 Task: Play online Dominion games in very easy mode.
Action: Mouse moved to (353, 523)
Screenshot: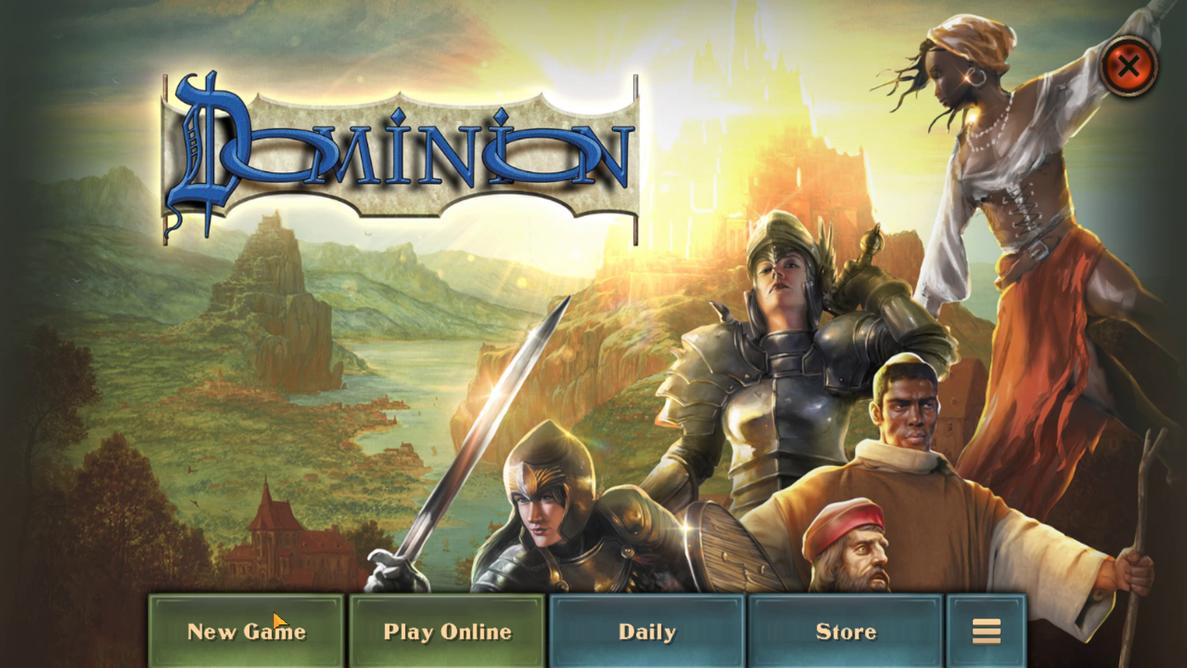 
Action: Mouse pressed left at (353, 523)
Screenshot: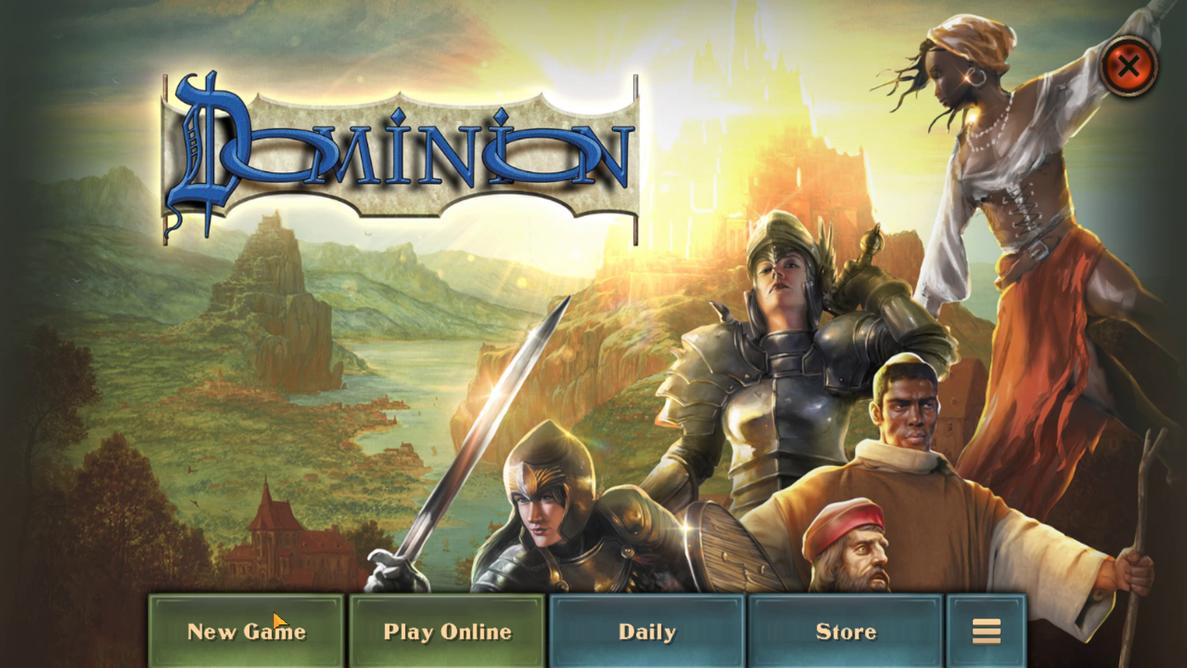 
Action: Mouse moved to (592, 295)
Screenshot: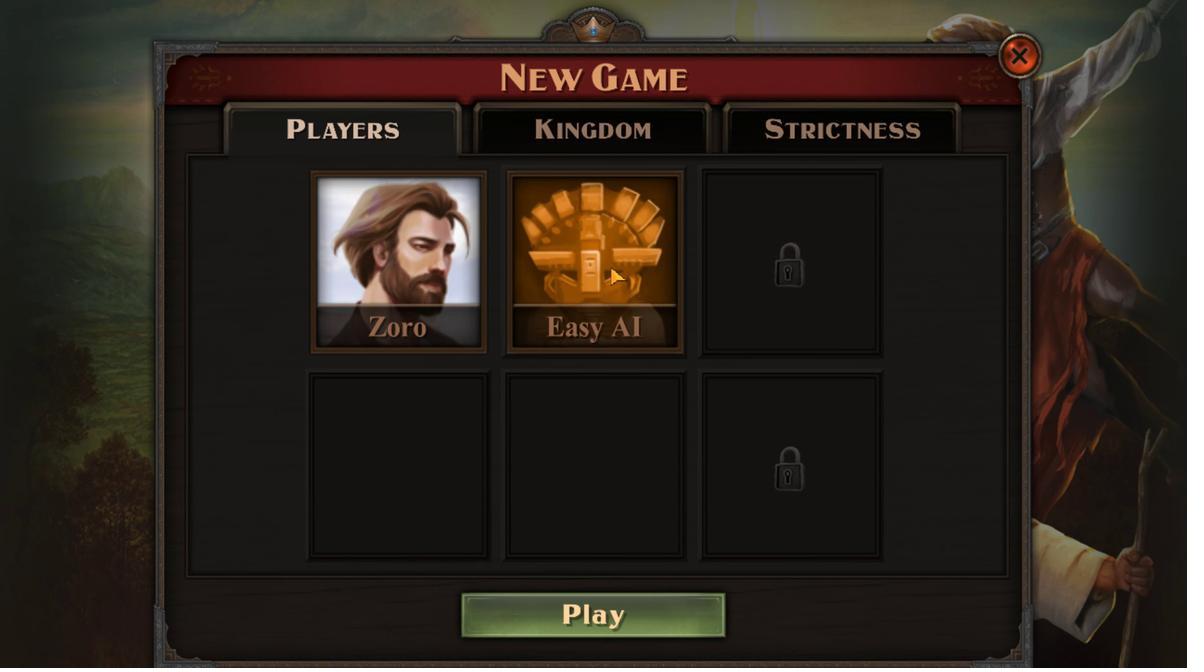 
Action: Mouse pressed left at (592, 295)
Screenshot: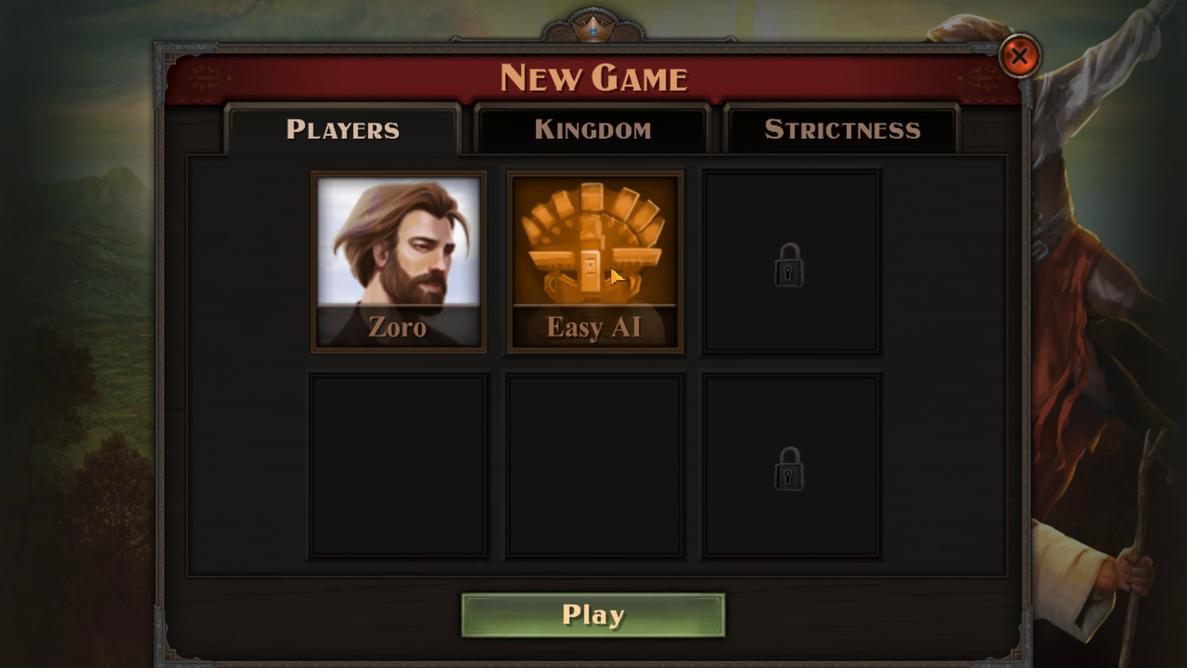 
Action: Mouse moved to (473, 318)
Screenshot: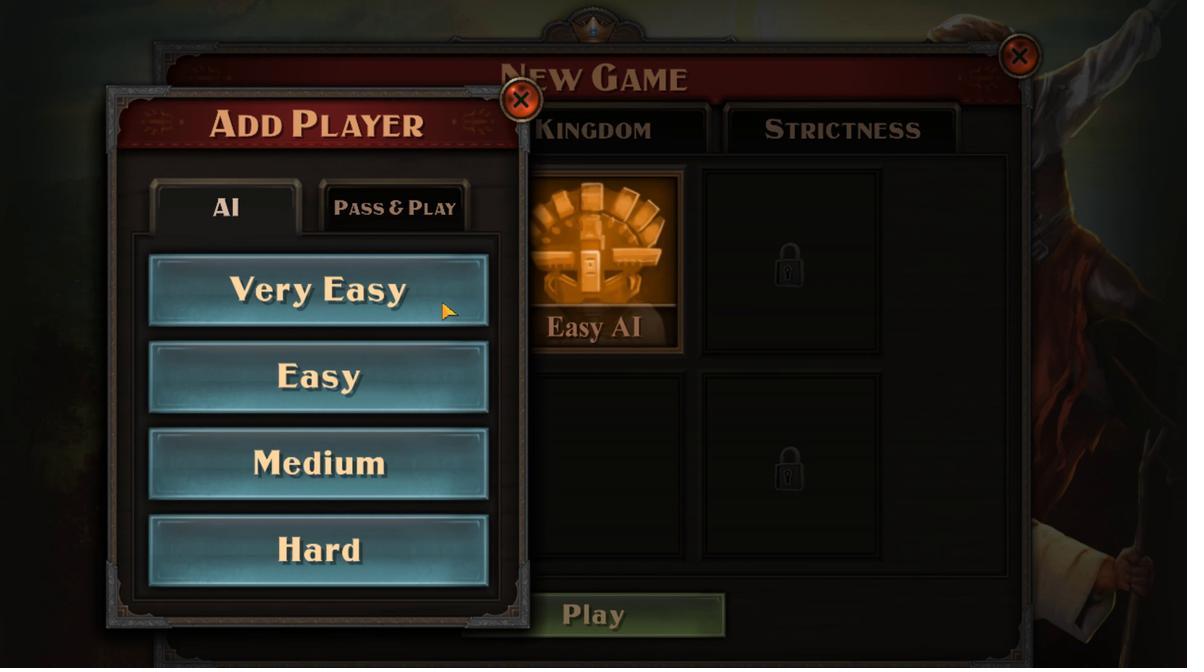 
Action: Mouse pressed left at (473, 318)
Screenshot: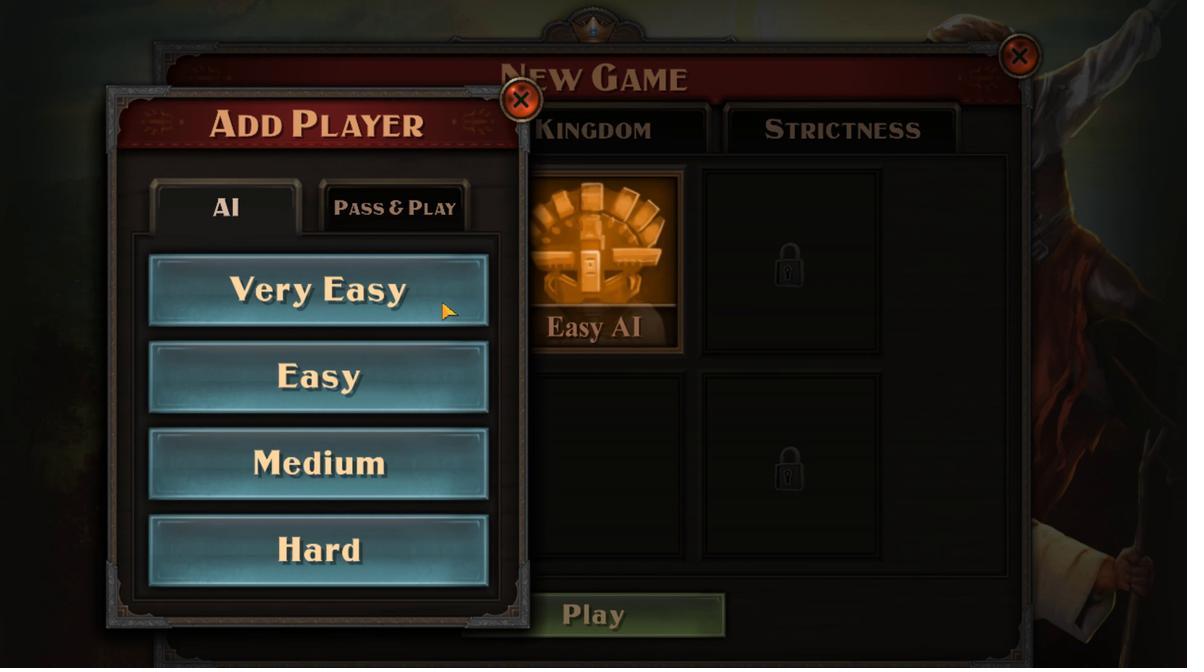 
Action: Mouse moved to (610, 522)
Screenshot: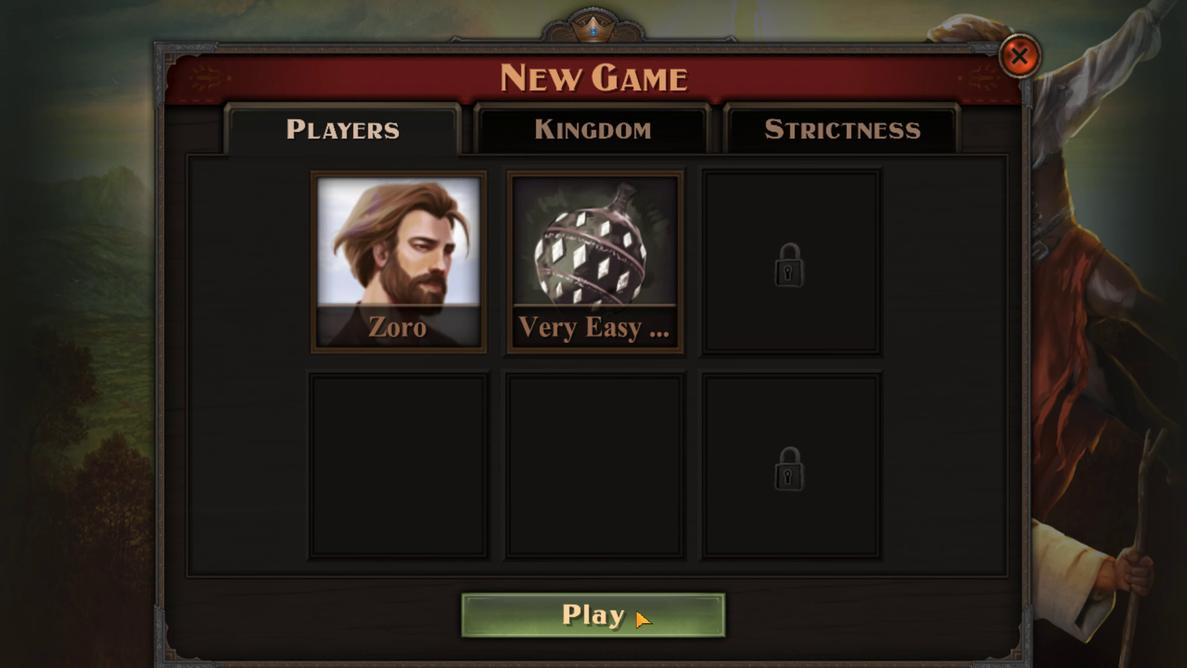 
Action: Mouse pressed left at (610, 522)
Screenshot: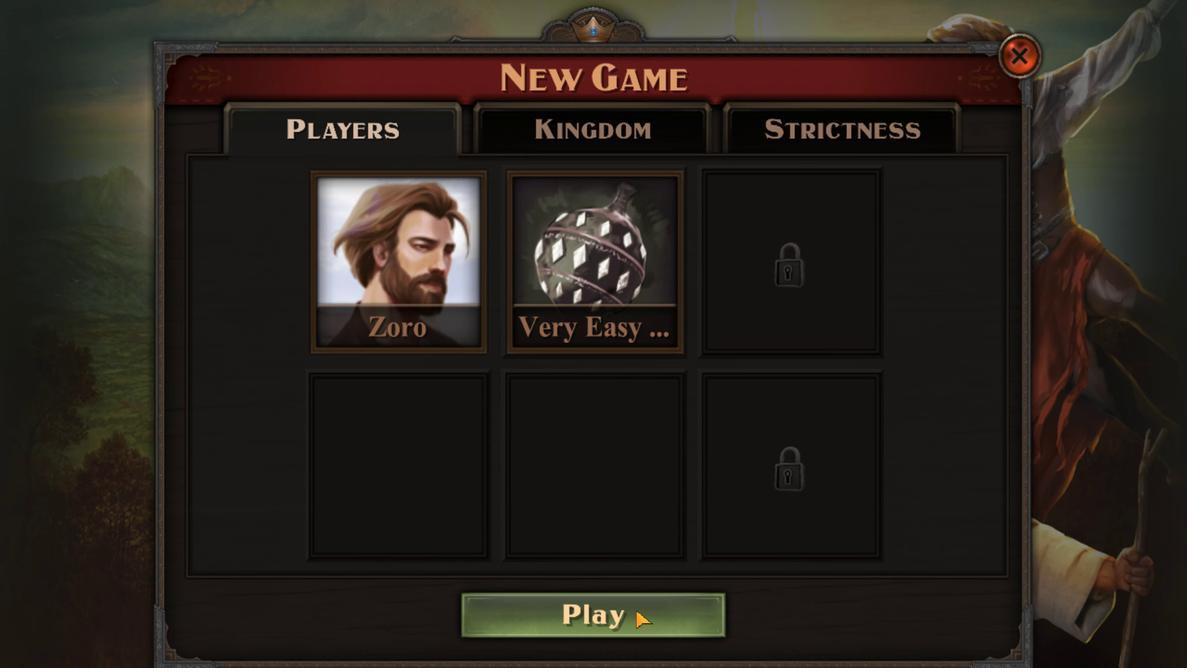 
Action: Mouse moved to (418, 515)
Screenshot: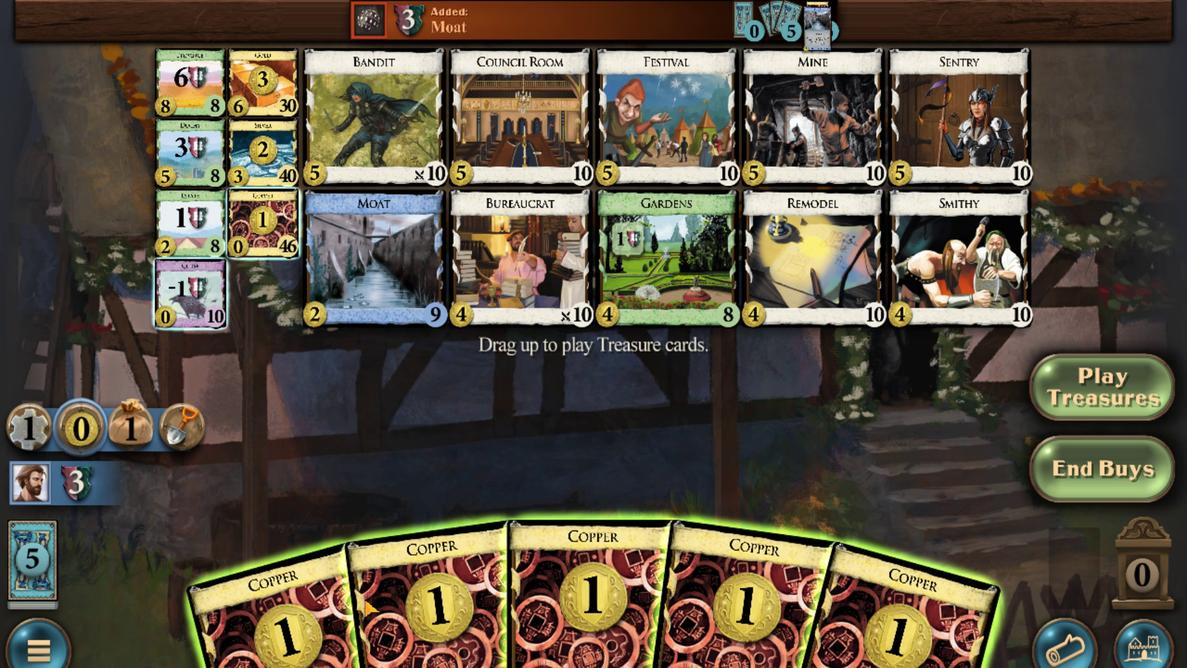 
Action: Mouse scrolled (418, 515) with delta (0, 0)
Screenshot: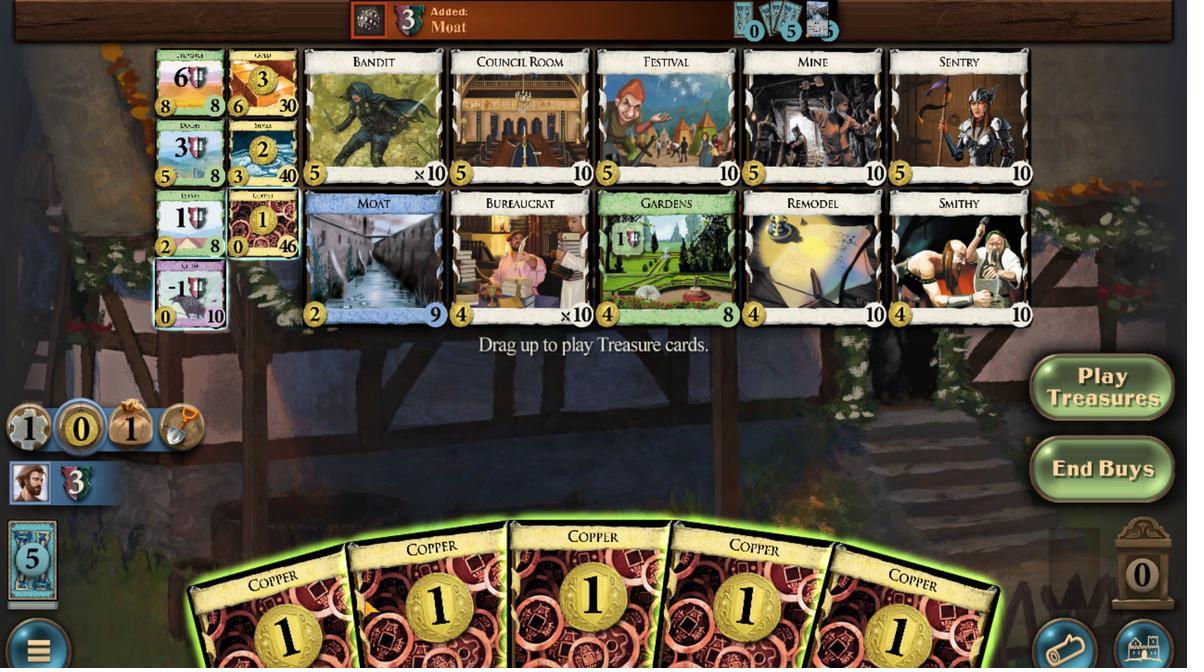 
Action: Mouse moved to (465, 507)
Screenshot: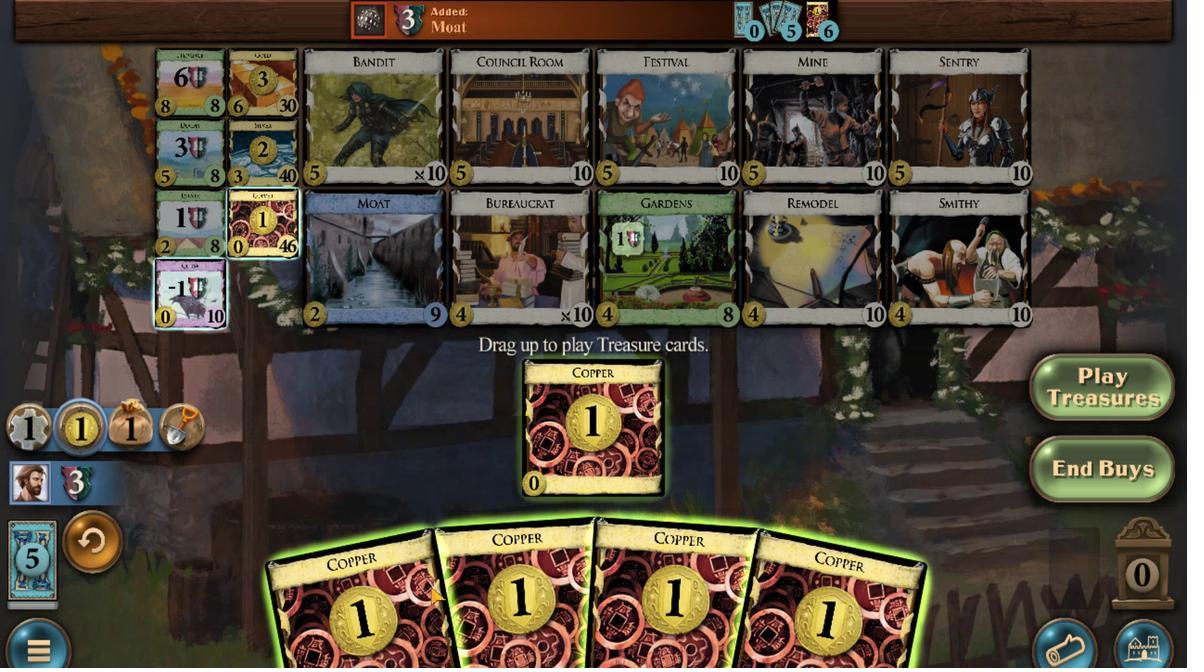 
Action: Mouse scrolled (465, 507) with delta (0, 0)
Screenshot: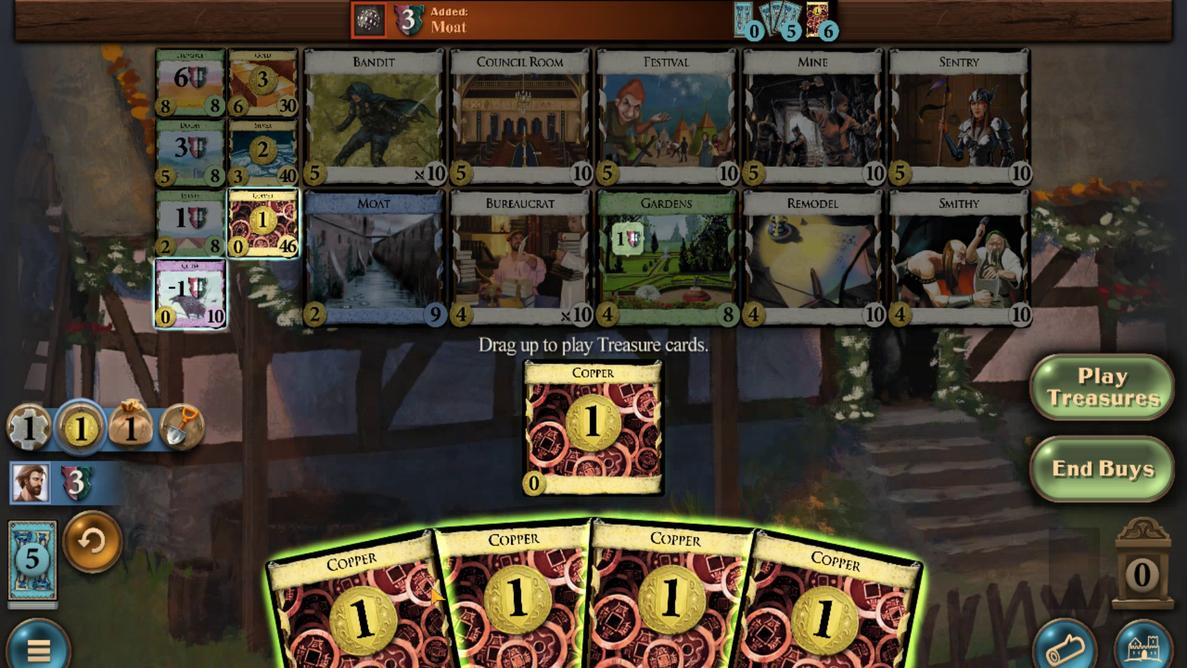 
Action: Mouse moved to (480, 501)
Screenshot: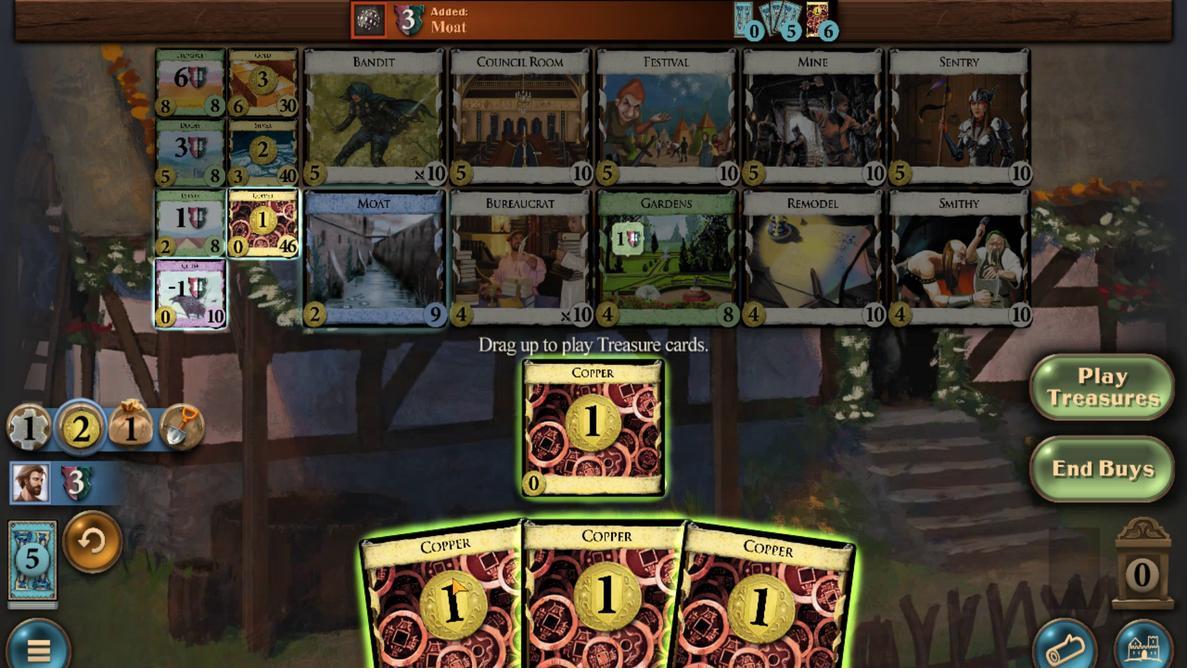 
Action: Mouse scrolled (480, 501) with delta (0, 0)
Screenshot: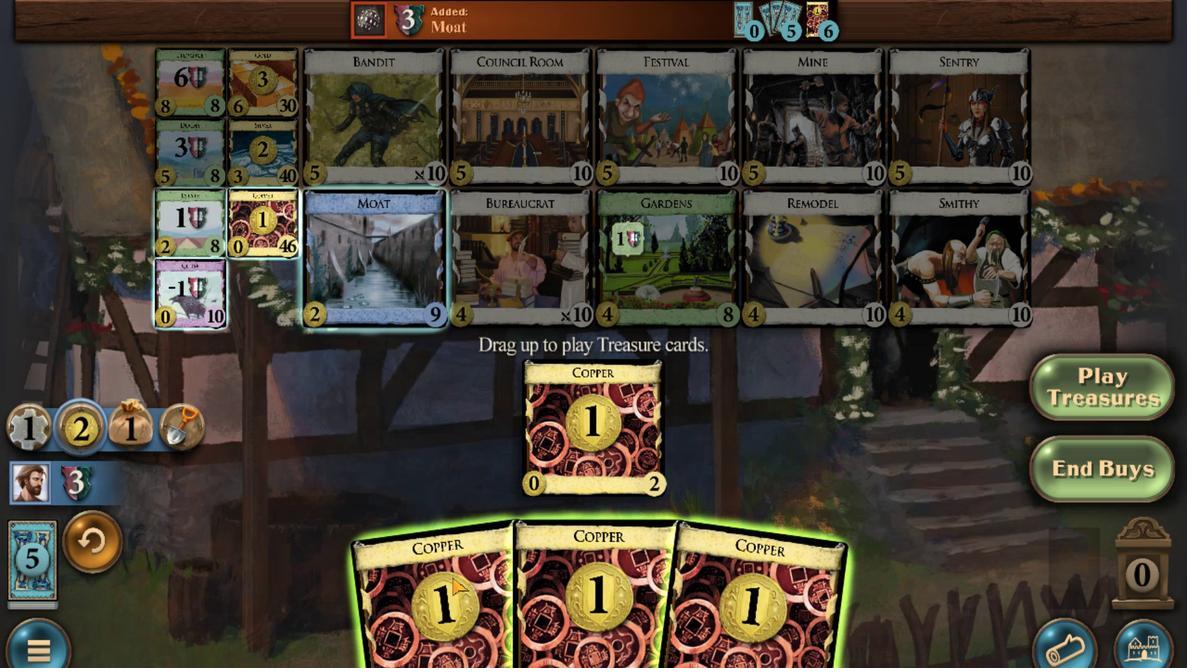 
Action: Mouse moved to (521, 499)
Screenshot: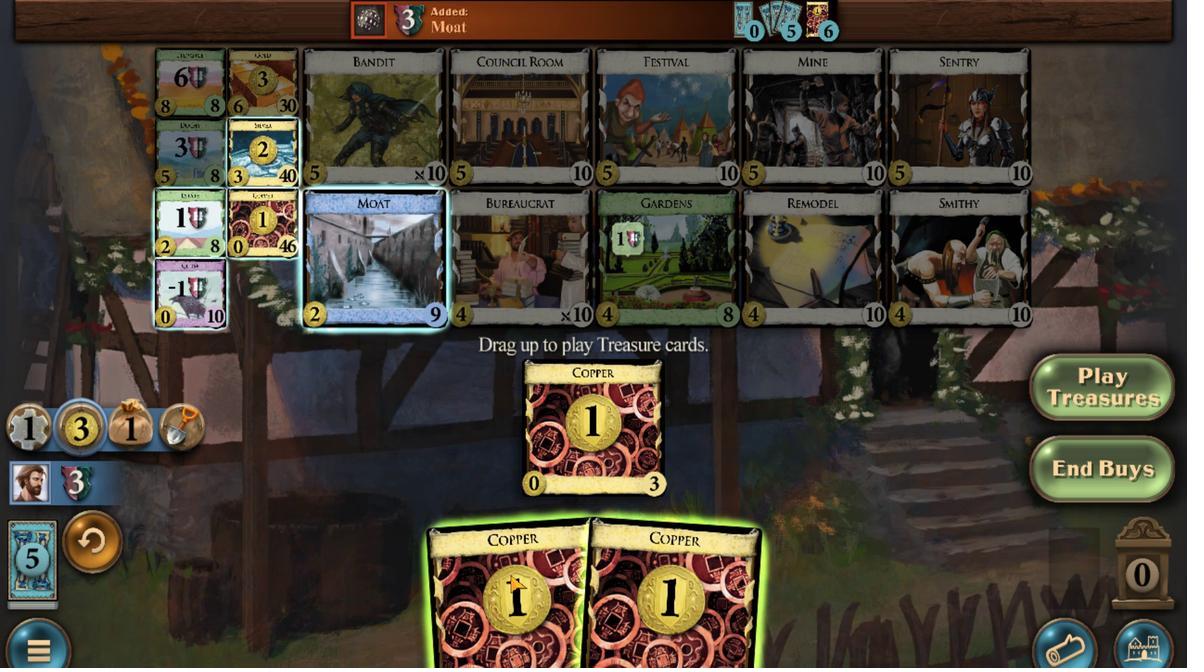 
Action: Mouse scrolled (521, 499) with delta (0, 0)
Screenshot: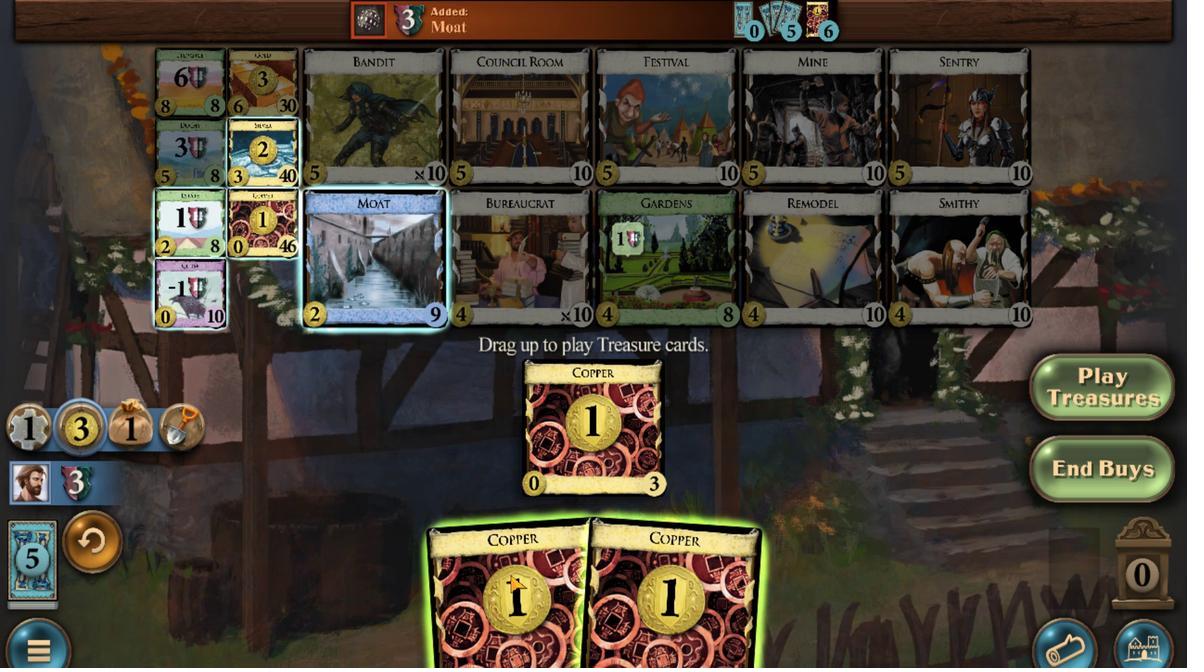 
Action: Mouse moved to (521, 499)
Screenshot: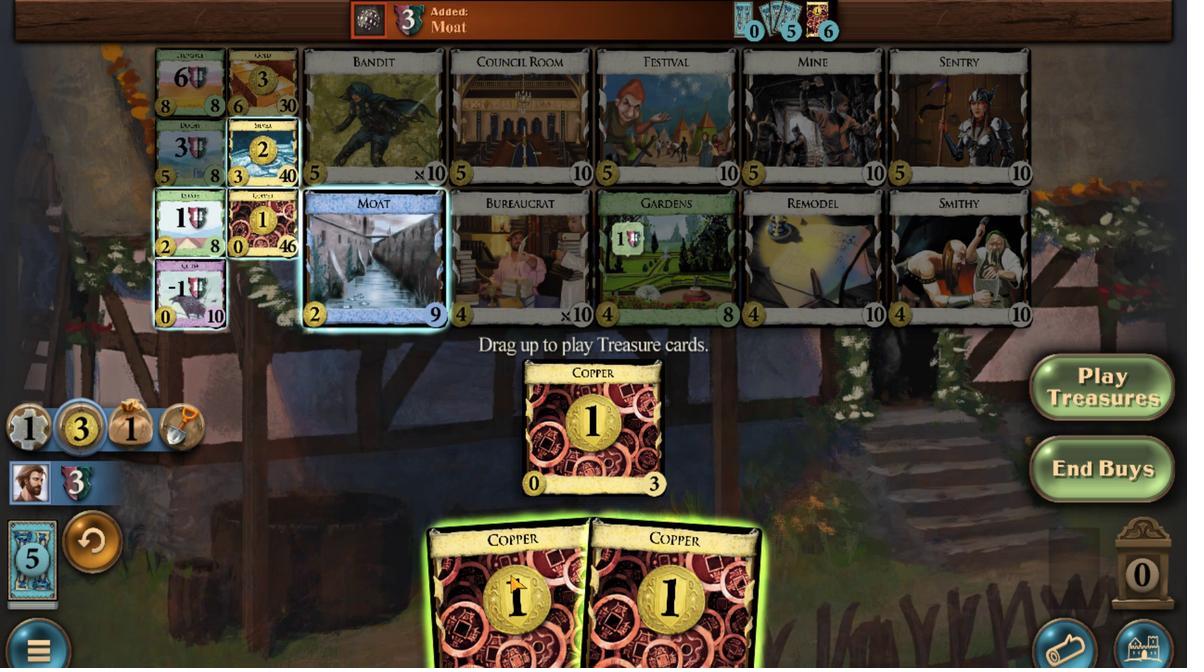 
Action: Mouse scrolled (521, 499) with delta (0, 0)
Screenshot: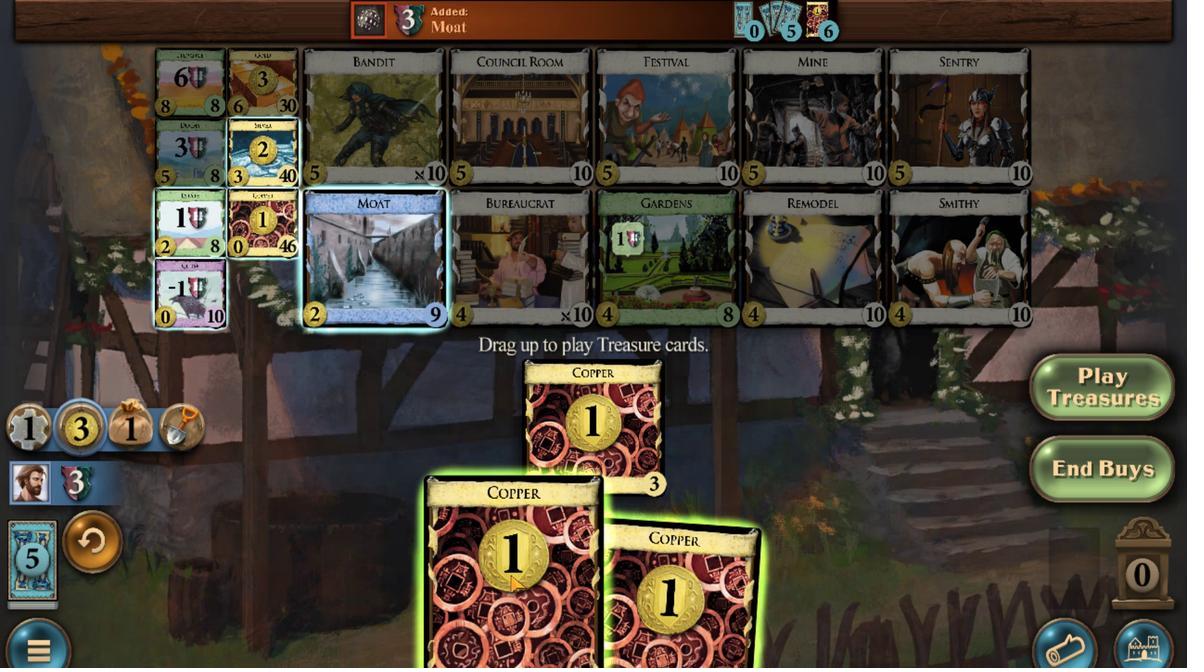 
Action: Mouse moved to (580, 497)
Screenshot: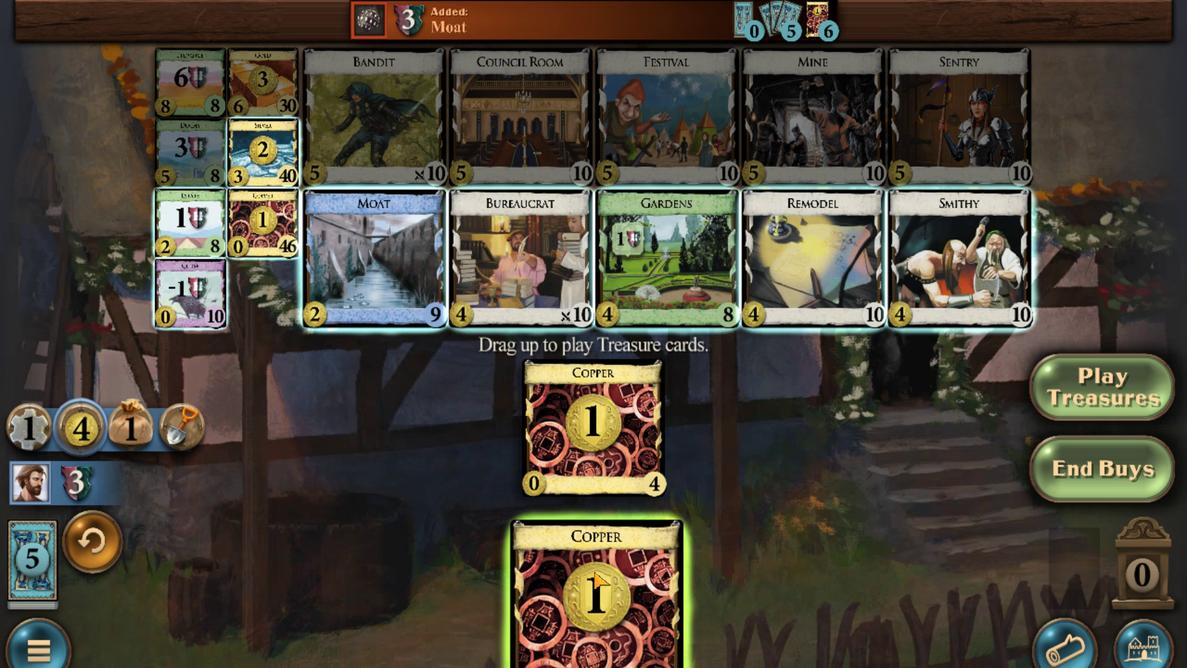 
Action: Mouse scrolled (580, 496) with delta (0, 0)
Screenshot: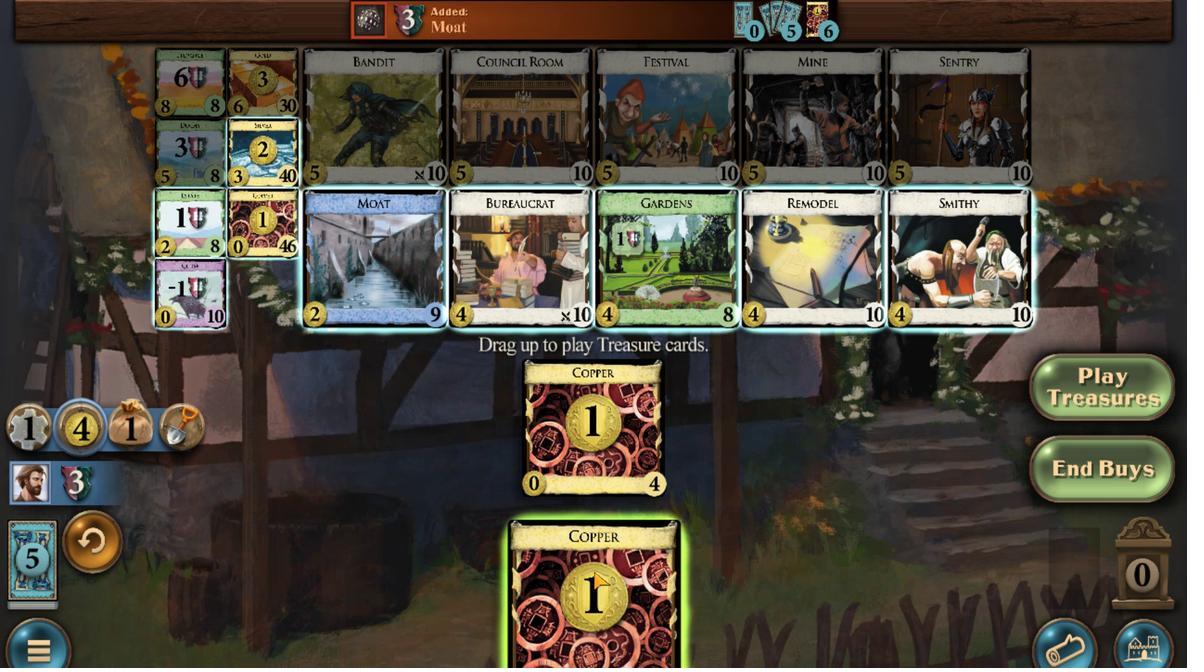
Action: Mouse moved to (295, 207)
Screenshot: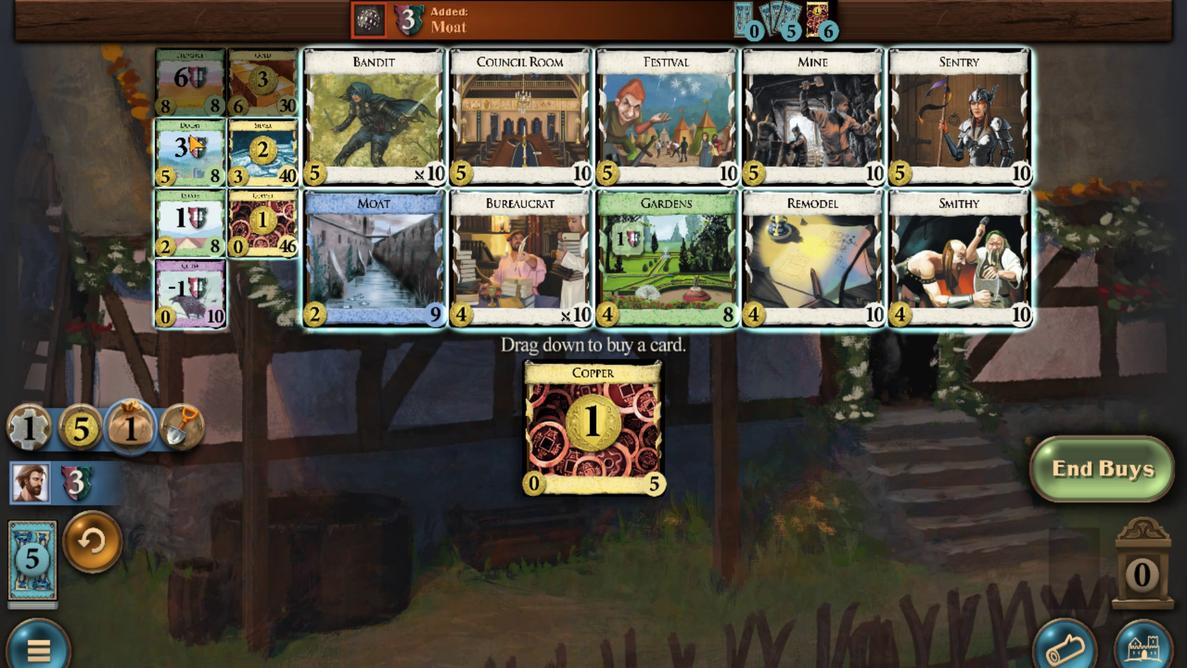
Action: Mouse scrolled (295, 208) with delta (0, 0)
Screenshot: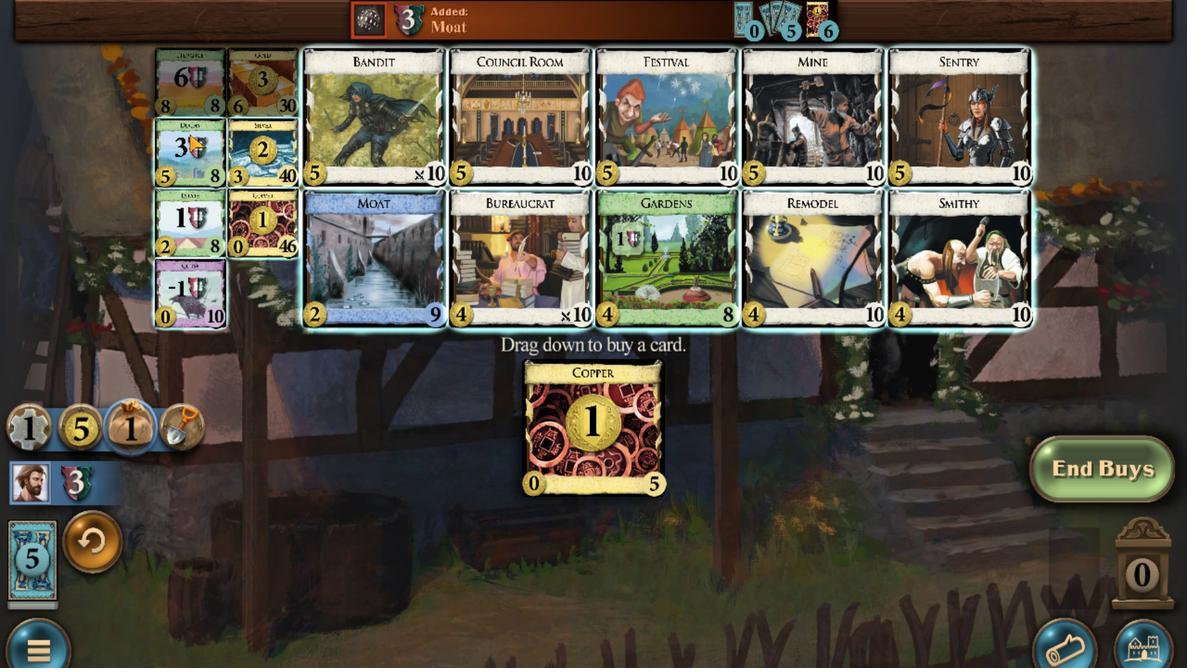 
Action: Mouse scrolled (295, 208) with delta (0, 0)
Screenshot: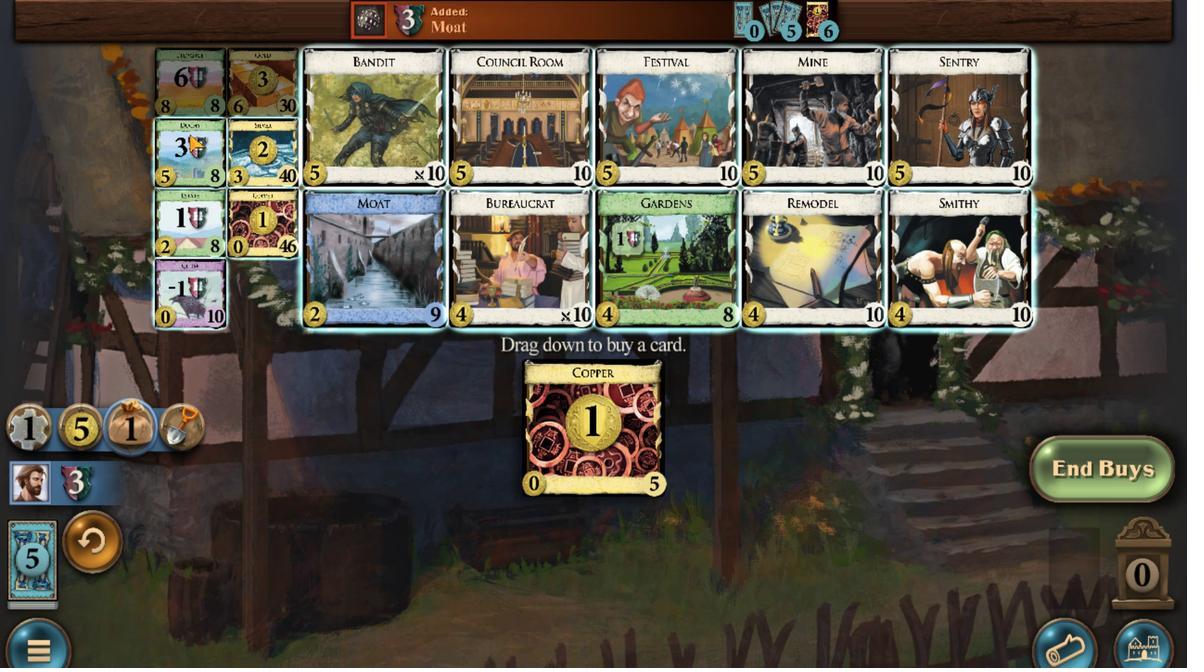 
Action: Mouse scrolled (295, 208) with delta (0, 0)
Screenshot: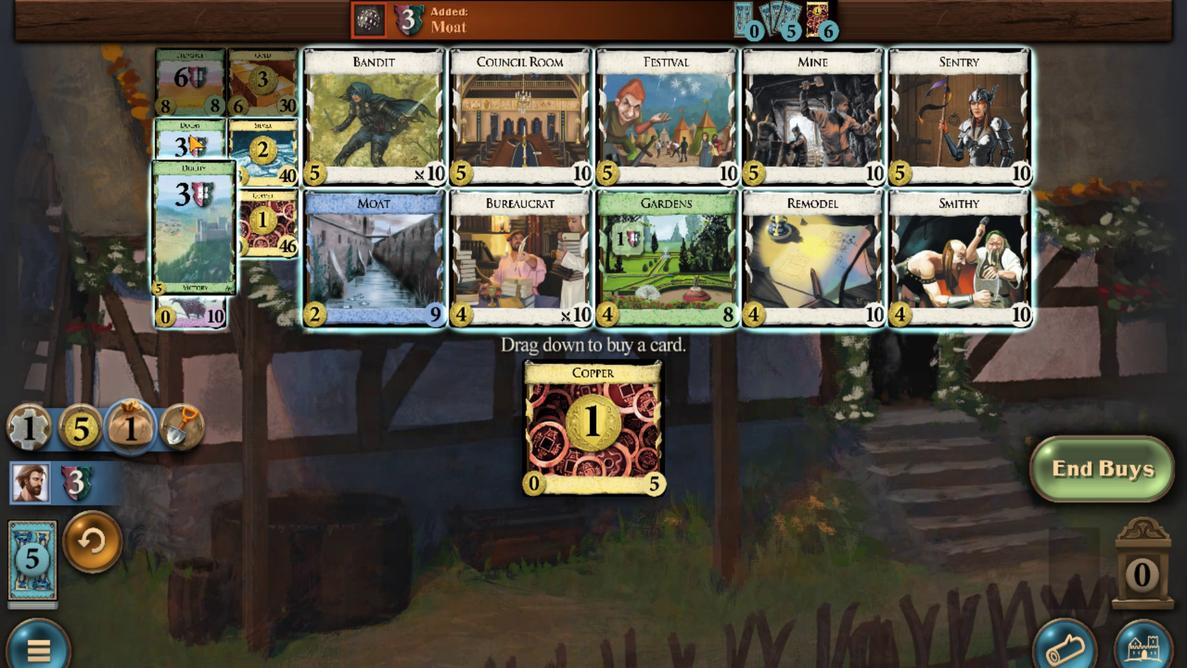 
Action: Mouse scrolled (295, 208) with delta (0, 0)
Screenshot: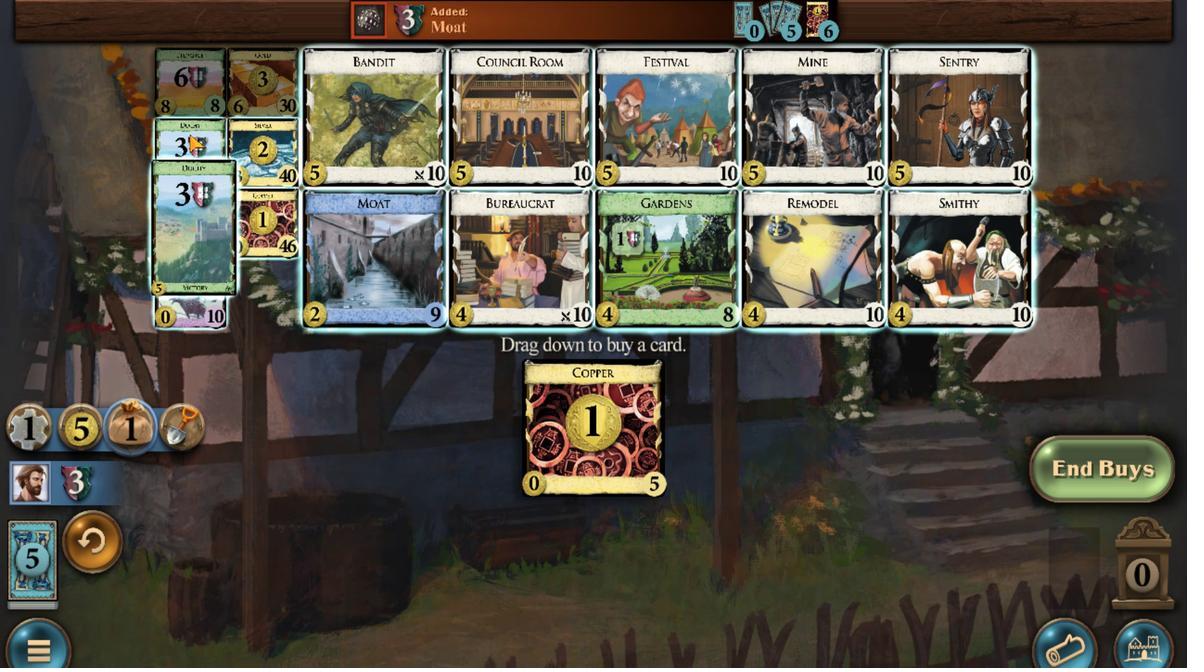 
Action: Mouse scrolled (295, 208) with delta (0, 0)
Screenshot: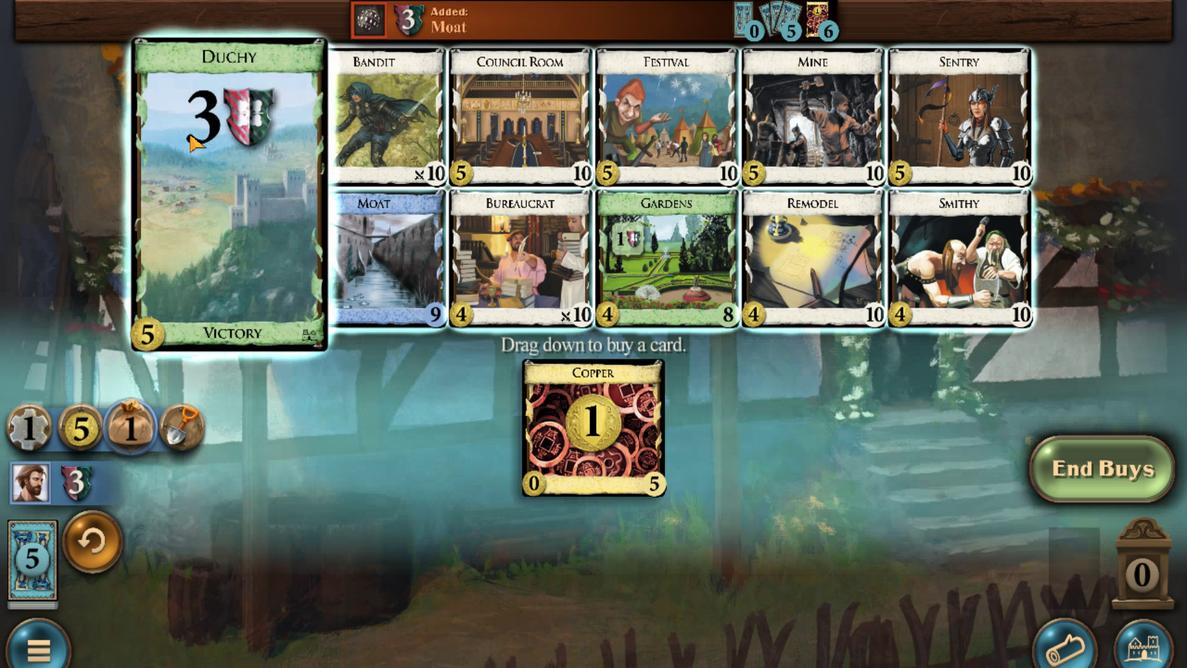 
Action: Mouse scrolled (295, 208) with delta (0, 0)
Screenshot: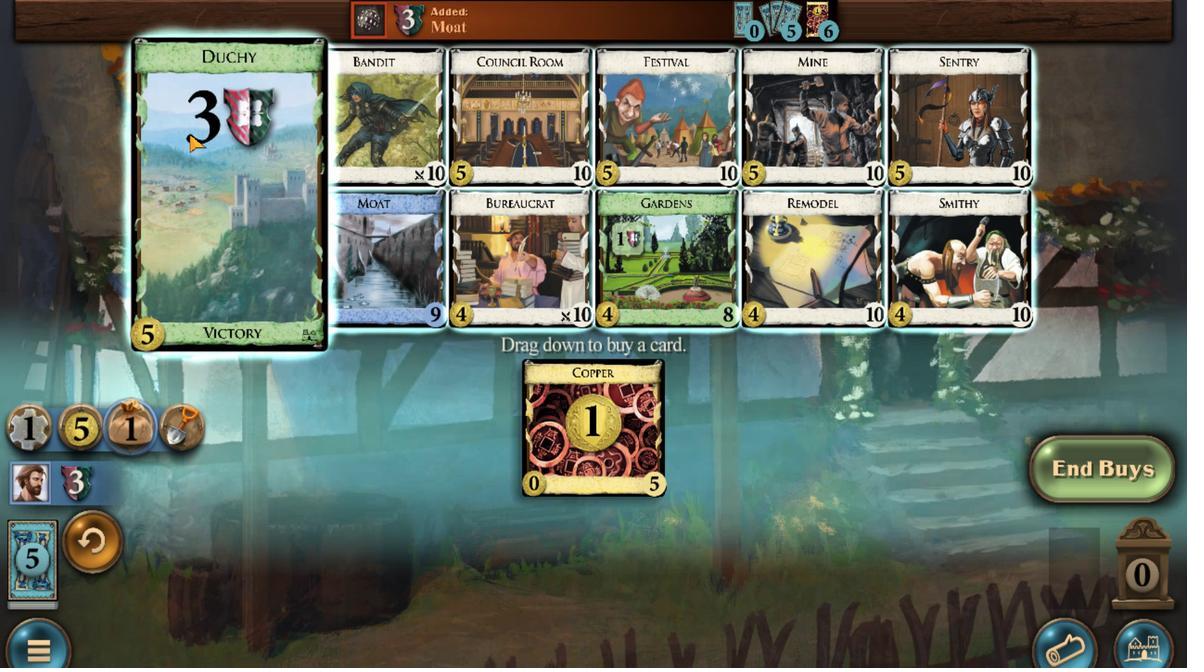 
Action: Mouse scrolled (295, 208) with delta (0, 0)
Screenshot: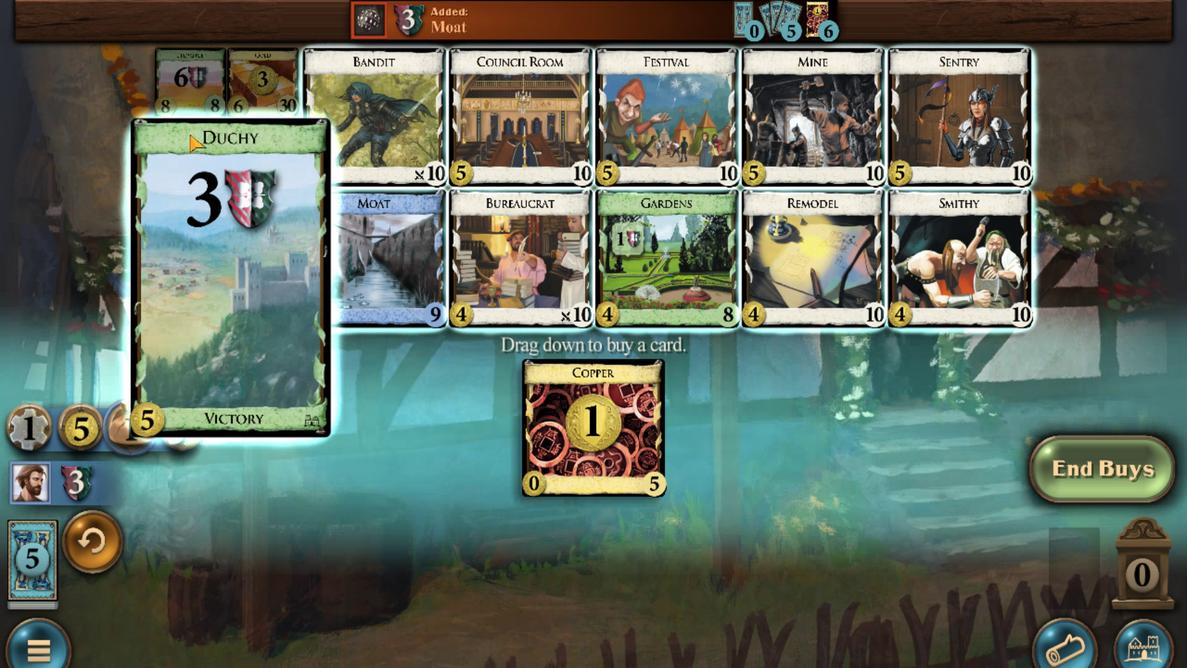 
Action: Mouse scrolled (295, 208) with delta (0, 0)
Screenshot: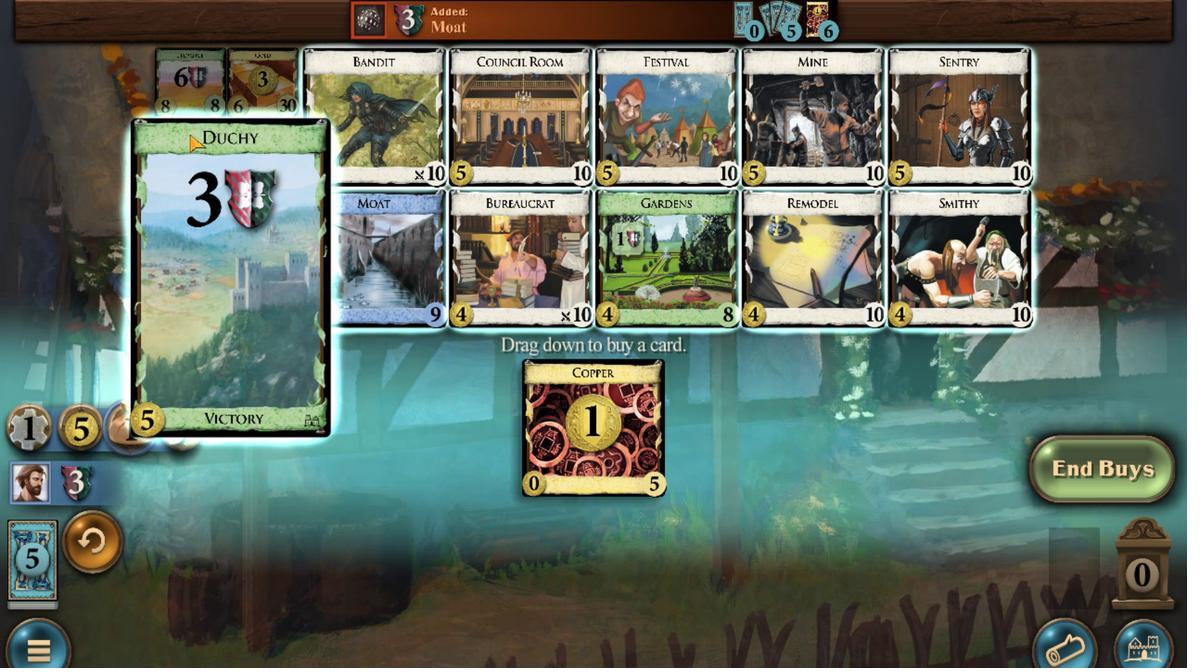 
Action: Mouse scrolled (295, 208) with delta (0, 0)
Screenshot: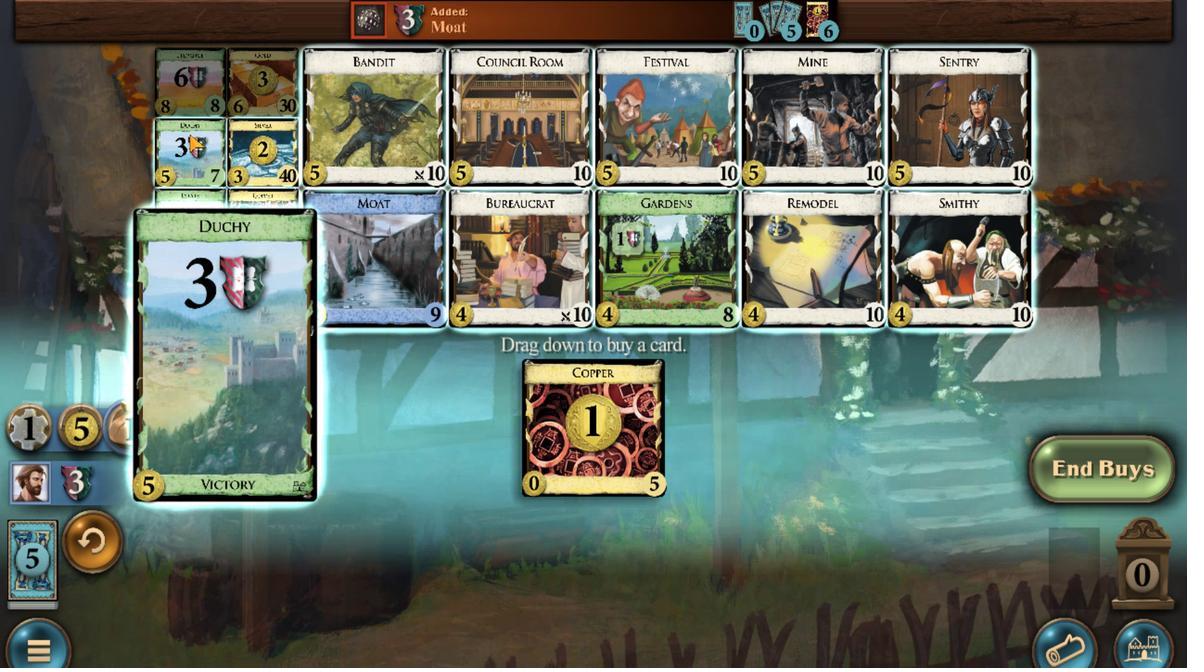 
Action: Mouse moved to (459, 507)
Screenshot: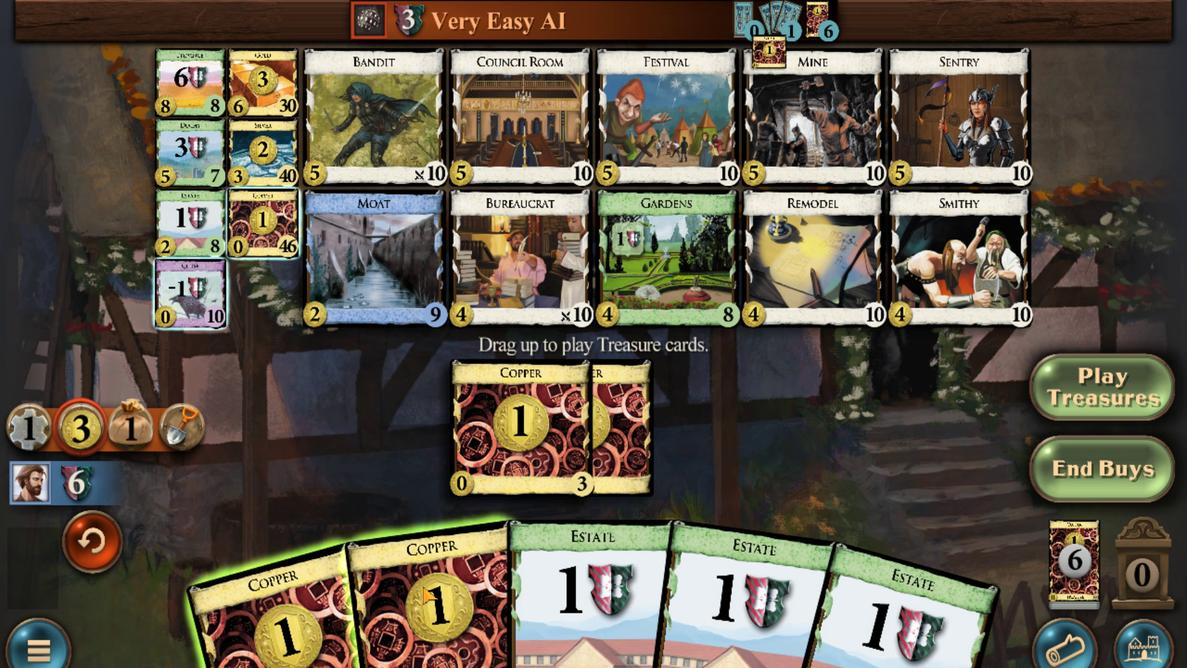 
Action: Mouse scrolled (459, 506) with delta (0, 0)
Screenshot: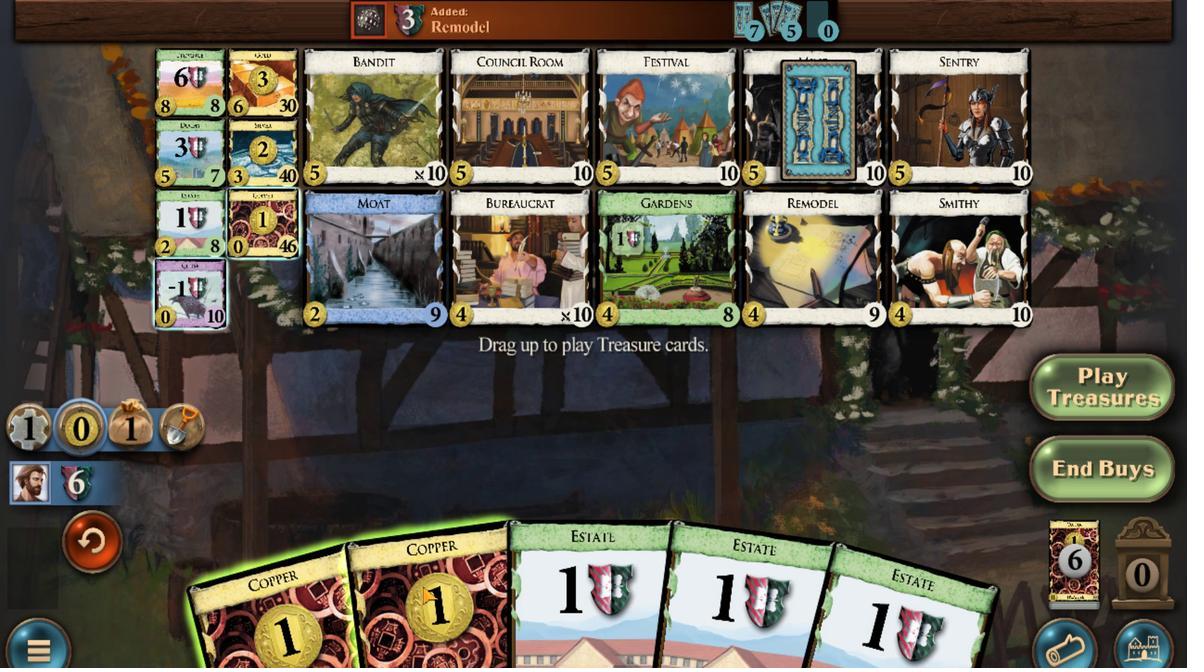 
Action: Mouse moved to (442, 510)
Screenshot: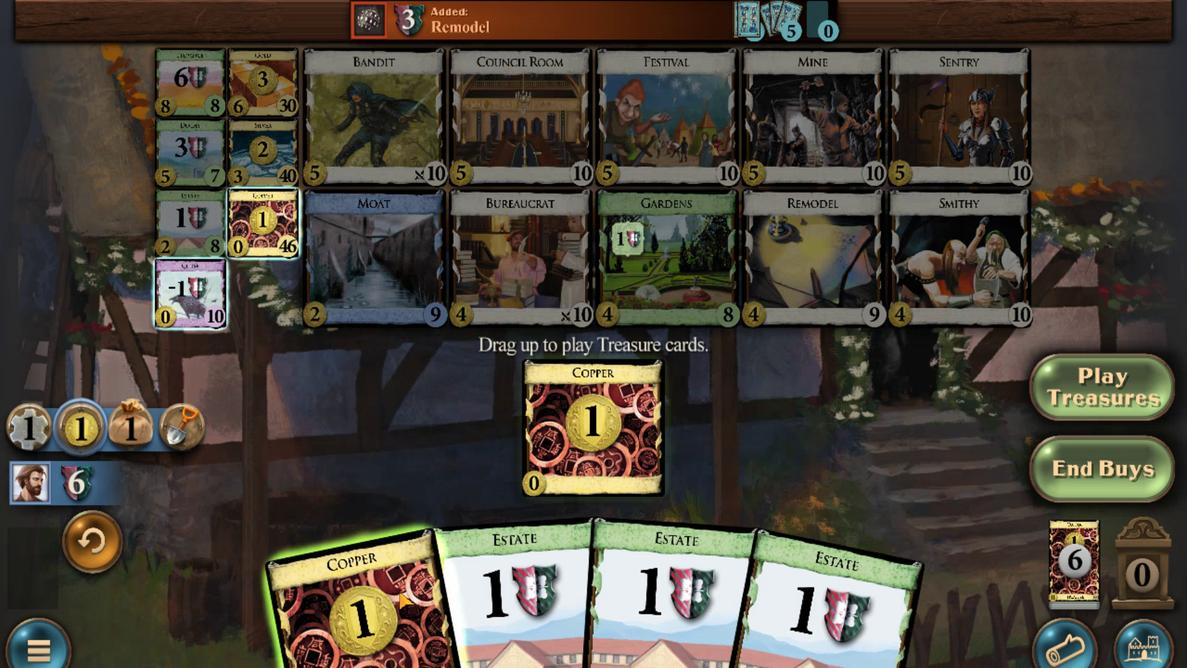 
Action: Mouse scrolled (442, 510) with delta (0, 0)
Screenshot: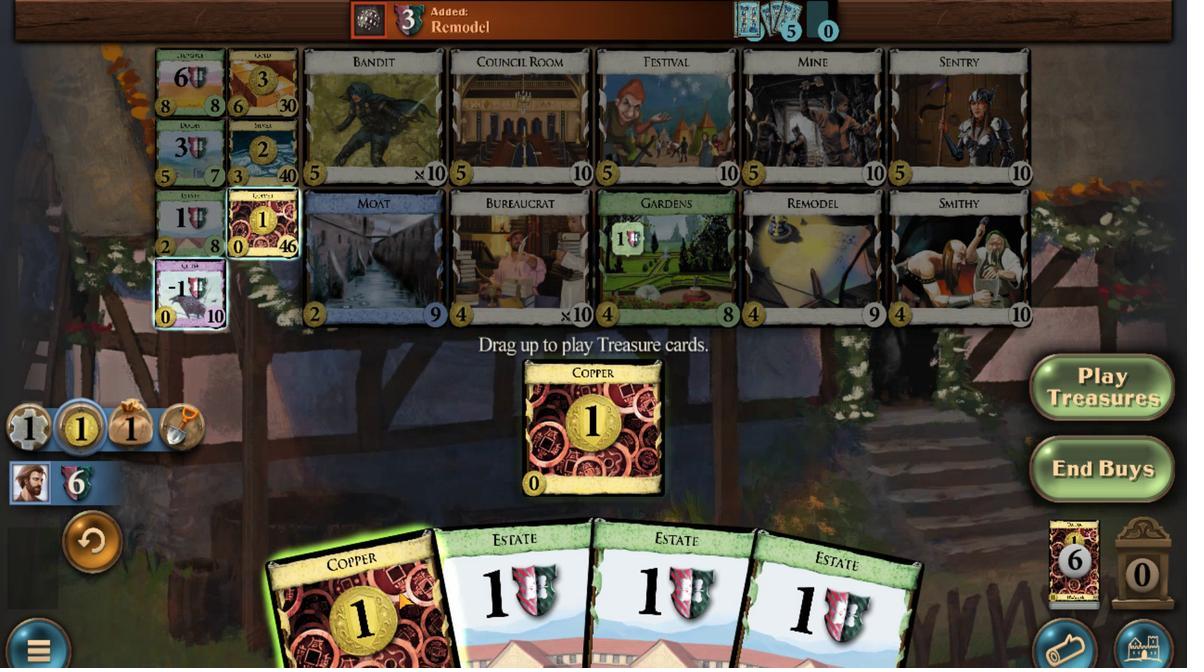 
Action: Mouse moved to (293, 260)
Screenshot: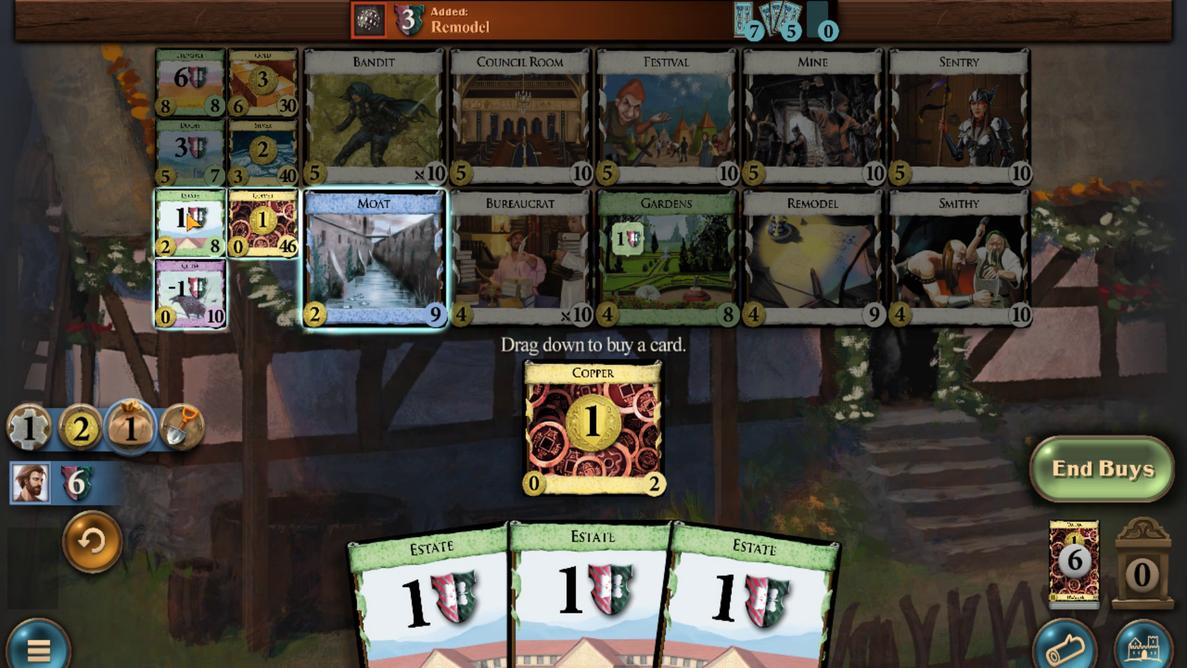 
Action: Mouse scrolled (293, 260) with delta (0, 0)
Screenshot: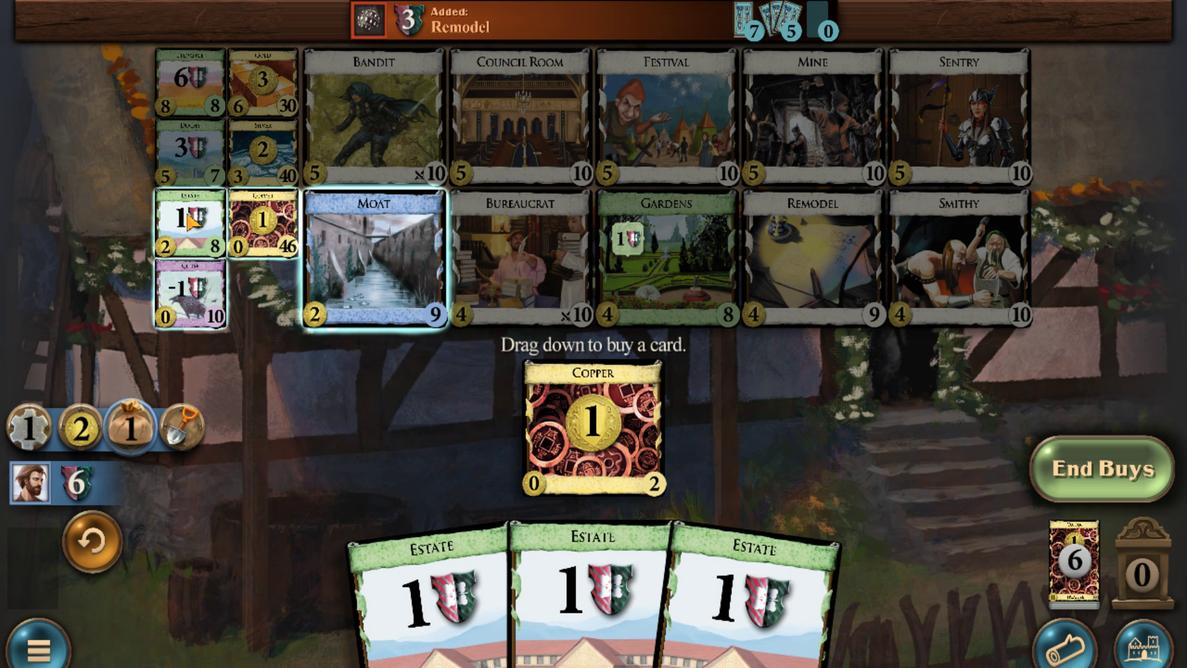 
Action: Mouse scrolled (293, 260) with delta (0, 0)
Screenshot: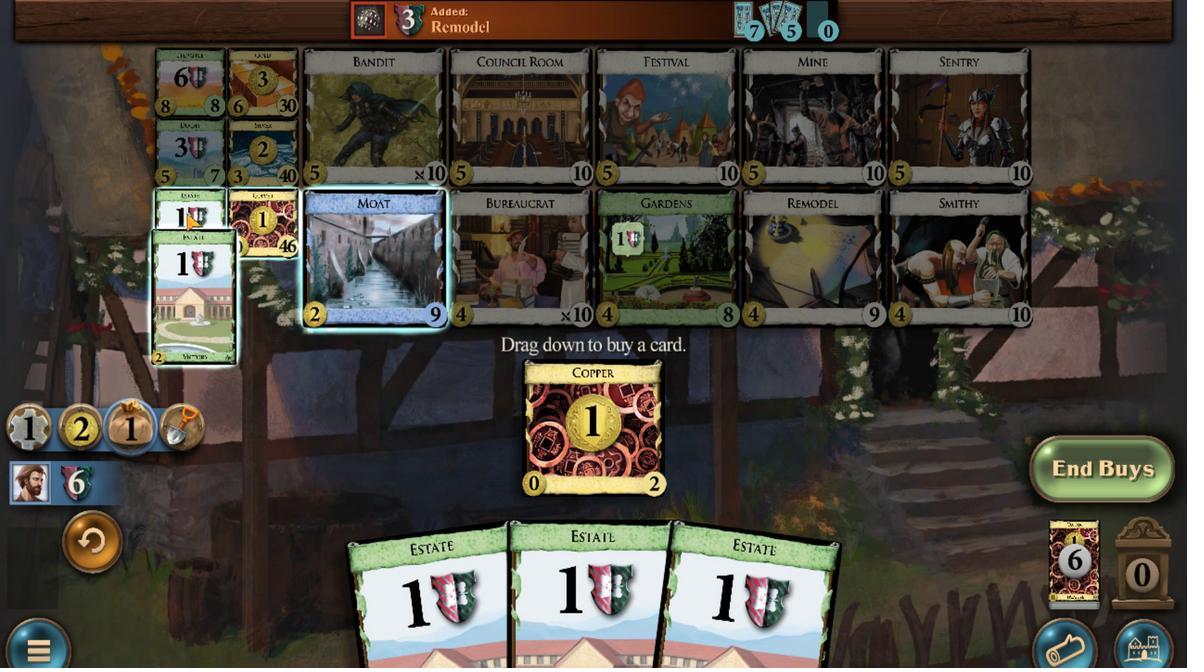 
Action: Mouse scrolled (293, 260) with delta (0, 0)
Screenshot: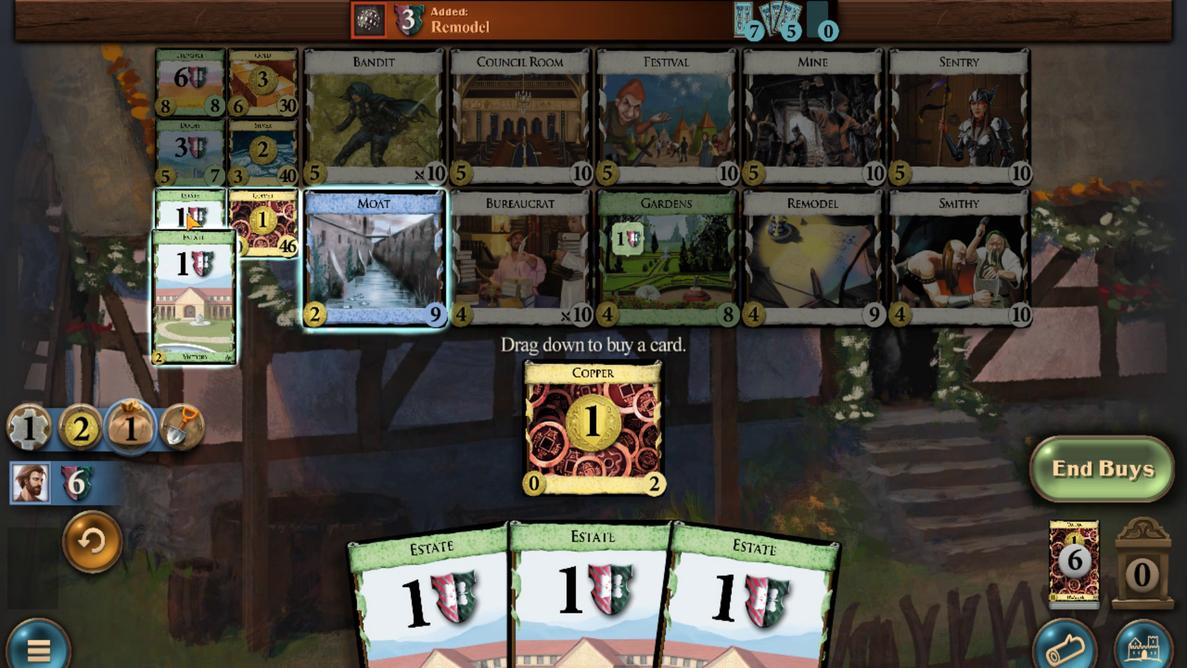 
Action: Mouse scrolled (293, 260) with delta (0, 0)
Screenshot: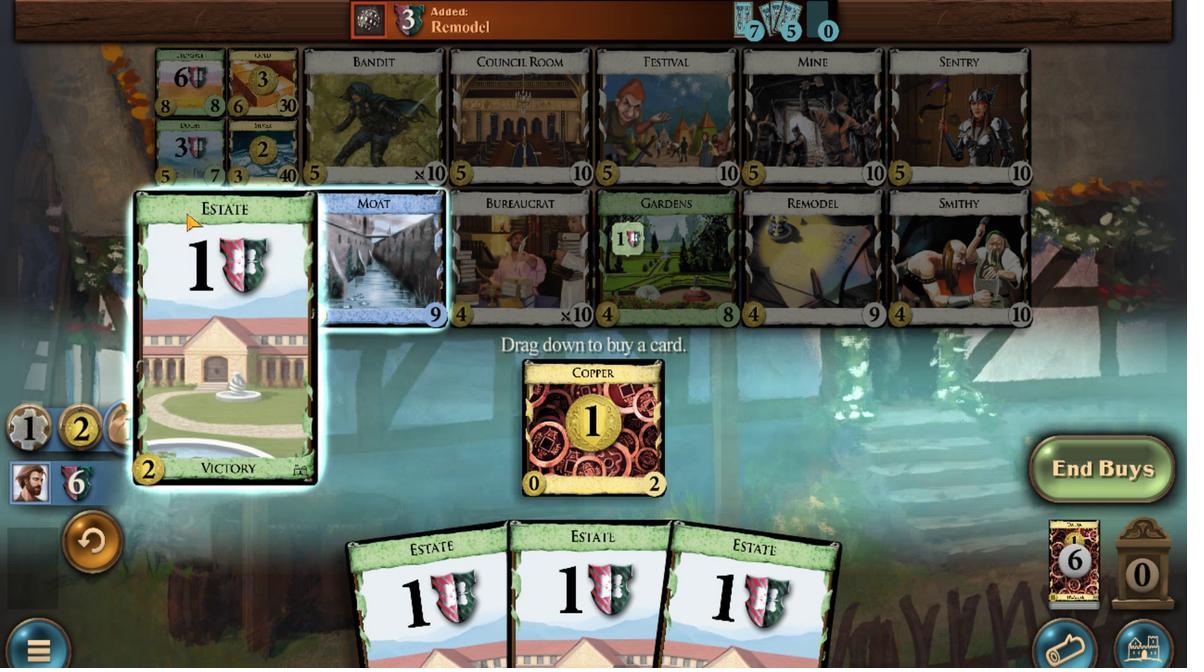 
Action: Mouse scrolled (293, 260) with delta (0, 0)
Screenshot: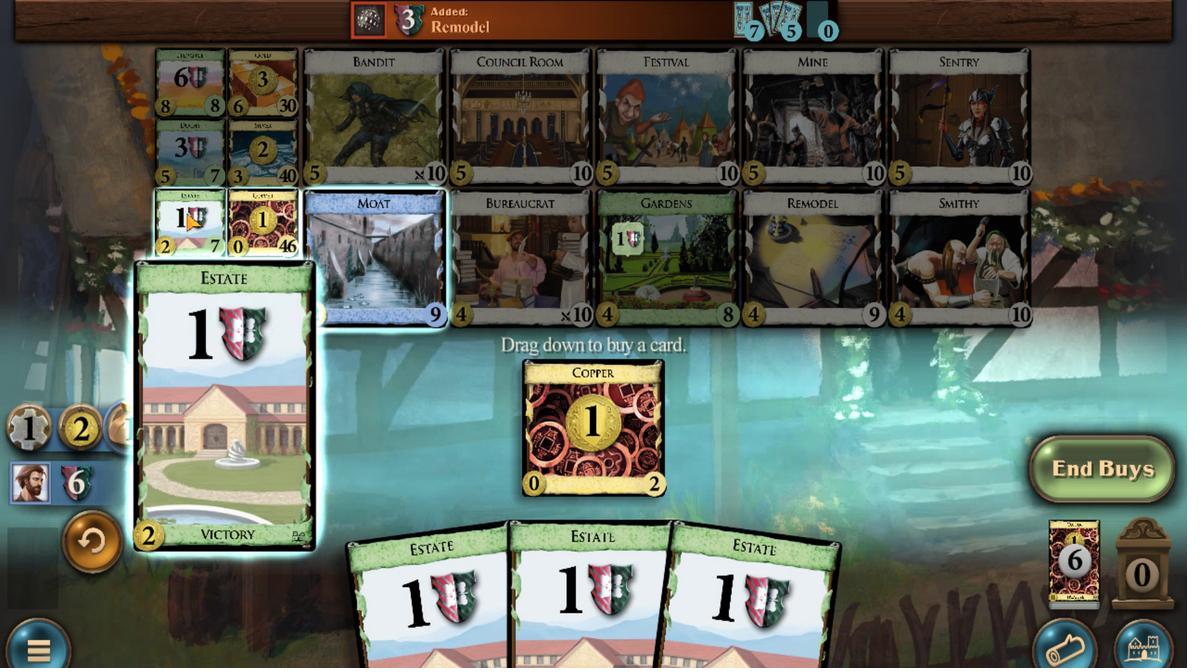 
Action: Mouse moved to (599, 485)
Screenshot: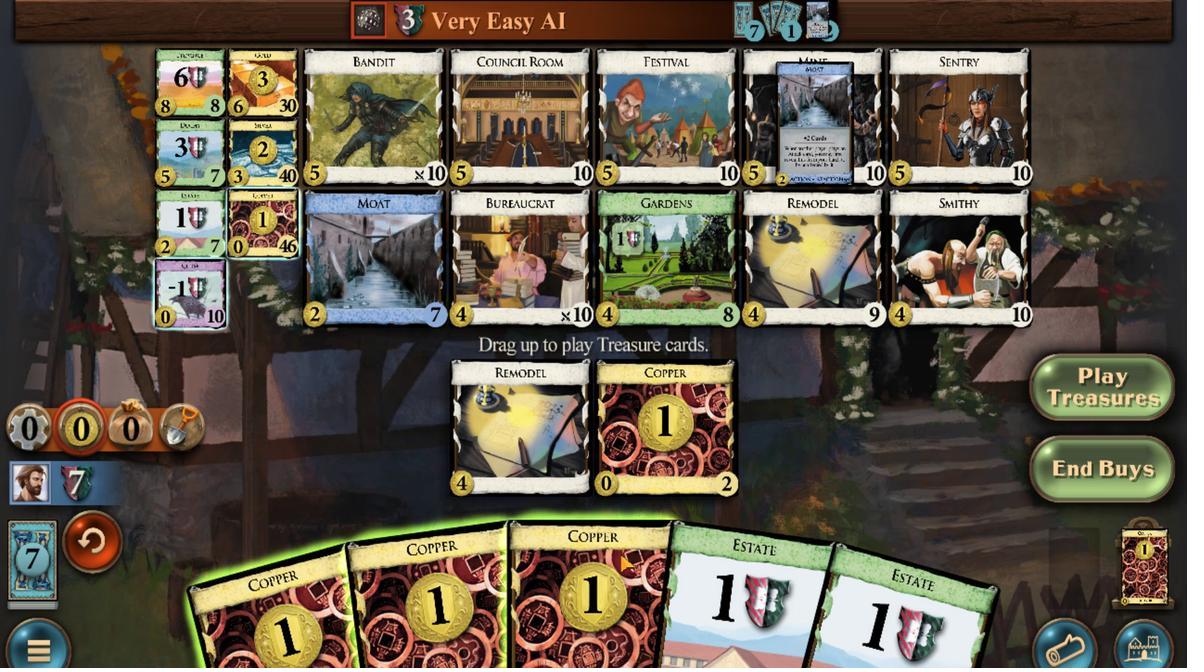 
Action: Mouse scrolled (599, 485) with delta (0, 0)
Screenshot: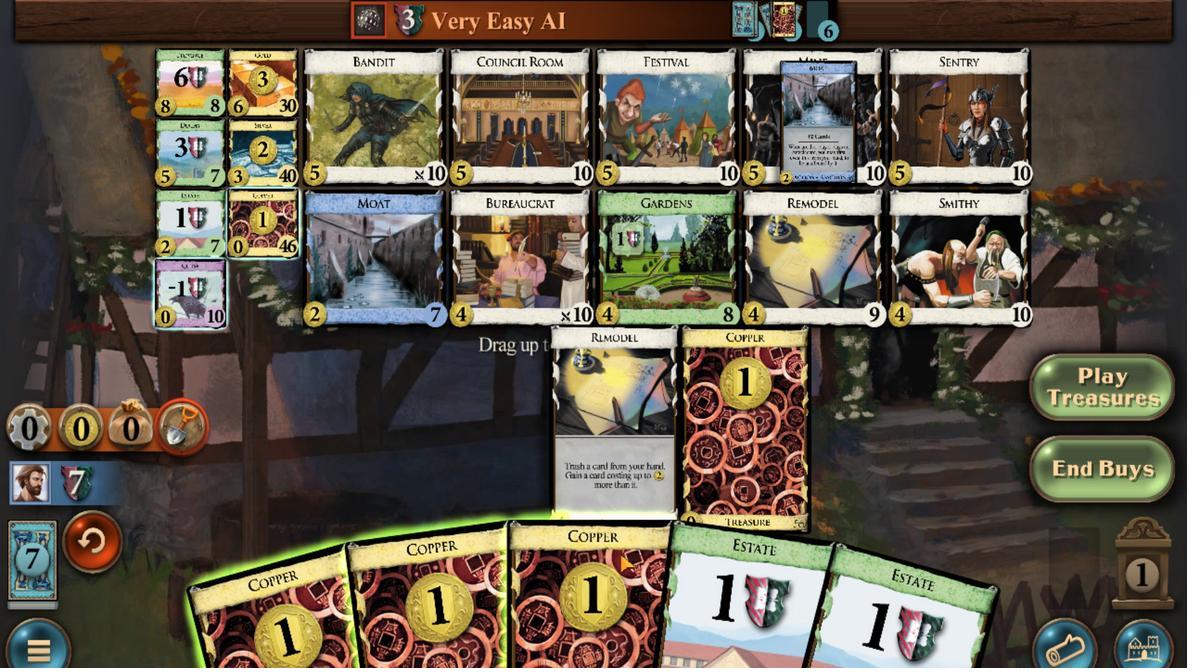 
Action: Mouse moved to (515, 489)
Screenshot: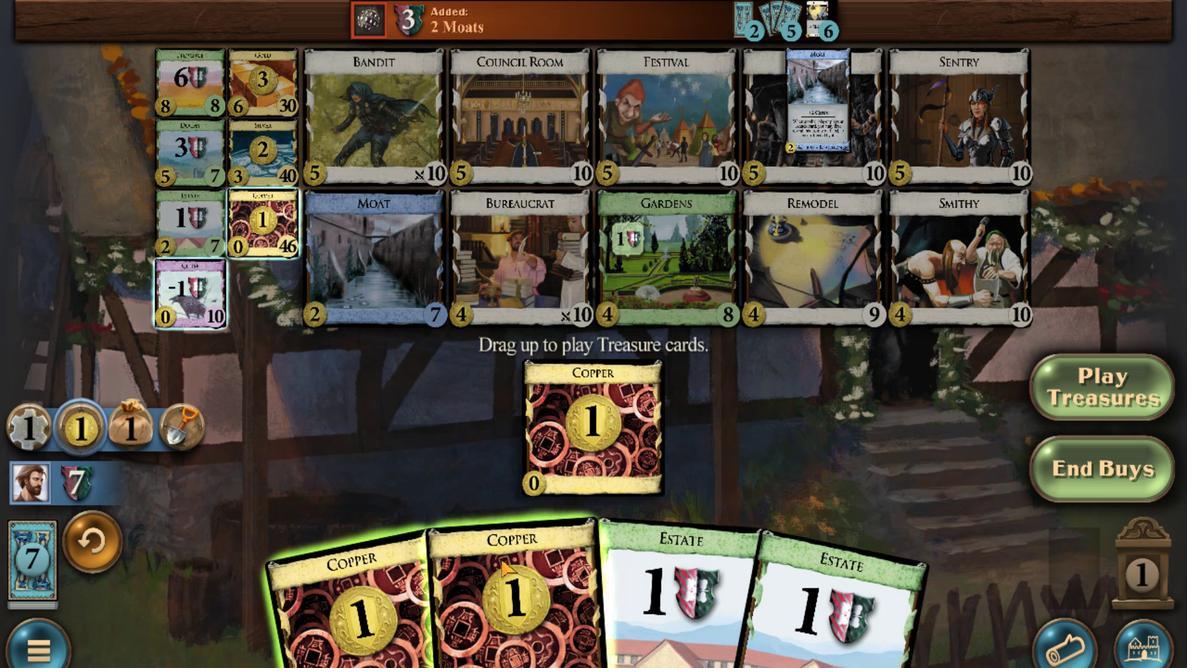 
Action: Mouse scrolled (515, 488) with delta (0, 0)
Screenshot: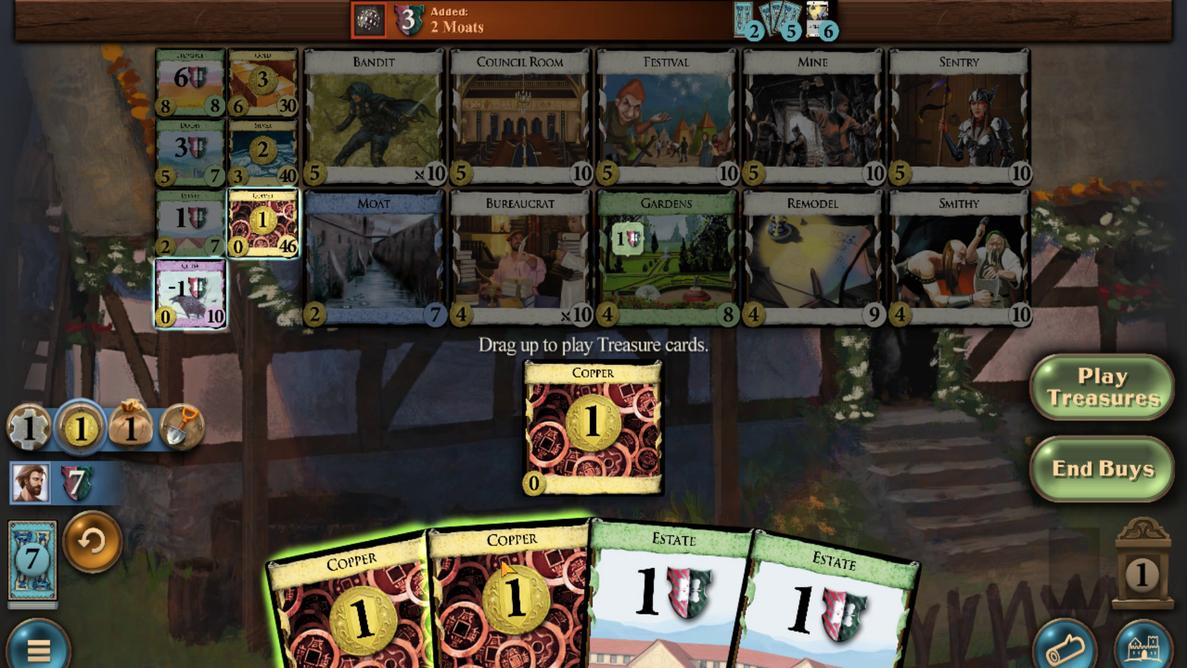 
Action: Mouse moved to (481, 494)
Screenshot: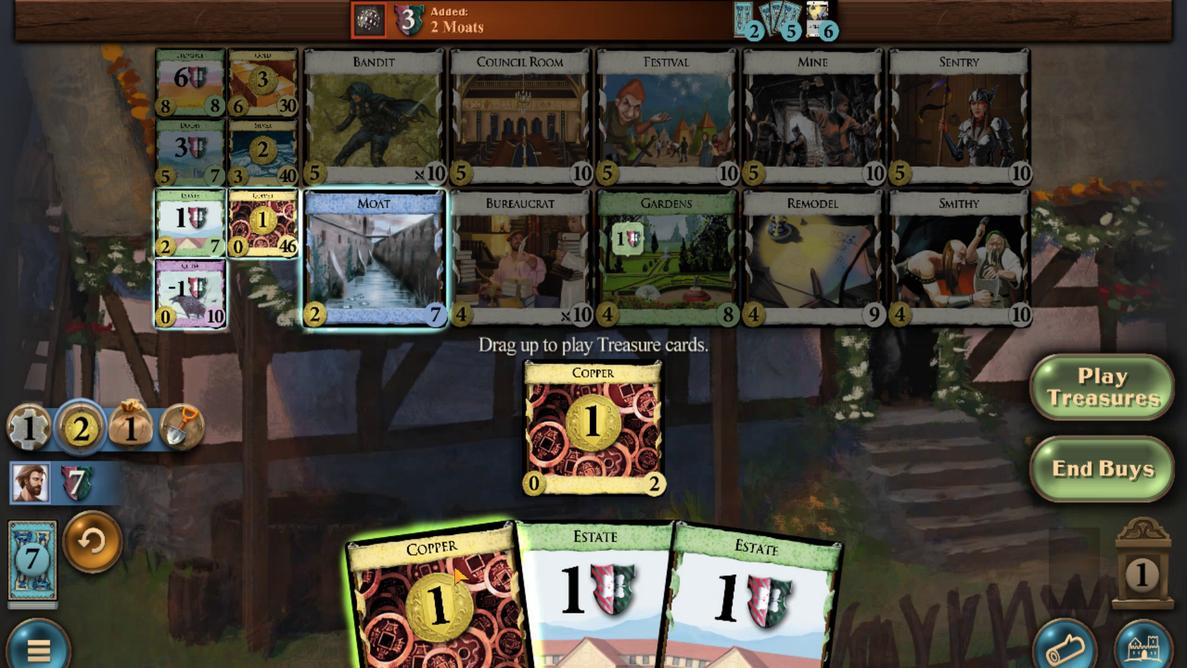 
Action: Mouse scrolled (481, 493) with delta (0, 0)
Screenshot: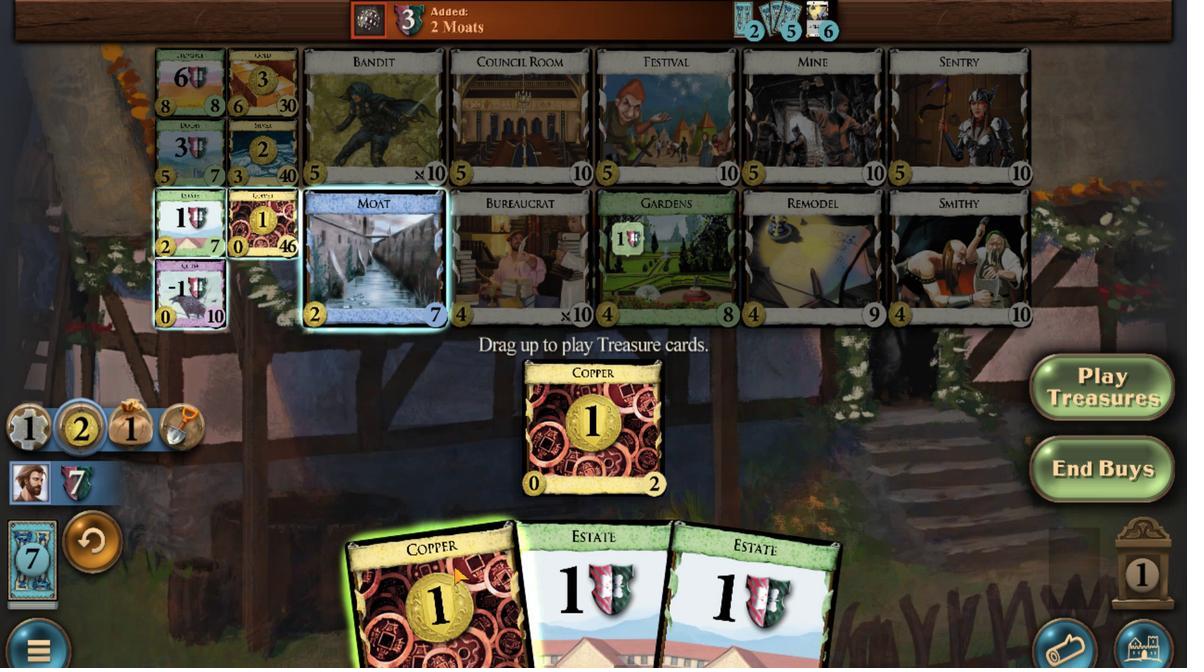 
Action: Mouse moved to (351, 228)
Screenshot: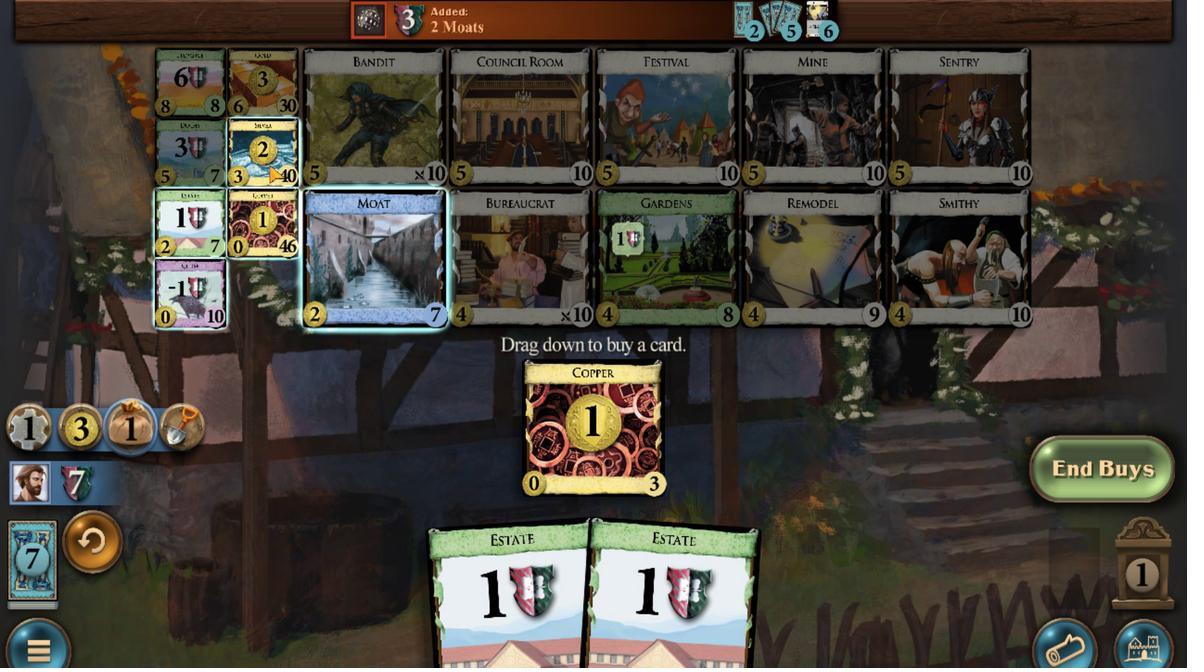 
Action: Mouse scrolled (351, 228) with delta (0, 0)
Screenshot: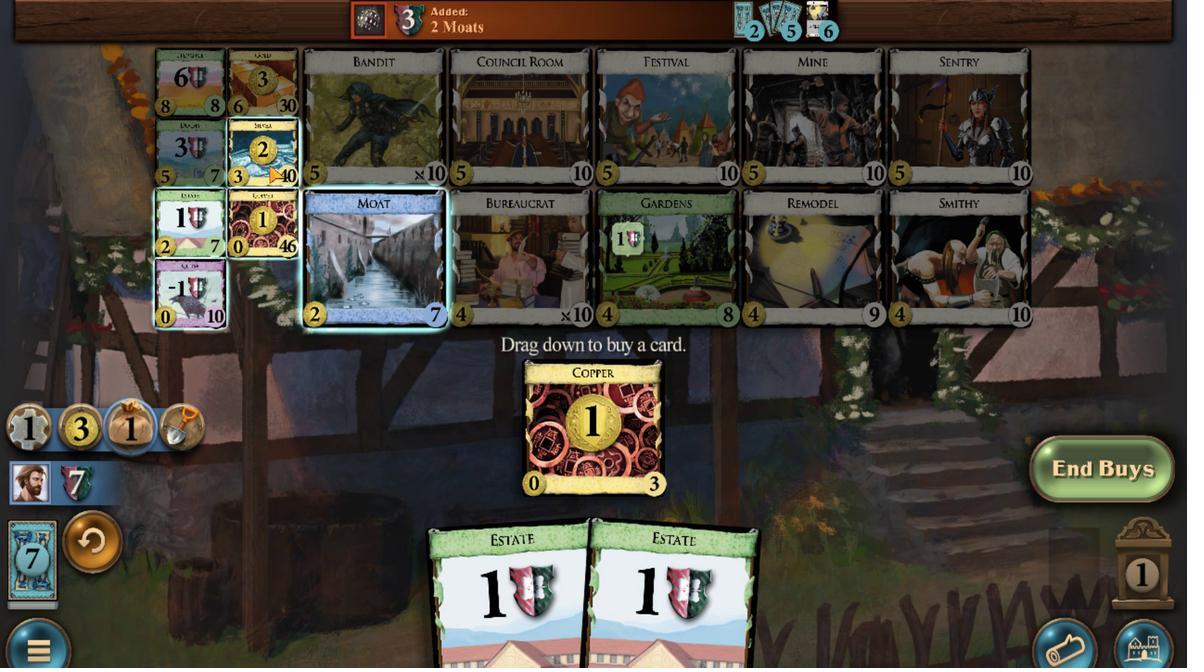 
Action: Mouse scrolled (351, 228) with delta (0, 0)
Screenshot: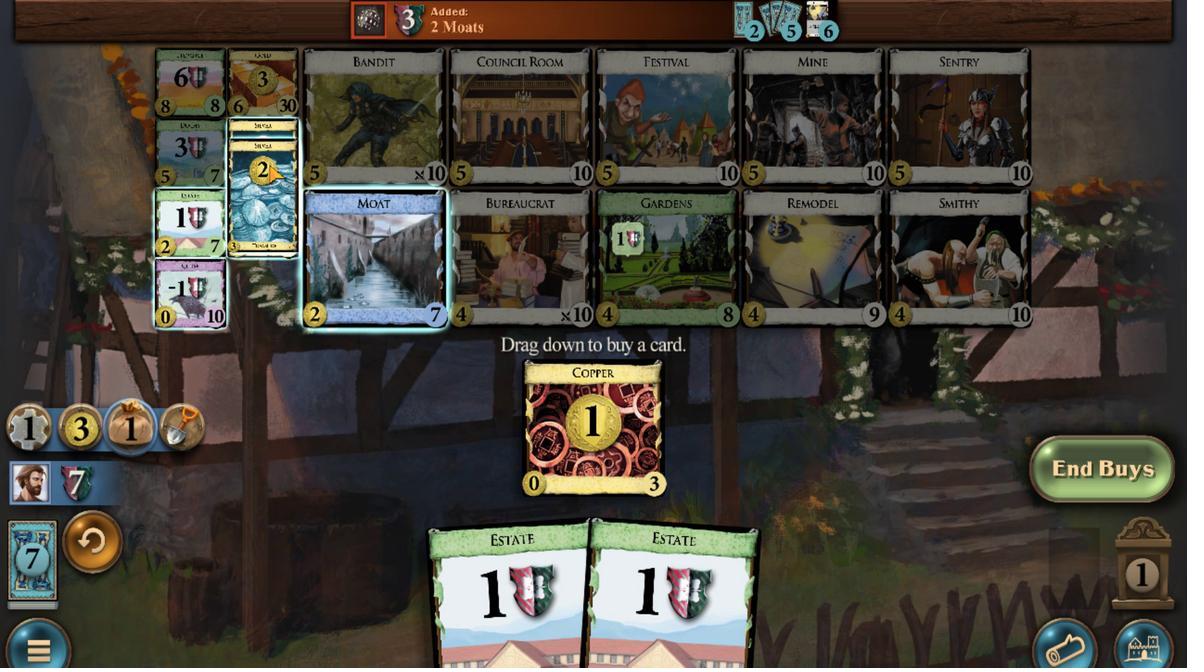 
Action: Mouse scrolled (351, 228) with delta (0, 0)
Screenshot: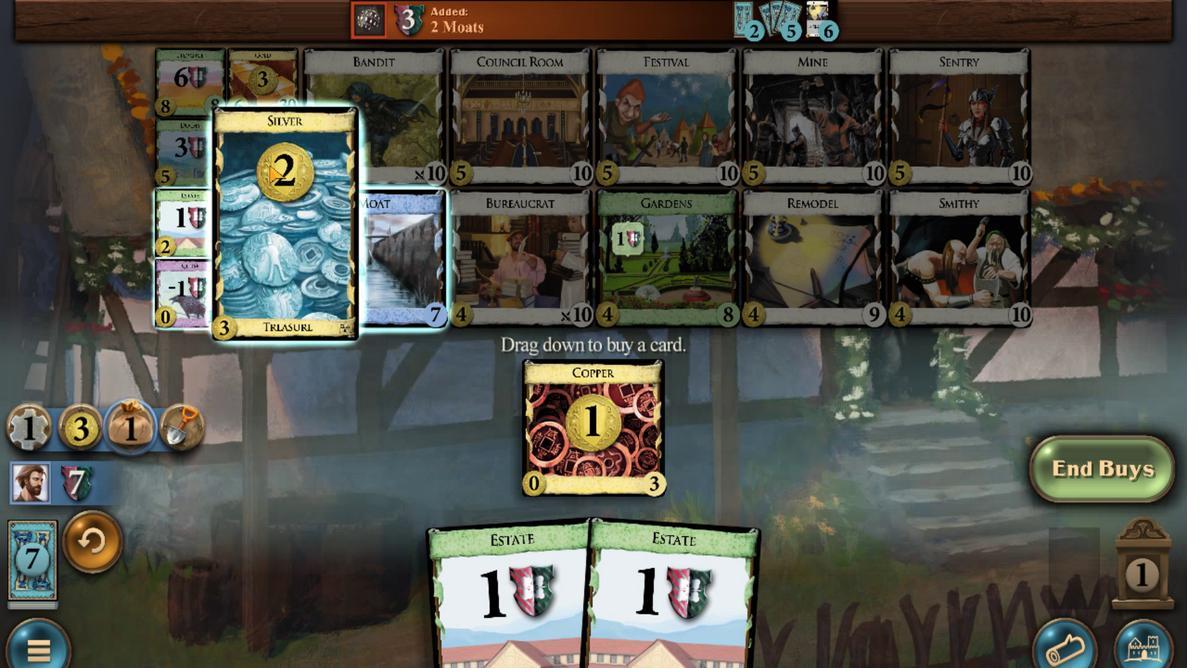 
Action: Mouse scrolled (351, 228) with delta (0, 0)
Screenshot: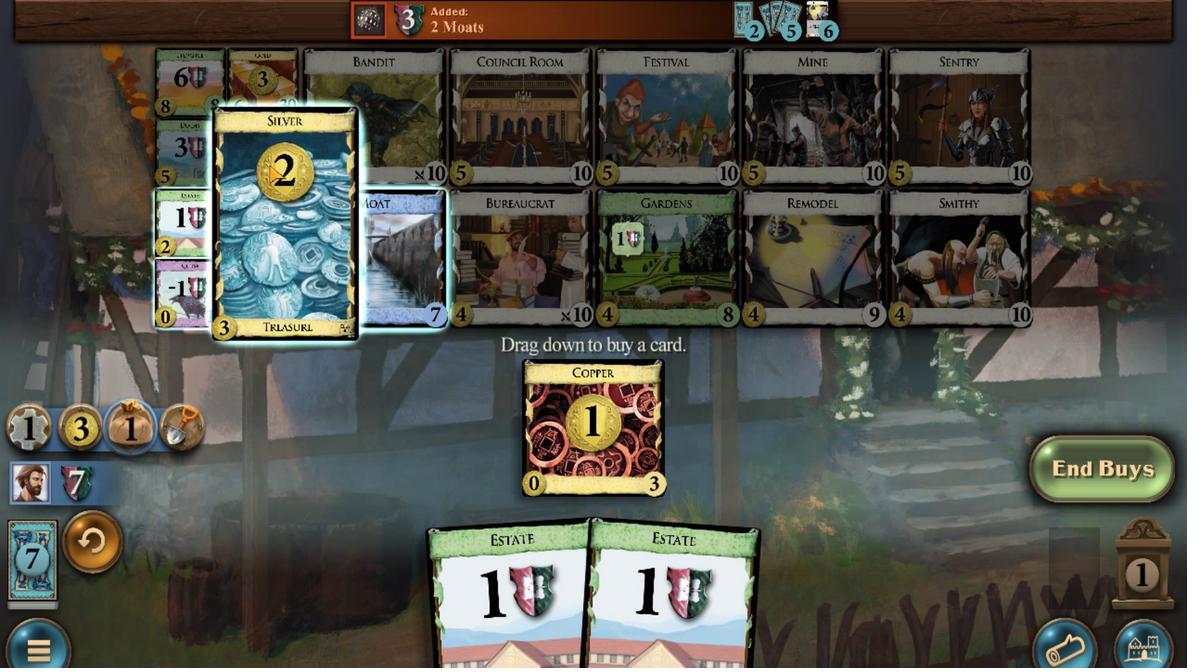 
Action: Mouse scrolled (351, 228) with delta (0, 0)
Screenshot: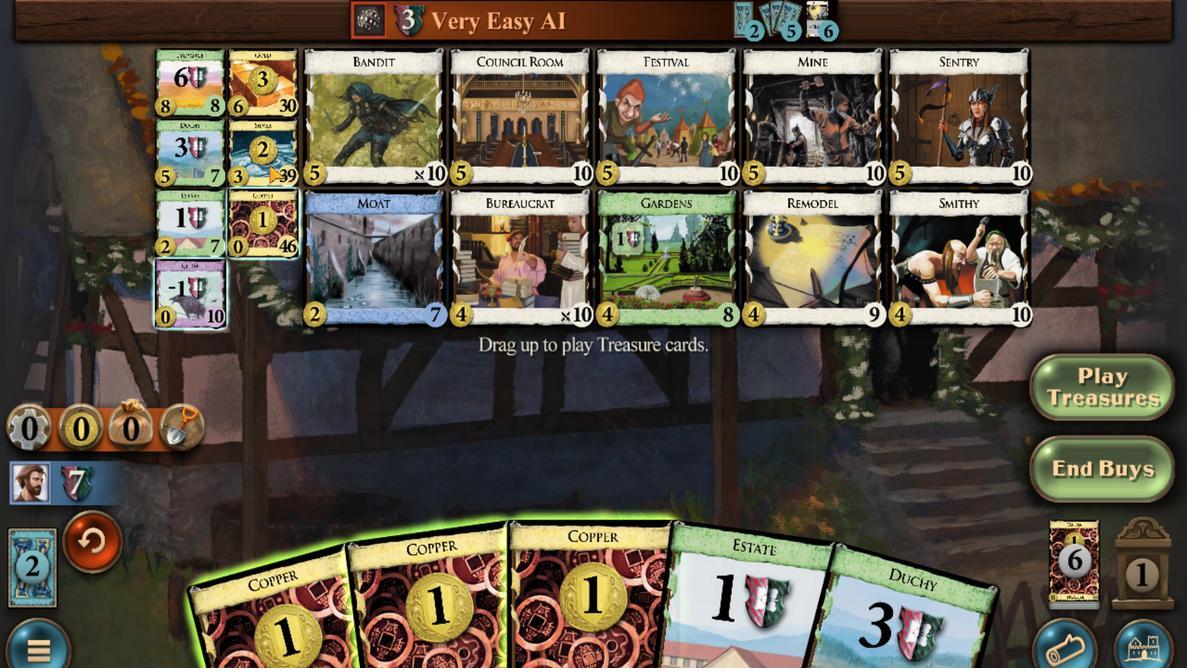 
Action: Mouse scrolled (351, 228) with delta (0, 0)
Screenshot: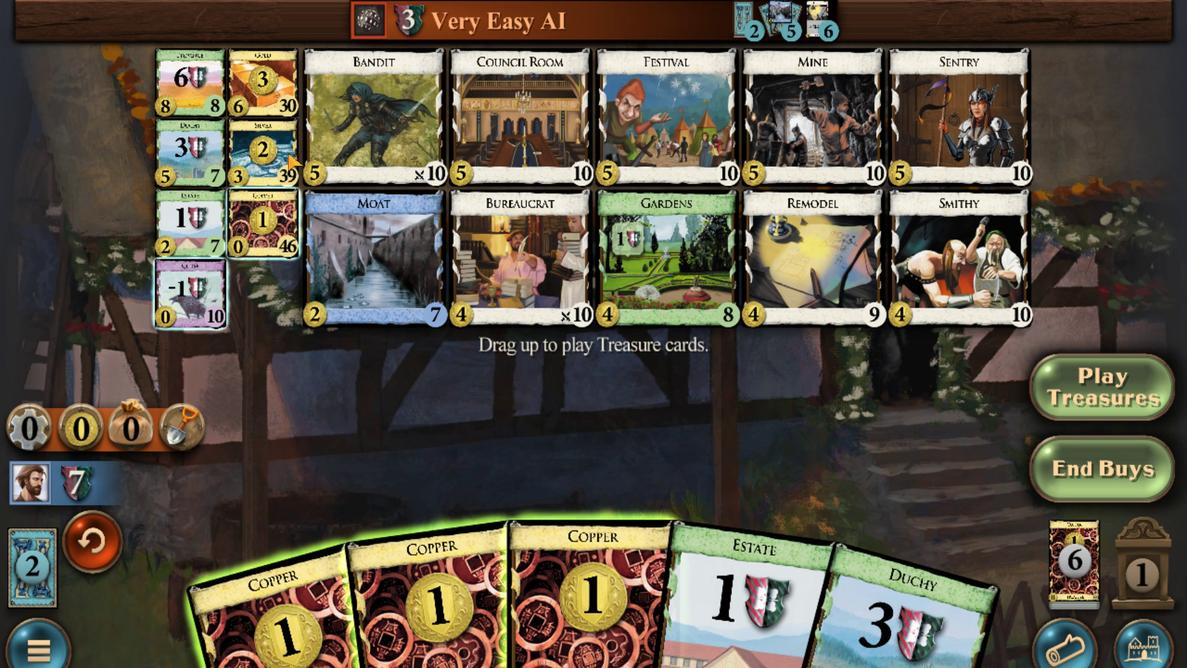 
Action: Mouse moved to (556, 499)
Screenshot: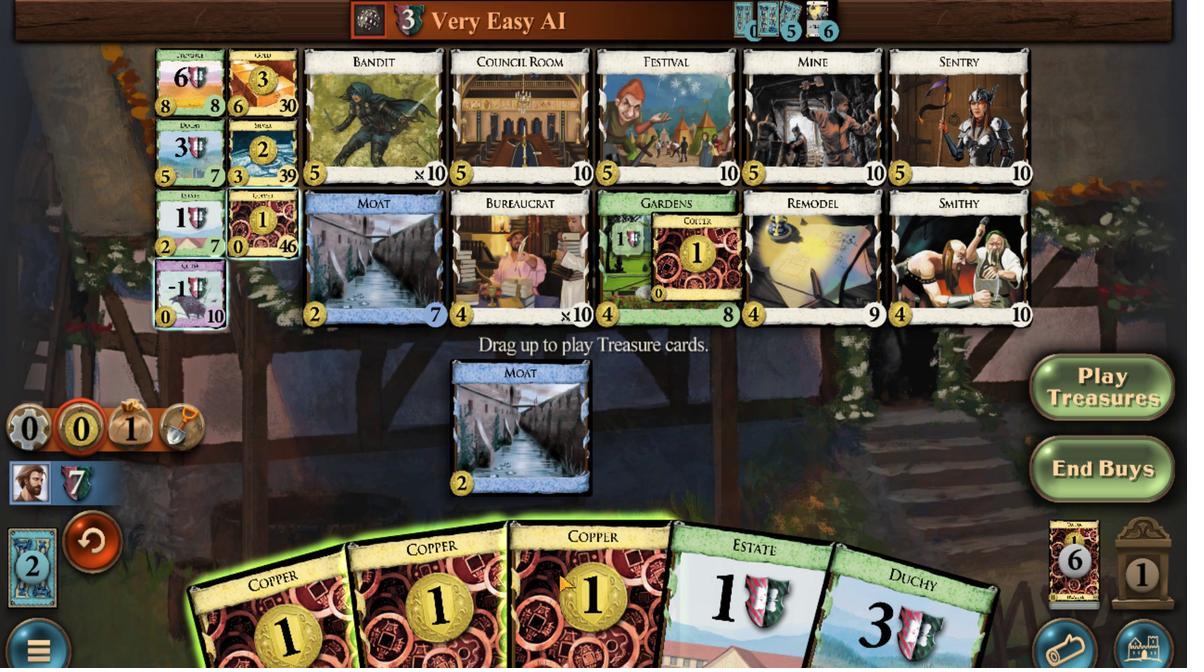 
Action: Mouse scrolled (556, 498) with delta (0, 0)
Screenshot: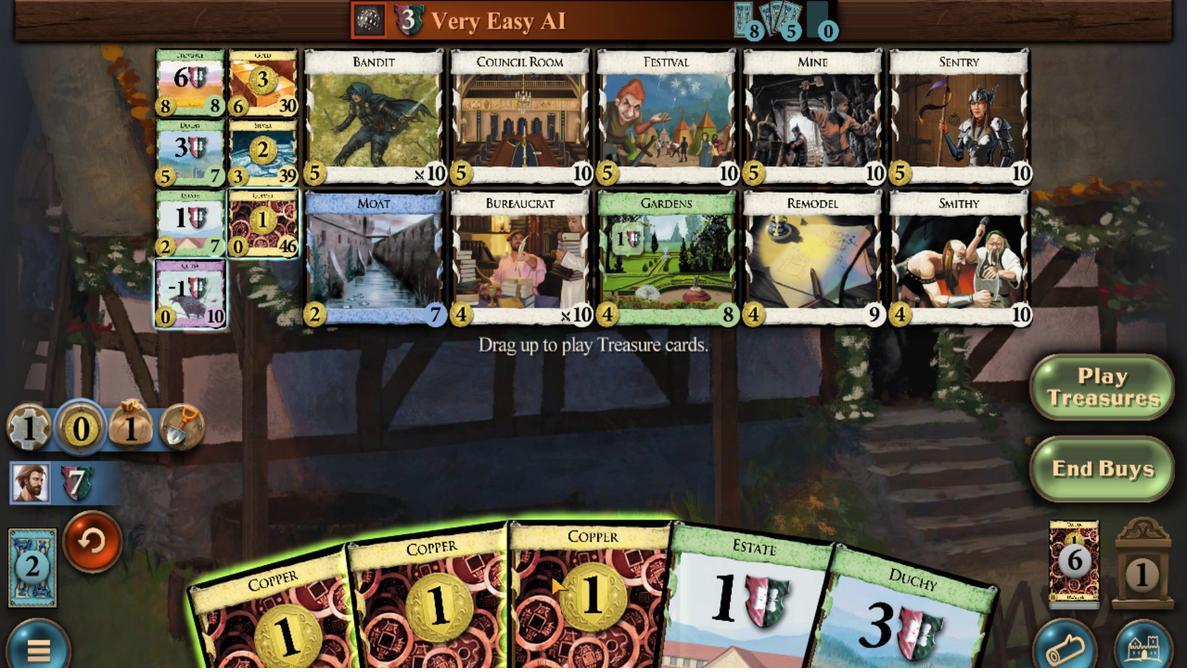 
Action: Mouse moved to (499, 503)
Screenshot: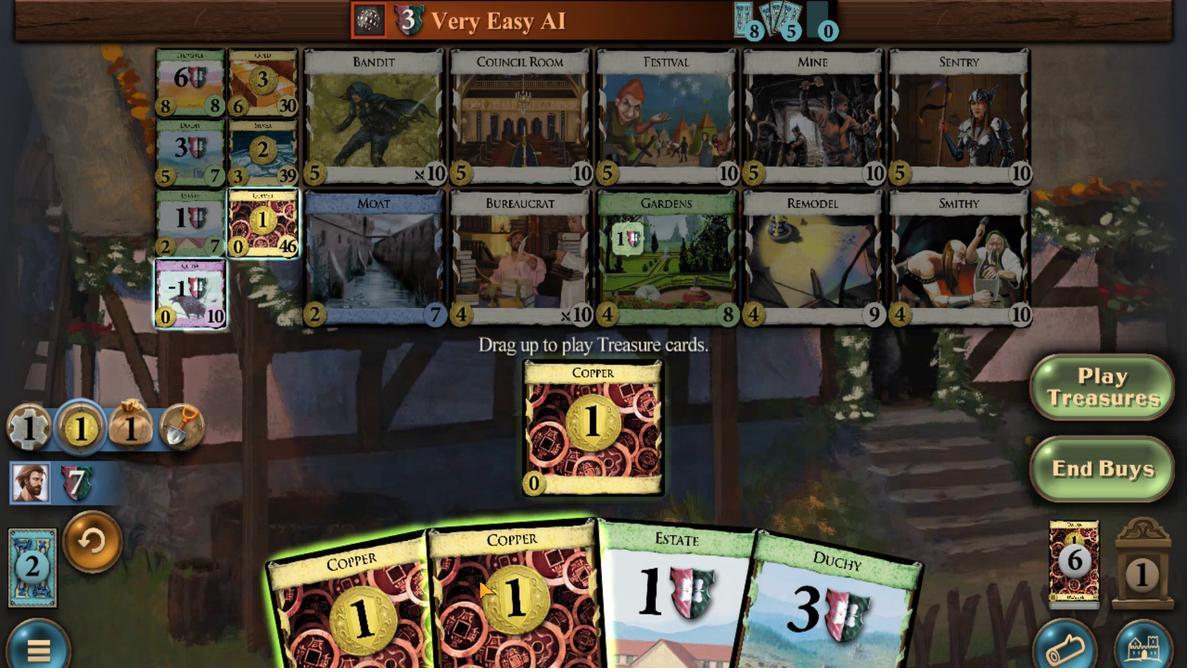 
Action: Mouse scrolled (499, 502) with delta (0, 0)
Screenshot: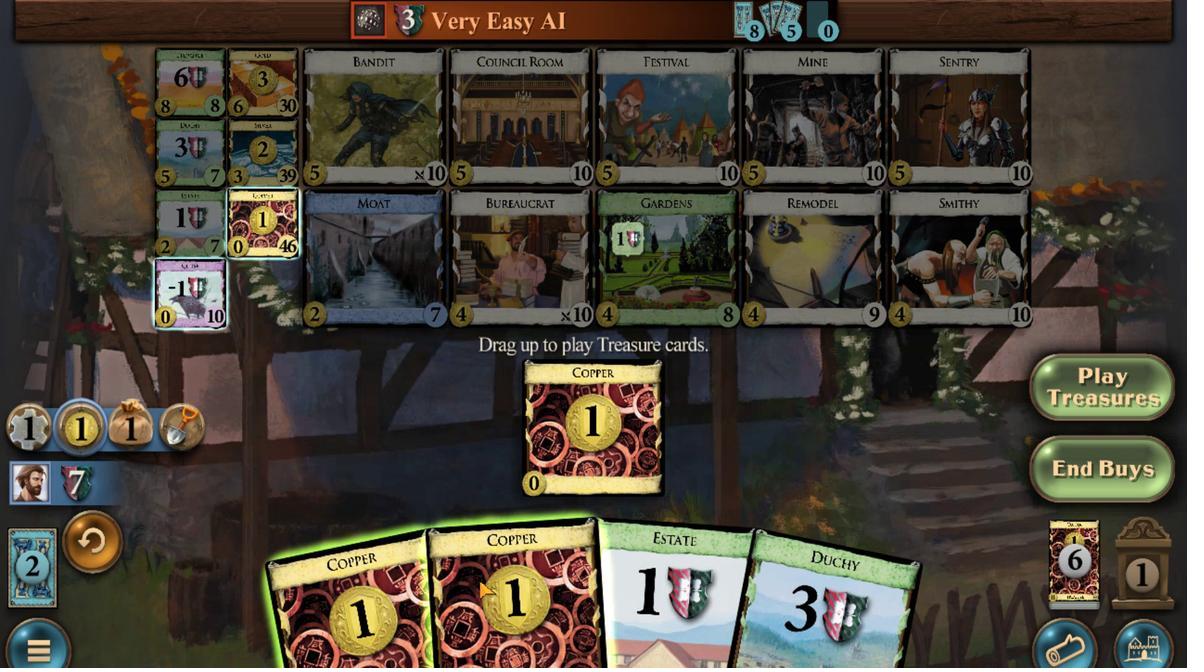 
Action: Mouse moved to (466, 502)
Screenshot: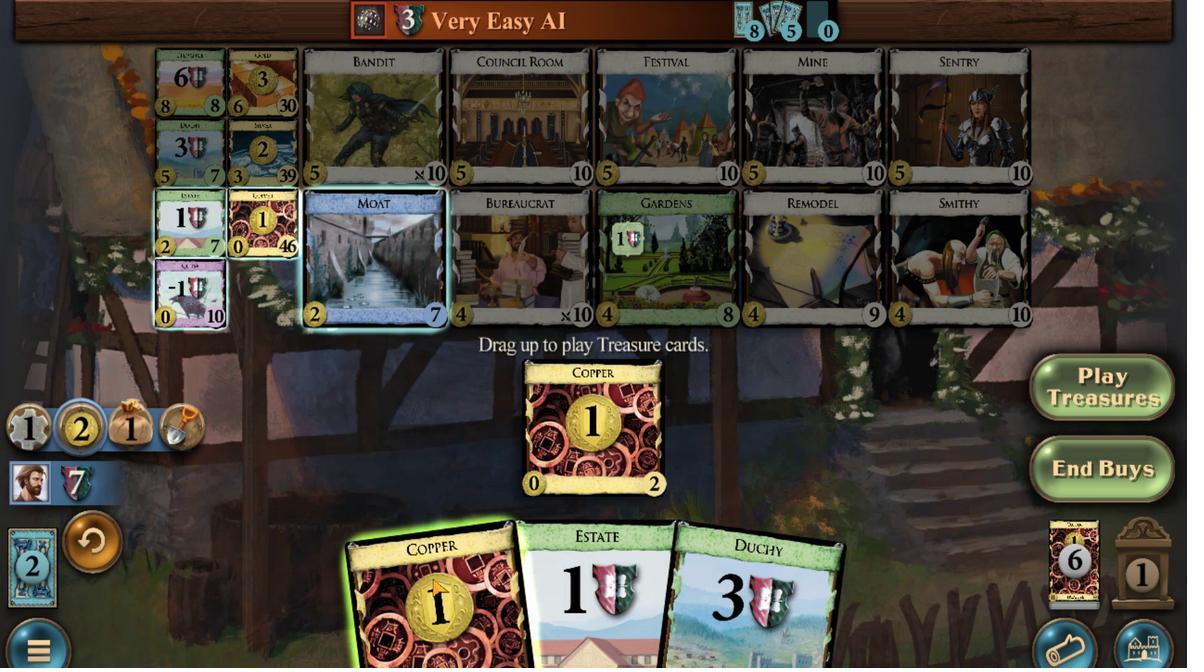 
Action: Mouse scrolled (466, 501) with delta (0, 0)
Screenshot: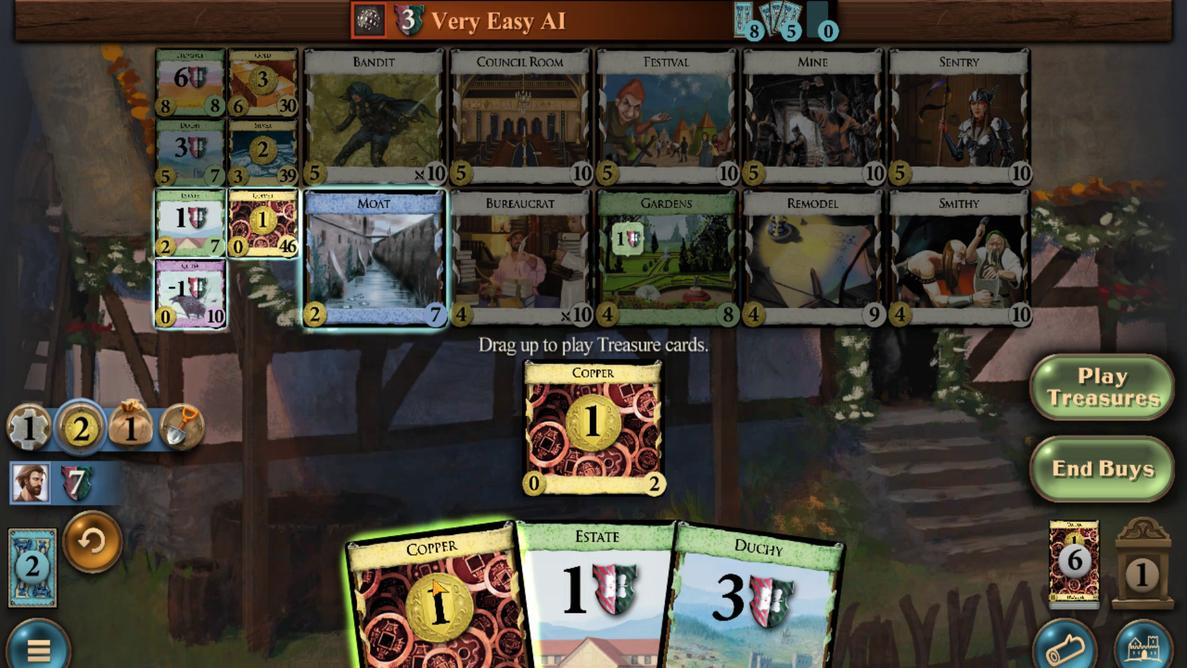 
Action: Mouse moved to (340, 215)
Screenshot: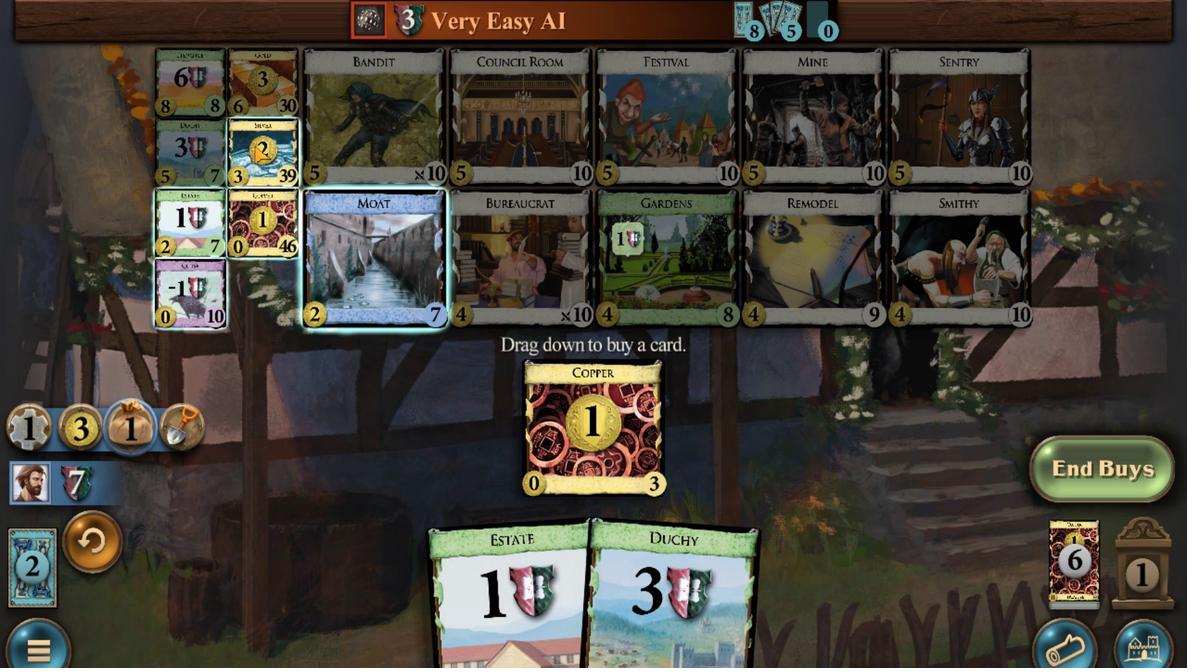 
Action: Mouse scrolled (340, 215) with delta (0, 0)
Screenshot: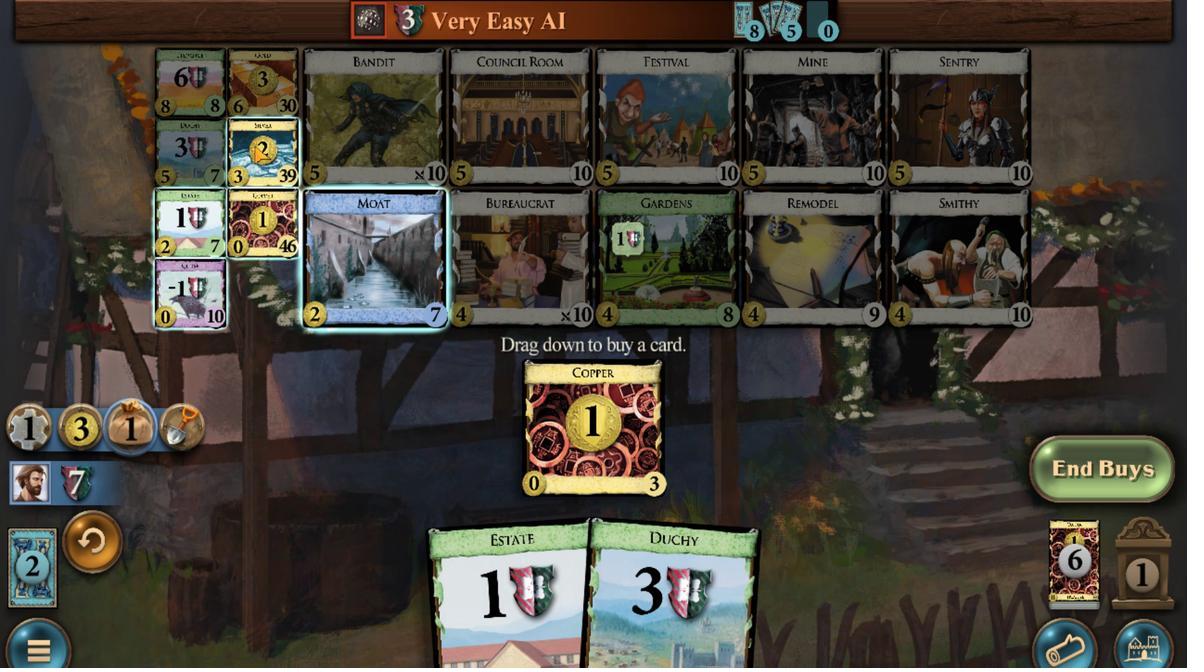 
Action: Mouse scrolled (340, 215) with delta (0, 0)
Screenshot: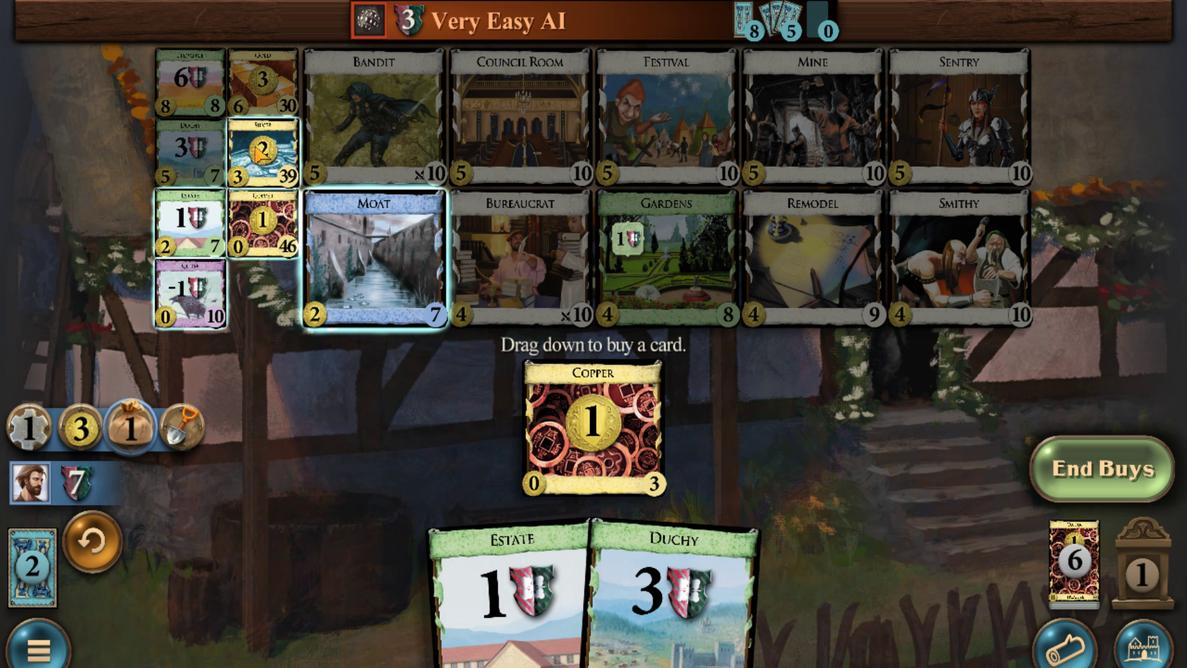 
Action: Mouse scrolled (340, 215) with delta (0, 0)
Screenshot: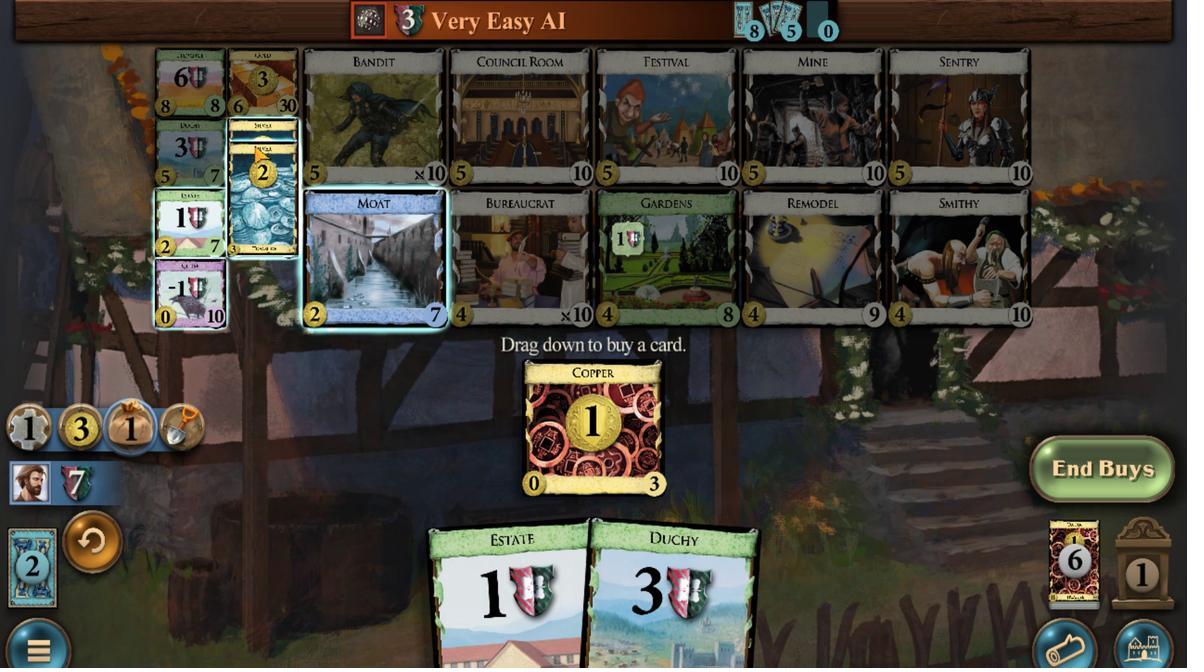 
Action: Mouse scrolled (340, 215) with delta (0, 0)
Screenshot: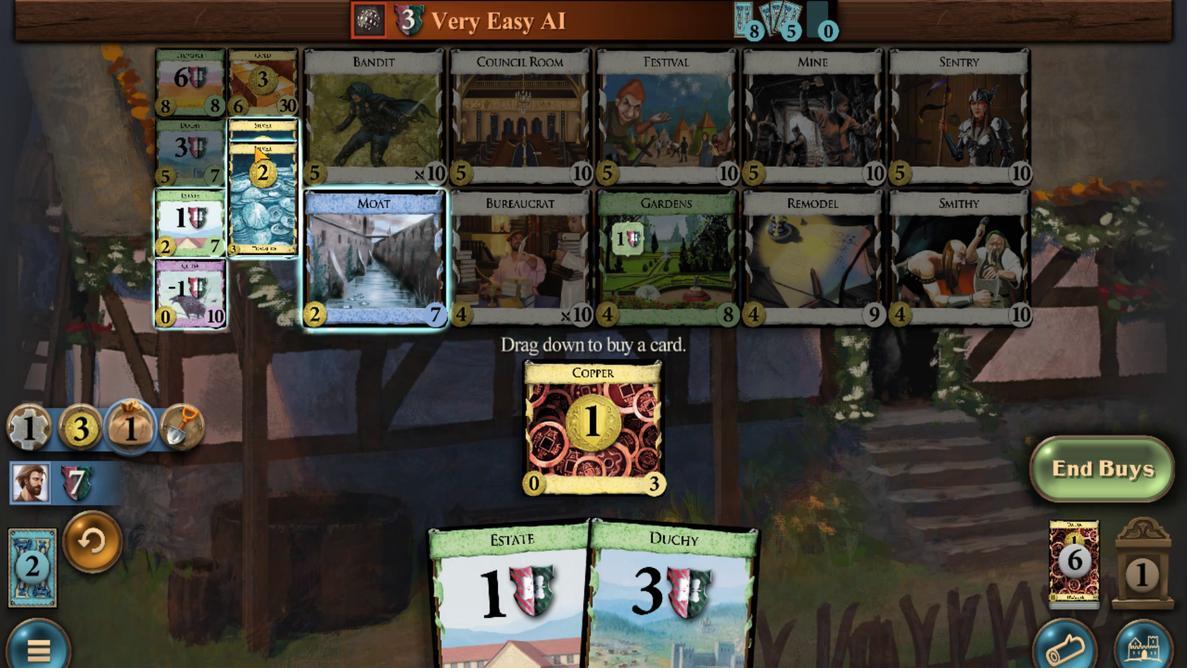 
Action: Mouse scrolled (340, 215) with delta (0, 0)
Screenshot: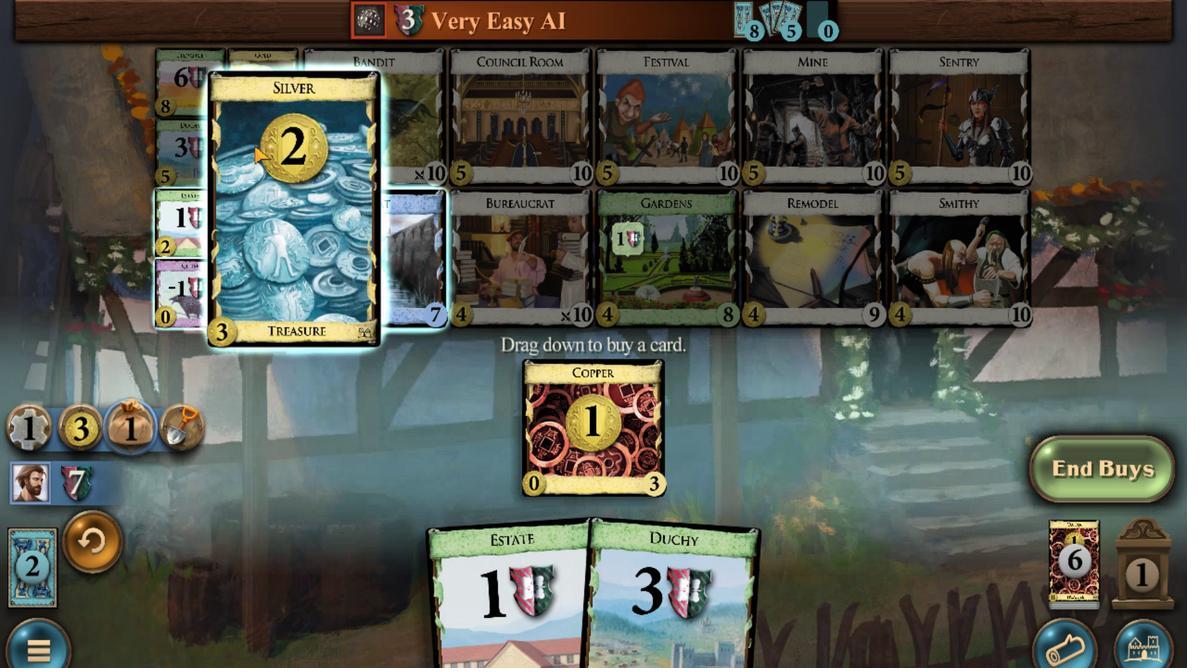 
Action: Mouse scrolled (340, 215) with delta (0, 0)
Screenshot: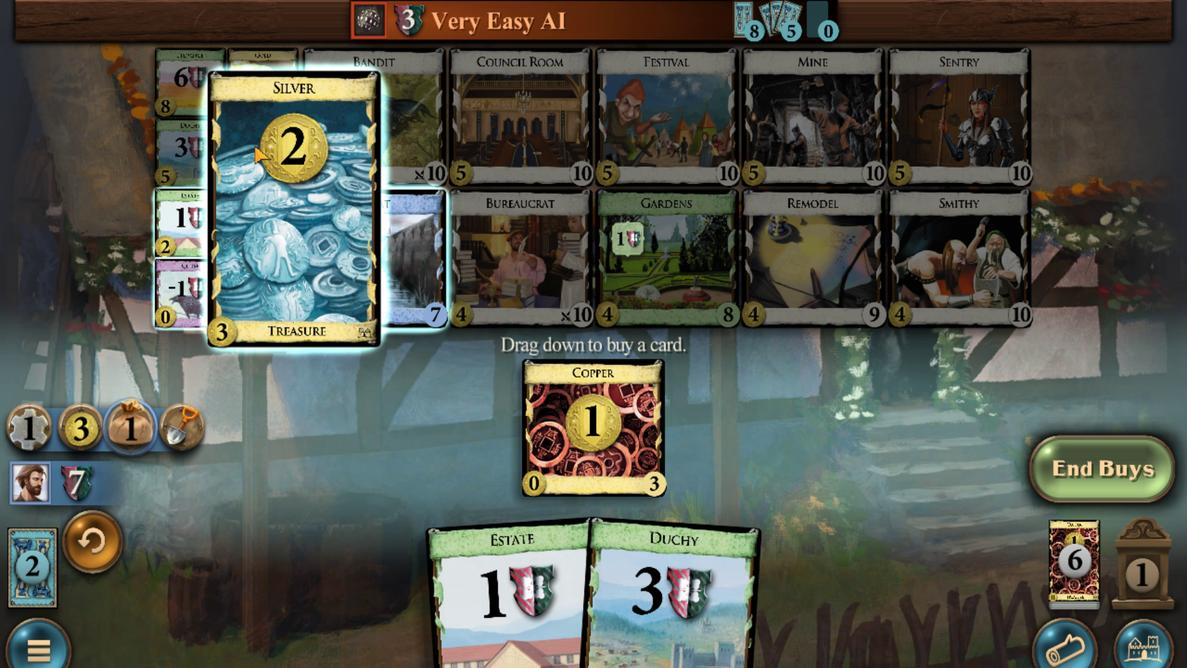 
Action: Mouse moved to (556, 475)
Screenshot: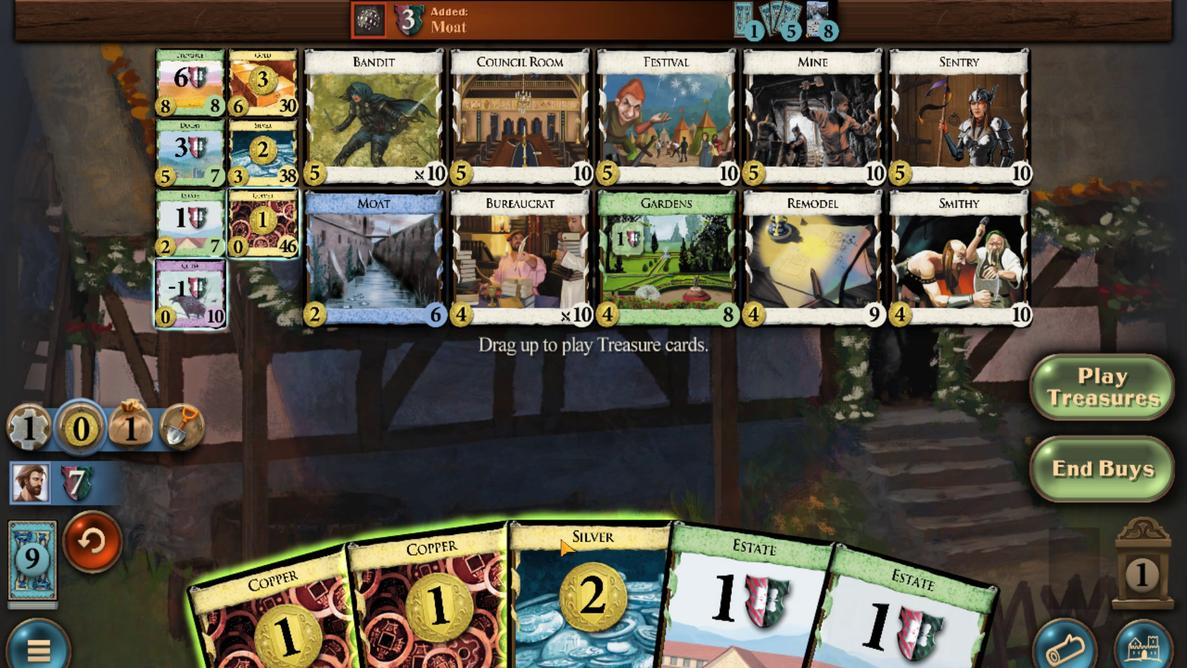 
Action: Mouse scrolled (556, 475) with delta (0, 0)
Screenshot: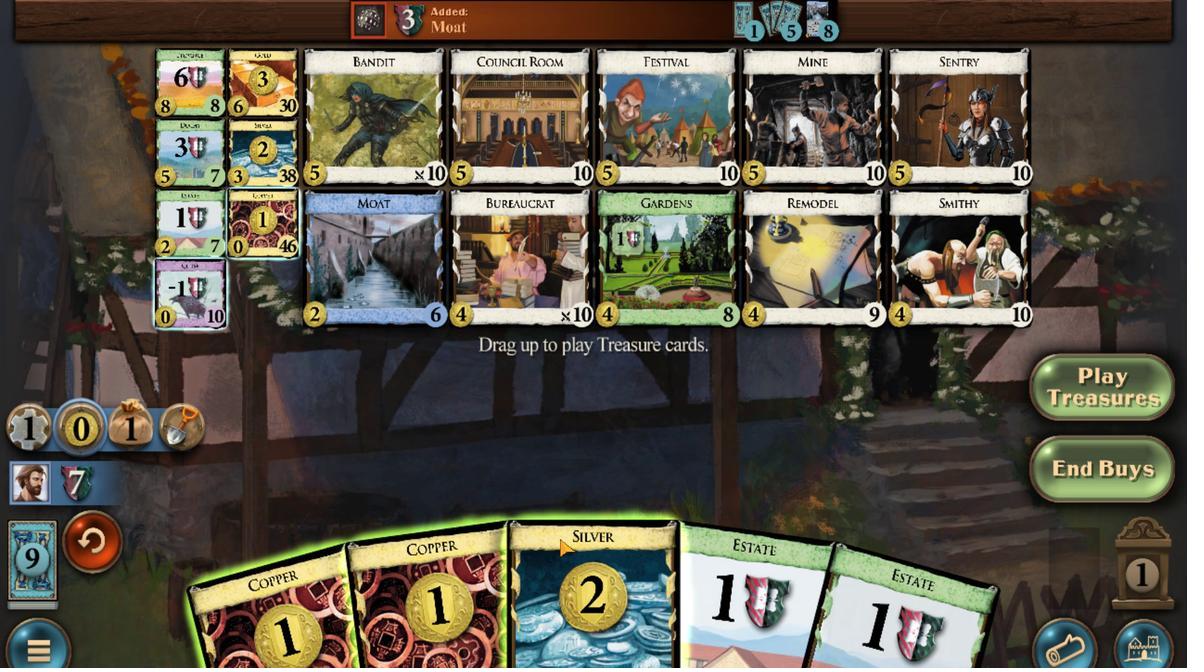 
Action: Mouse moved to (532, 478)
Screenshot: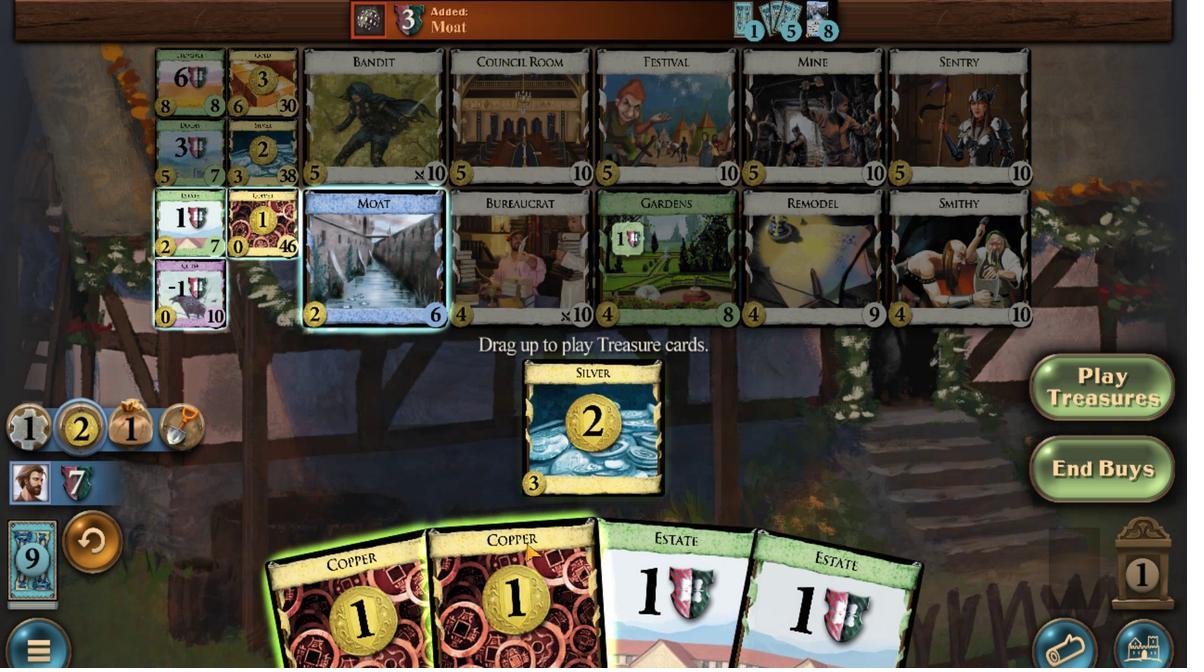 
Action: Mouse scrolled (532, 478) with delta (0, 0)
Screenshot: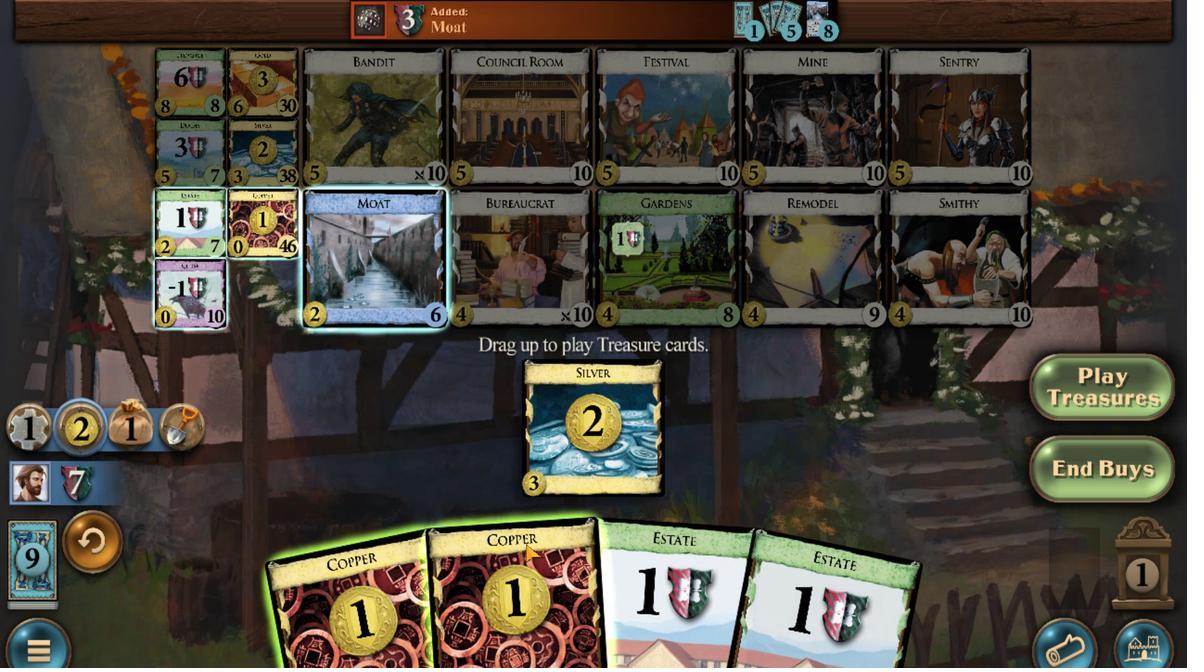 
Action: Mouse moved to (460, 492)
Screenshot: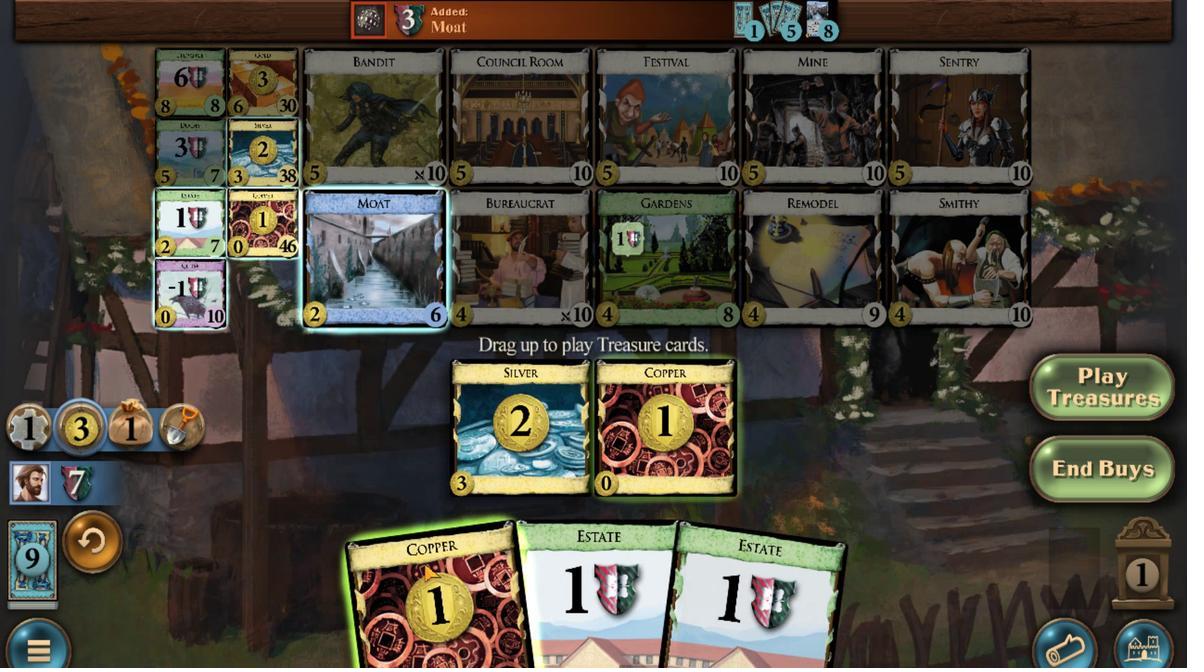 
Action: Mouse scrolled (460, 491) with delta (0, 0)
Screenshot: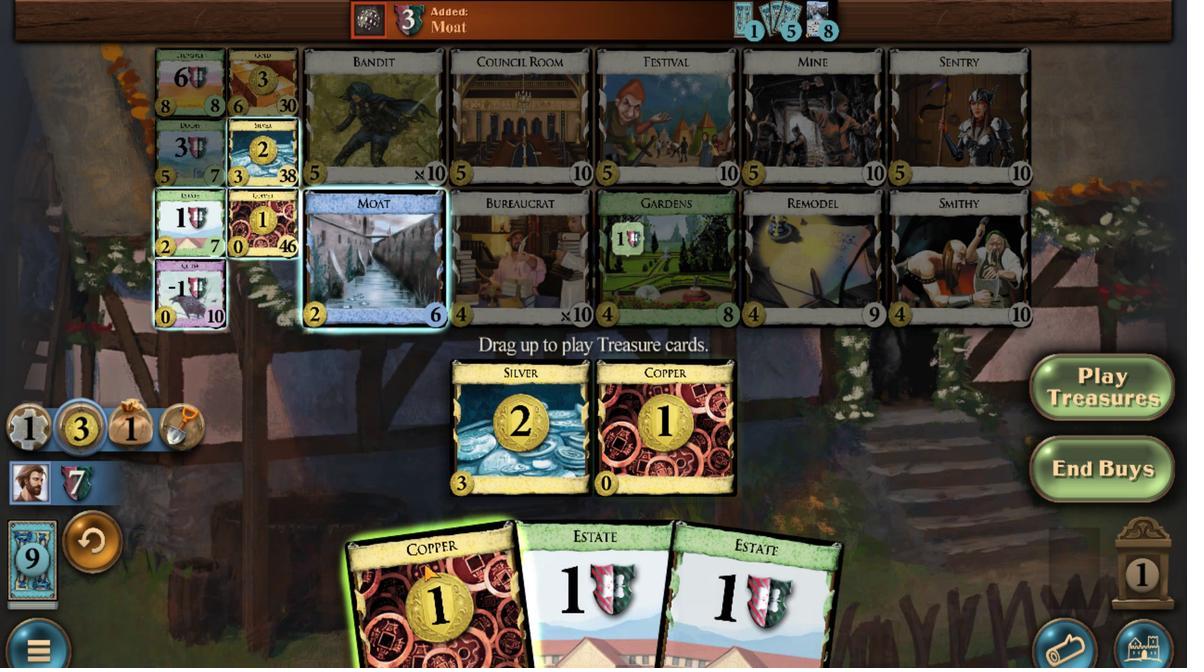 
Action: Mouse moved to (355, 214)
Screenshot: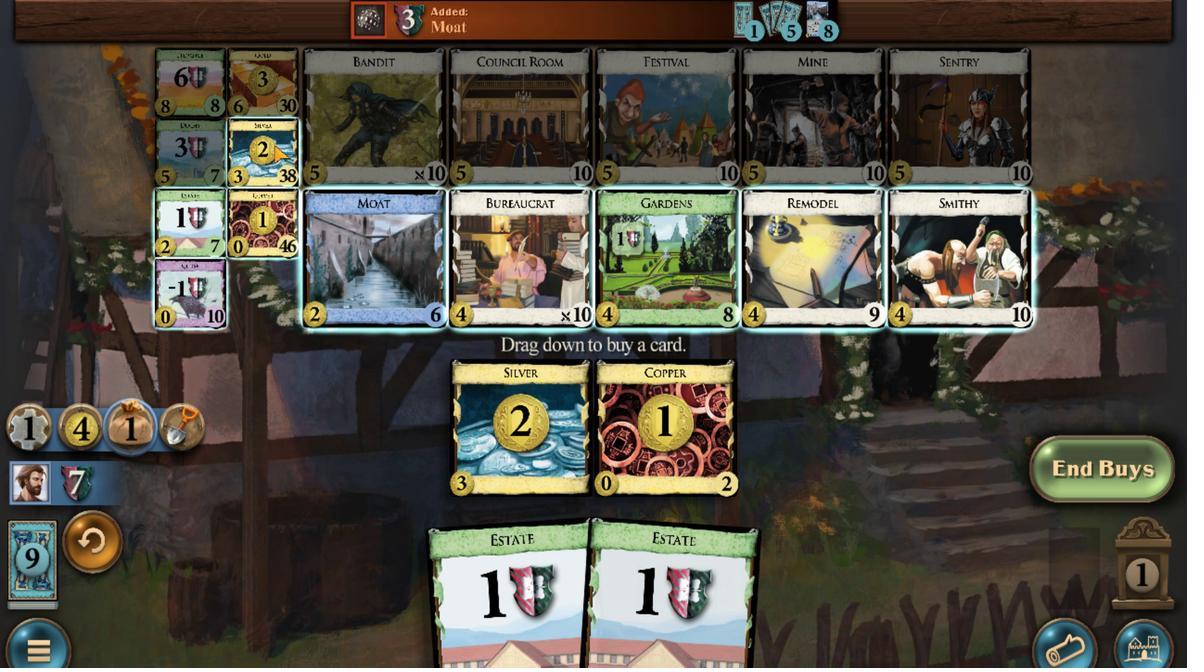 
Action: Mouse scrolled (355, 215) with delta (0, 0)
Screenshot: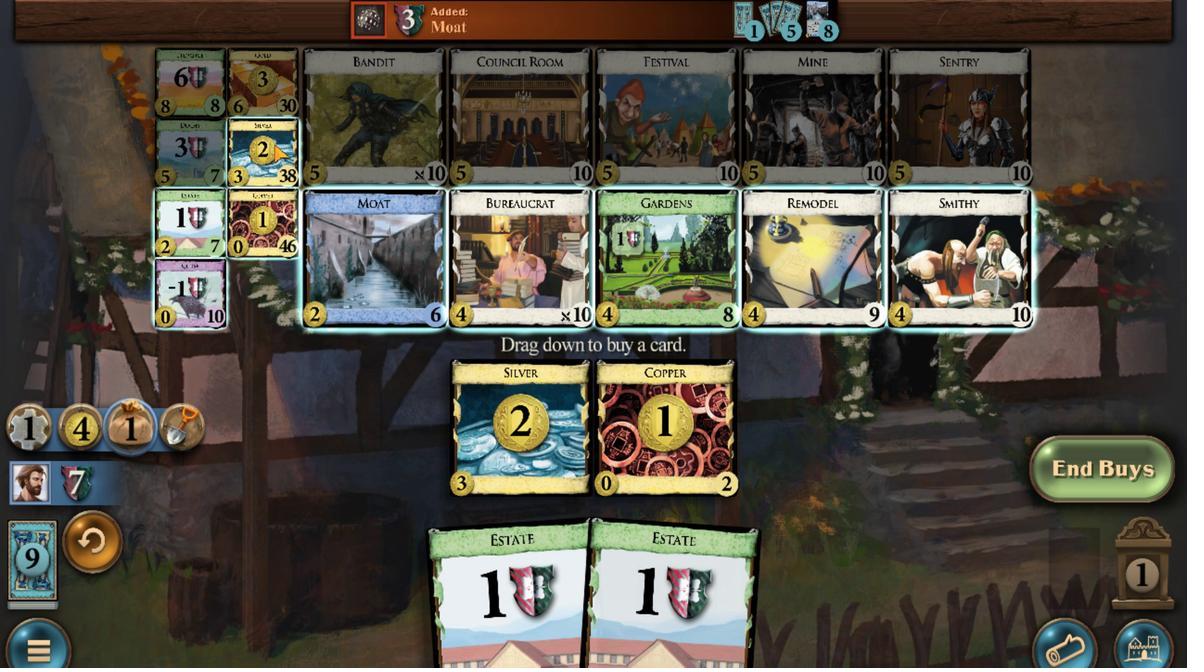 
Action: Mouse scrolled (355, 215) with delta (0, 0)
Screenshot: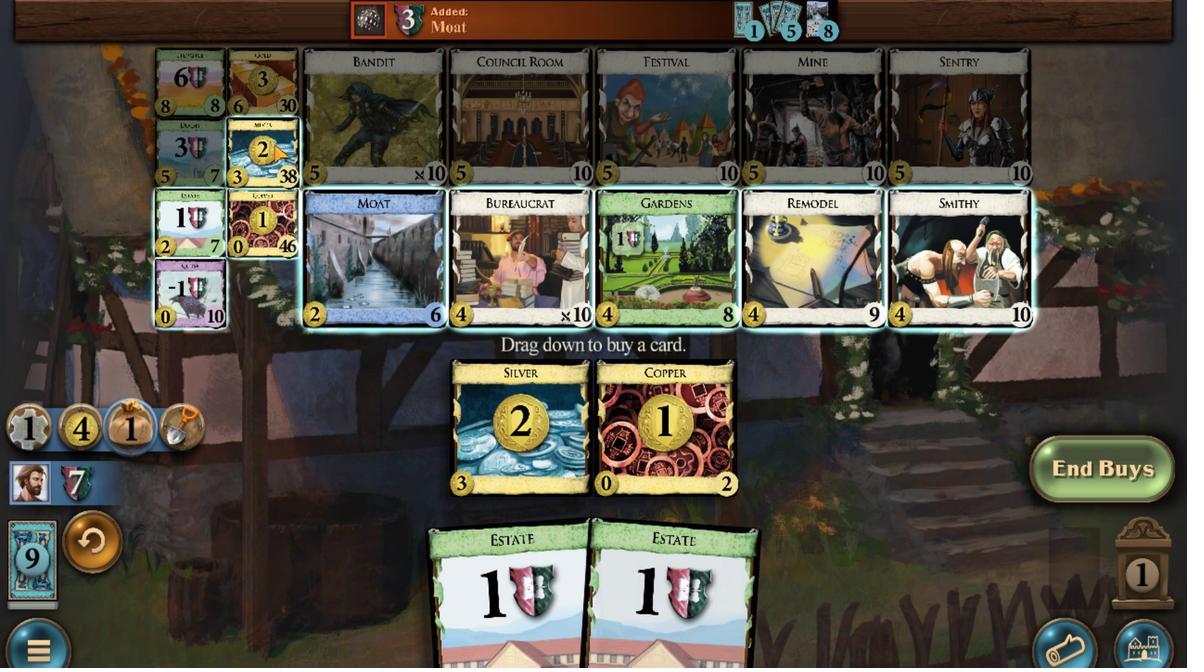 
Action: Mouse scrolled (355, 215) with delta (0, 0)
Screenshot: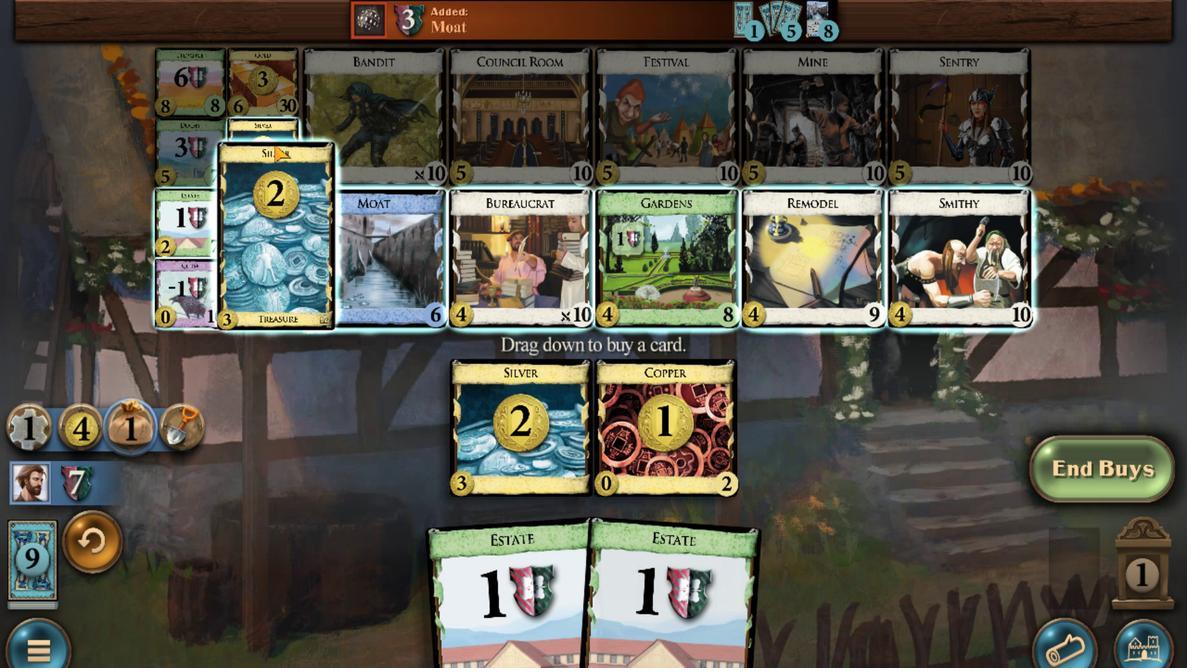 
Action: Mouse scrolled (355, 215) with delta (0, 0)
Screenshot: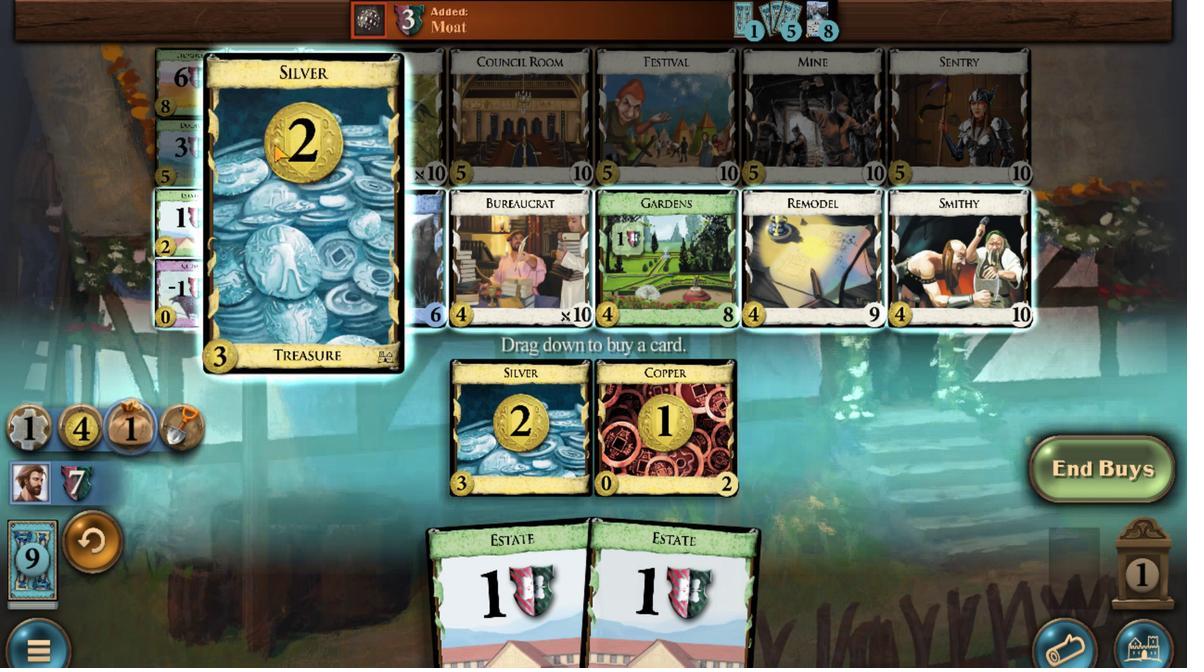
Action: Mouse scrolled (355, 215) with delta (0, 0)
Screenshot: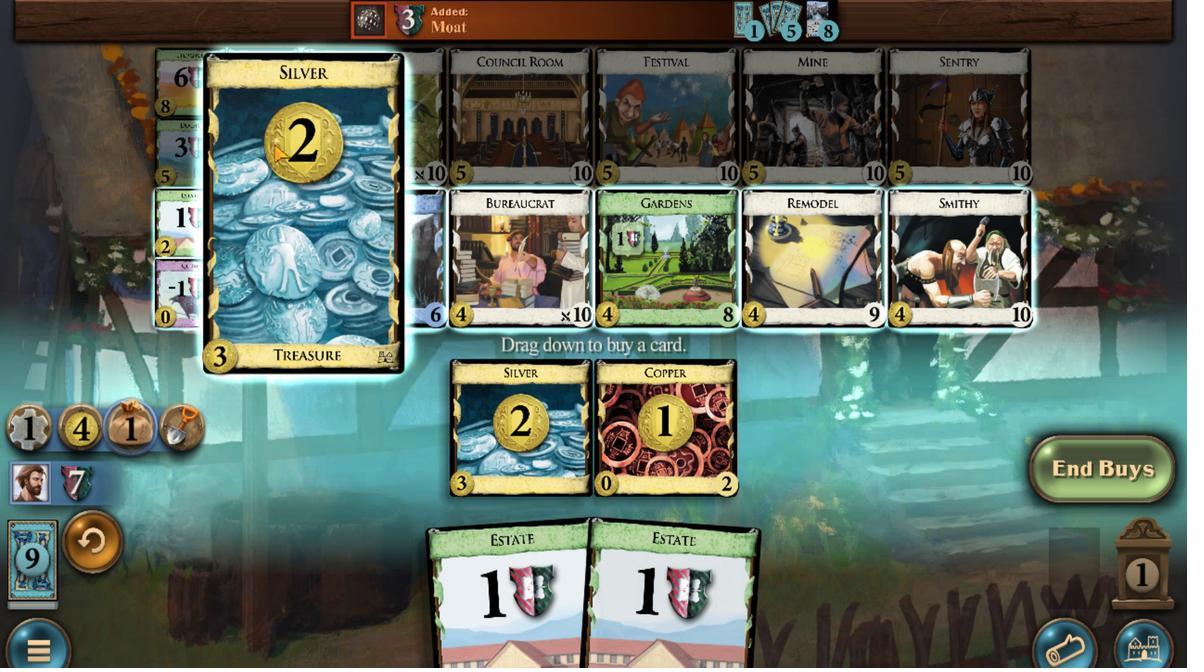 
Action: Mouse scrolled (355, 215) with delta (0, 0)
Screenshot: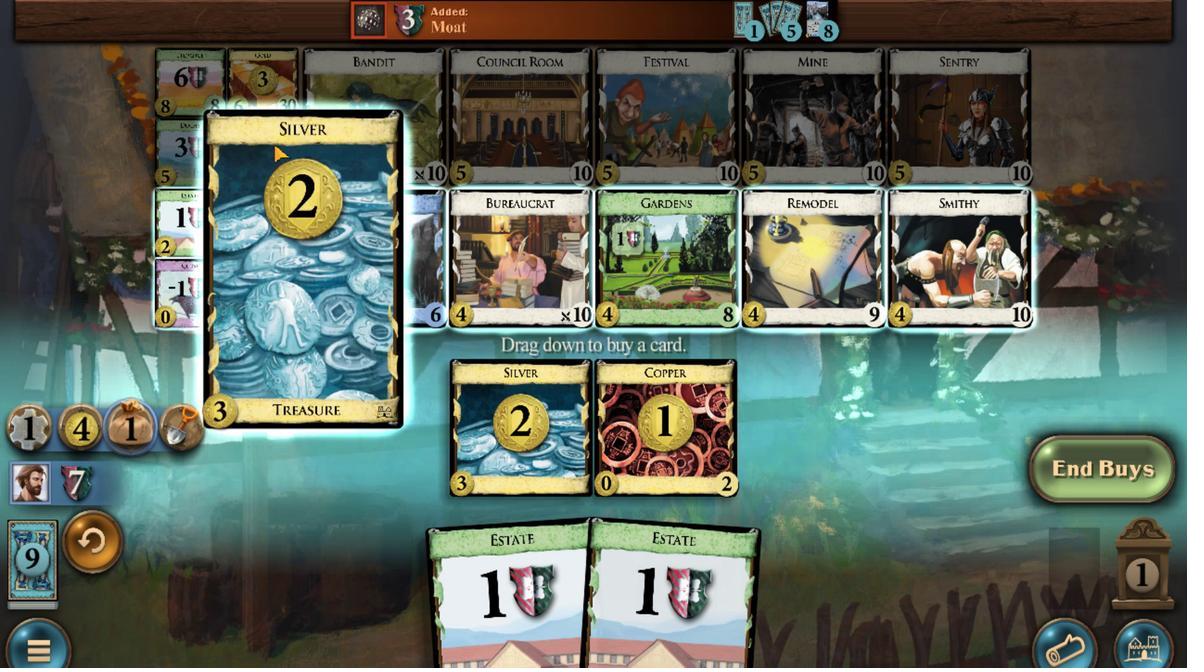 
Action: Mouse scrolled (355, 215) with delta (0, 0)
Screenshot: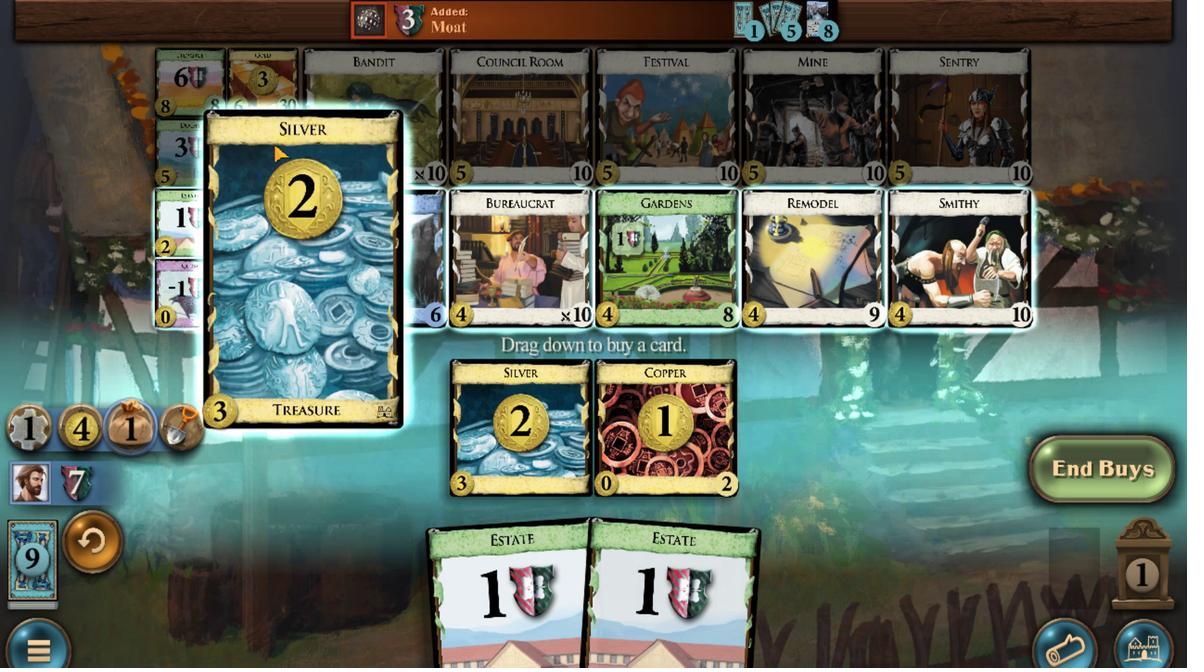 
Action: Mouse scrolled (355, 215) with delta (0, 0)
Screenshot: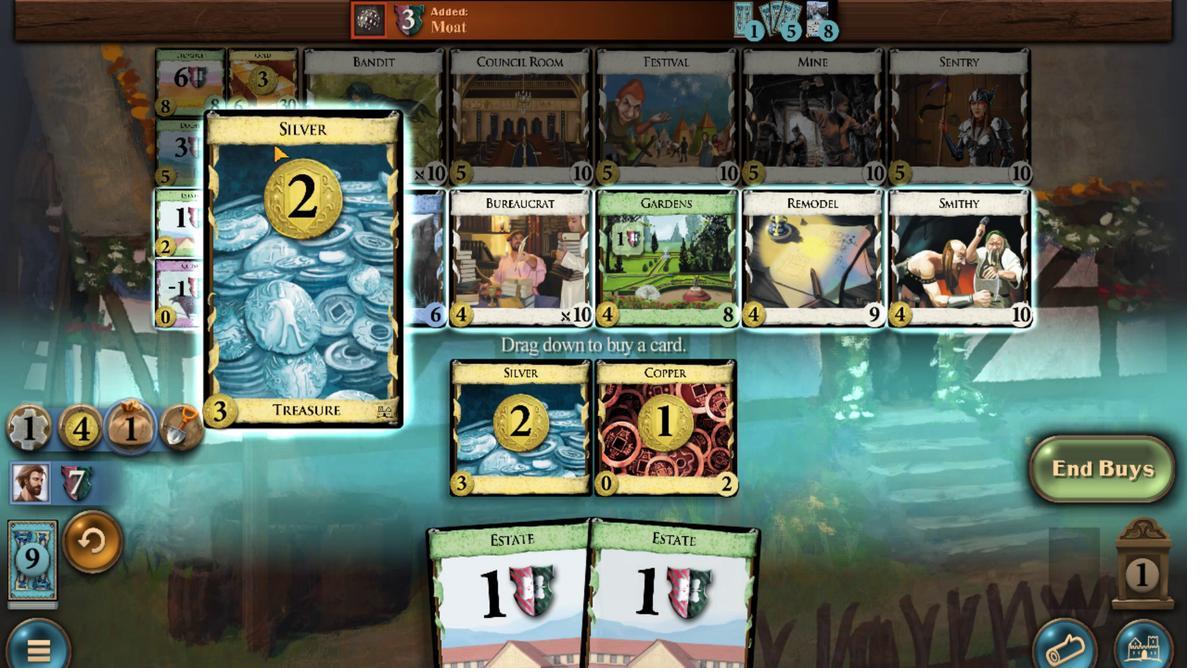 
Action: Mouse scrolled (355, 215) with delta (0, 0)
Screenshot: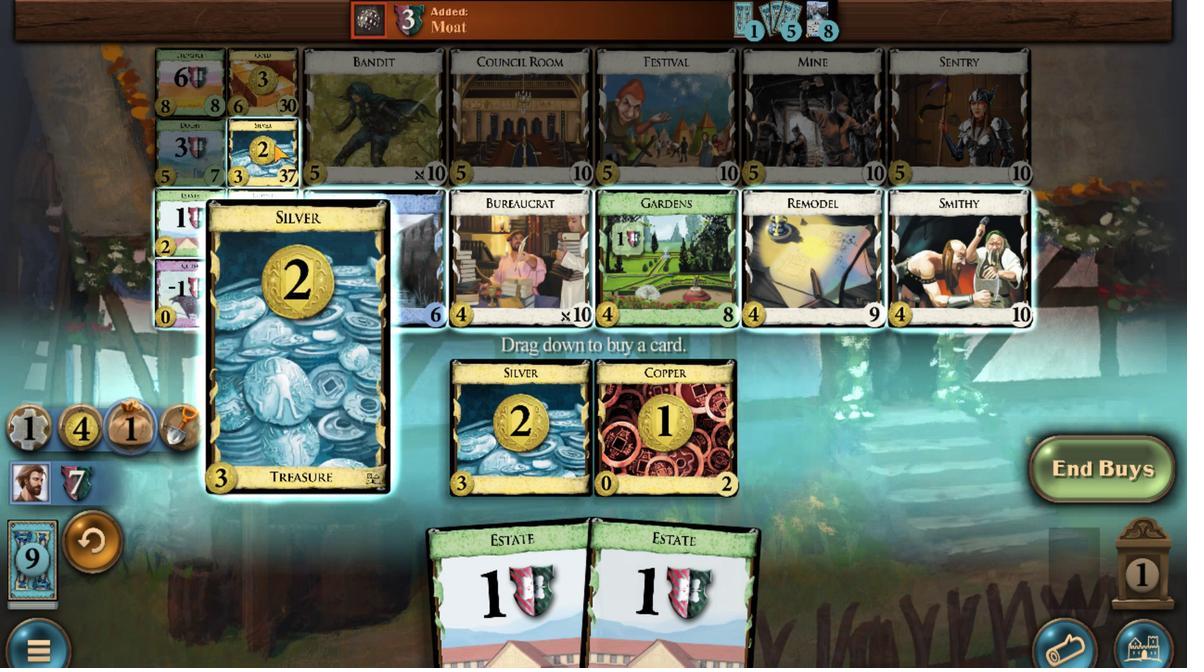 
Action: Mouse scrolled (355, 215) with delta (0, 0)
Screenshot: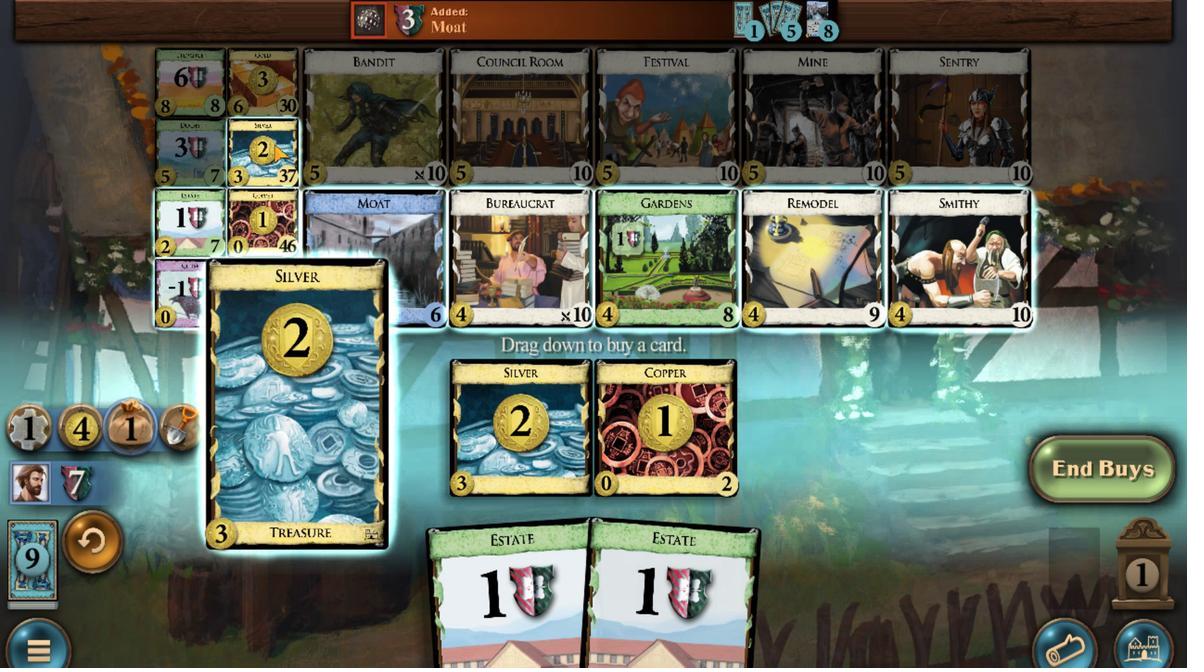 
Action: Mouse moved to (561, 489)
Screenshot: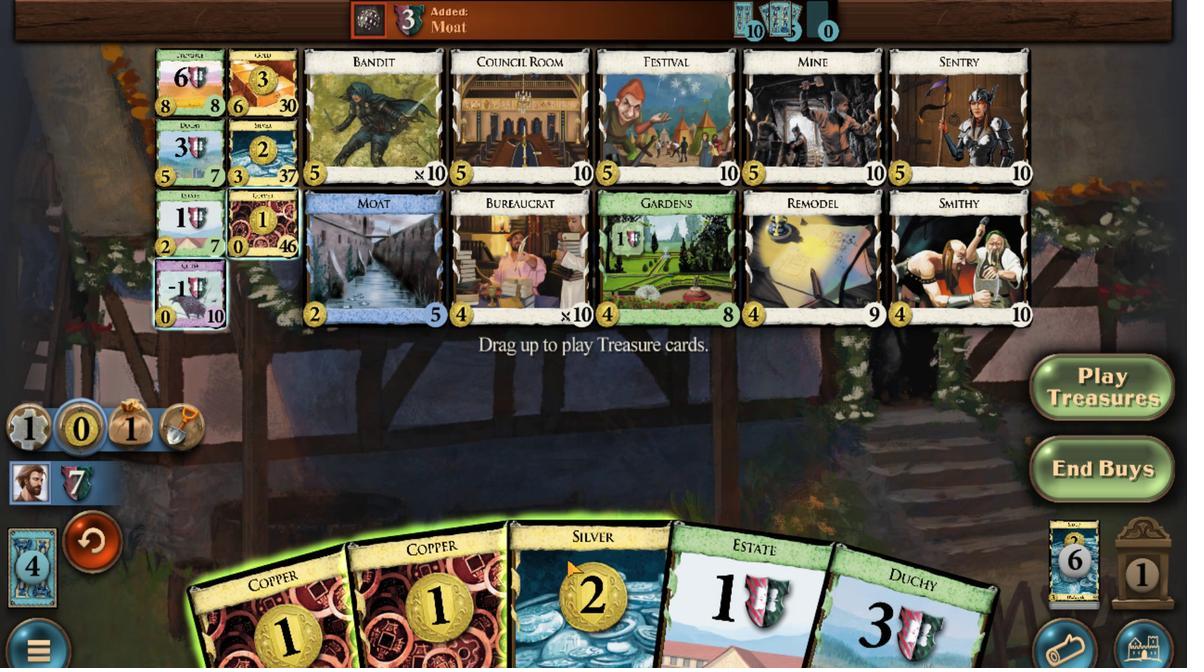 
Action: Mouse scrolled (561, 488) with delta (0, 0)
Screenshot: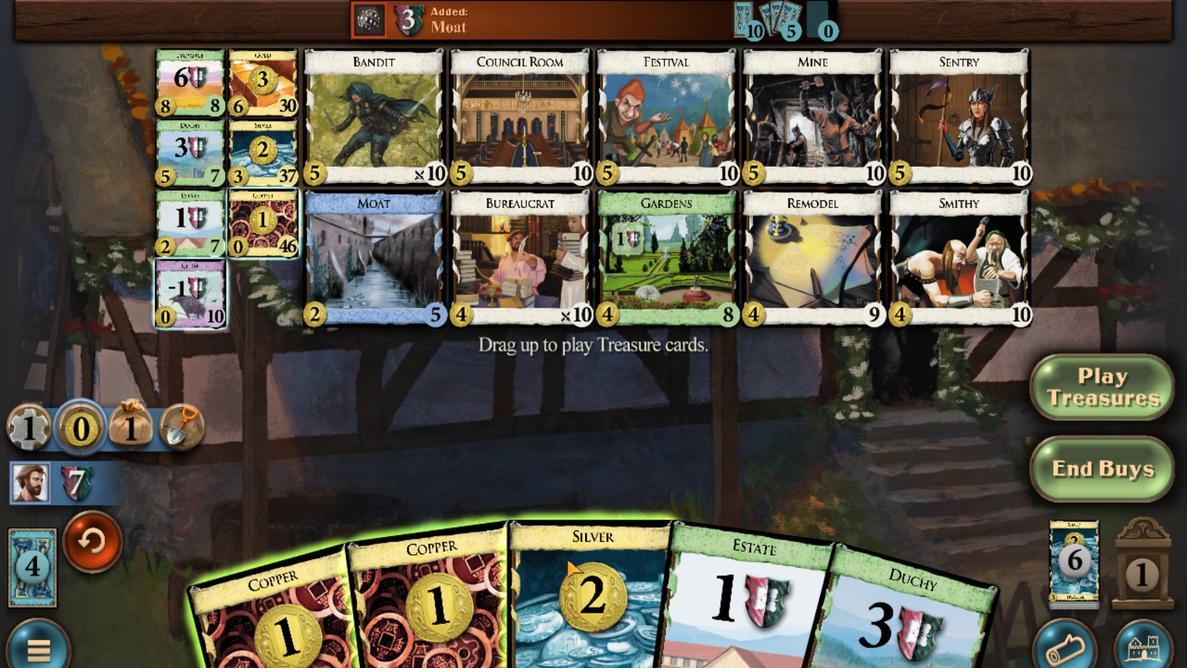 
Action: Mouse moved to (531, 494)
Screenshot: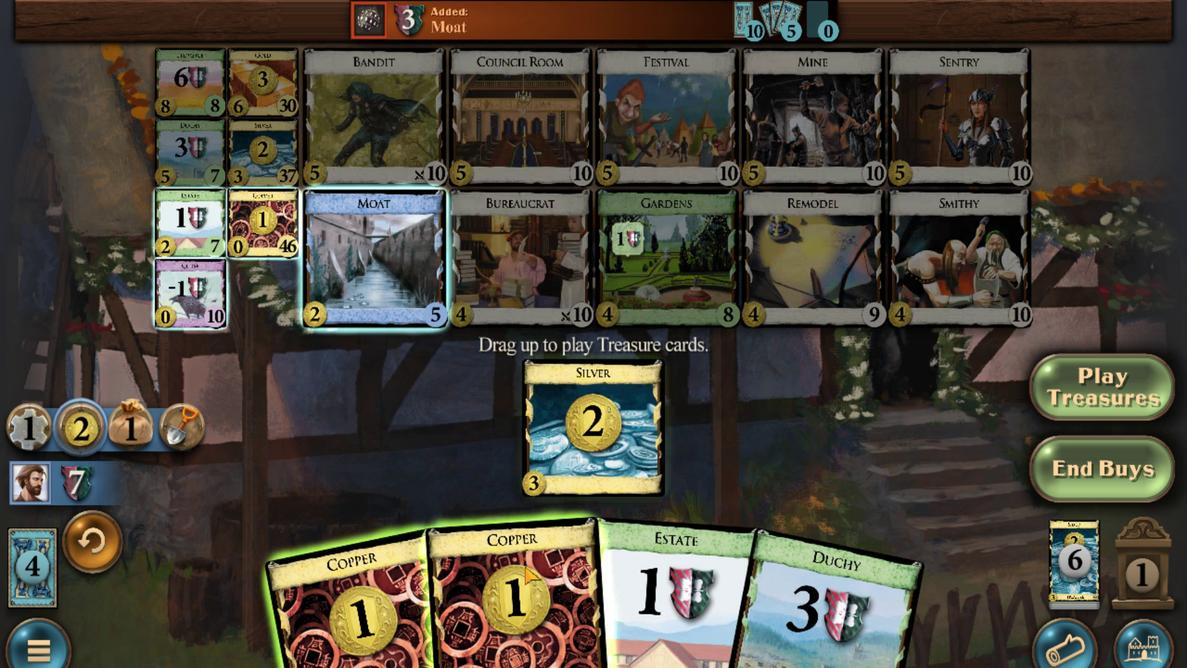 
Action: Mouse scrolled (531, 493) with delta (0, 0)
Screenshot: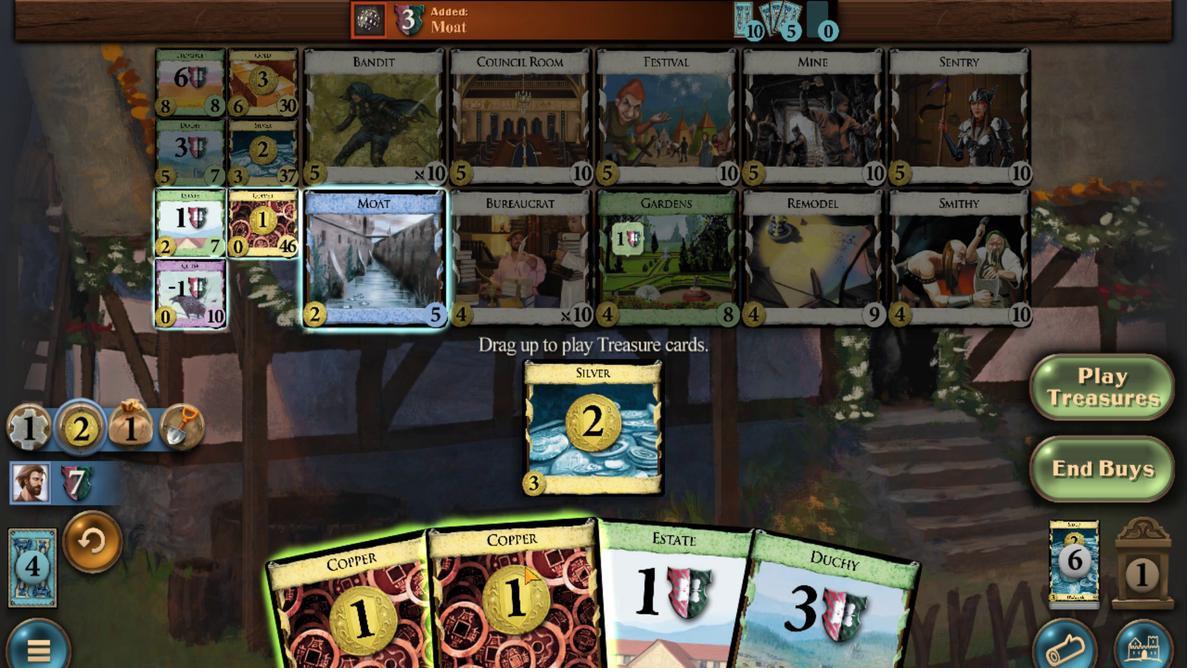 
Action: Mouse moved to (494, 501)
Screenshot: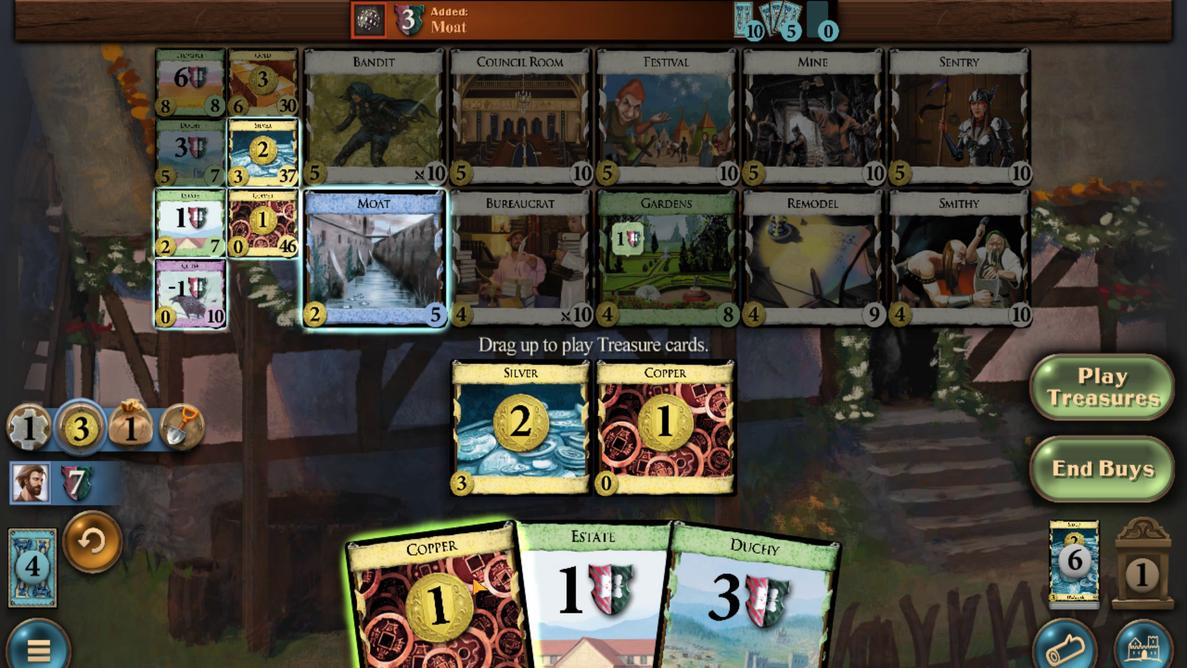 
Action: Mouse scrolled (494, 501) with delta (0, 0)
Screenshot: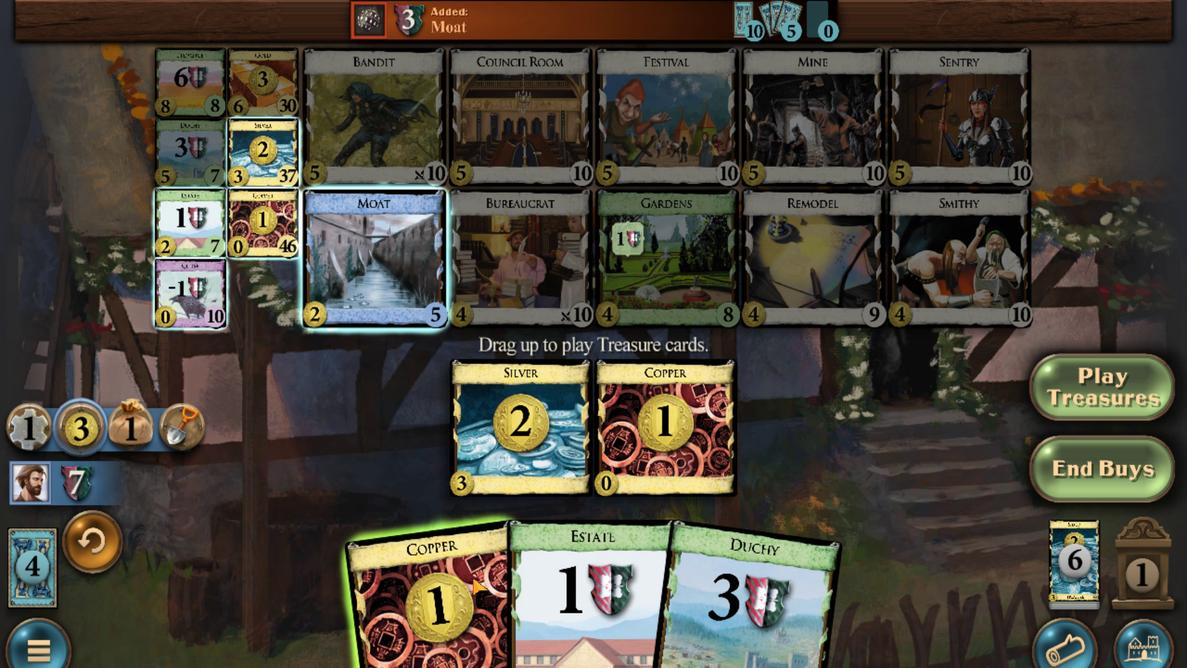 
Action: Mouse moved to (750, 267)
Screenshot: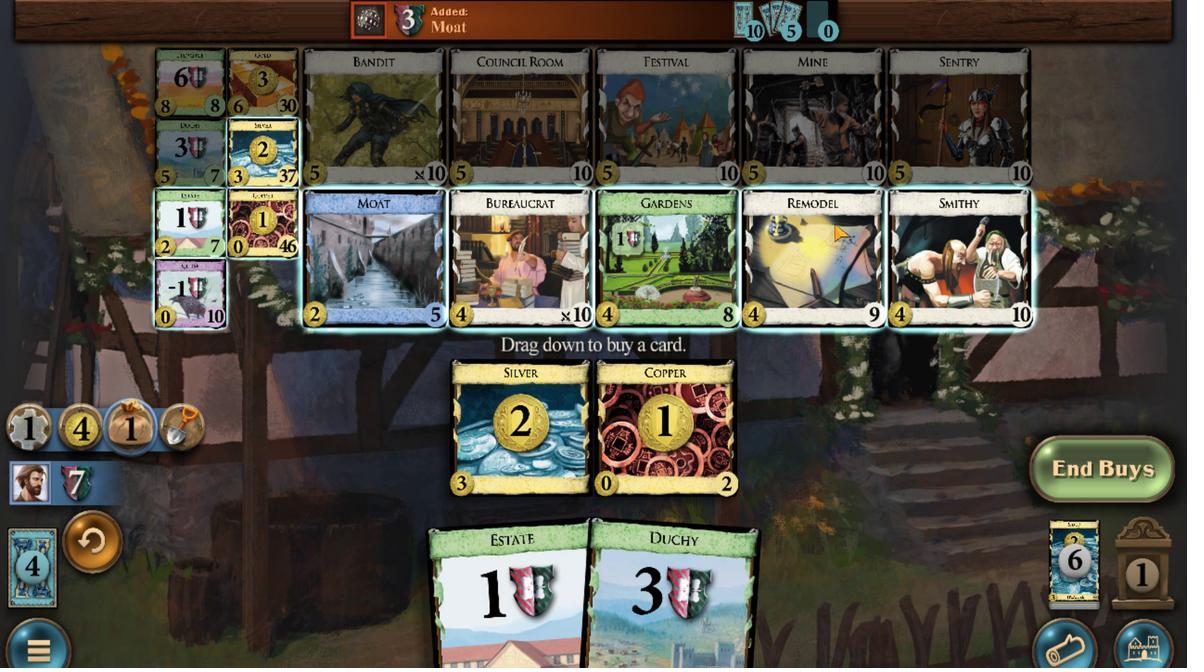 
Action: Mouse scrolled (750, 267) with delta (0, 0)
Screenshot: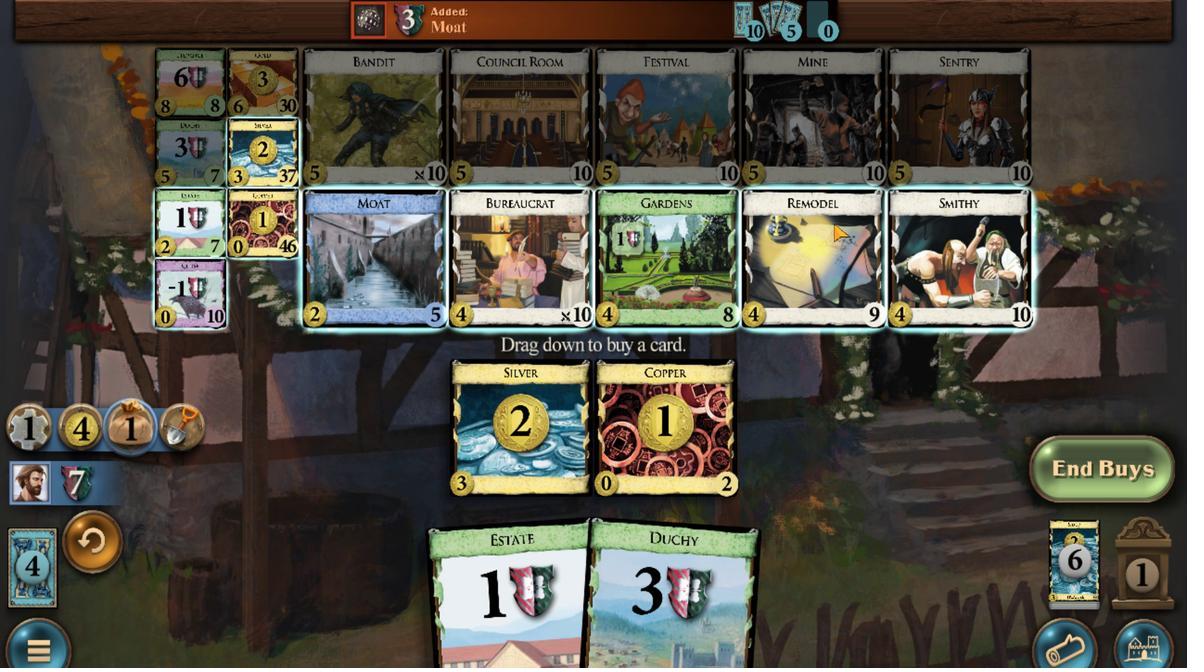 
Action: Mouse moved to (749, 267)
Screenshot: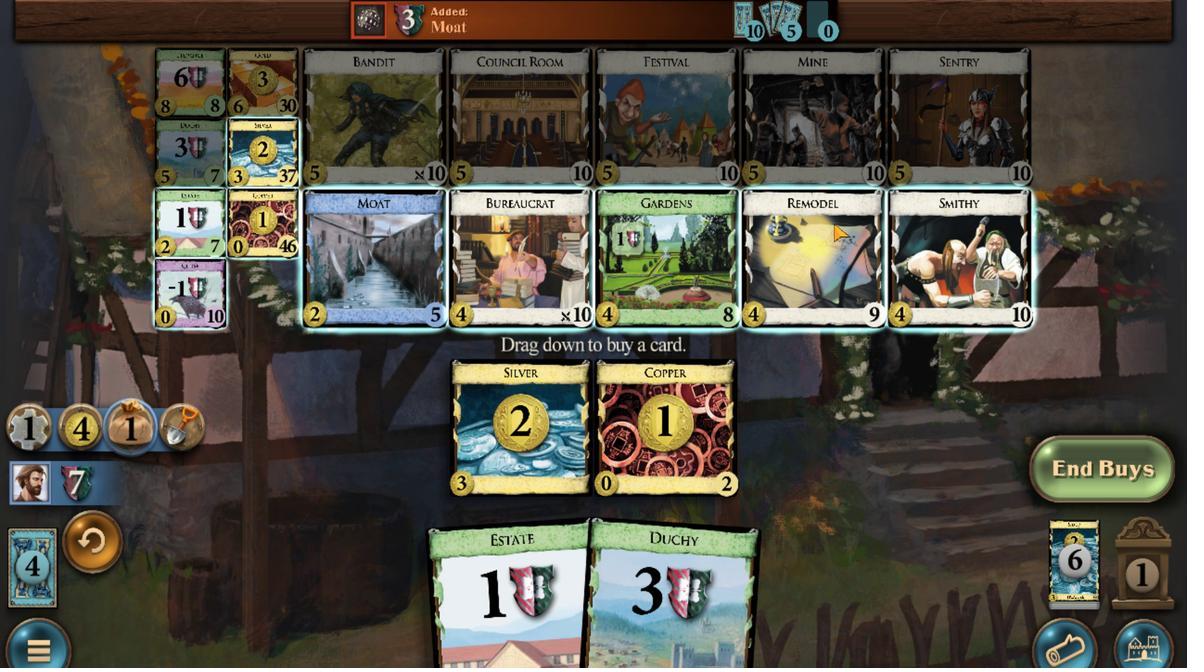 
Action: Mouse scrolled (749, 267) with delta (0, 0)
Screenshot: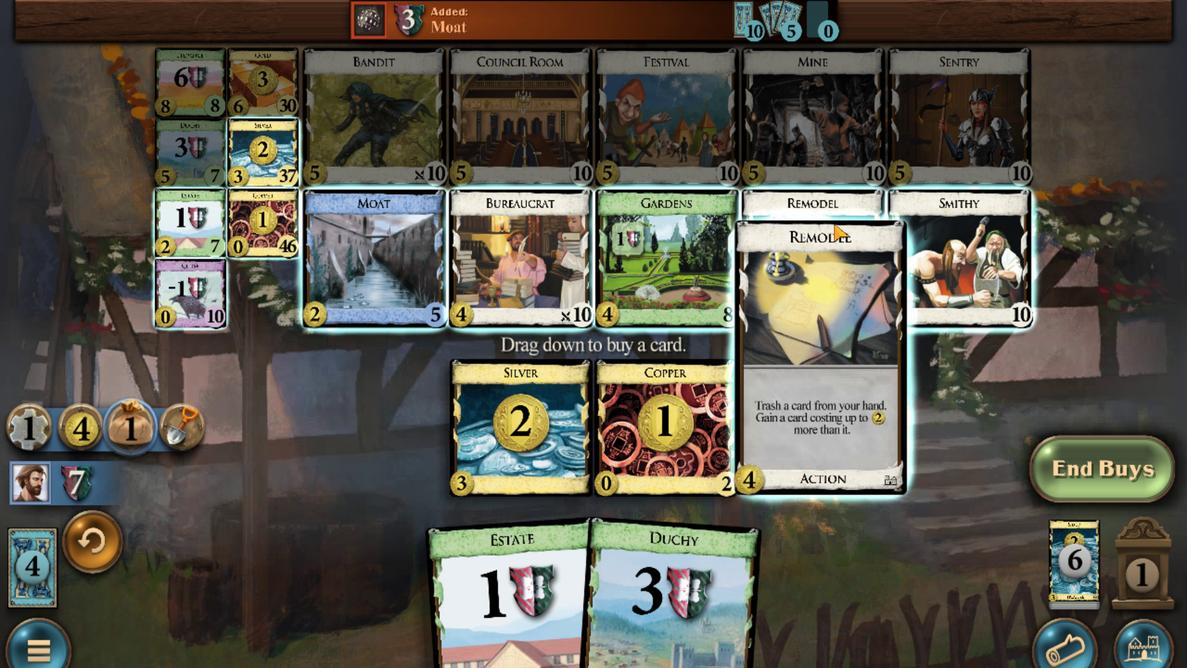 
Action: Mouse scrolled (749, 267) with delta (0, 0)
Screenshot: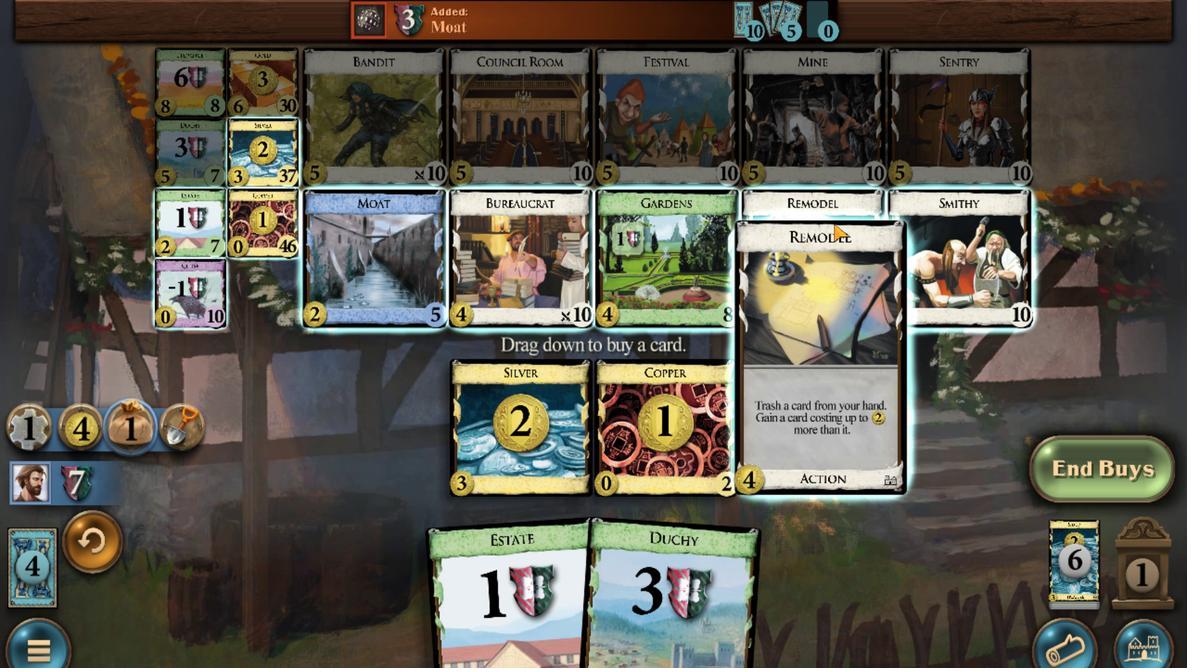 
Action: Mouse moved to (583, 469)
Screenshot: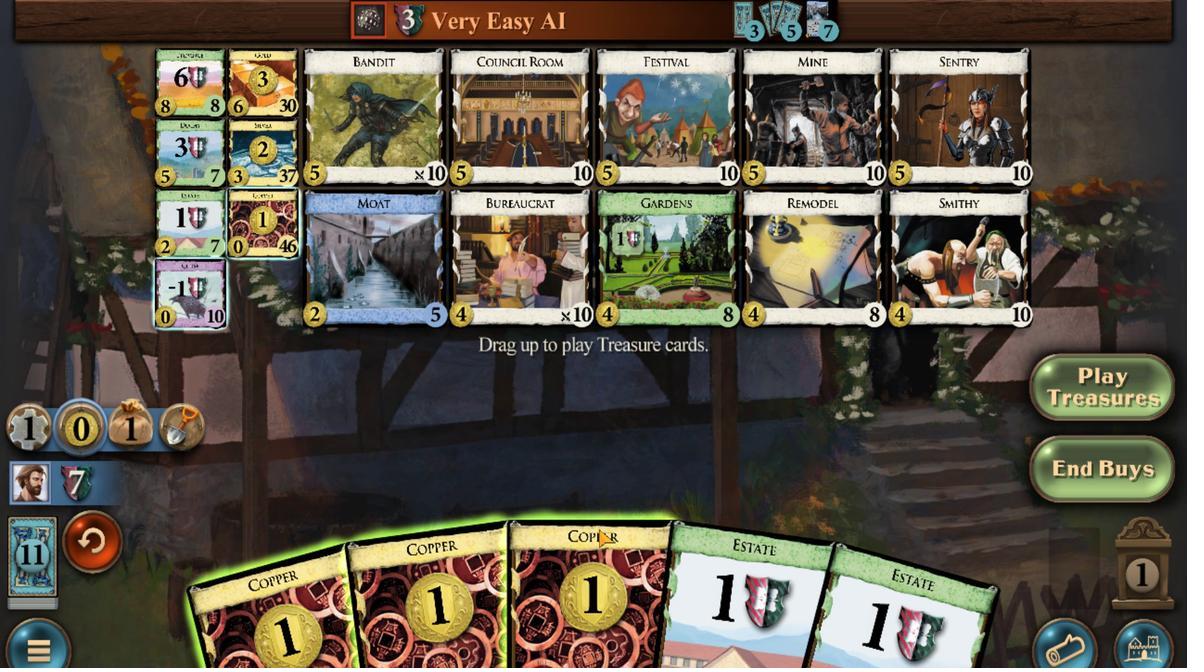 
Action: Mouse scrolled (583, 468) with delta (0, 0)
Screenshot: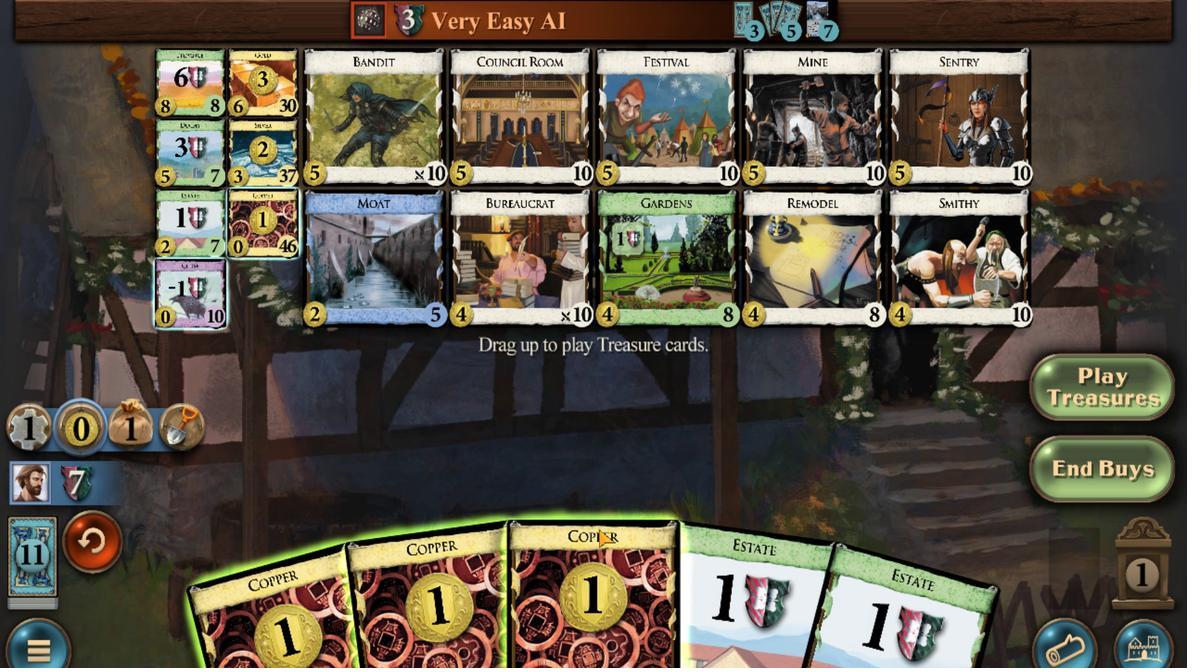 
Action: Mouse moved to (548, 475)
Screenshot: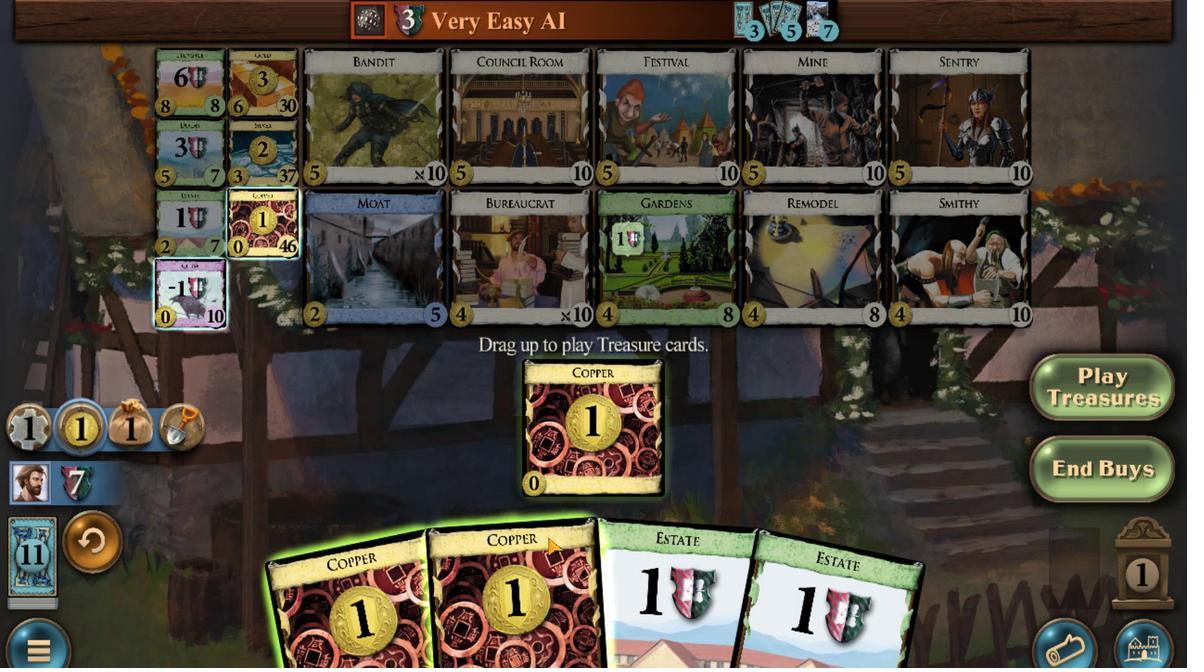 
Action: Mouse scrolled (548, 474) with delta (0, 0)
Screenshot: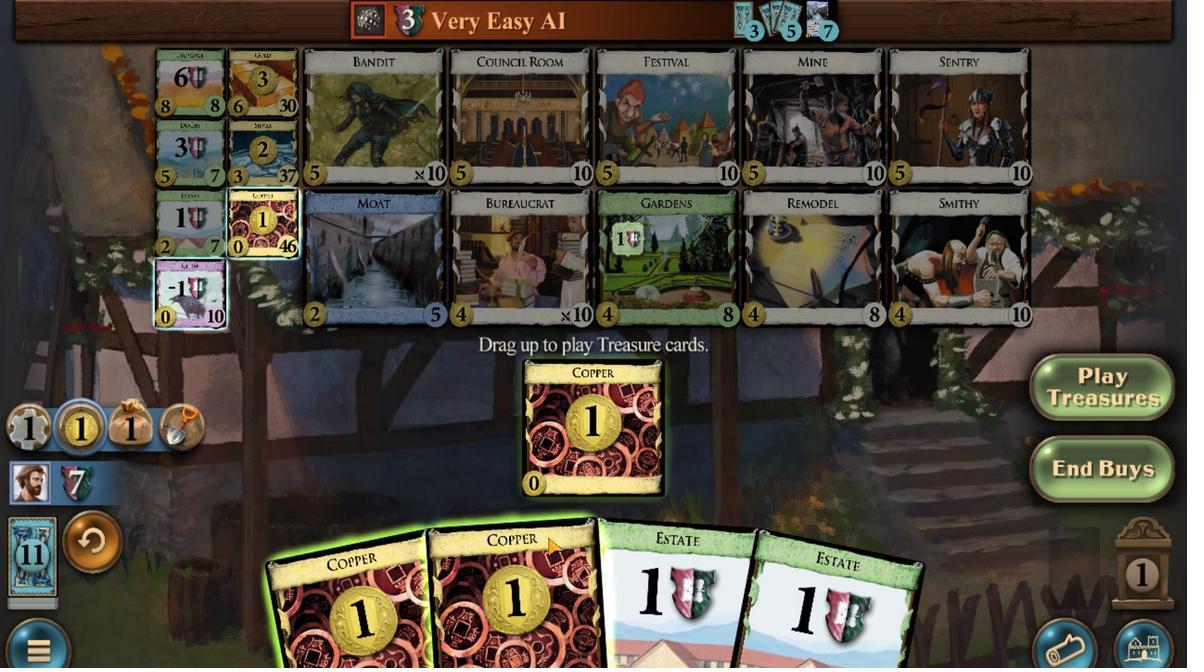 
Action: Mouse moved to (499, 478)
Screenshot: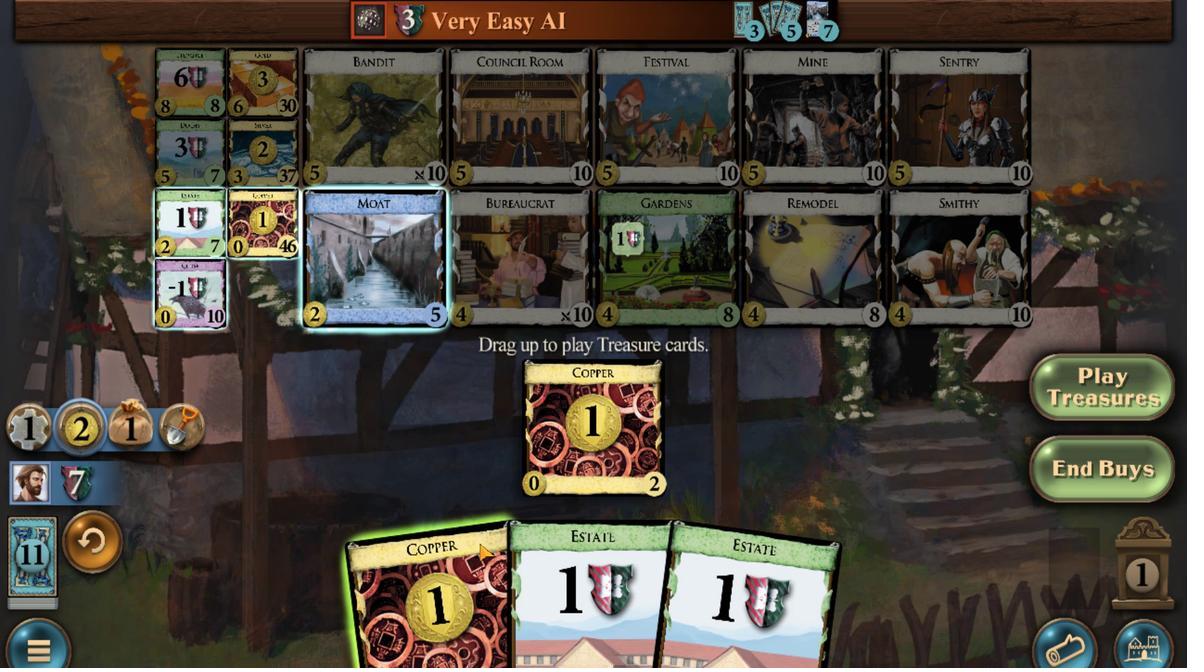 
Action: Mouse scrolled (499, 478) with delta (0, 0)
Screenshot: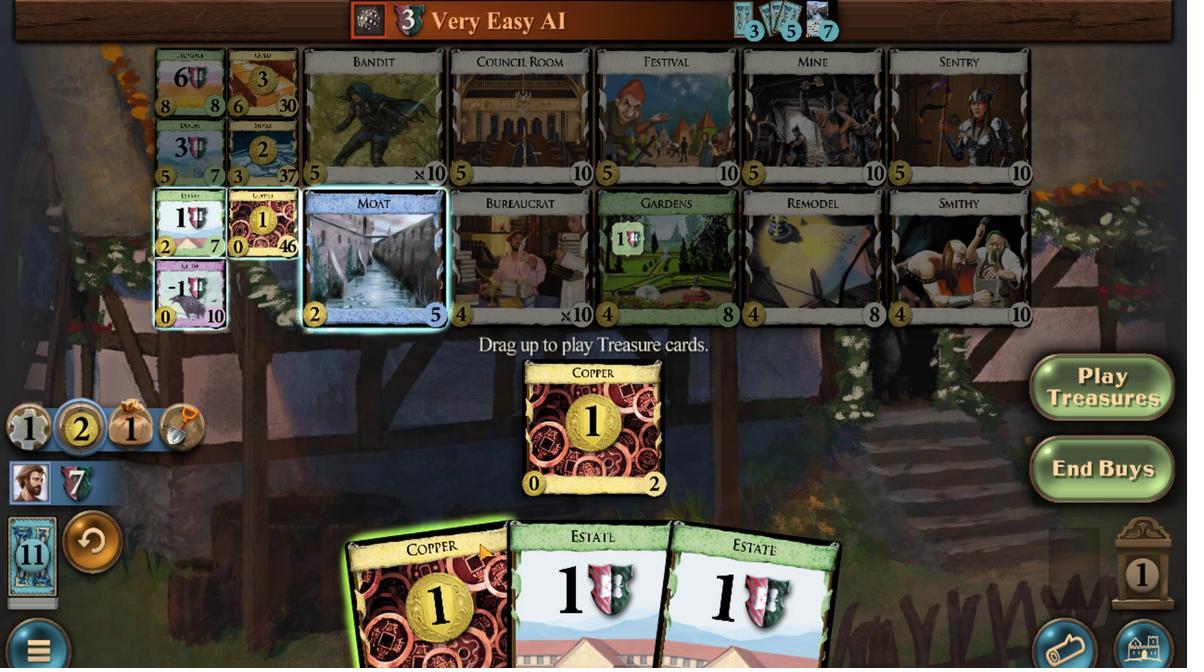 
Action: Mouse scrolled (499, 478) with delta (0, 0)
Screenshot: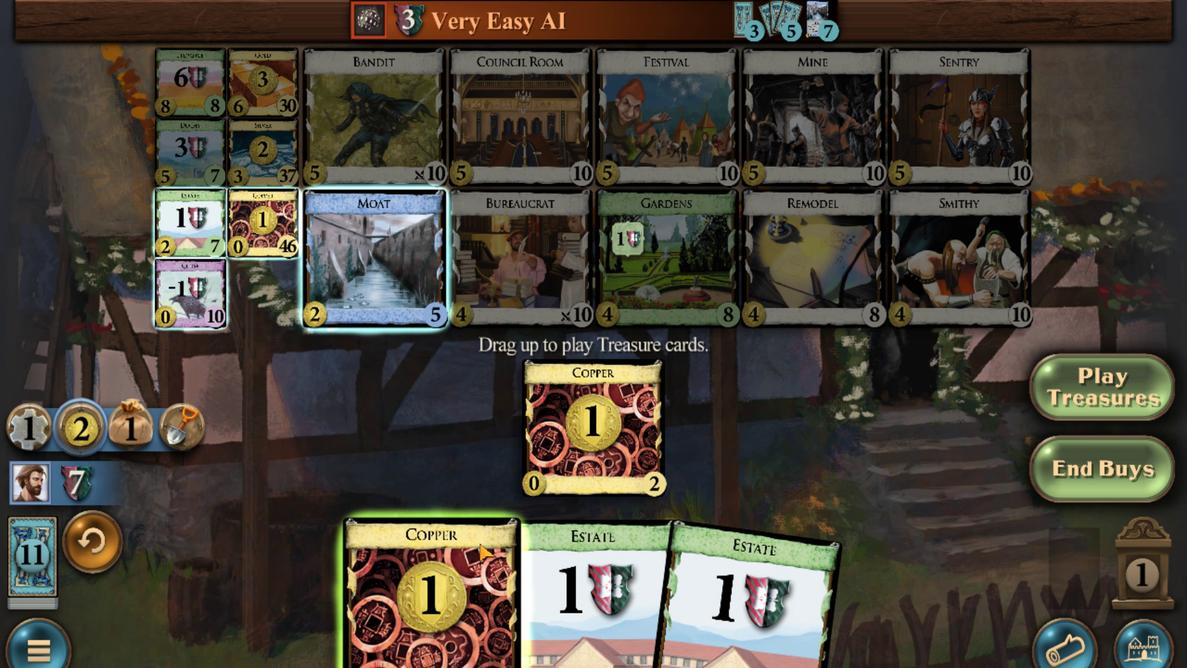 
Action: Mouse moved to (355, 214)
Screenshot: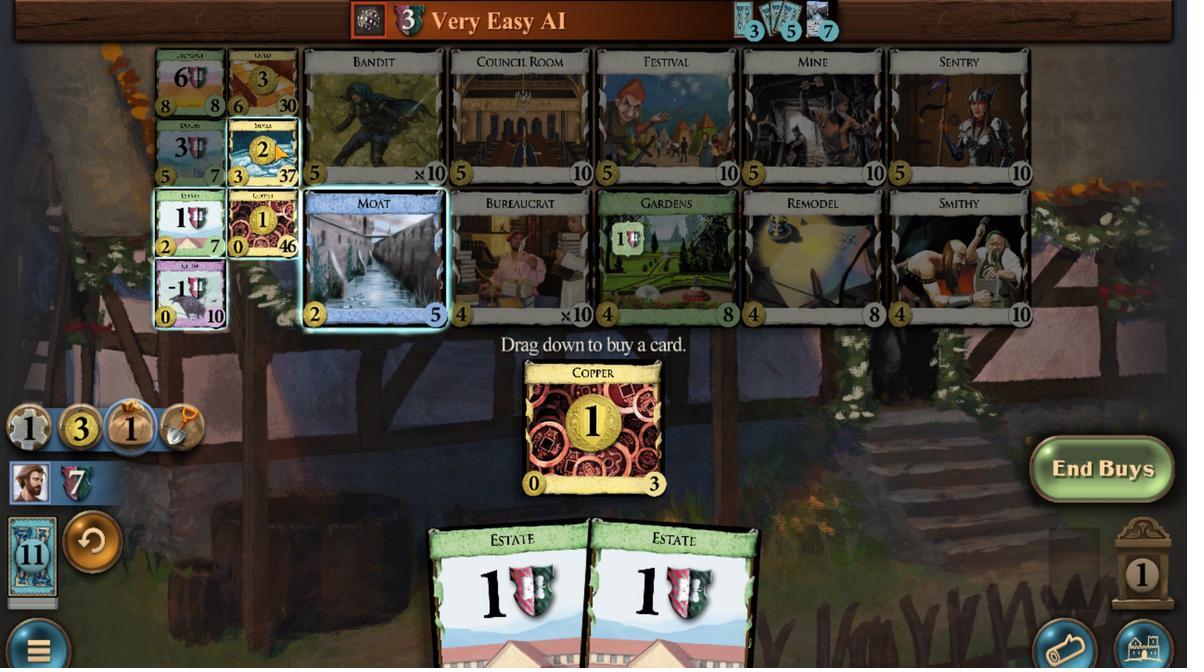 
Action: Mouse scrolled (355, 214) with delta (0, 0)
Screenshot: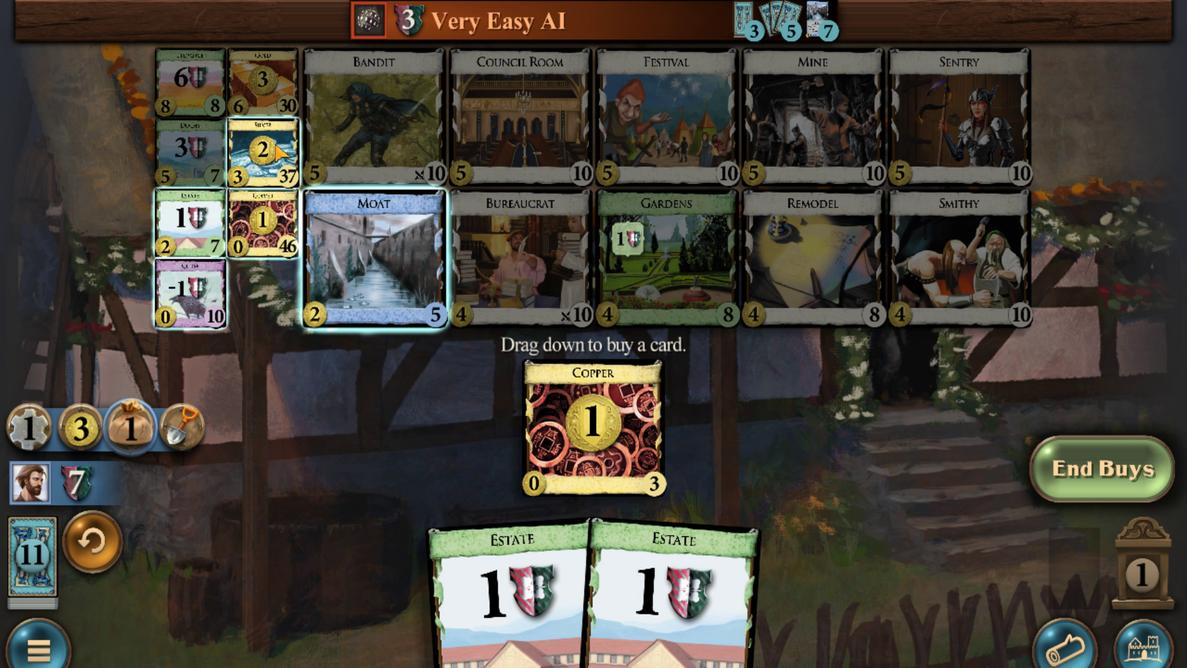 
Action: Mouse scrolled (355, 214) with delta (0, 0)
Screenshot: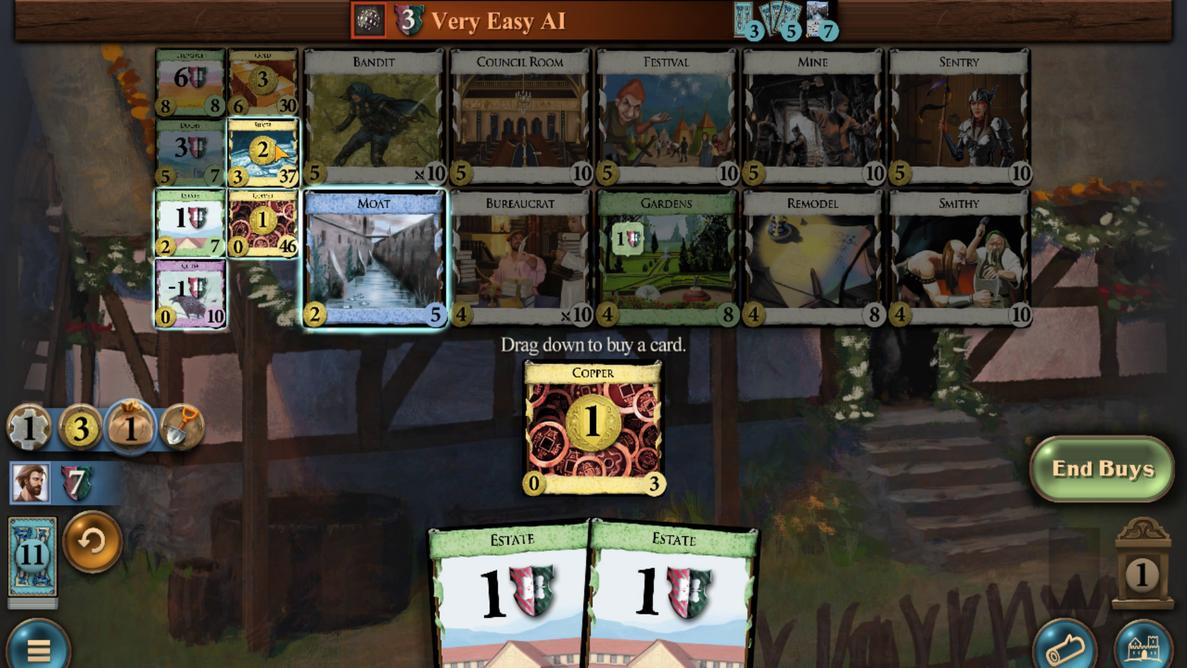 
Action: Mouse scrolled (355, 214) with delta (0, 0)
Screenshot: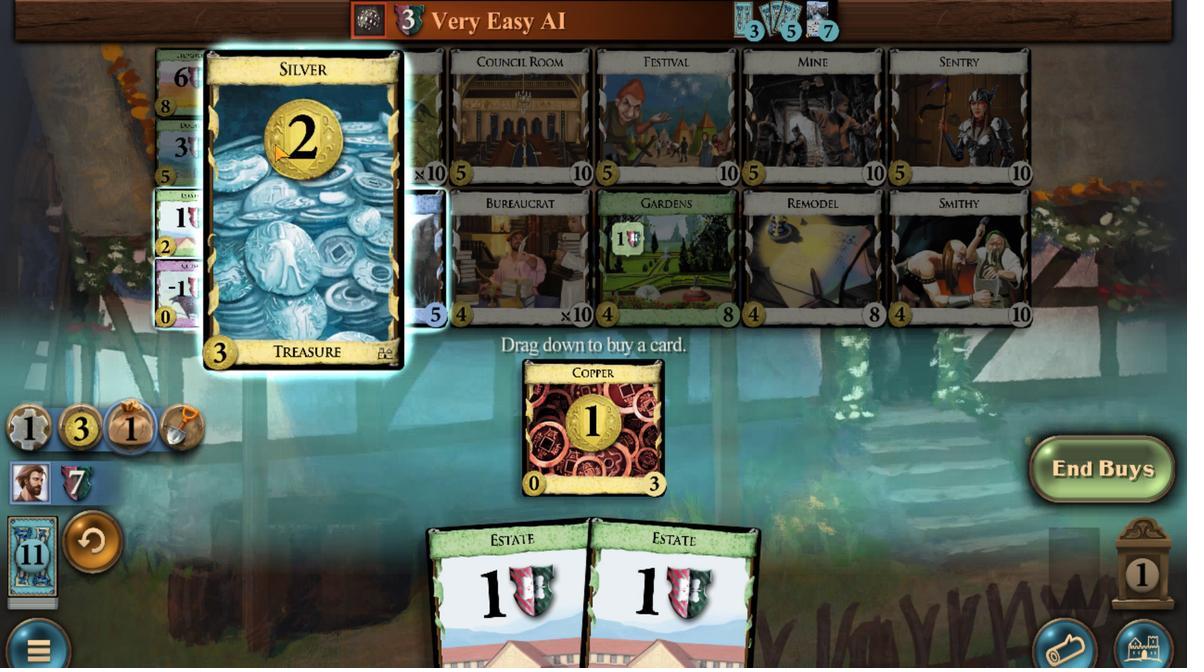 
Action: Mouse scrolled (355, 214) with delta (0, 0)
Screenshot: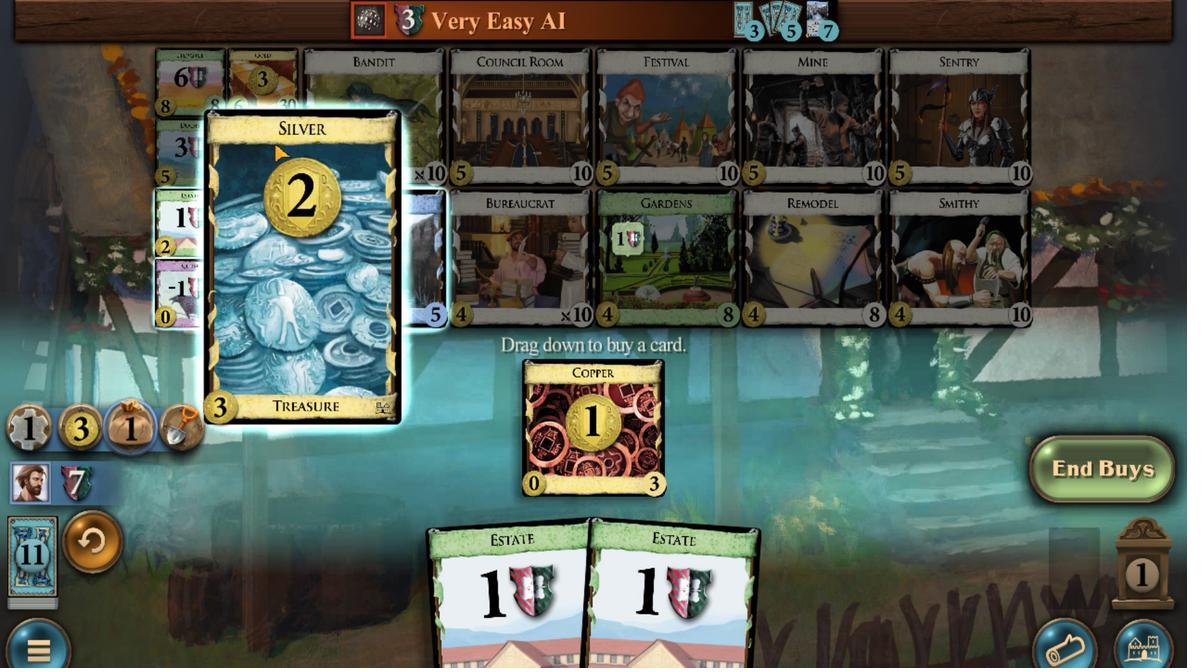 
Action: Mouse scrolled (355, 214) with delta (0, 0)
Screenshot: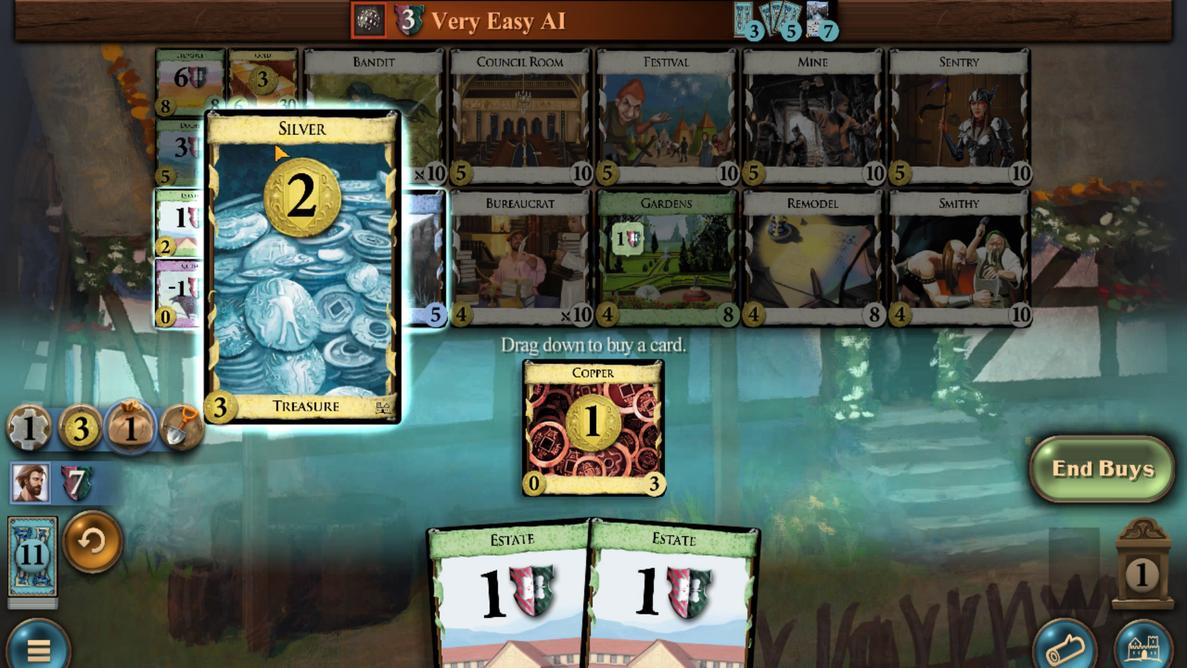 
Action: Mouse scrolled (355, 214) with delta (0, 0)
Screenshot: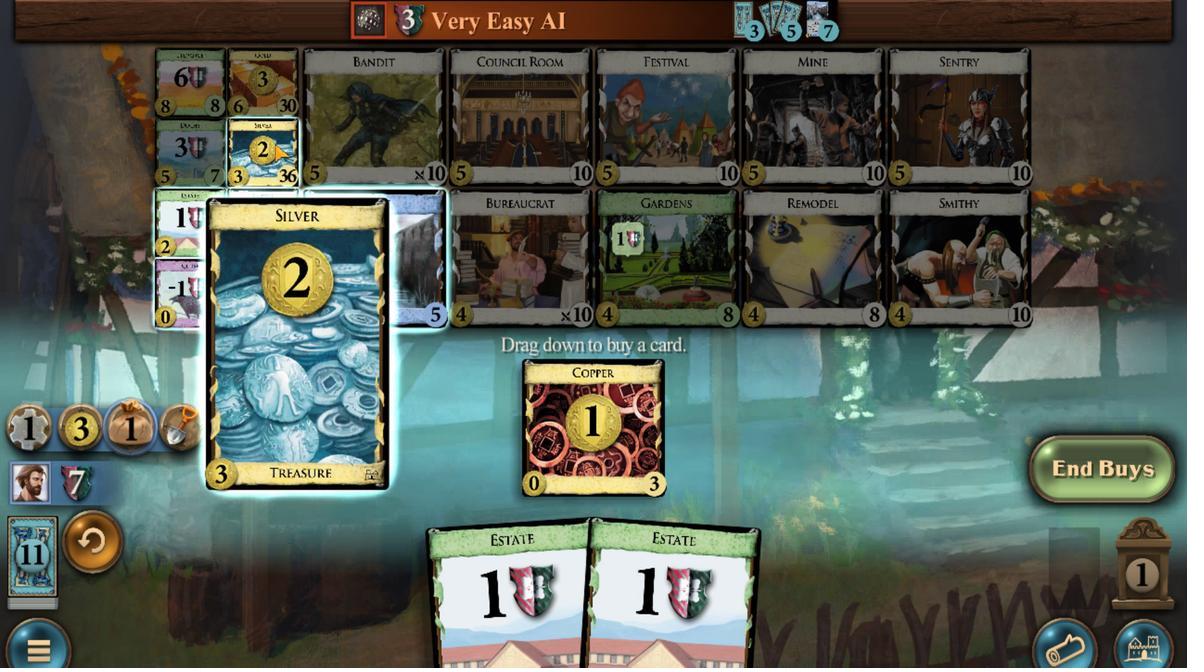 
Action: Mouse moved to (650, 460)
Screenshot: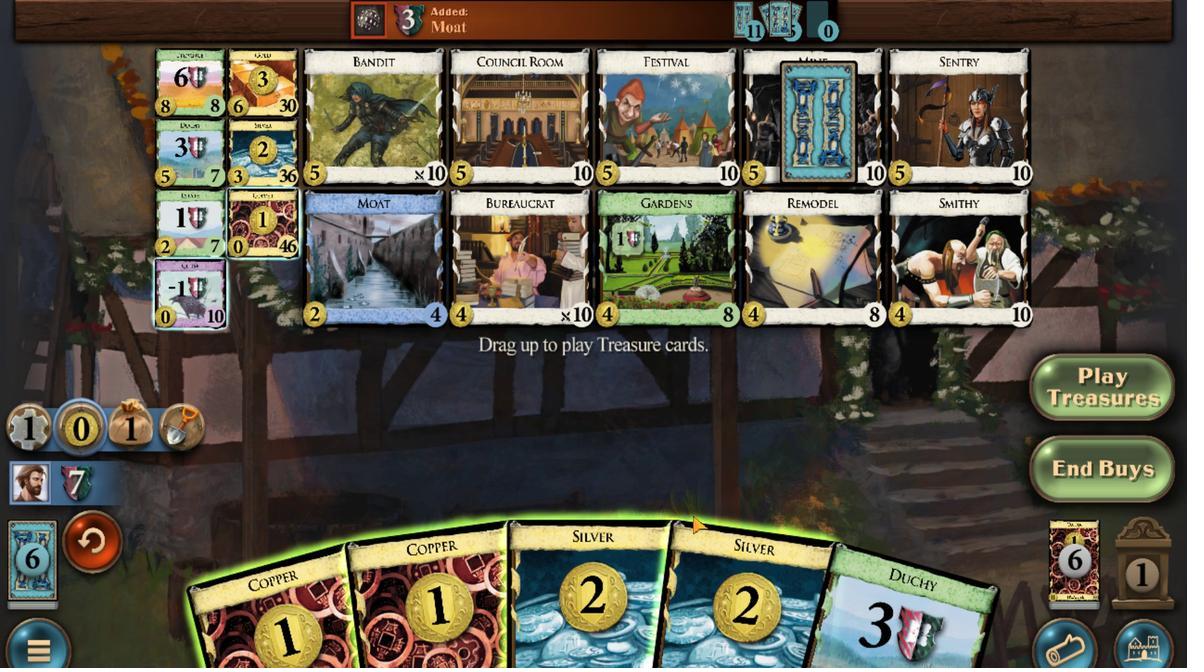 
Action: Mouse scrolled (650, 460) with delta (0, 0)
Screenshot: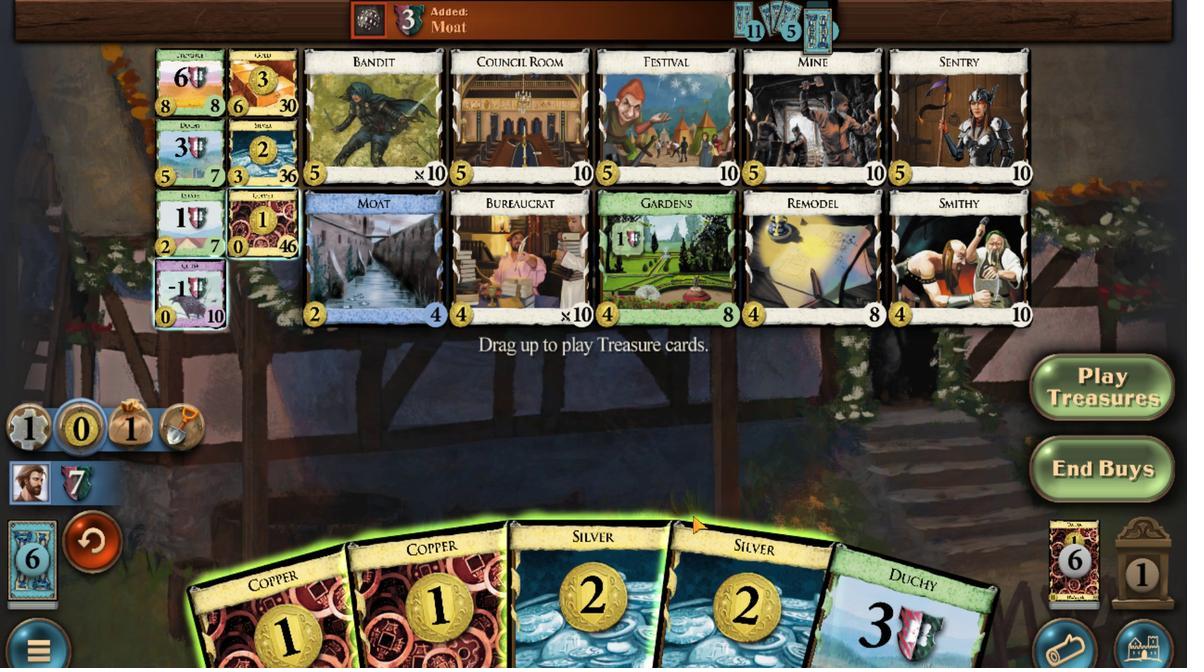 
Action: Mouse moved to (627, 470)
Screenshot: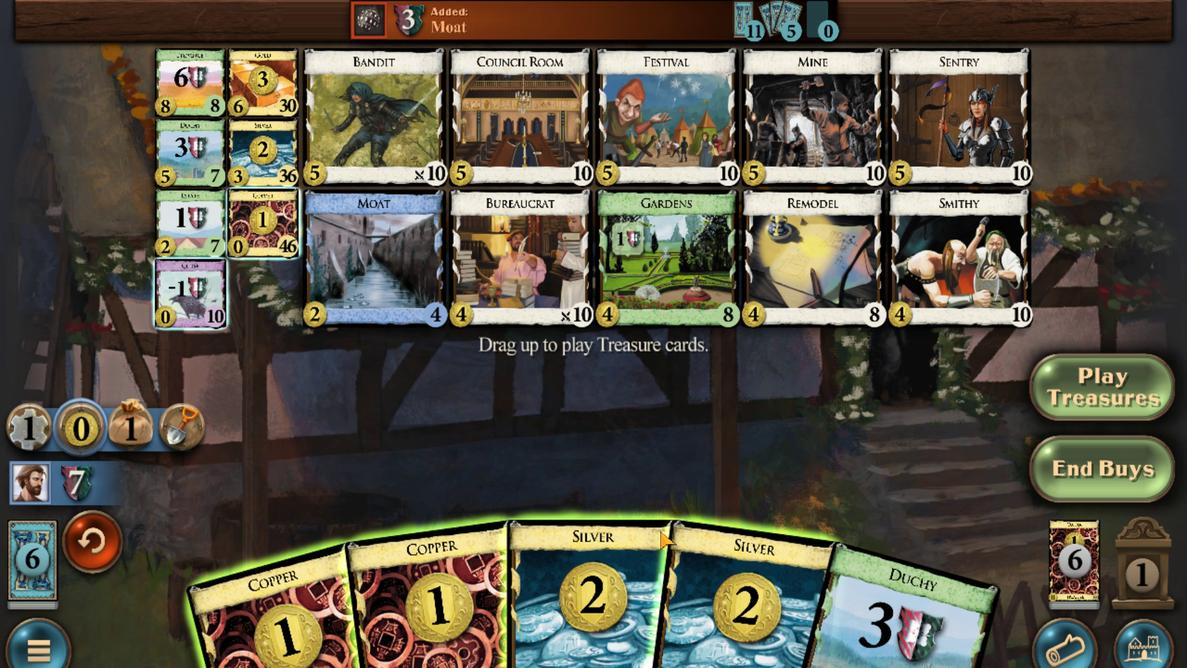 
Action: Mouse scrolled (627, 470) with delta (0, 0)
Screenshot: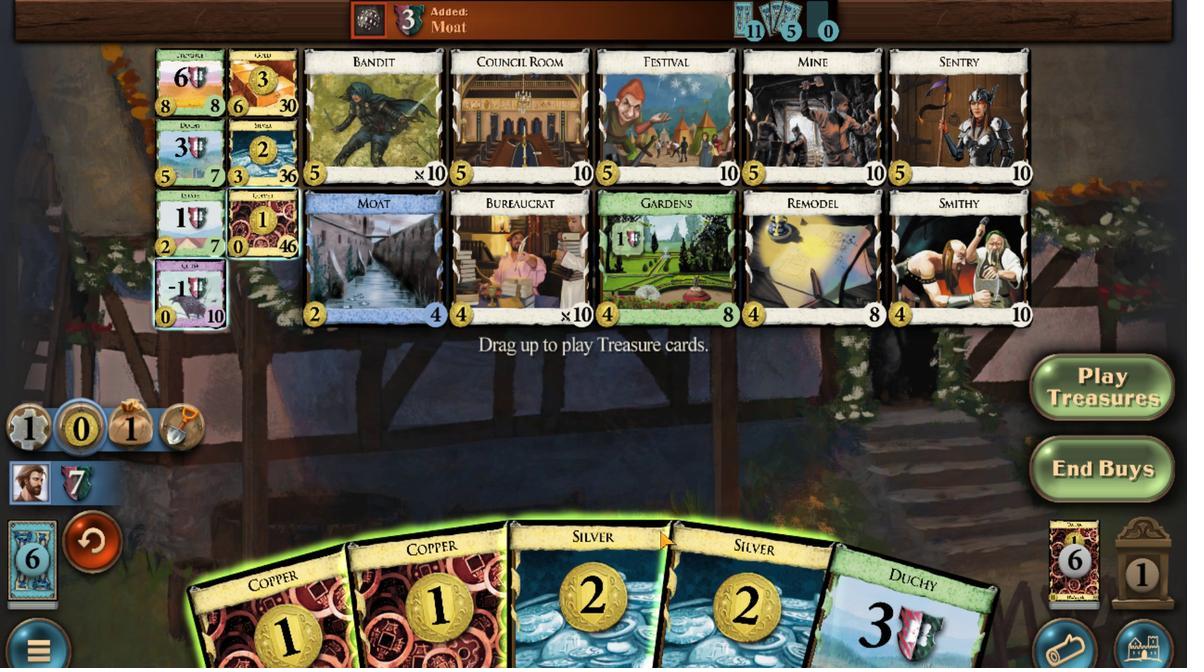 
Action: Mouse moved to (621, 470)
Screenshot: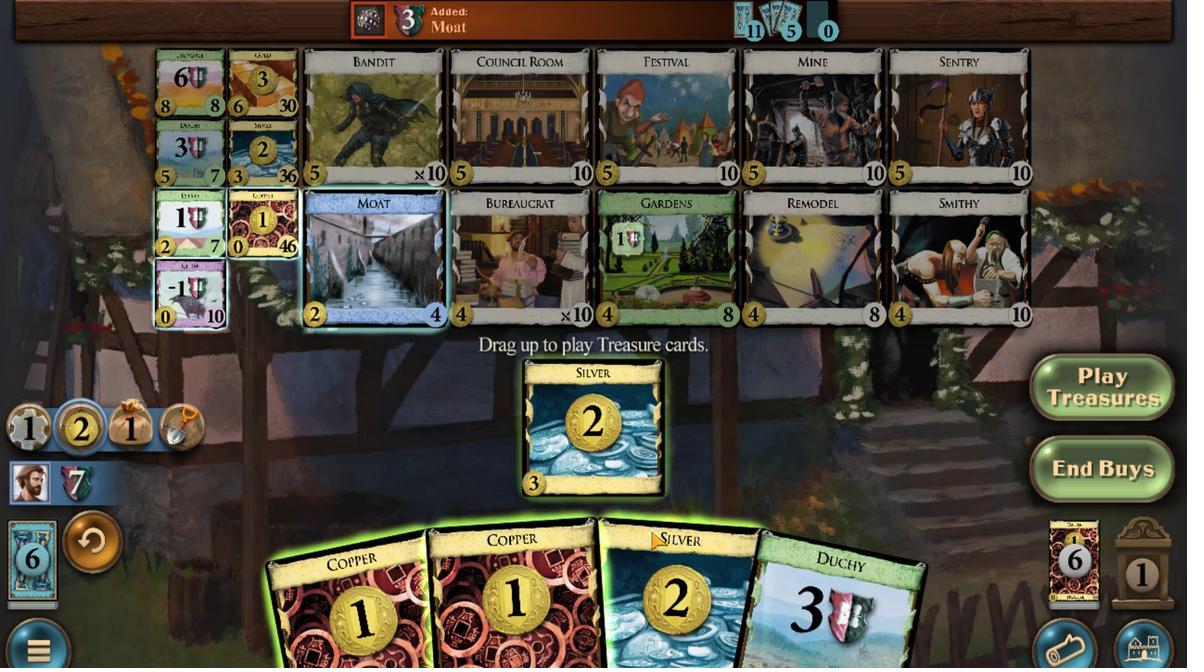 
Action: Mouse scrolled (621, 470) with delta (0, 0)
Screenshot: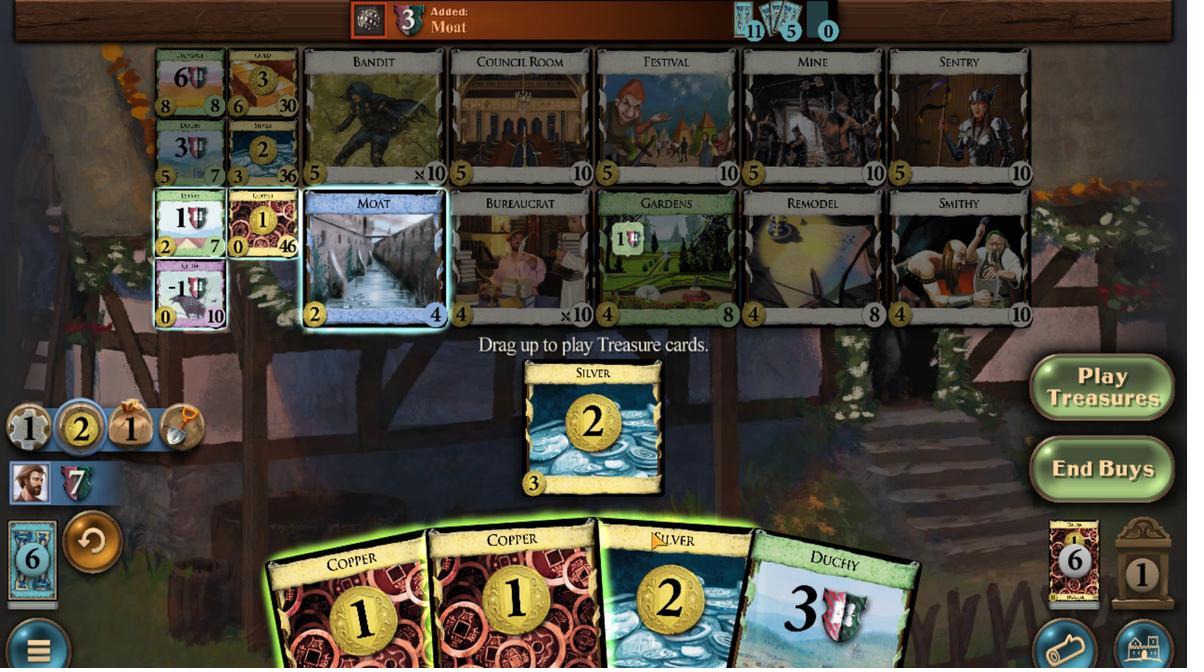 
Action: Mouse moved to (603, 473)
Screenshot: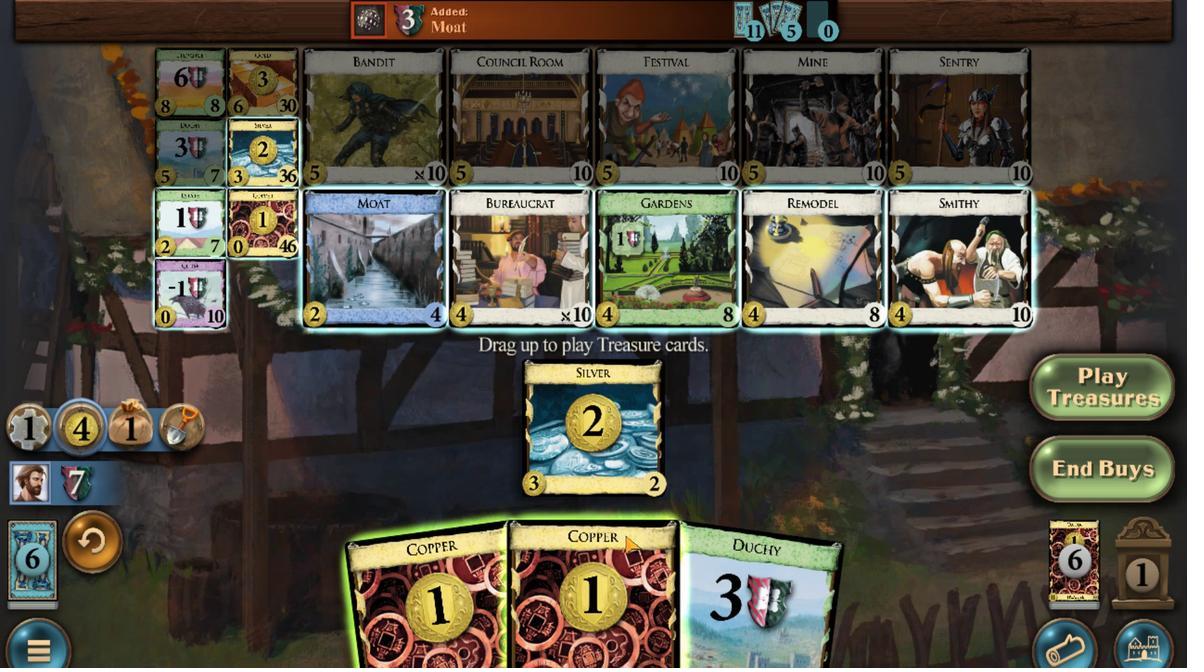 
Action: Mouse scrolled (603, 473) with delta (0, 0)
Screenshot: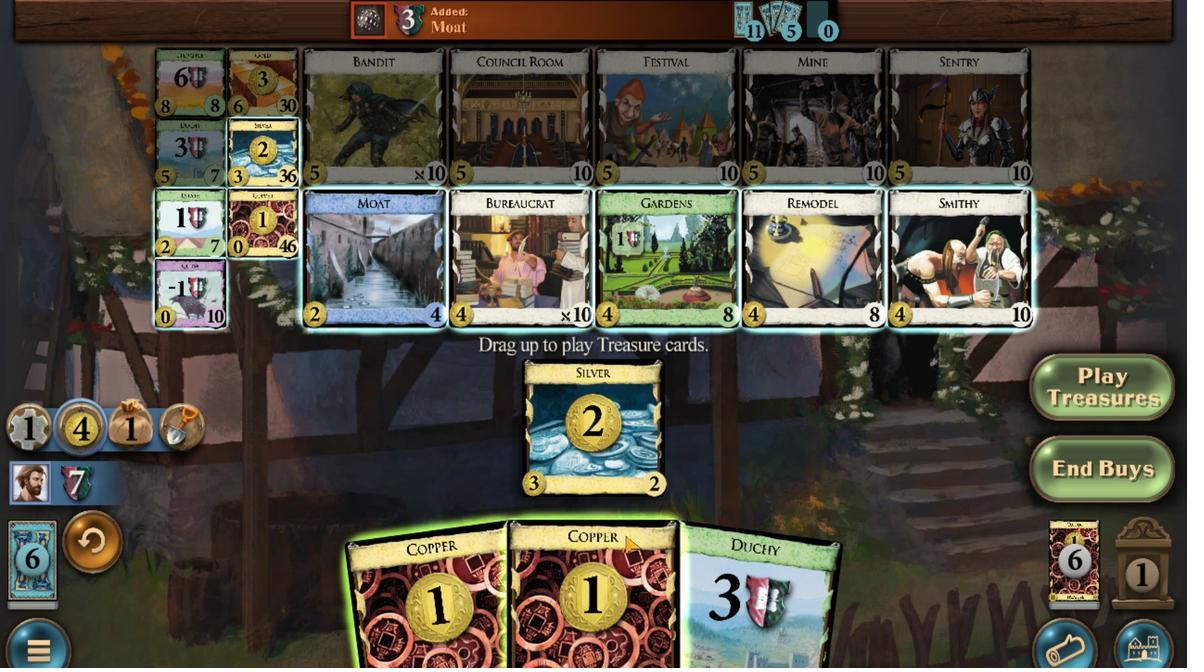 
Action: Mouse scrolled (603, 473) with delta (0, 0)
Screenshot: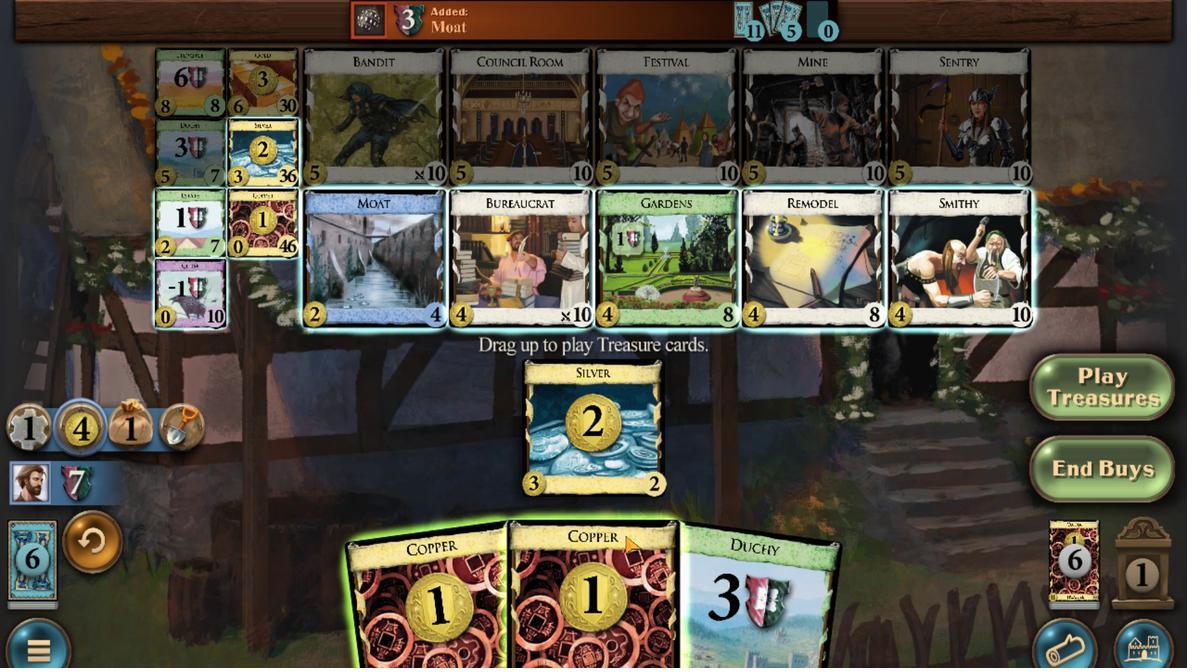 
Action: Mouse moved to (527, 488)
Screenshot: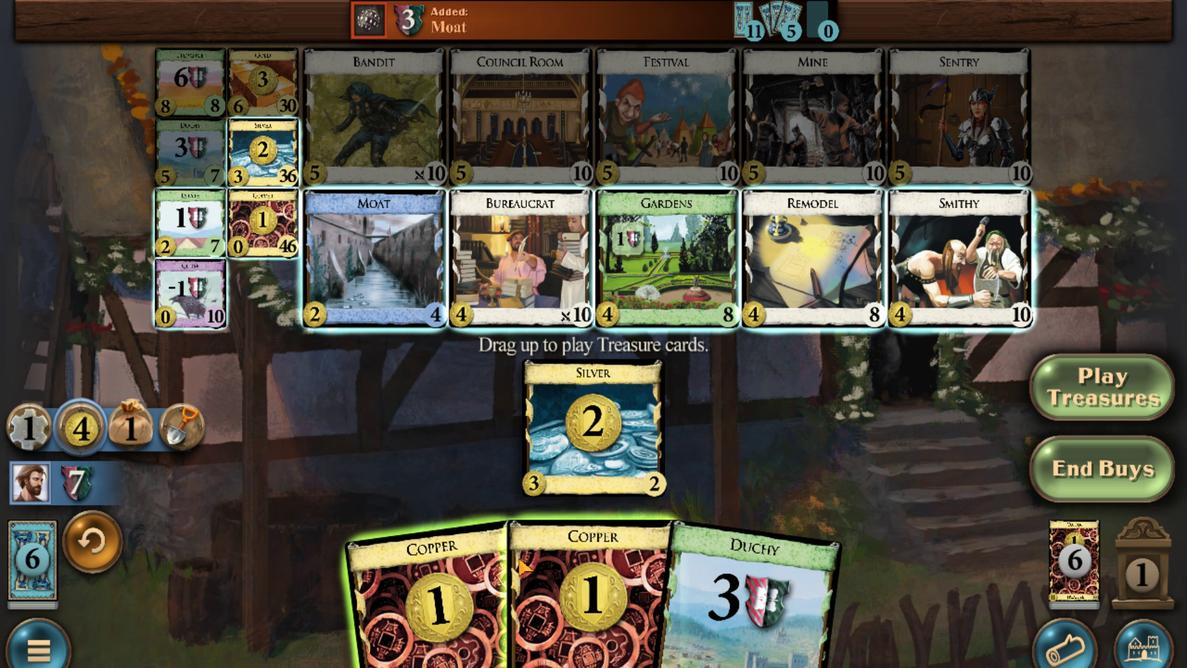 
Action: Mouse scrolled (527, 488) with delta (0, 0)
Screenshot: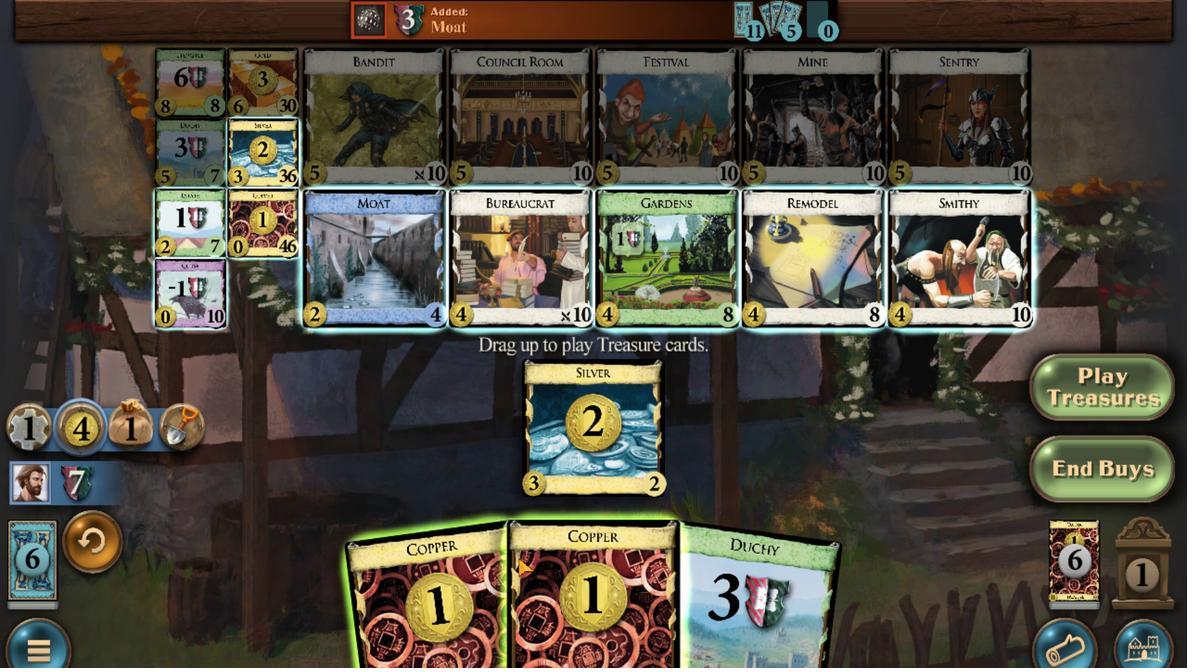 
Action: Mouse moved to (528, 474)
Screenshot: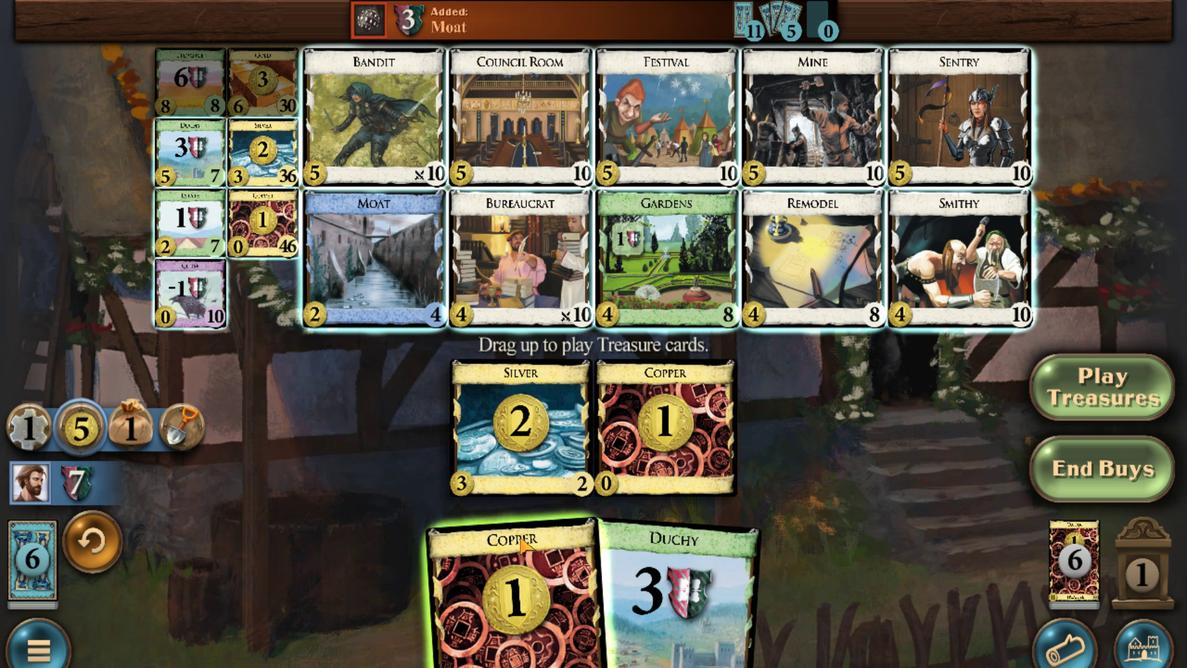 
Action: Mouse scrolled (528, 473) with delta (0, 0)
Screenshot: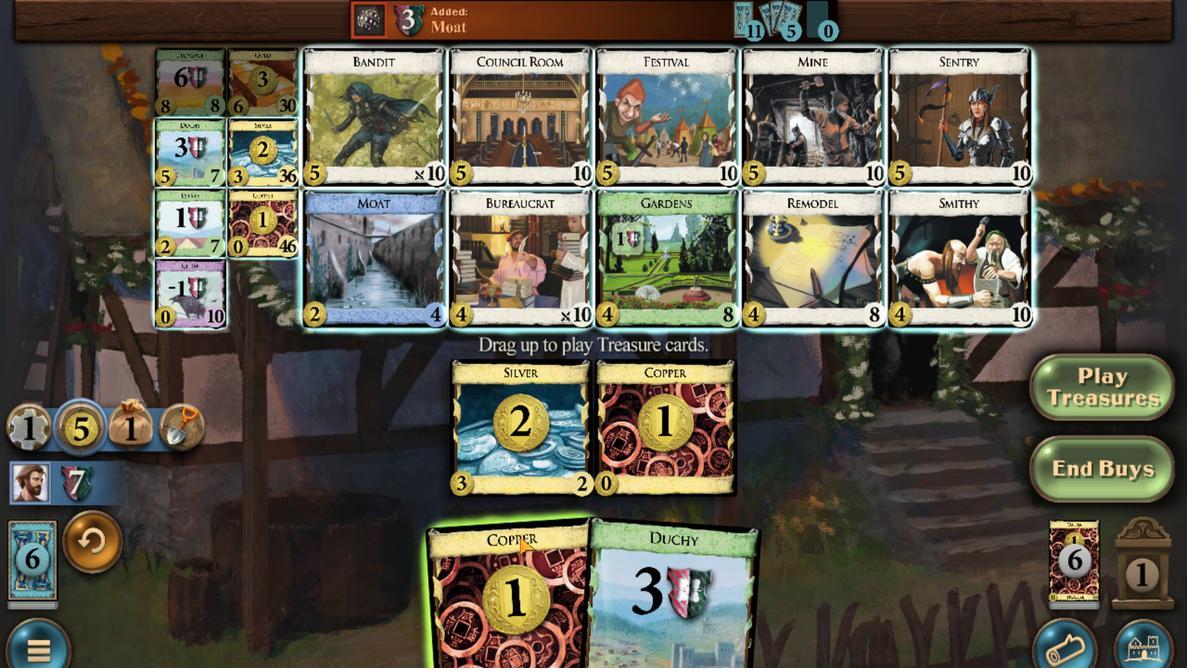 
Action: Mouse moved to (350, 162)
Screenshot: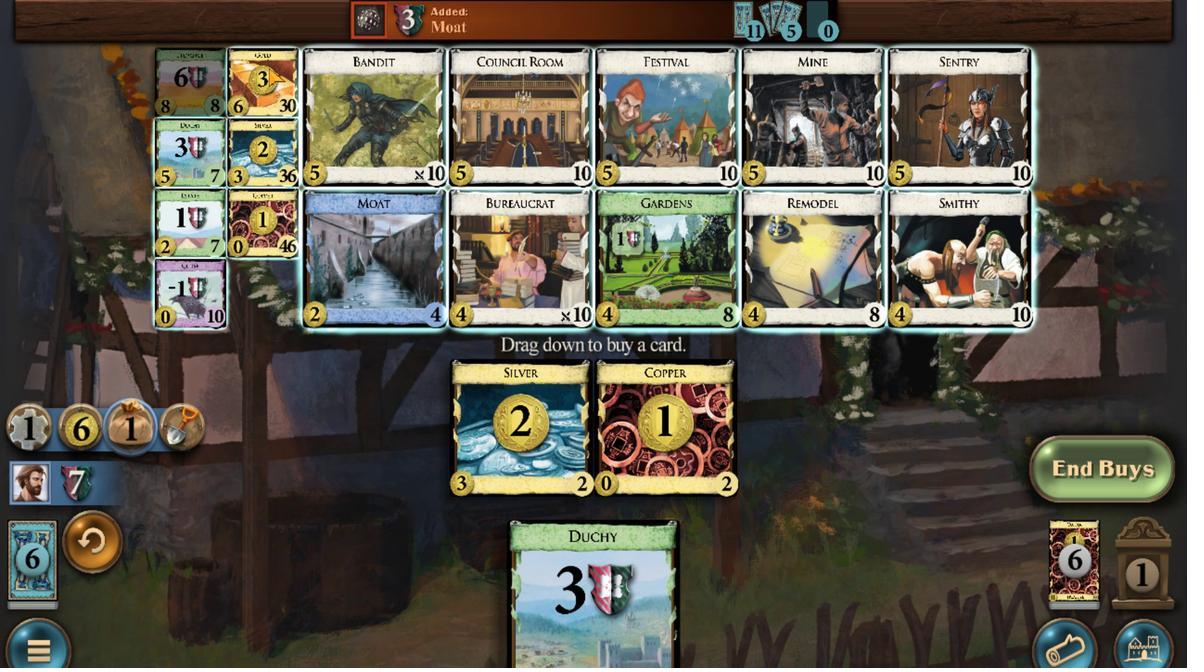 
Action: Mouse scrolled (350, 162) with delta (0, 0)
Screenshot: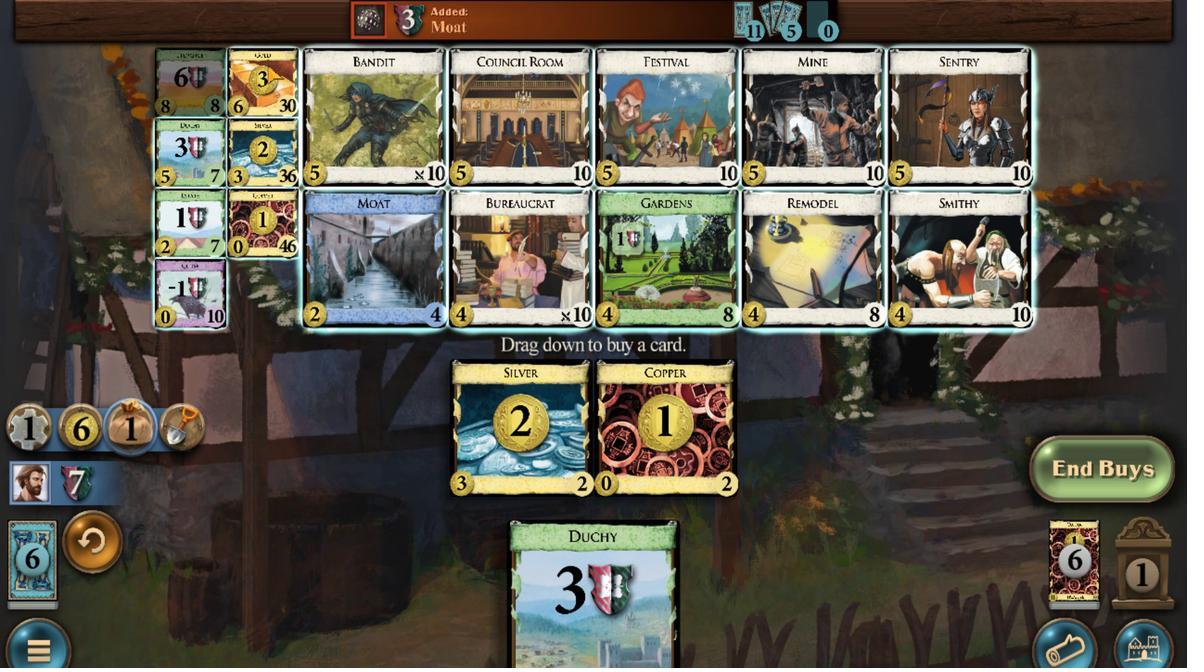 
Action: Mouse scrolled (350, 162) with delta (0, 0)
Screenshot: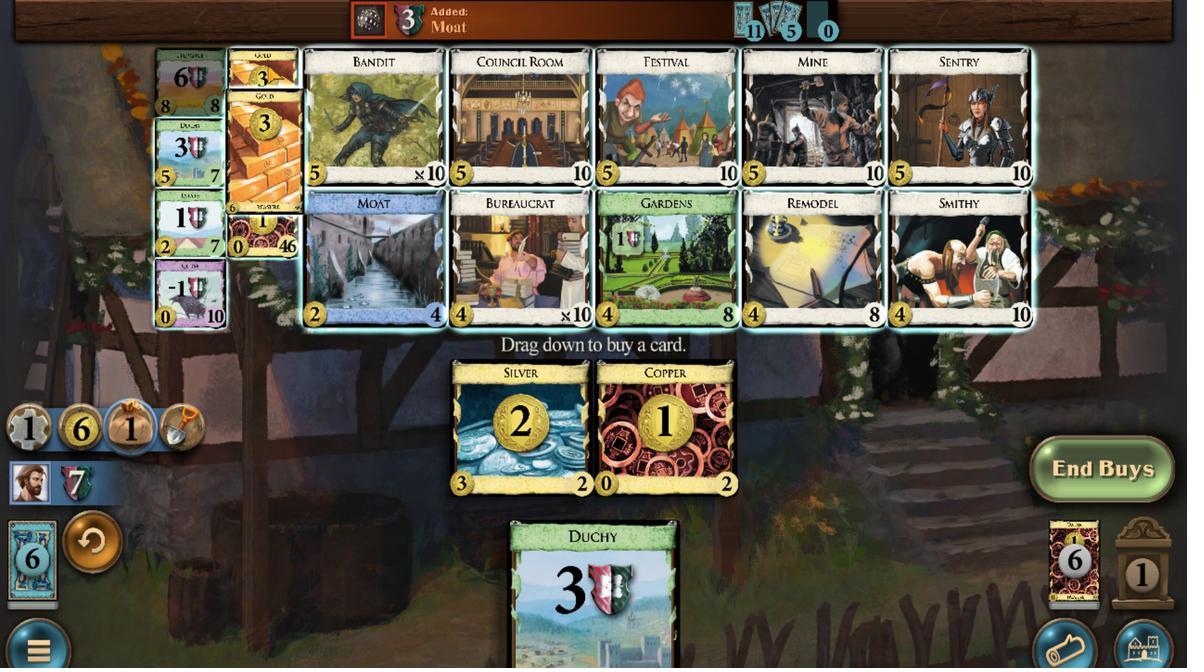 
Action: Mouse scrolled (350, 162) with delta (0, 0)
Screenshot: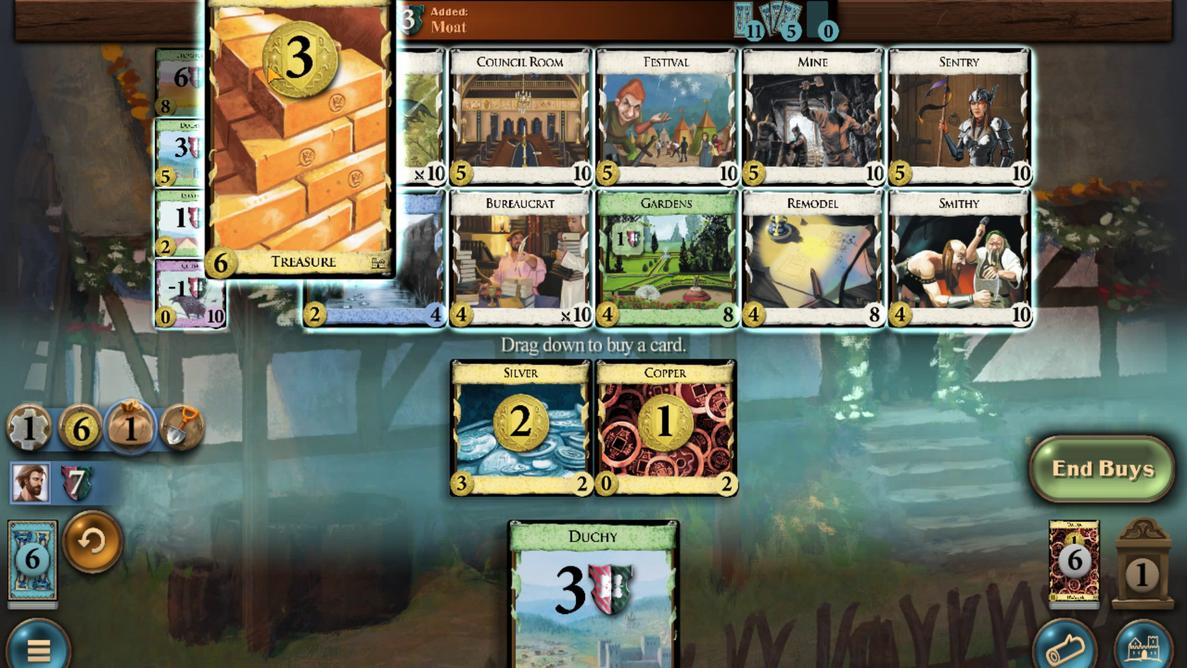 
Action: Mouse scrolled (350, 162) with delta (0, 0)
Screenshot: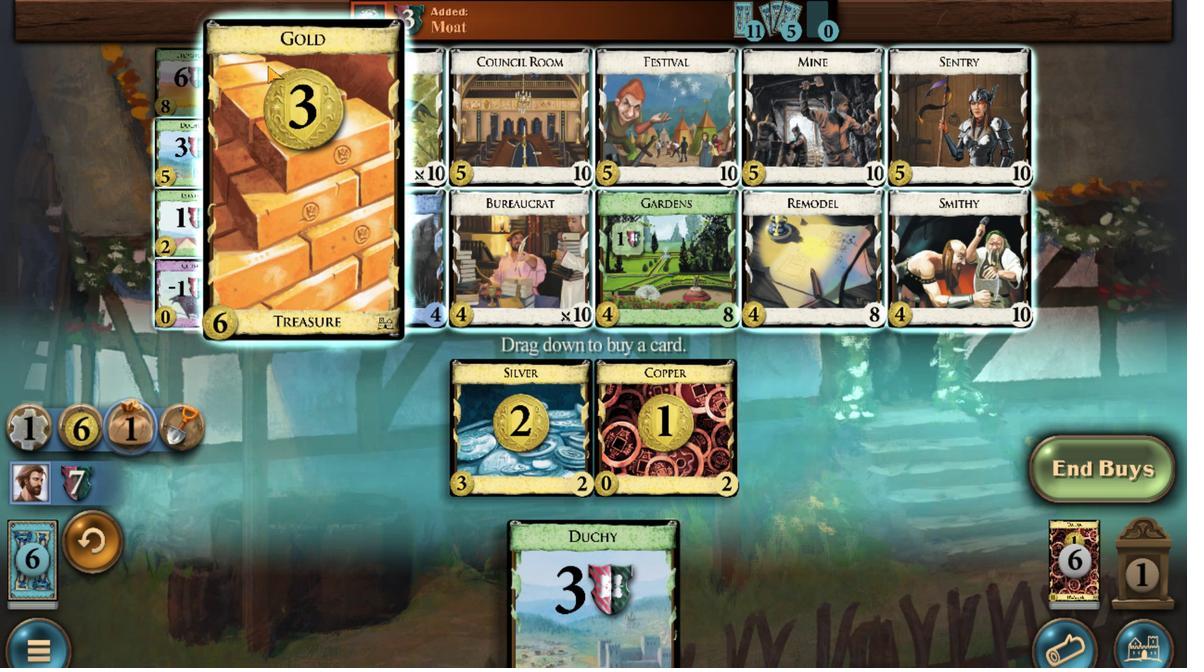 
Action: Mouse scrolled (350, 162) with delta (0, 0)
Screenshot: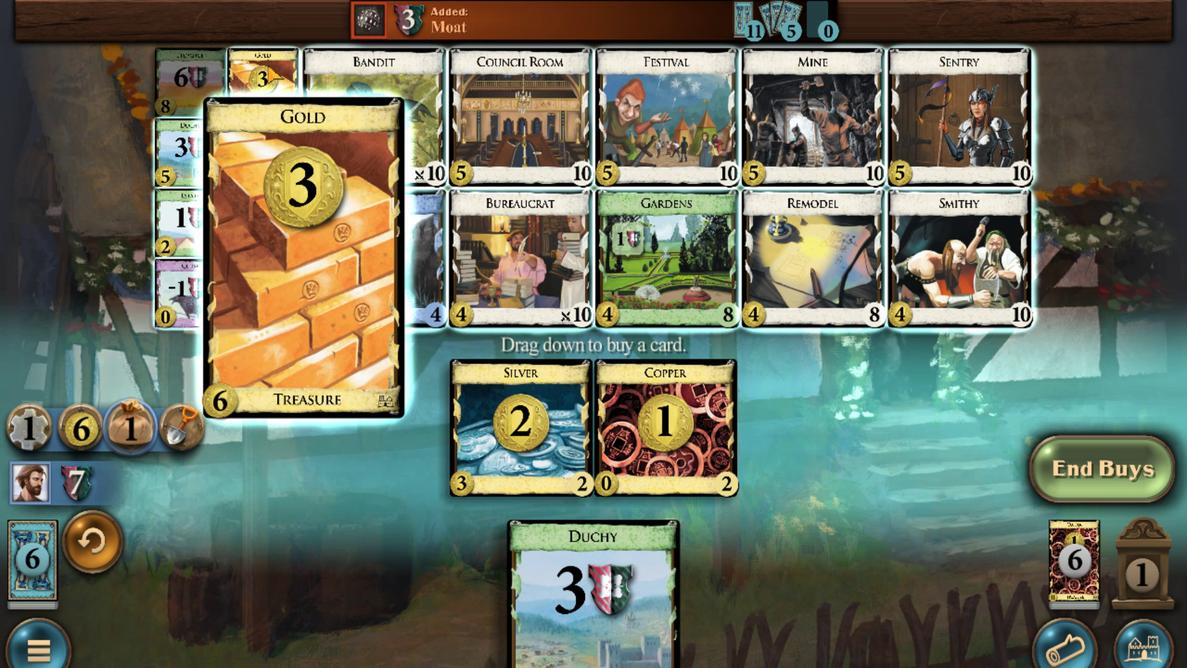 
Action: Mouse moved to (365, 501)
Screenshot: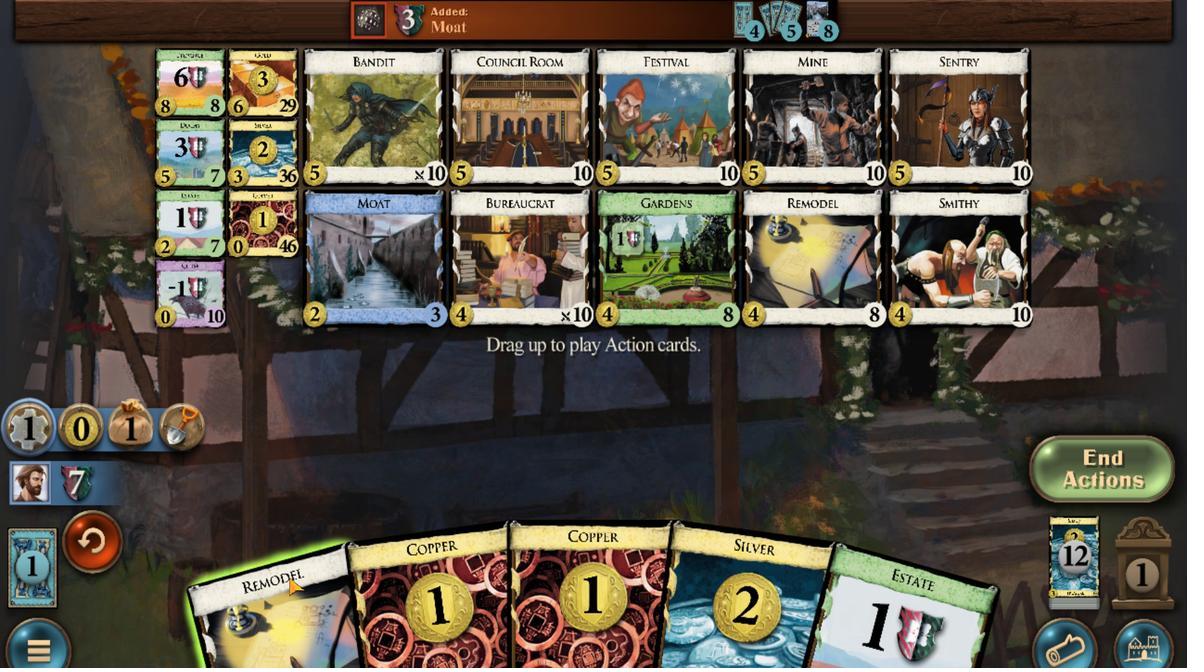 
Action: Mouse scrolled (365, 501) with delta (0, 0)
Screenshot: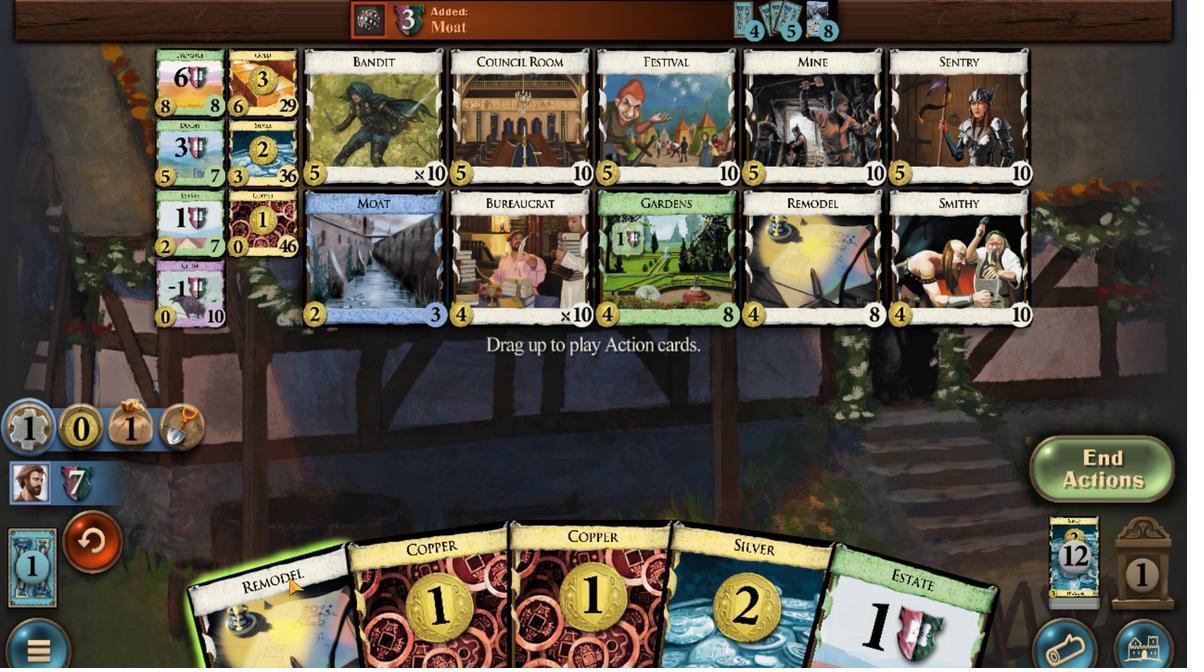 
Action: Mouse moved to (641, 481)
Screenshot: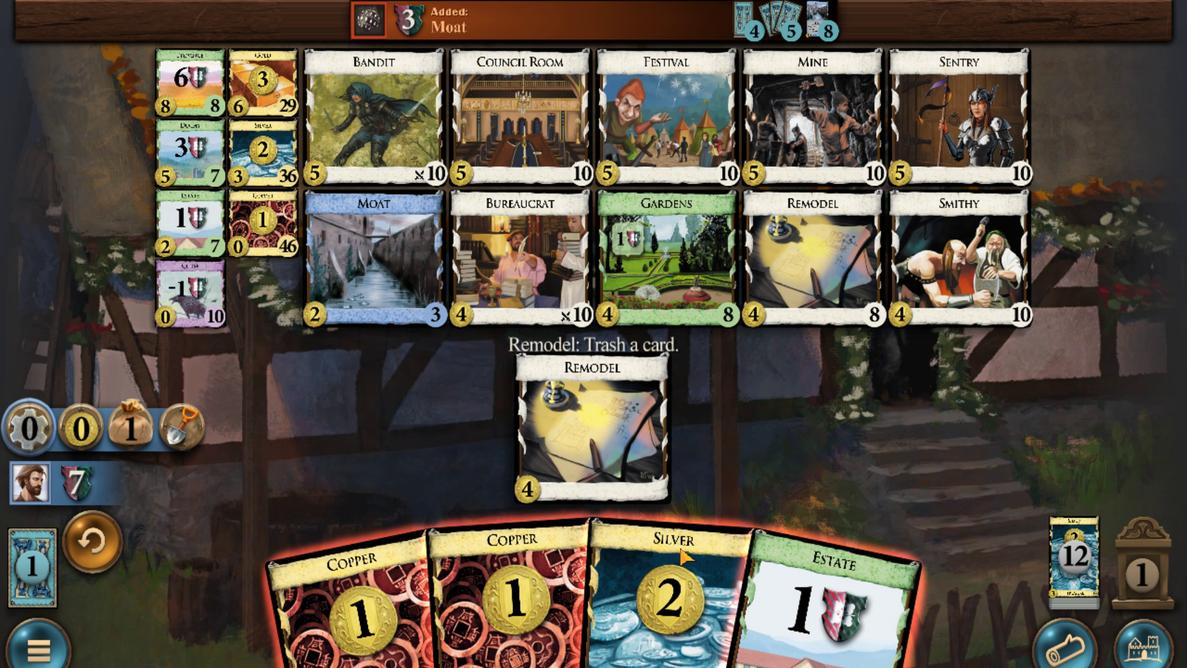 
Action: Mouse scrolled (641, 481) with delta (0, 0)
Screenshot: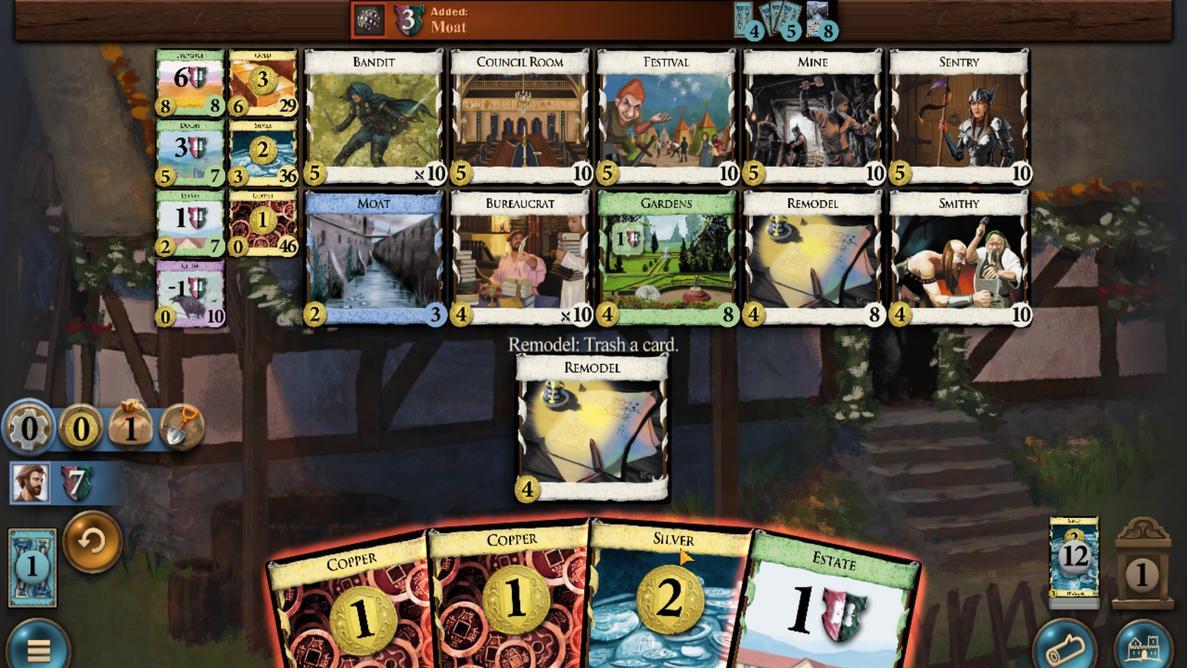 
Action: Mouse moved to (294, 203)
Screenshot: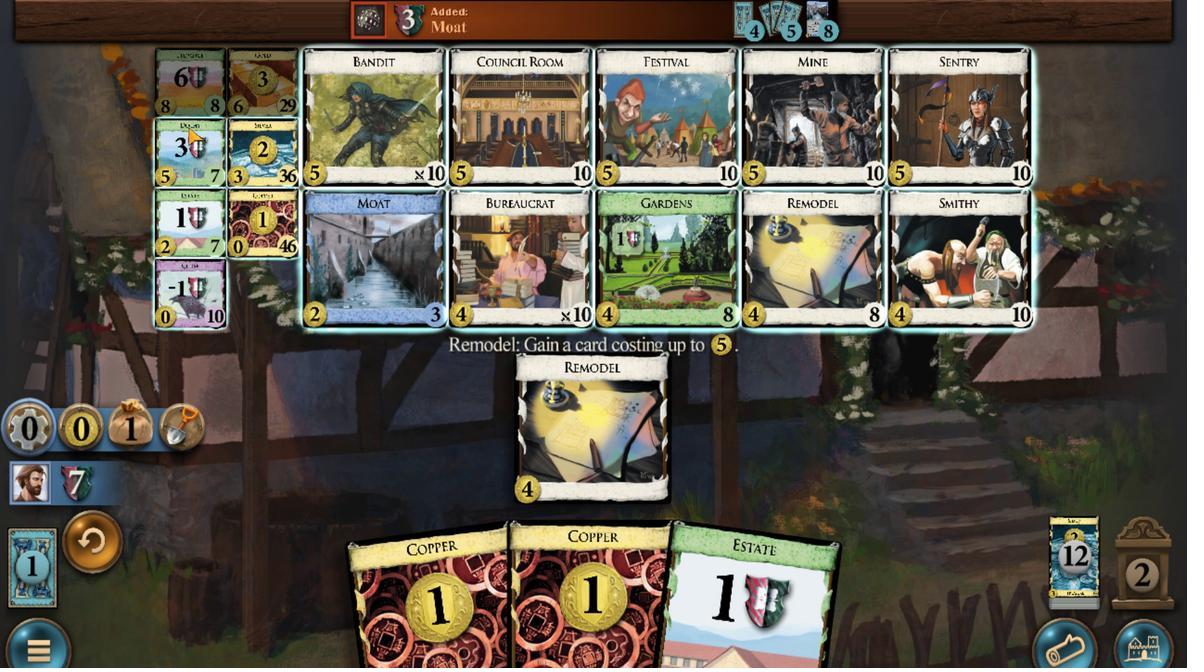 
Action: Mouse scrolled (294, 203) with delta (0, 0)
Screenshot: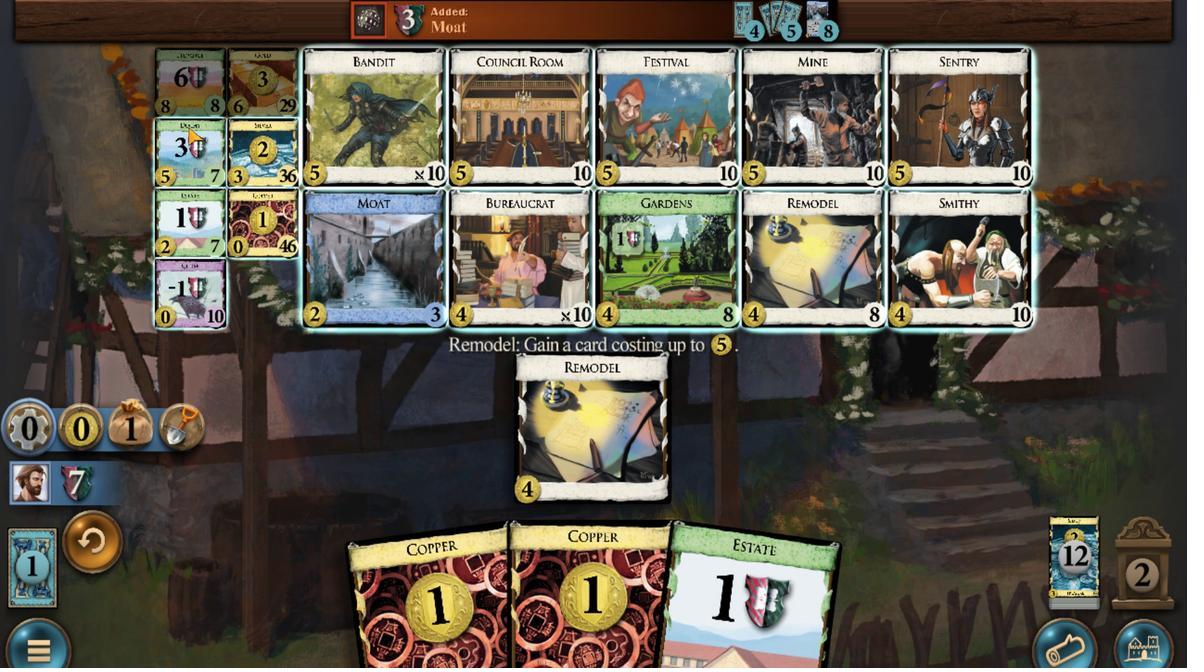 
Action: Mouse scrolled (294, 203) with delta (0, 0)
Screenshot: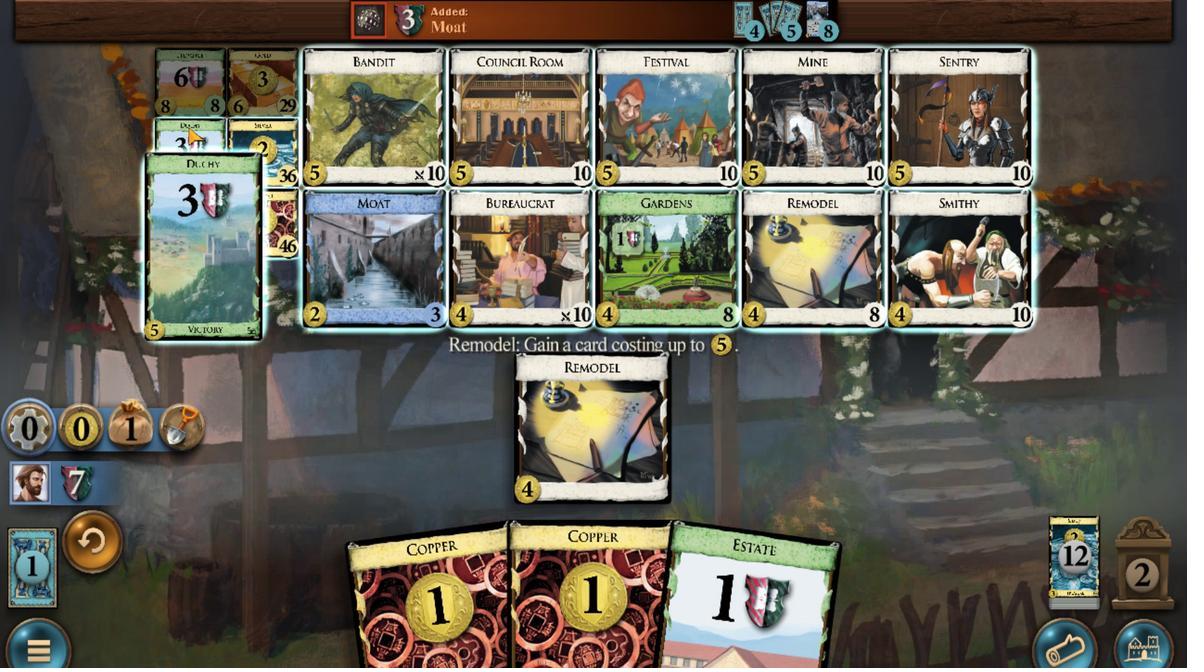 
Action: Mouse scrolled (294, 203) with delta (0, 0)
Screenshot: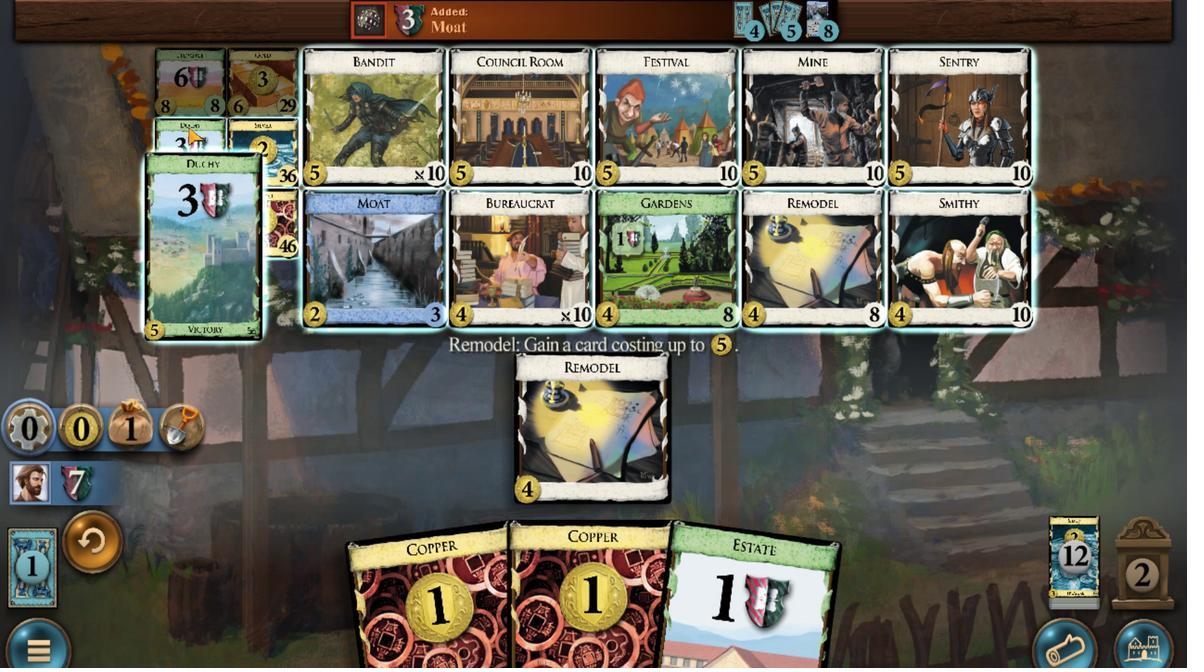 
Action: Mouse scrolled (294, 203) with delta (0, 0)
Screenshot: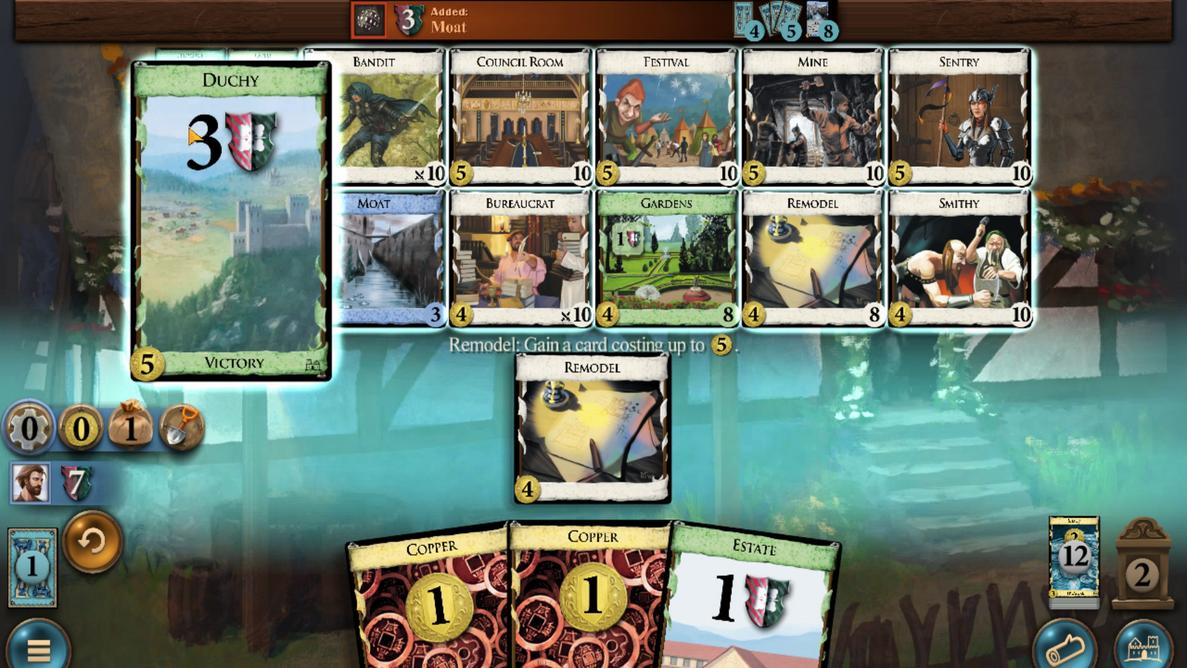 
Action: Mouse scrolled (294, 203) with delta (0, 0)
Screenshot: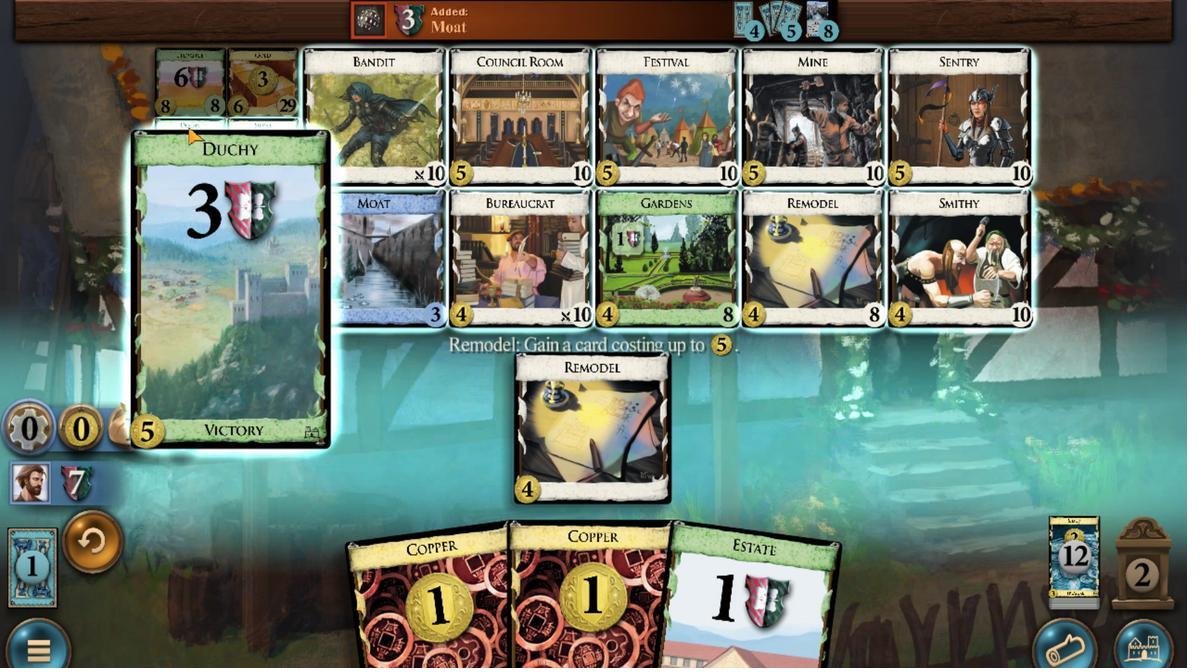 
Action: Mouse scrolled (294, 203) with delta (0, 0)
Screenshot: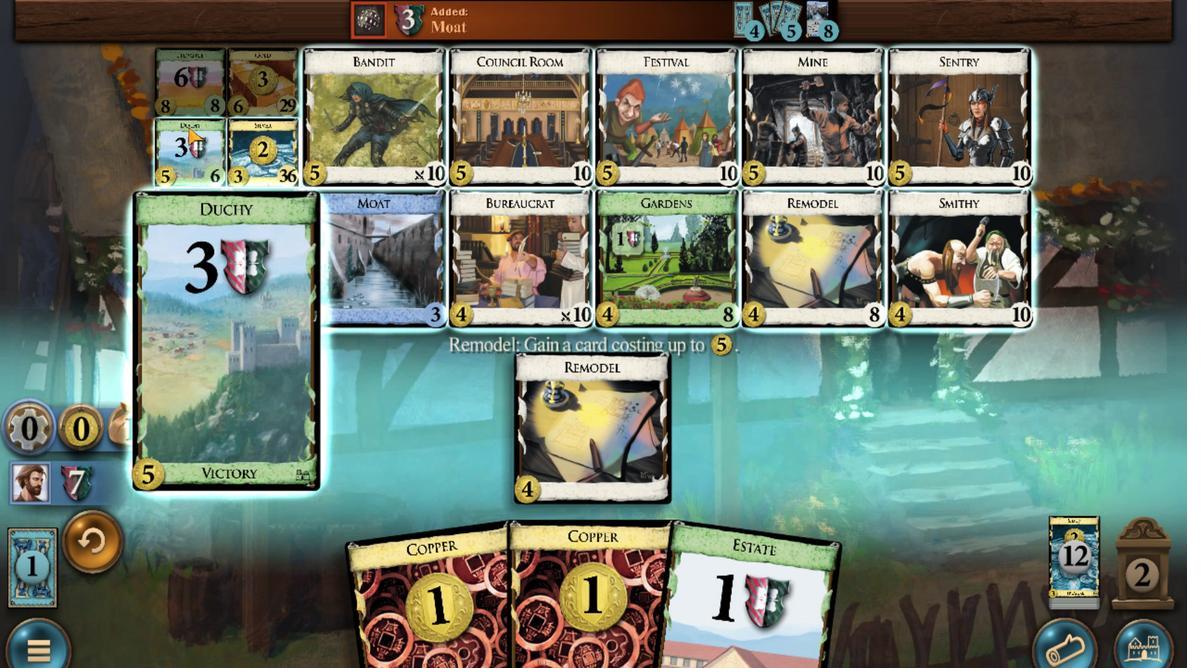 
Action: Mouse moved to (552, 519)
Screenshot: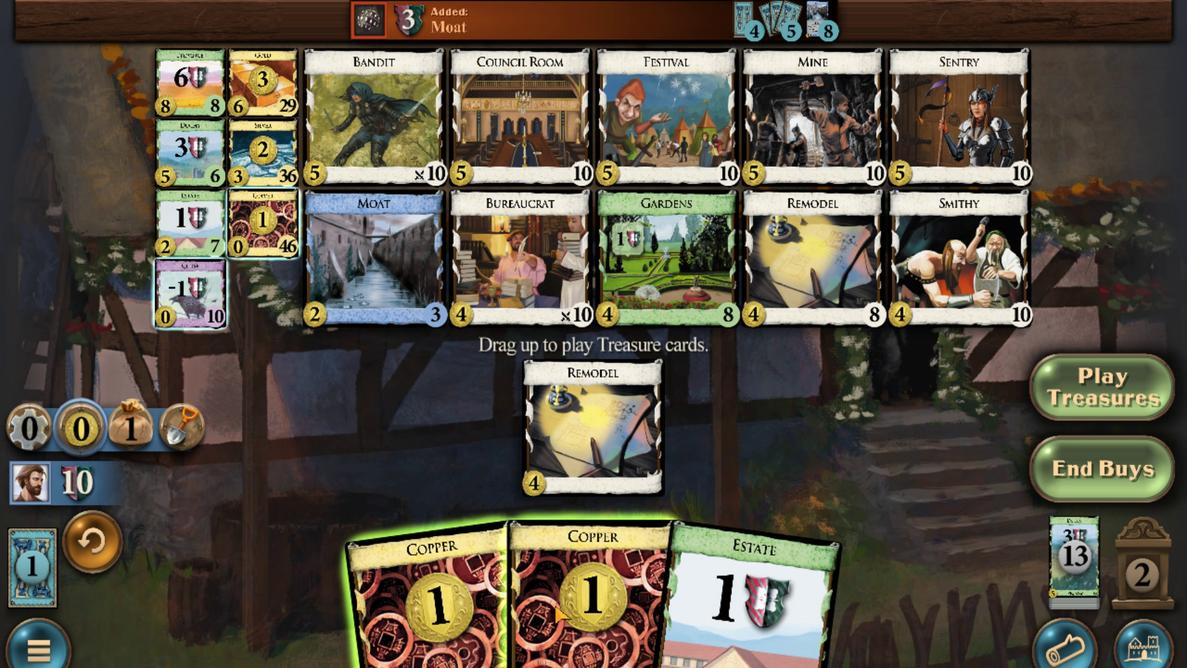
Action: Mouse scrolled (552, 519) with delta (0, 0)
Screenshot: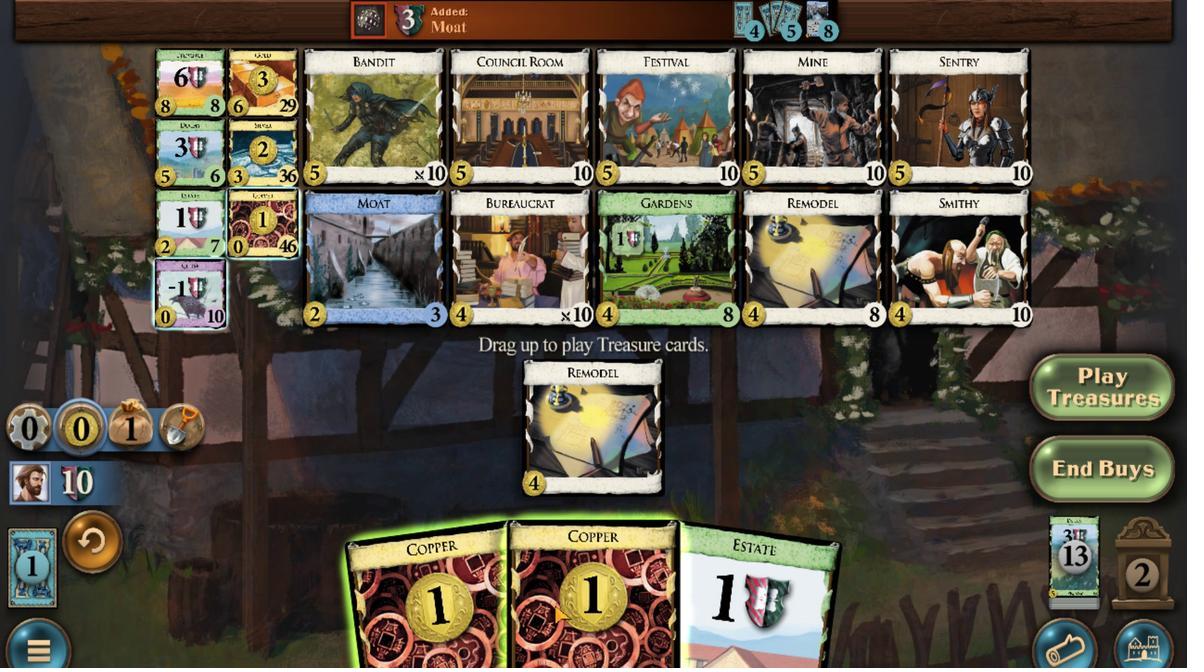 
Action: Mouse moved to (535, 505)
Screenshot: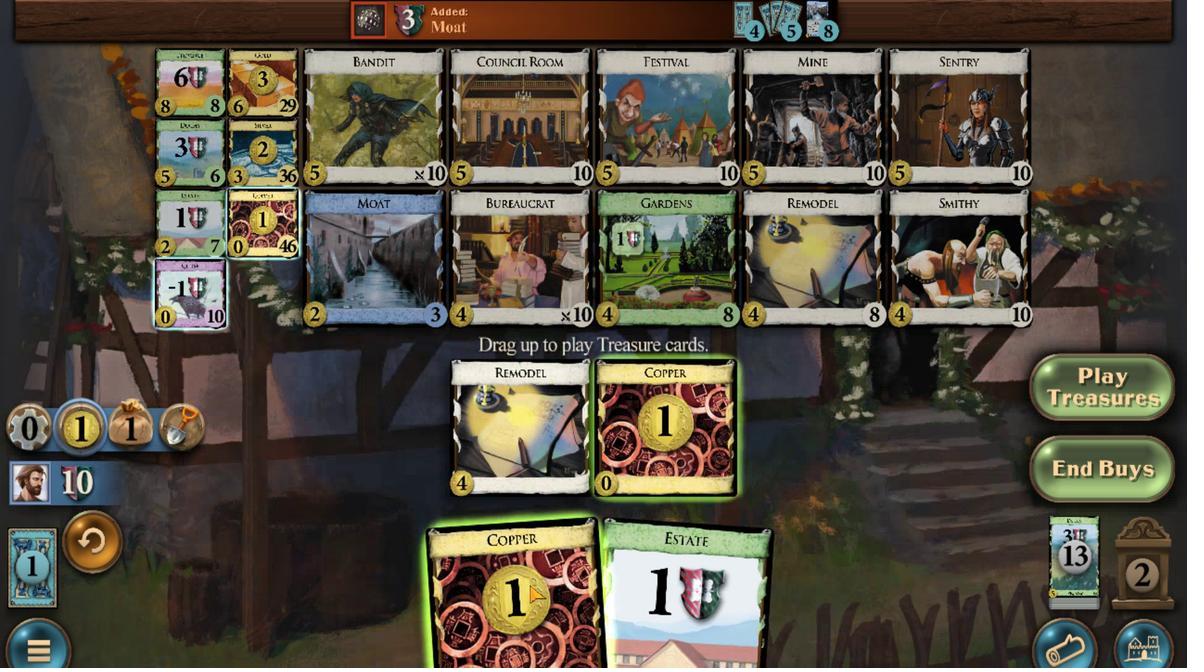 
Action: Mouse scrolled (535, 505) with delta (0, 0)
Screenshot: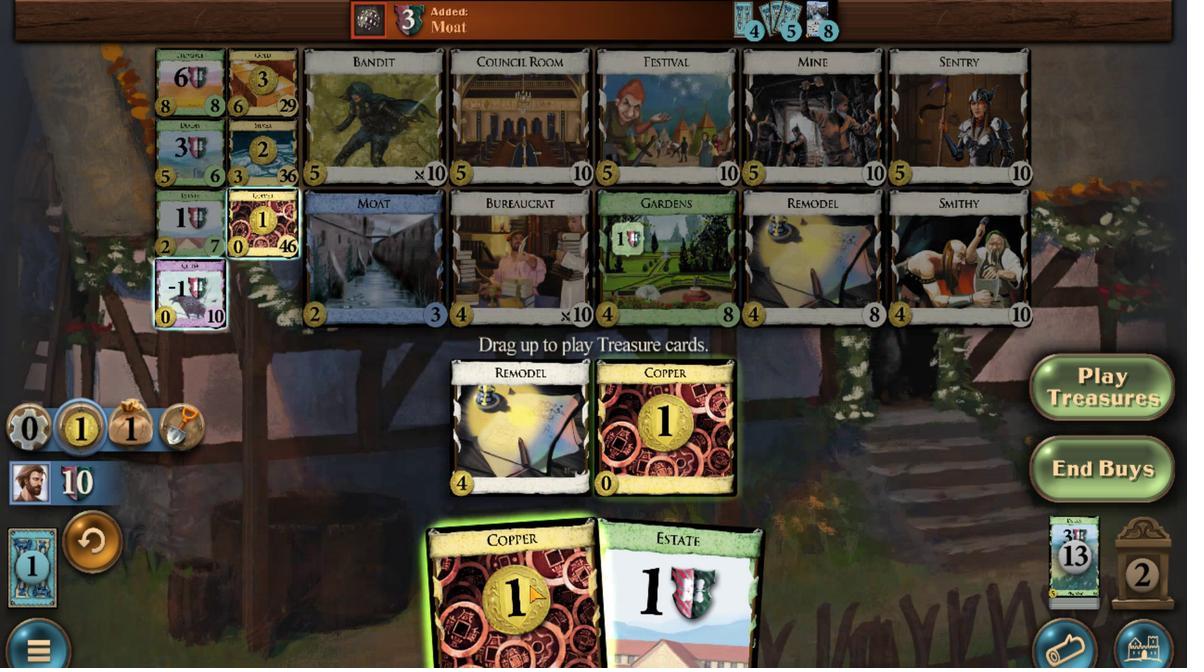 
Action: Mouse moved to (283, 261)
Screenshot: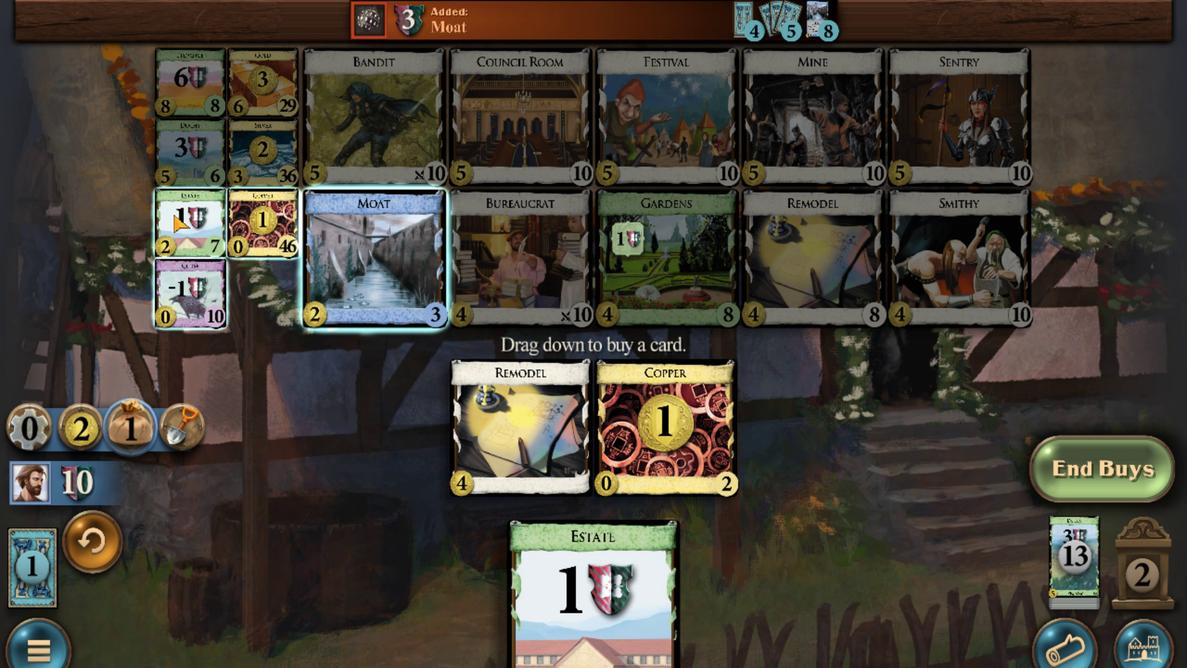 
Action: Mouse scrolled (283, 261) with delta (0, 0)
Screenshot: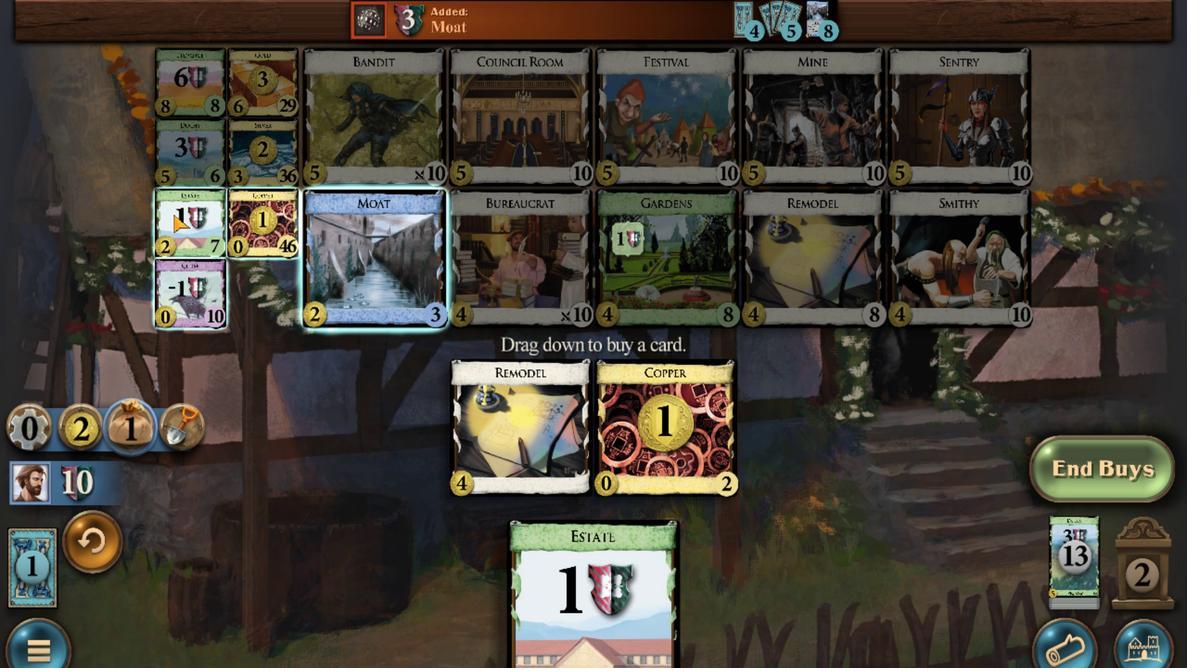 
Action: Mouse scrolled (283, 261) with delta (0, 0)
Screenshot: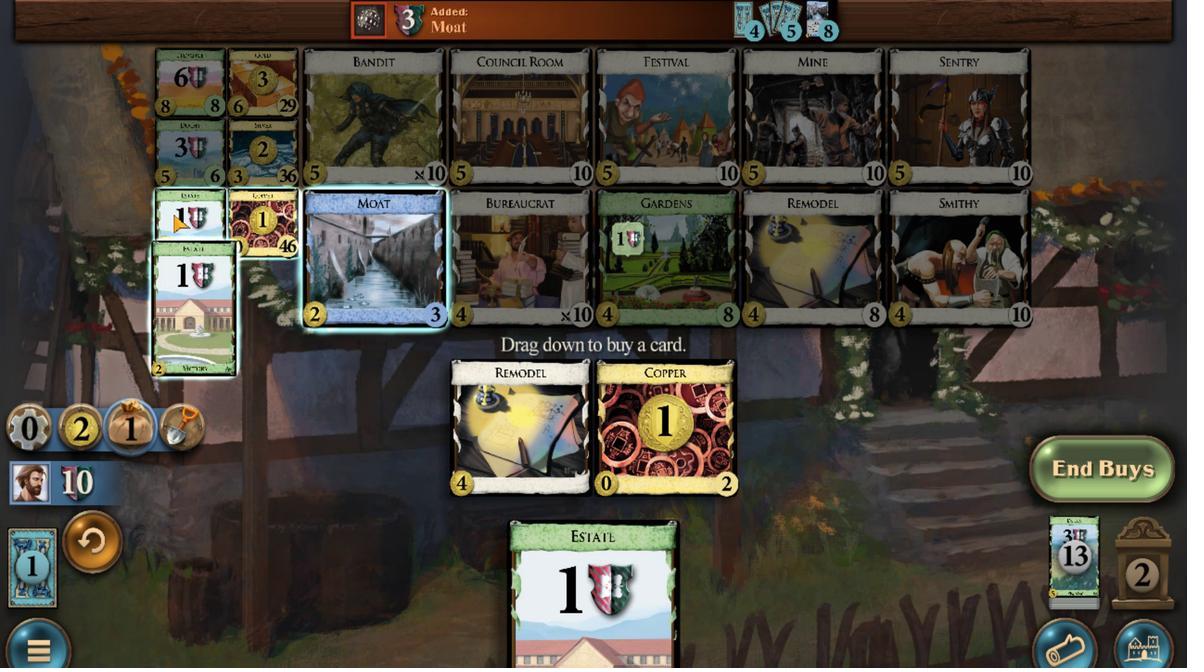 
Action: Mouse scrolled (283, 261) with delta (0, 0)
Screenshot: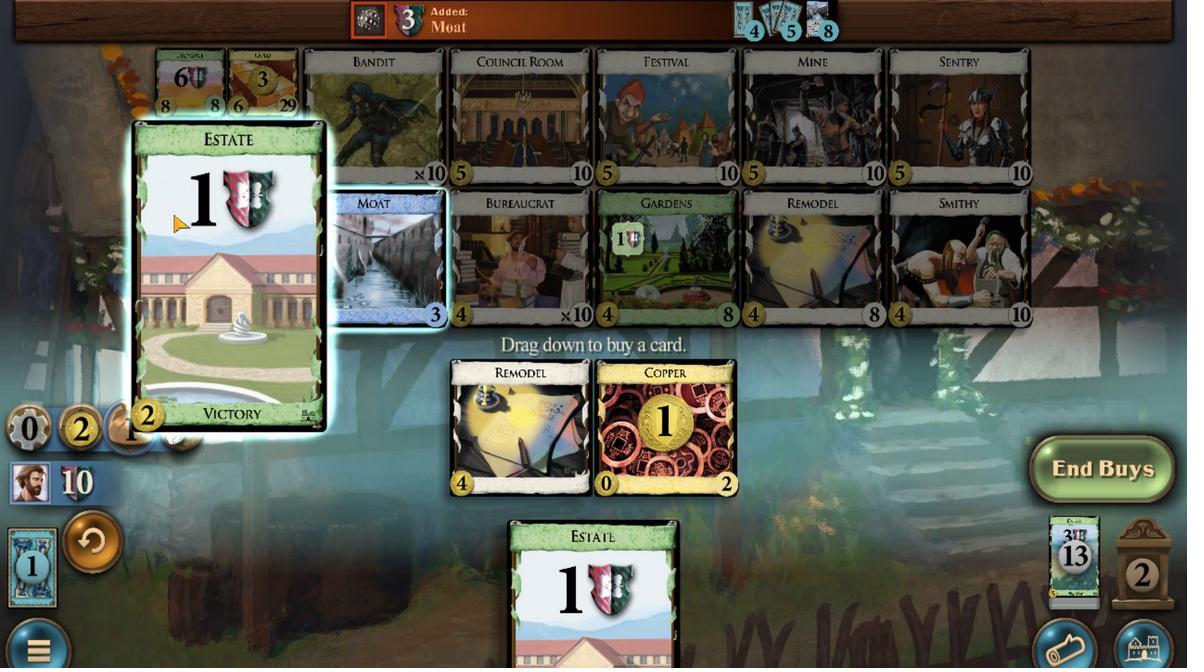 
Action: Mouse scrolled (283, 261) with delta (0, 0)
Screenshot: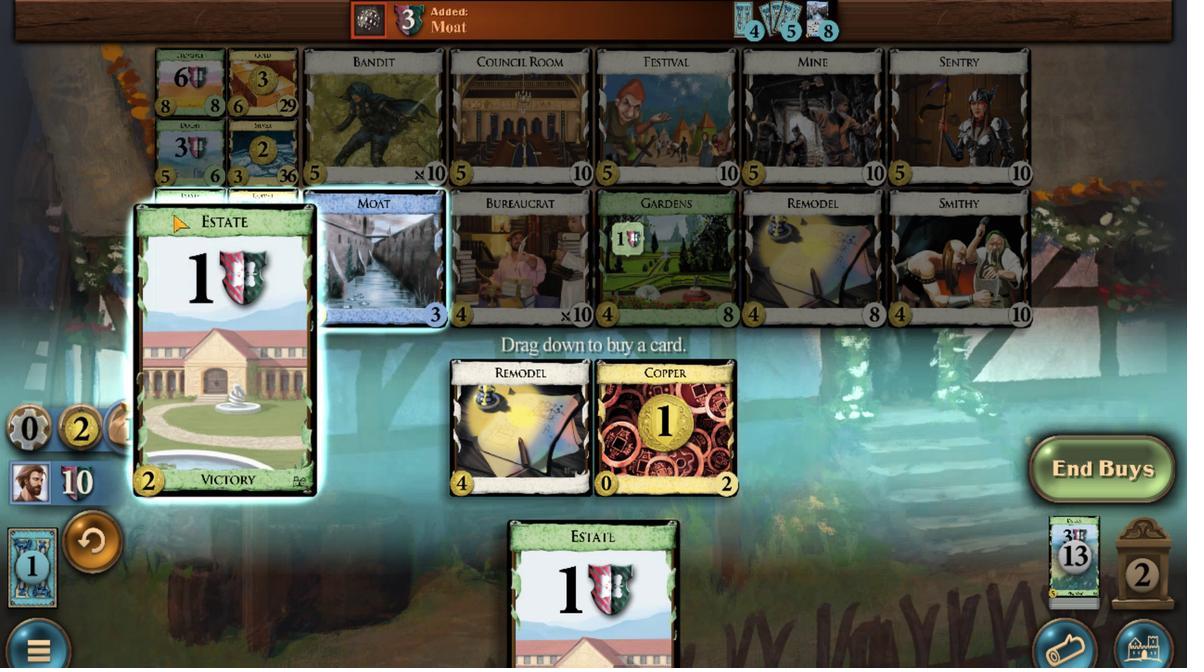 
Action: Mouse scrolled (283, 261) with delta (0, 0)
Screenshot: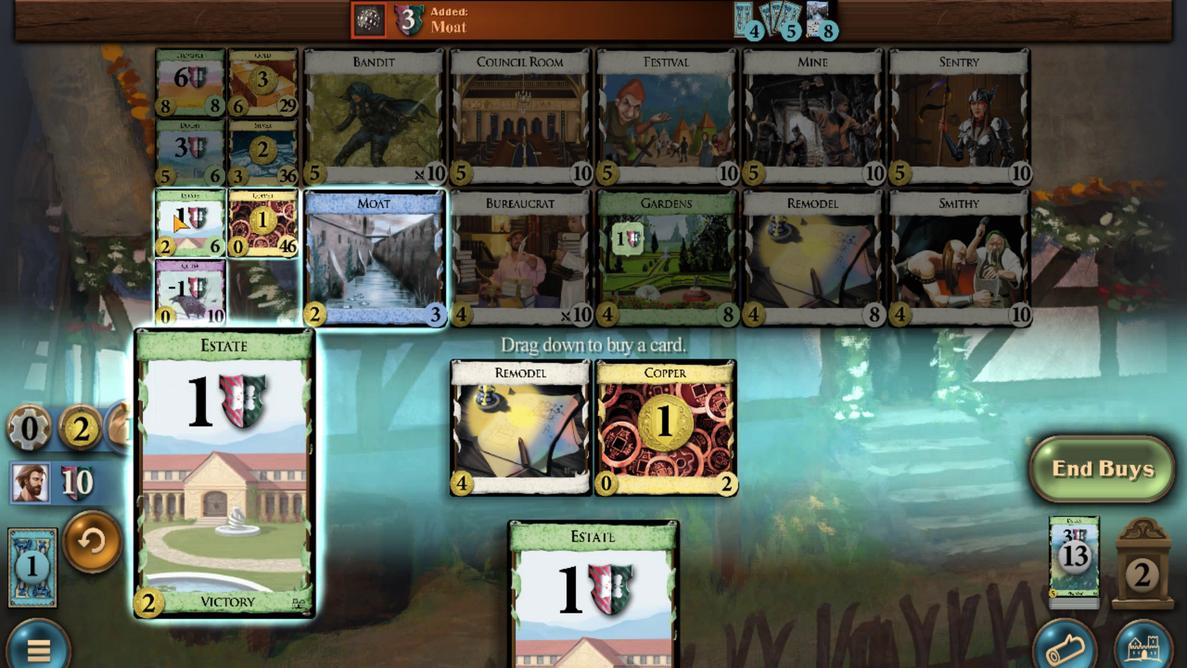 
Action: Mouse moved to (382, 523)
Screenshot: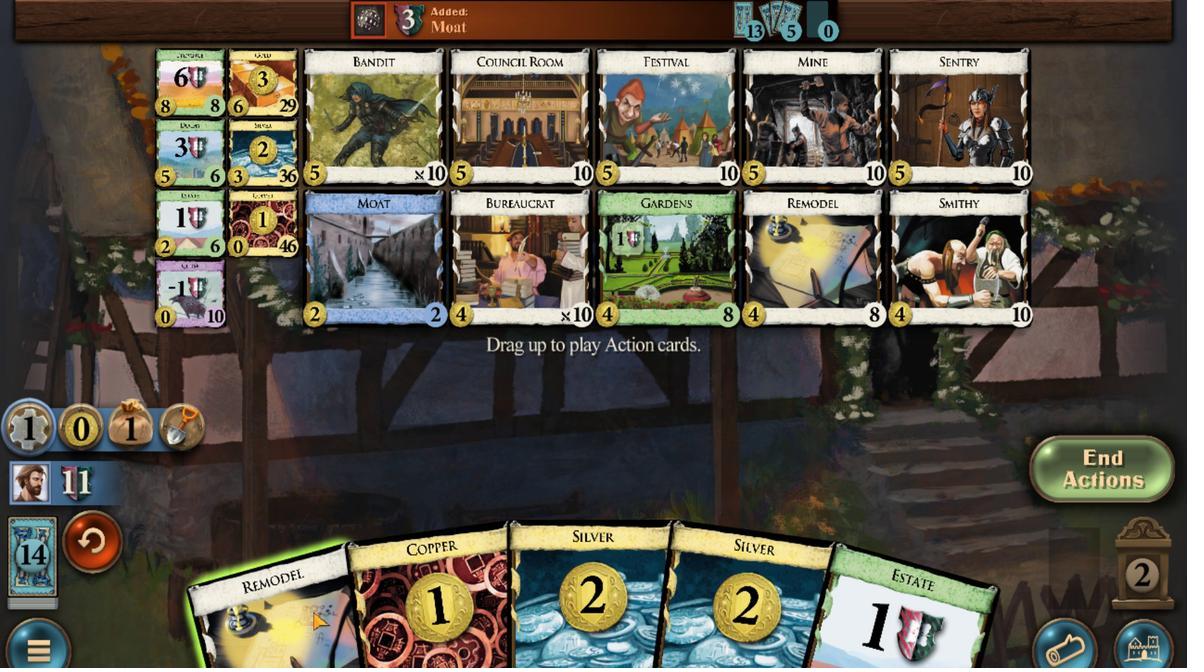 
Action: Mouse scrolled (382, 523) with delta (0, 0)
Screenshot: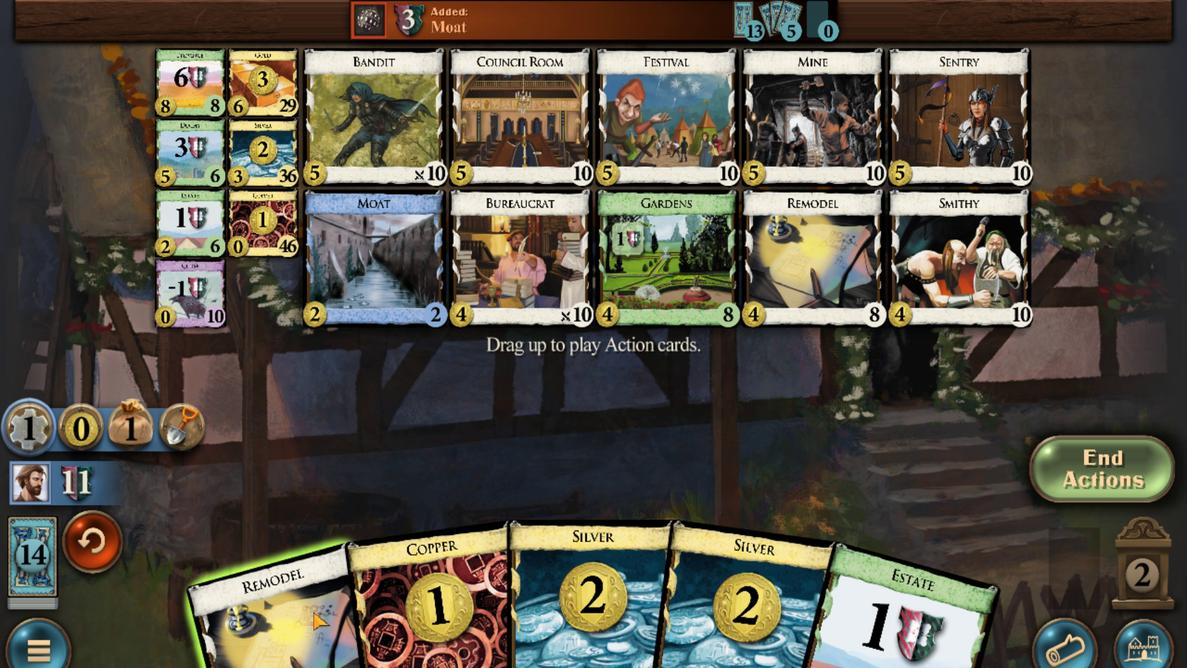 
Action: Mouse moved to (611, 501)
Screenshot: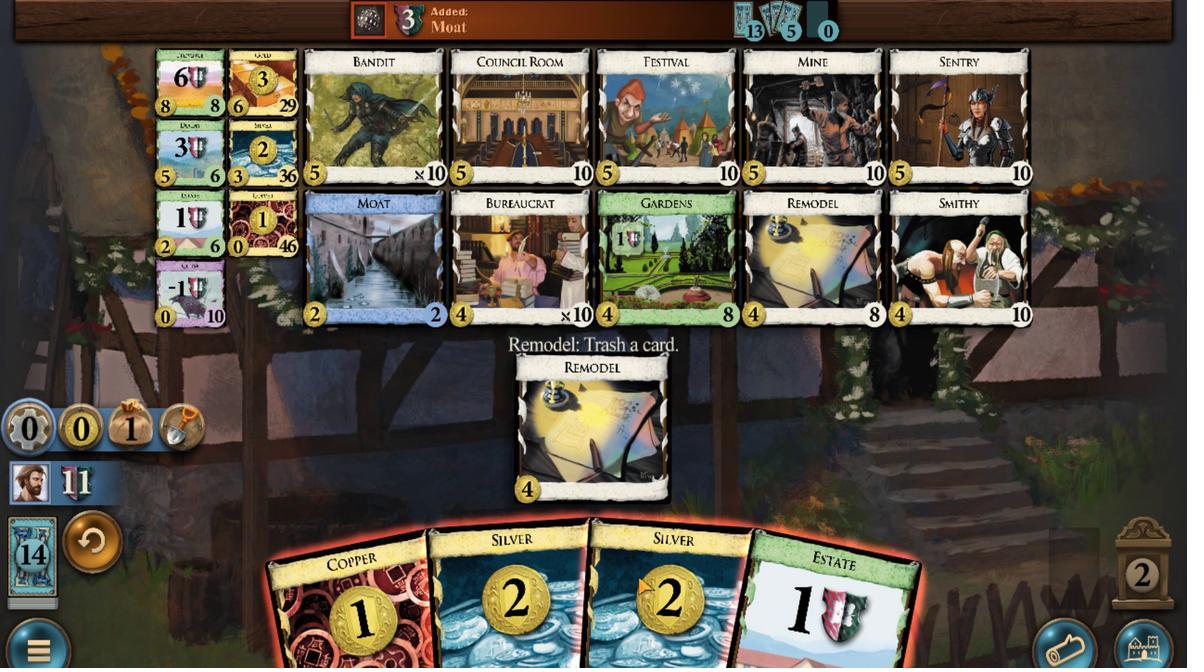 
Action: Mouse scrolled (611, 500) with delta (0, 0)
Screenshot: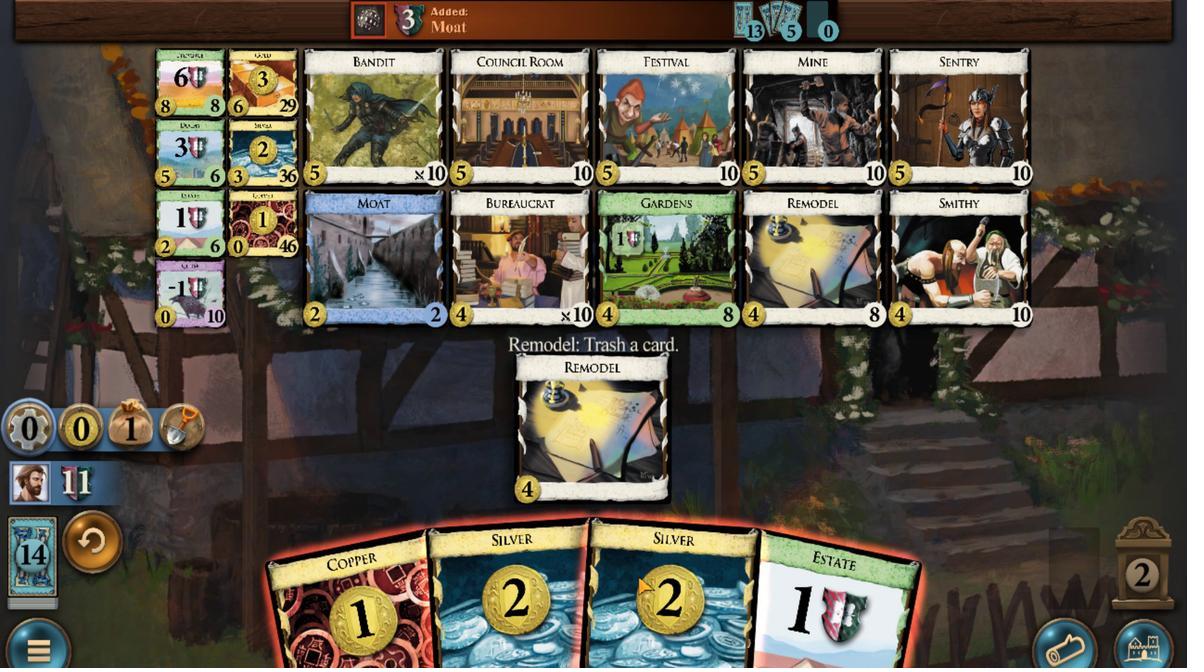 
Action: Mouse moved to (293, 210)
Screenshot: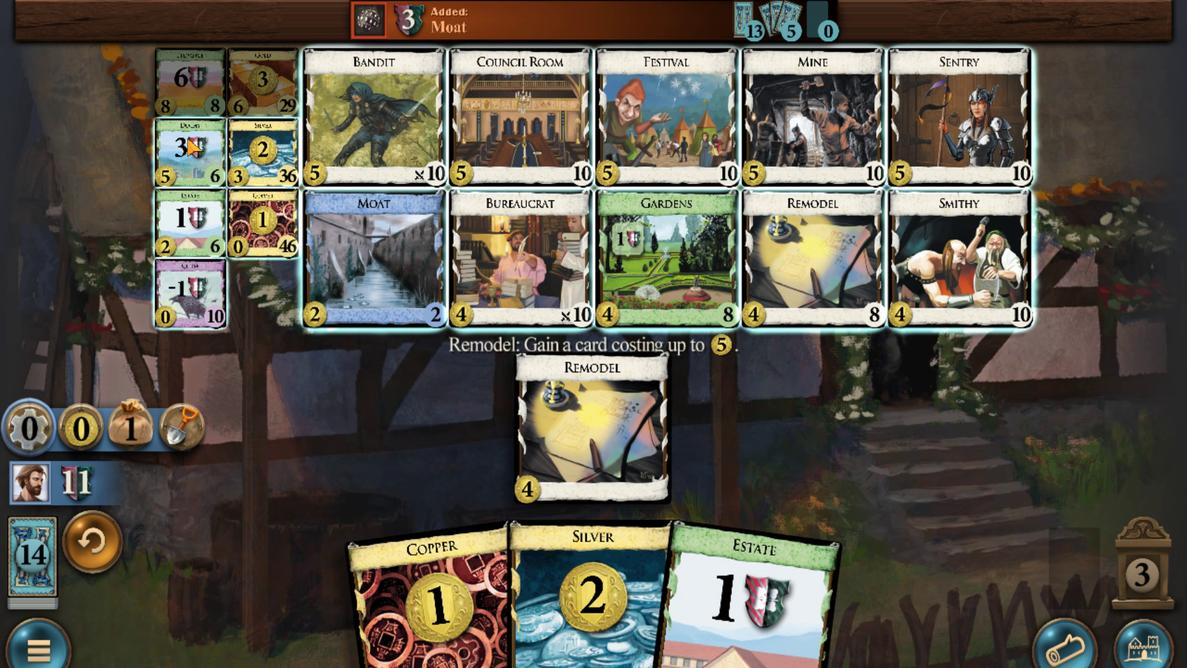 
Action: Mouse scrolled (293, 210) with delta (0, 0)
Screenshot: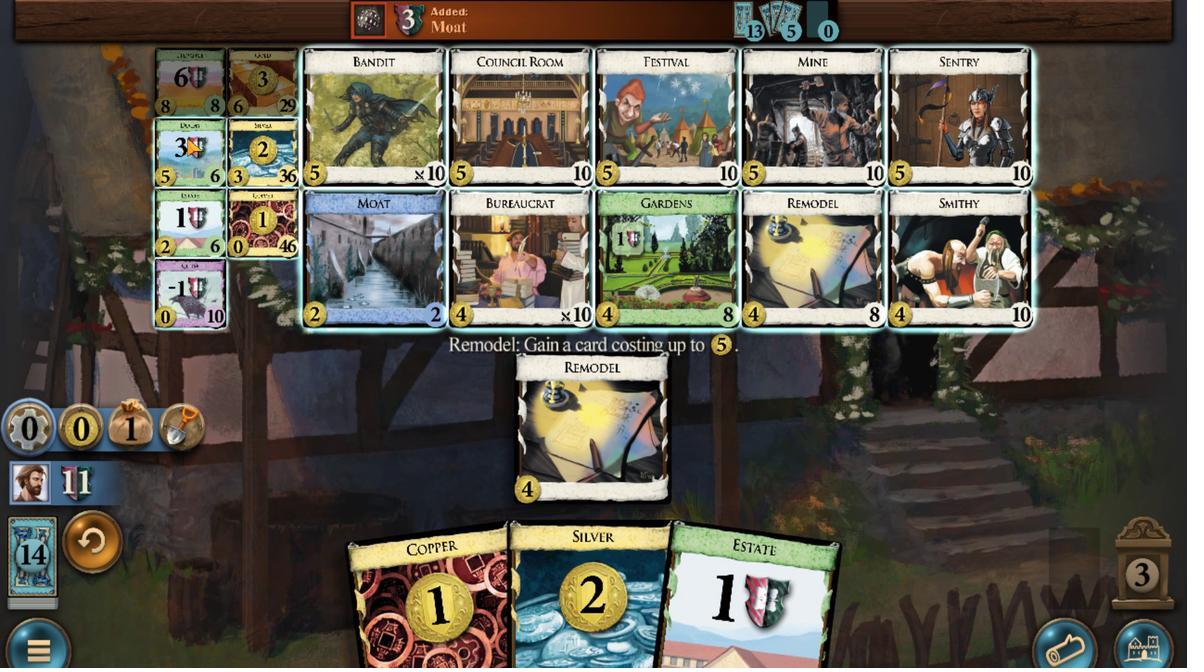 
Action: Mouse scrolled (293, 210) with delta (0, 0)
Screenshot: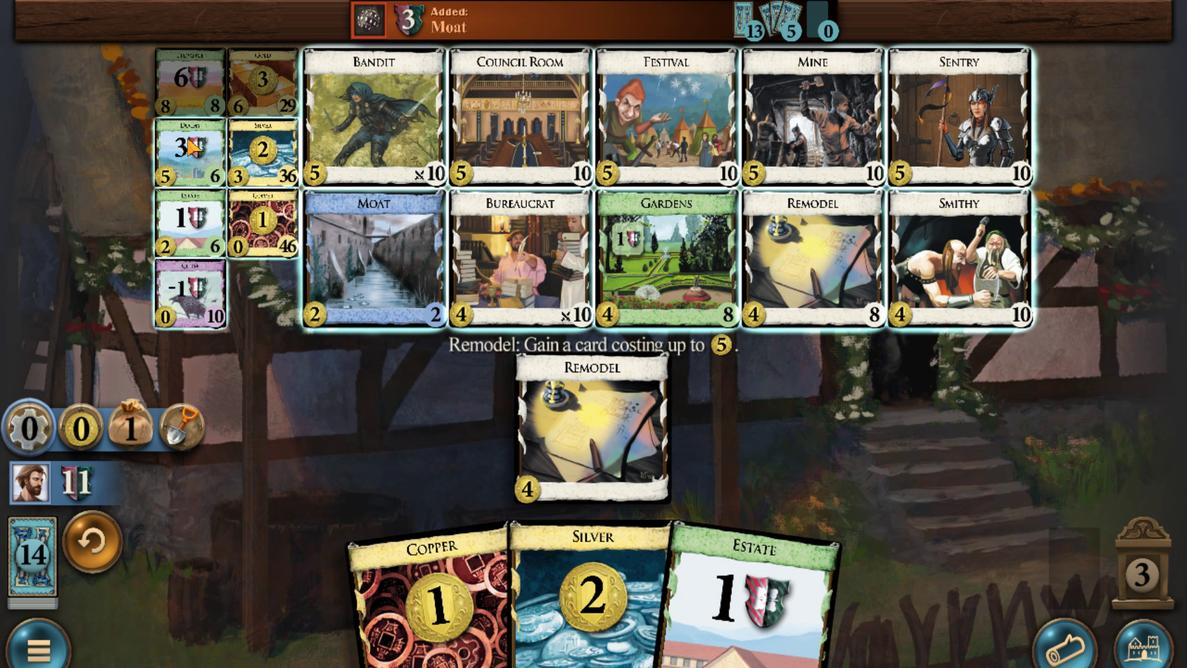 
Action: Mouse scrolled (293, 210) with delta (0, 0)
Screenshot: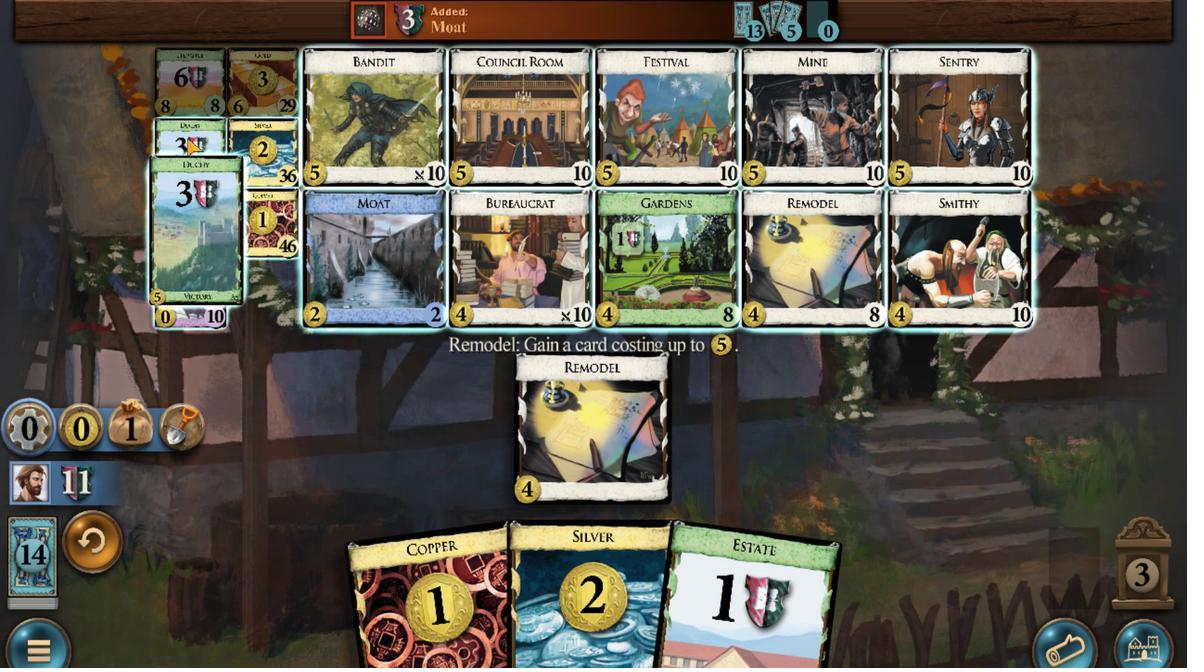 
Action: Mouse scrolled (293, 210) with delta (0, 0)
Screenshot: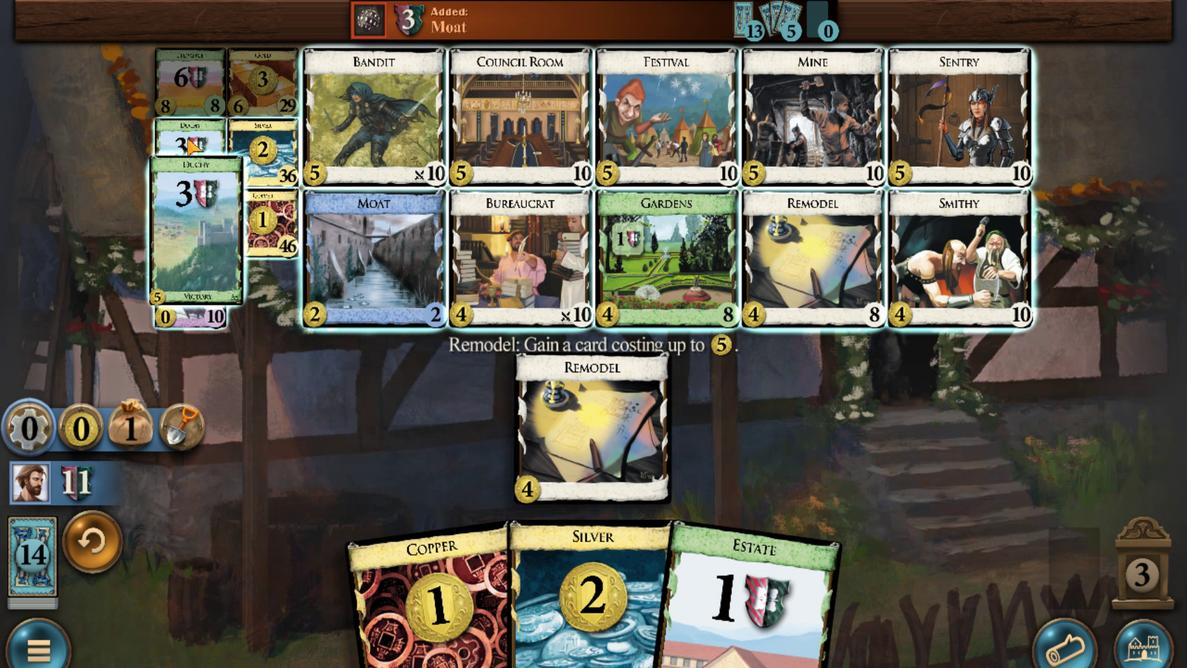 
Action: Mouse scrolled (293, 210) with delta (0, 0)
Screenshot: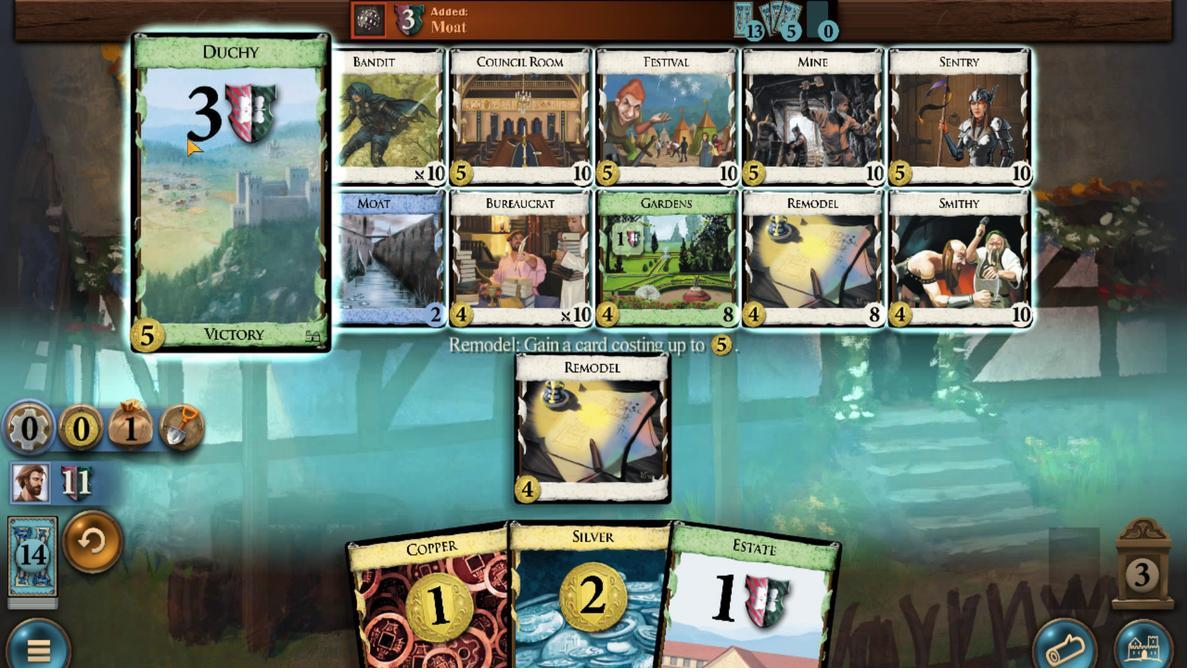 
Action: Mouse scrolled (293, 210) with delta (0, 0)
Screenshot: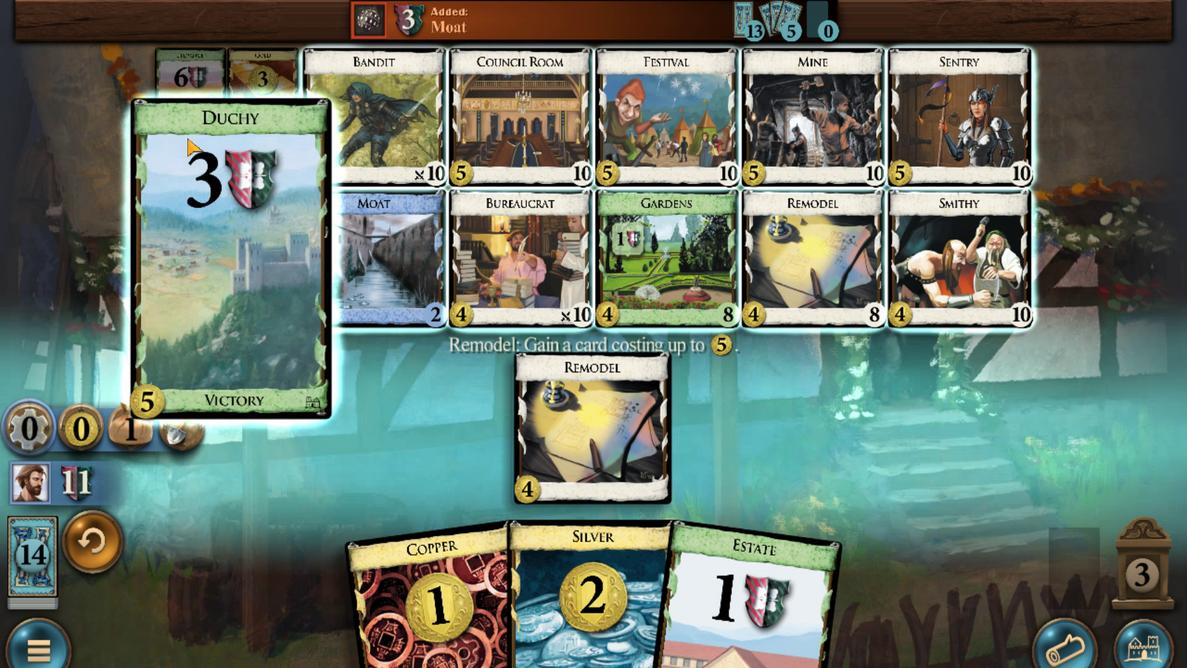
Action: Mouse scrolled (293, 210) with delta (0, 0)
Screenshot: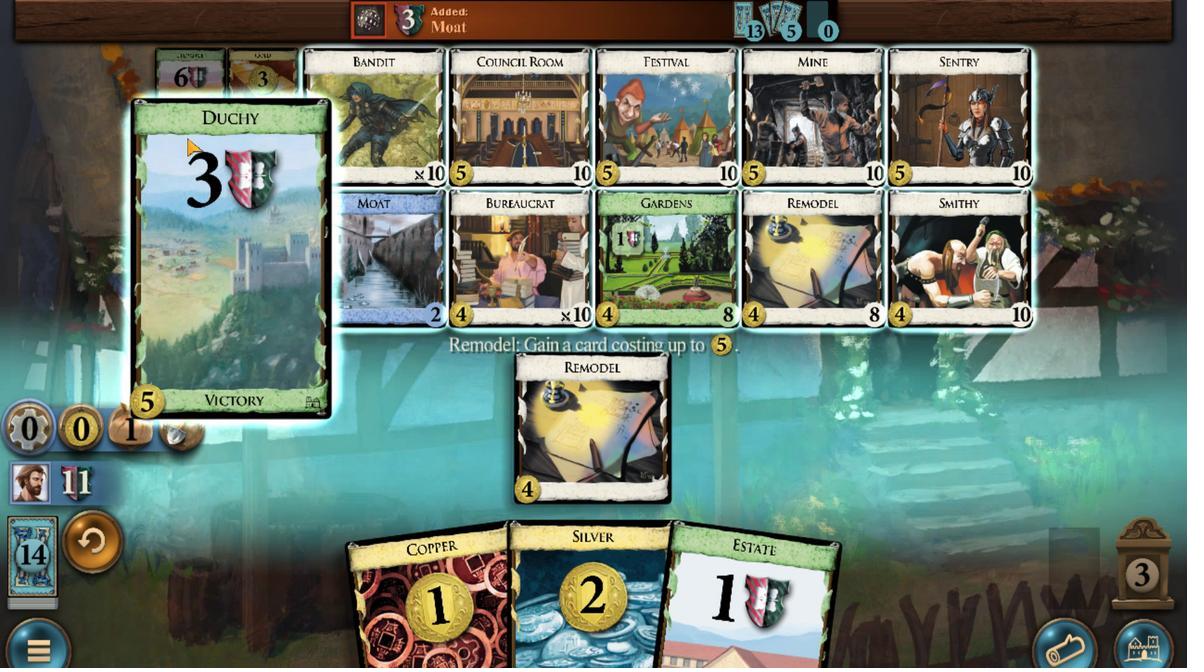 
Action: Mouse scrolled (293, 210) with delta (0, 0)
Screenshot: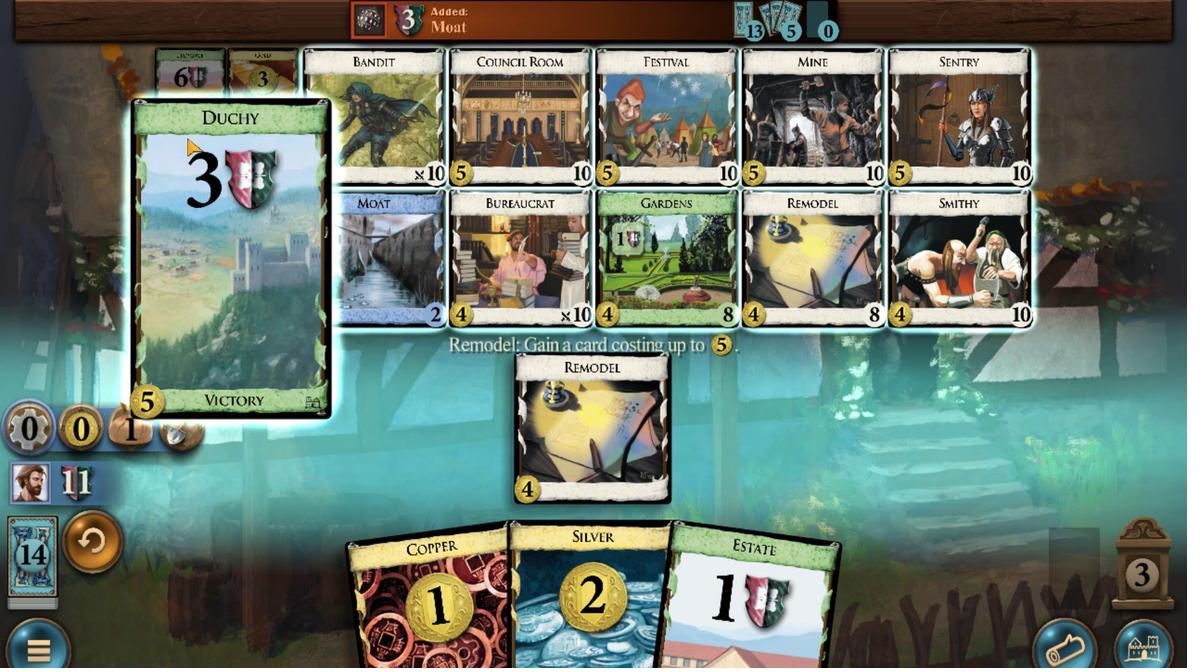
Action: Mouse scrolled (293, 210) with delta (0, 0)
Screenshot: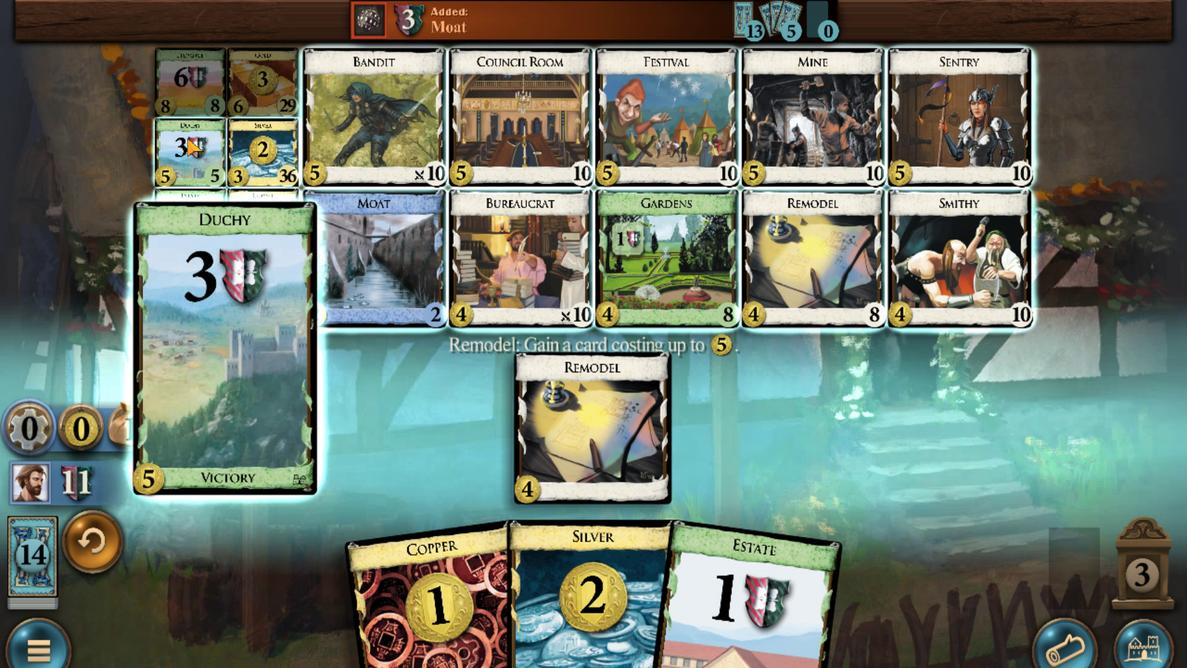 
Action: Mouse scrolled (293, 210) with delta (0, 0)
Screenshot: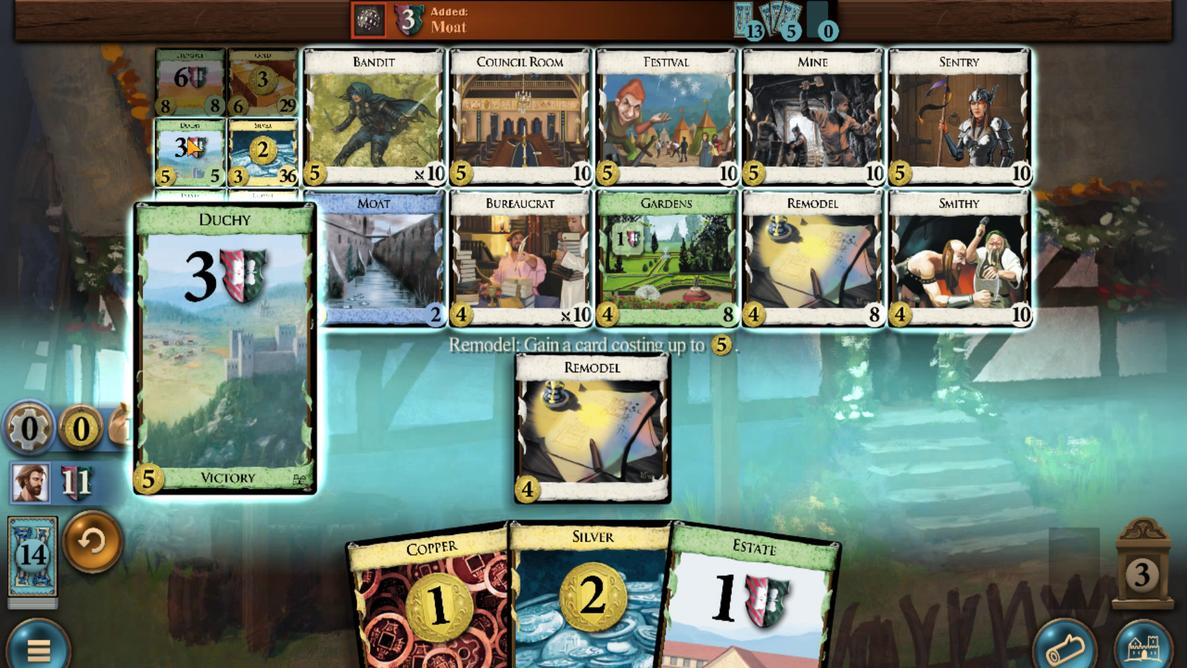 
Action: Mouse moved to (540, 496)
Screenshot: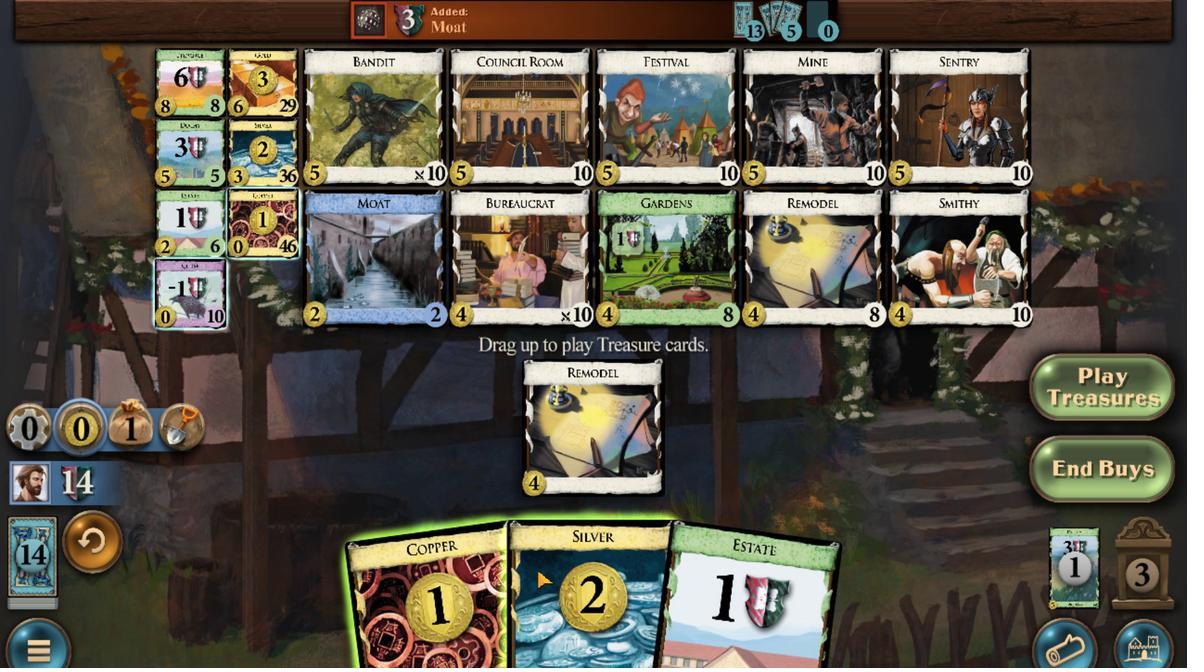 
Action: Mouse scrolled (540, 496) with delta (0, 0)
Screenshot: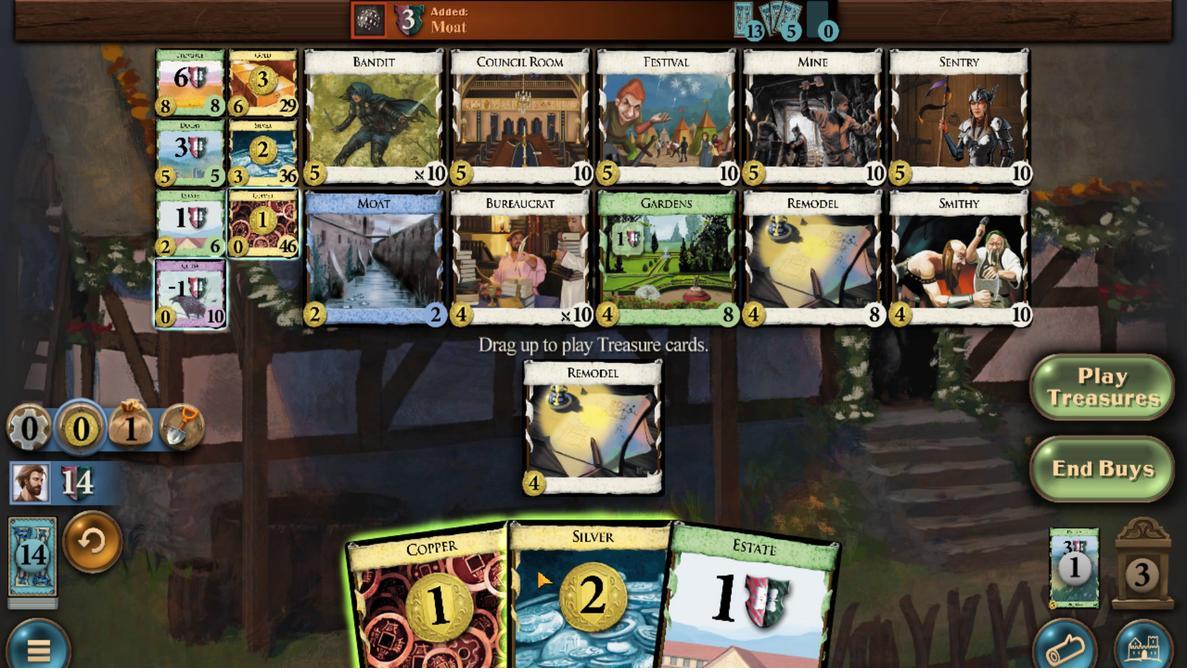 
Action: Mouse moved to (522, 510)
Screenshot: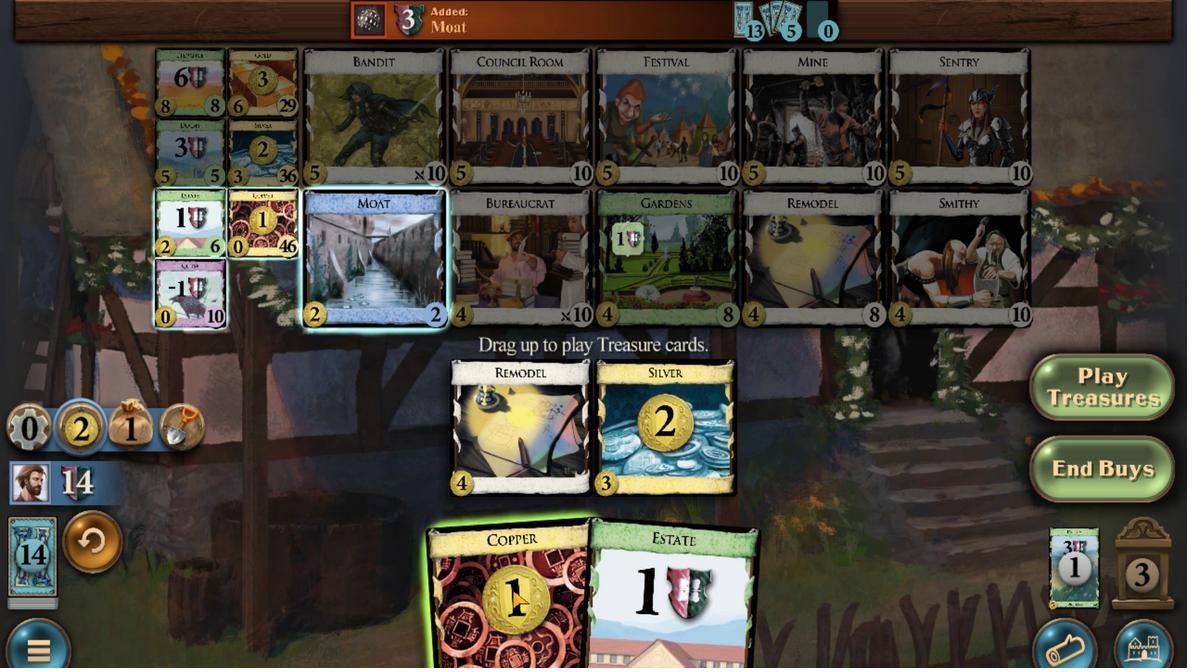 
Action: Mouse scrolled (522, 510) with delta (0, 0)
Screenshot: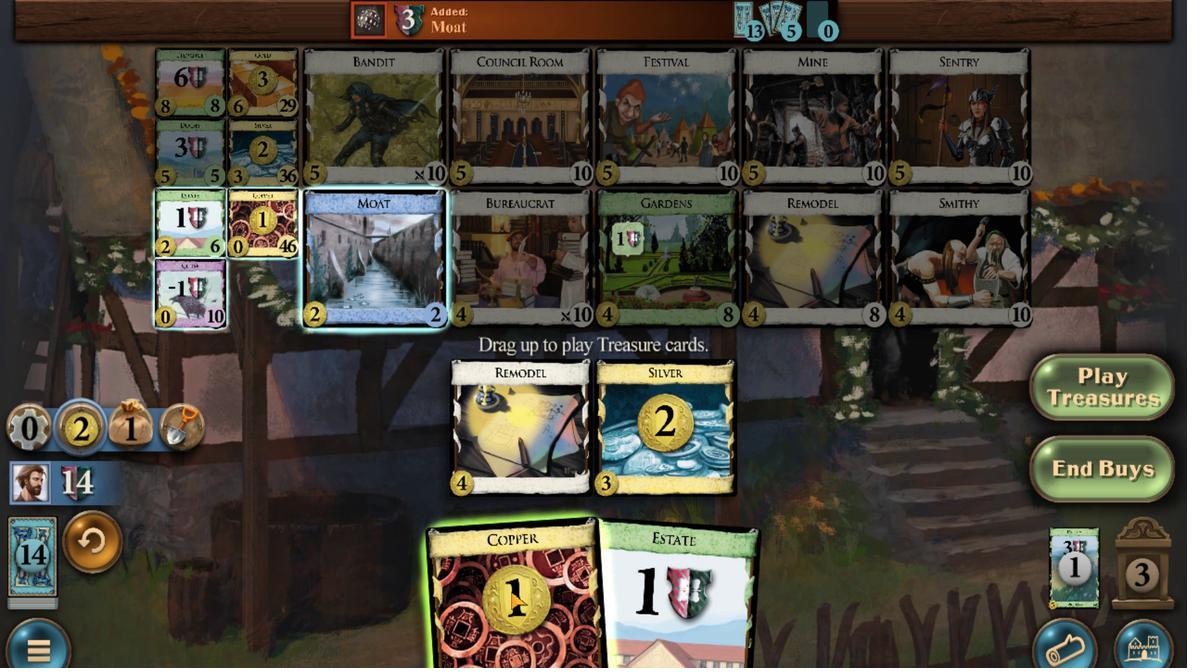 
Action: Mouse moved to (335, 215)
Screenshot: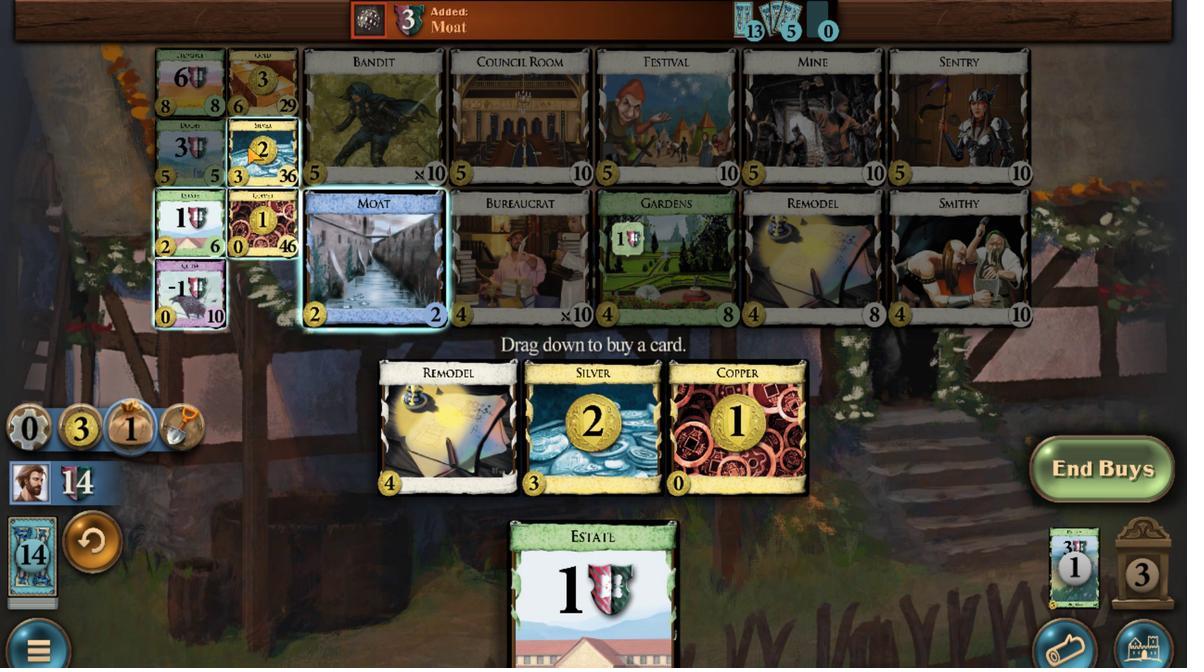 
Action: Mouse scrolled (335, 216) with delta (0, 0)
Screenshot: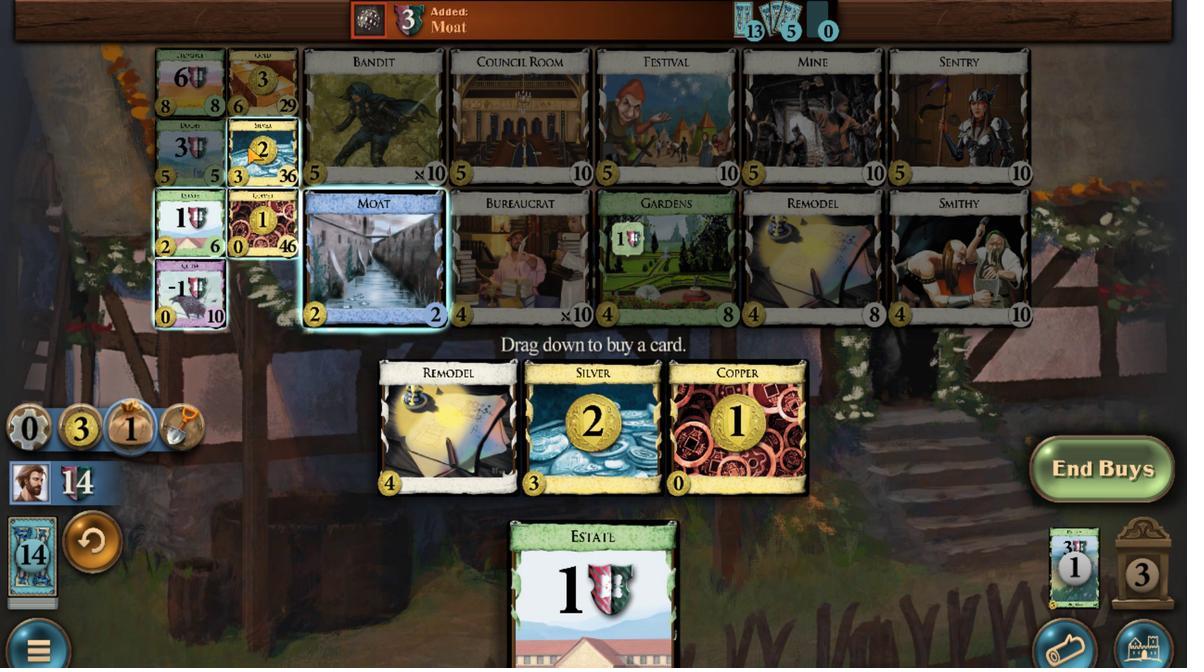 
Action: Mouse scrolled (335, 216) with delta (0, 0)
Screenshot: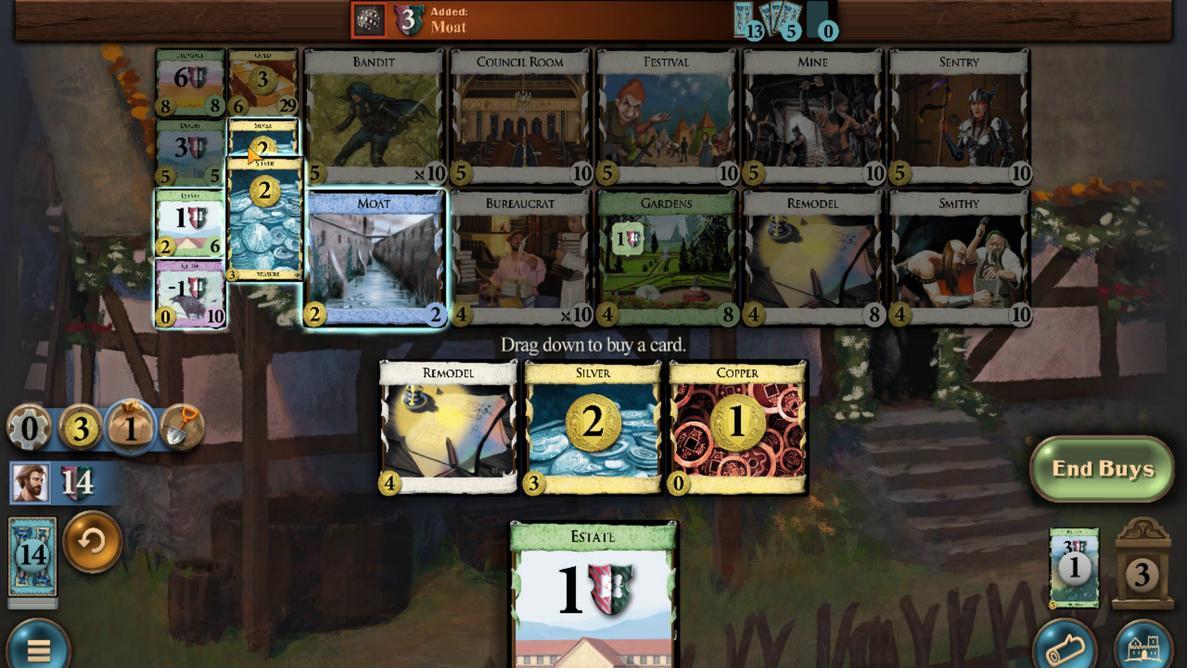 
Action: Mouse scrolled (335, 216) with delta (0, 0)
Screenshot: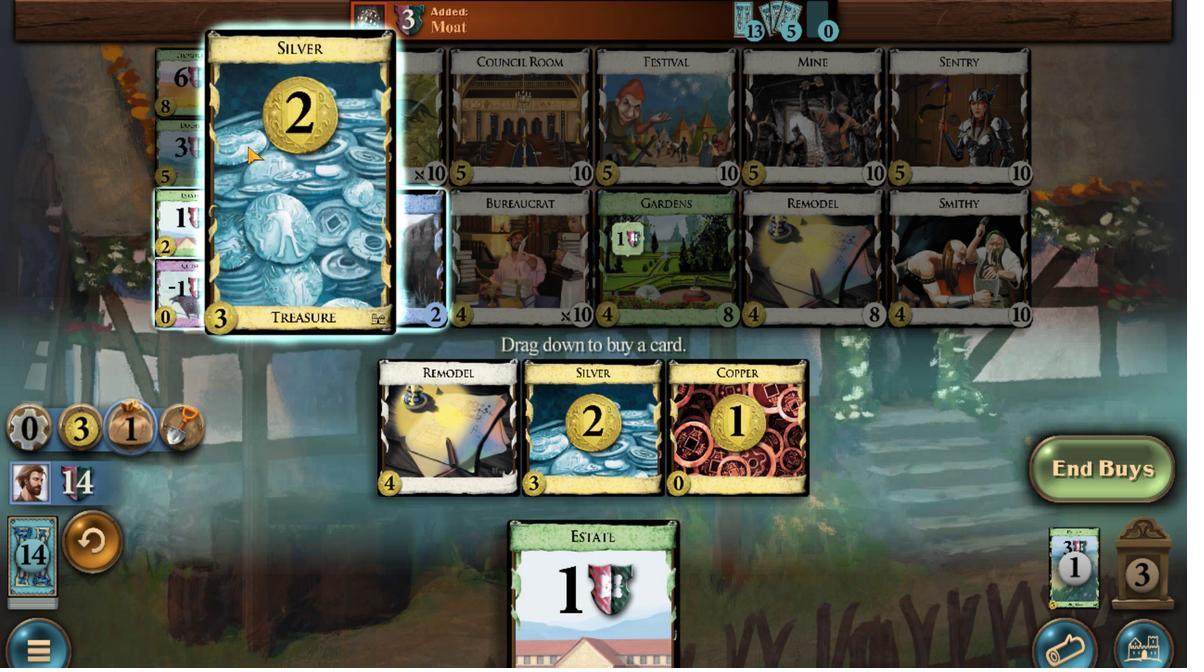 
Action: Mouse scrolled (335, 216) with delta (0, 0)
Screenshot: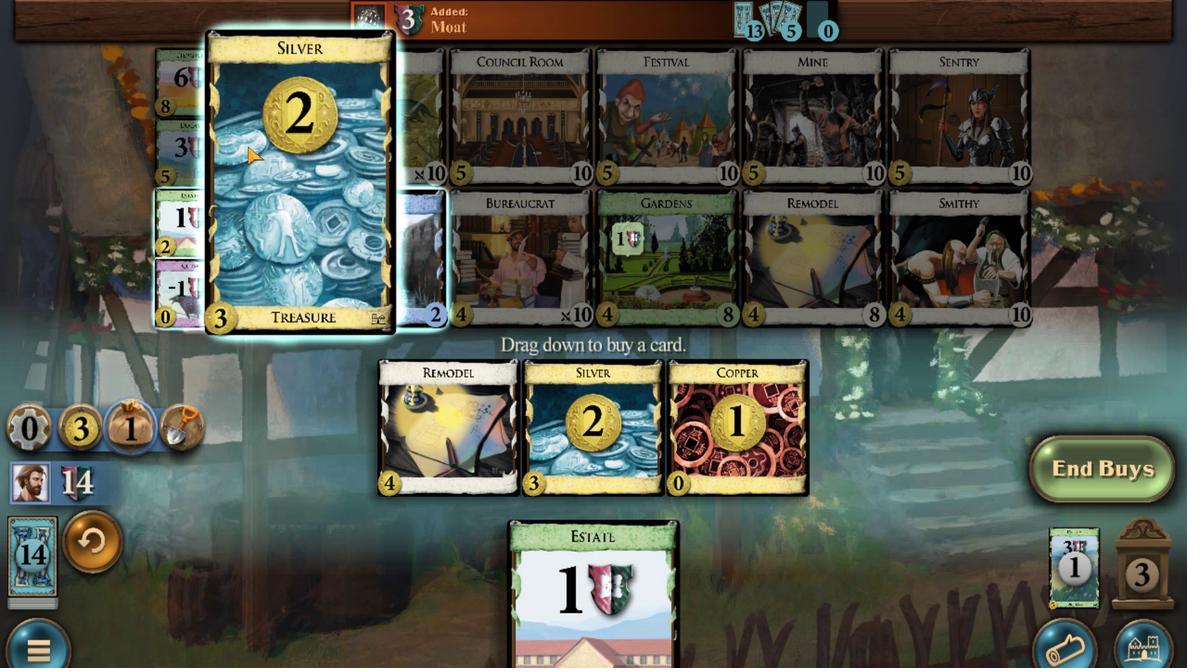 
Action: Mouse scrolled (335, 216) with delta (0, 0)
Screenshot: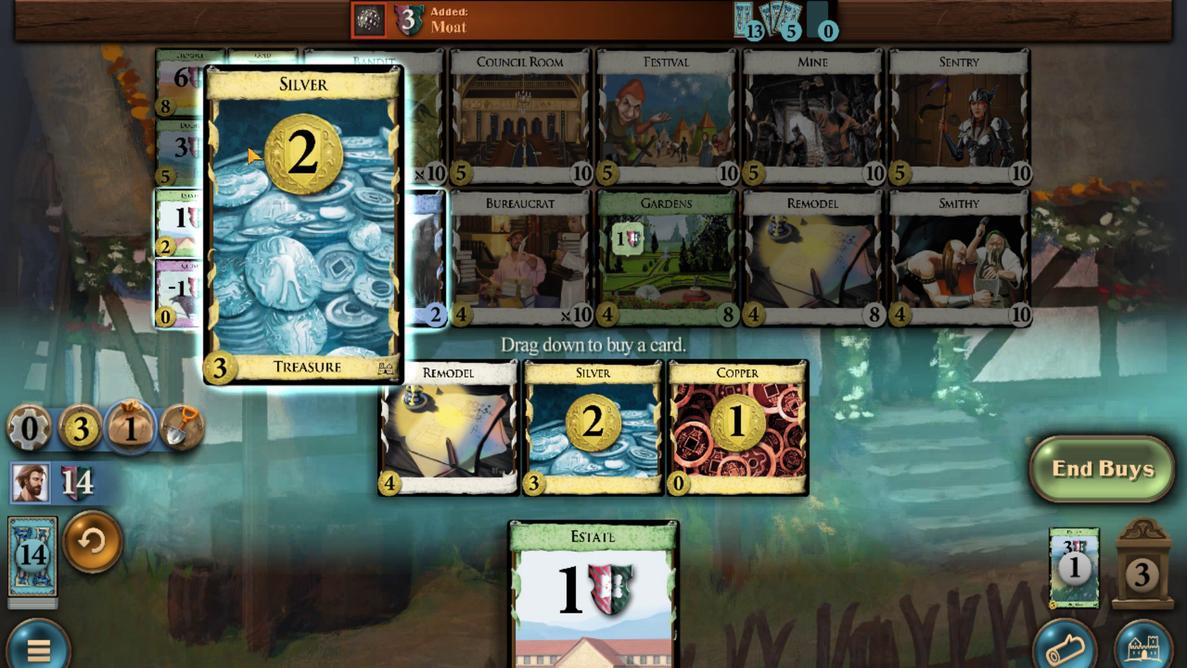 
Action: Mouse scrolled (335, 216) with delta (0, 0)
Screenshot: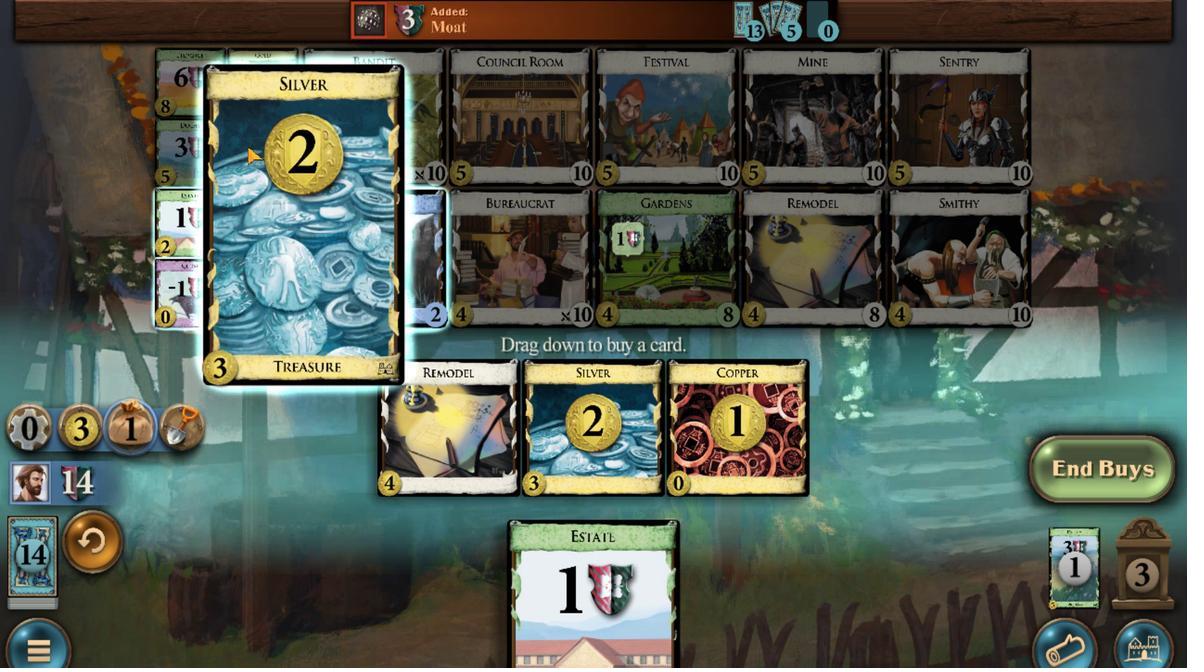 
Action: Mouse scrolled (335, 216) with delta (0, 0)
Screenshot: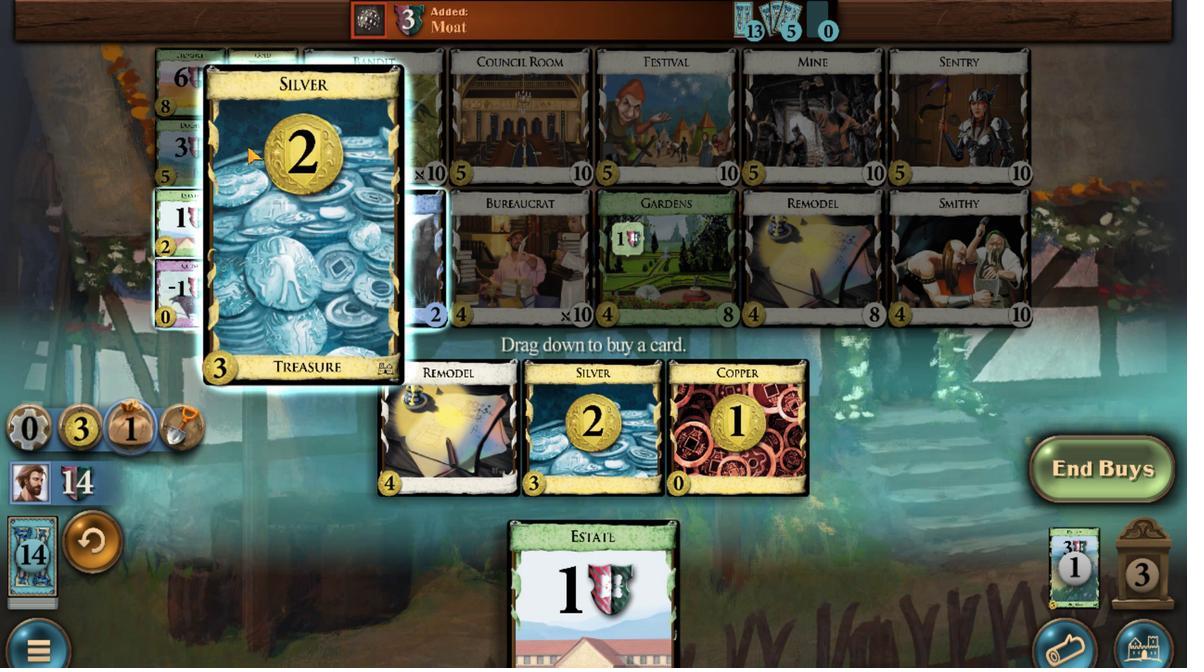 
Action: Mouse moved to (518, 395)
Screenshot: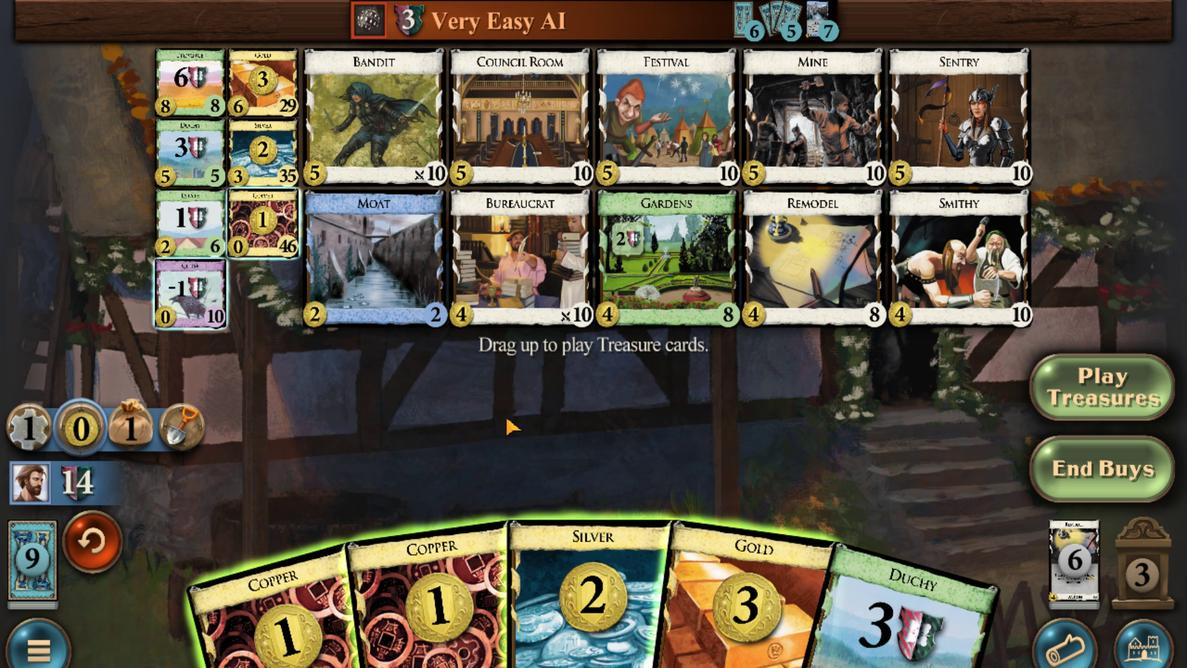 
Action: Mouse scrolled (518, 395) with delta (0, 0)
Screenshot: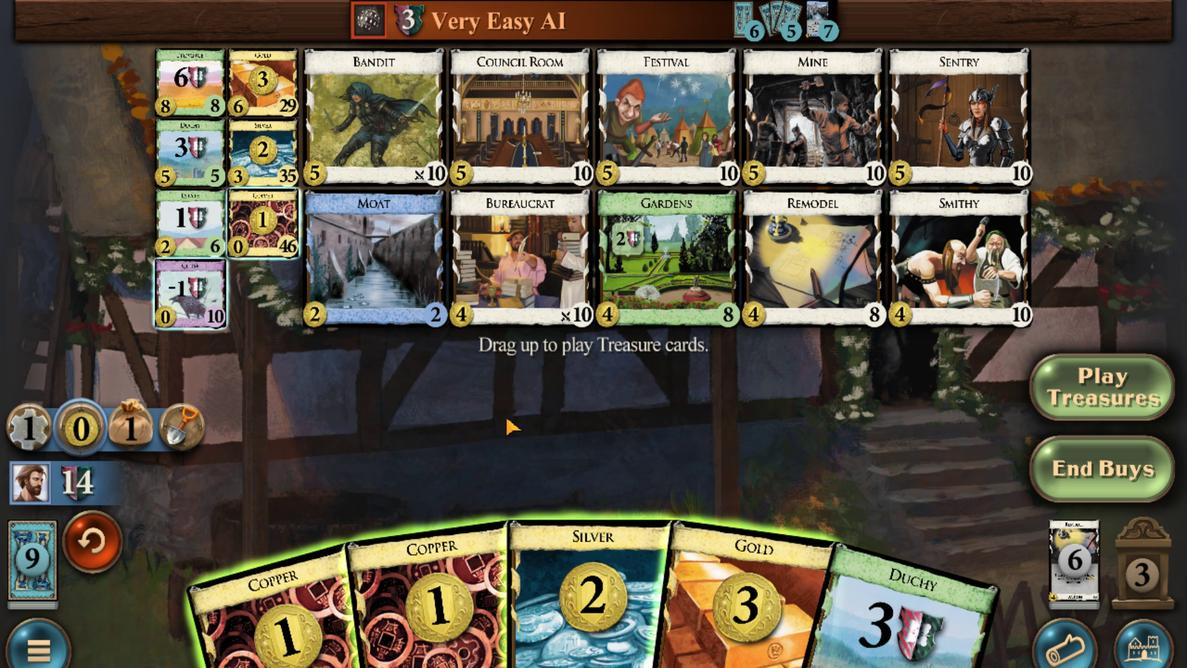 
Action: Mouse moved to (625, 502)
Screenshot: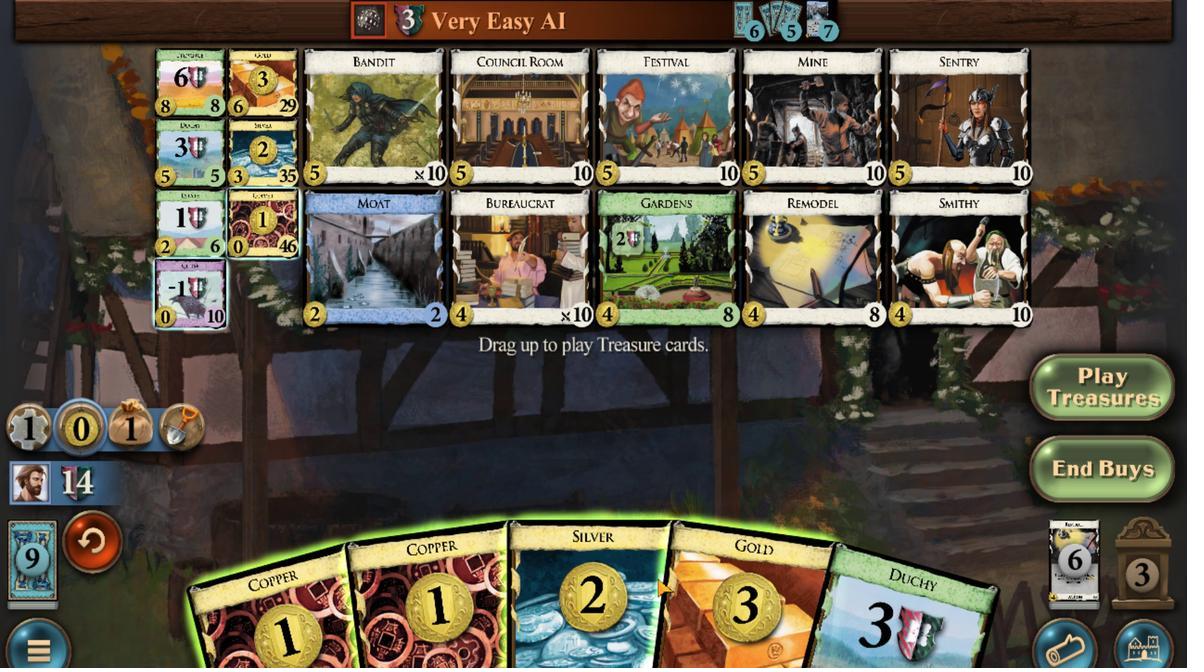 
Action: Mouse scrolled (625, 501) with delta (0, 0)
Screenshot: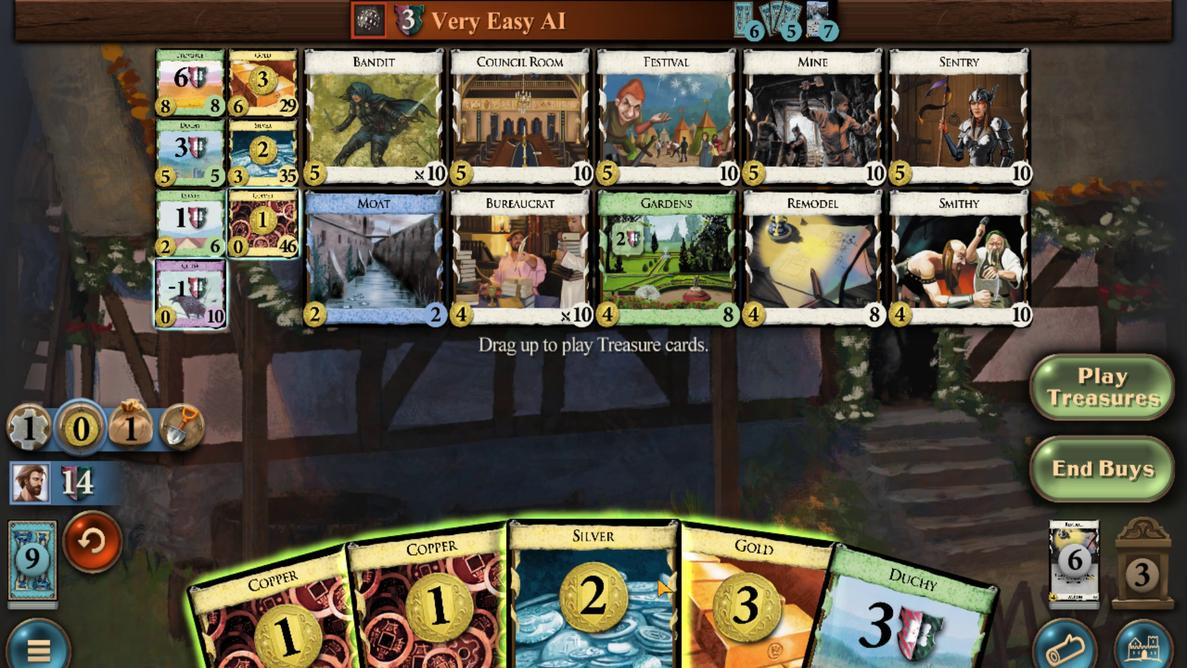 
Action: Mouse moved to (599, 503)
Screenshot: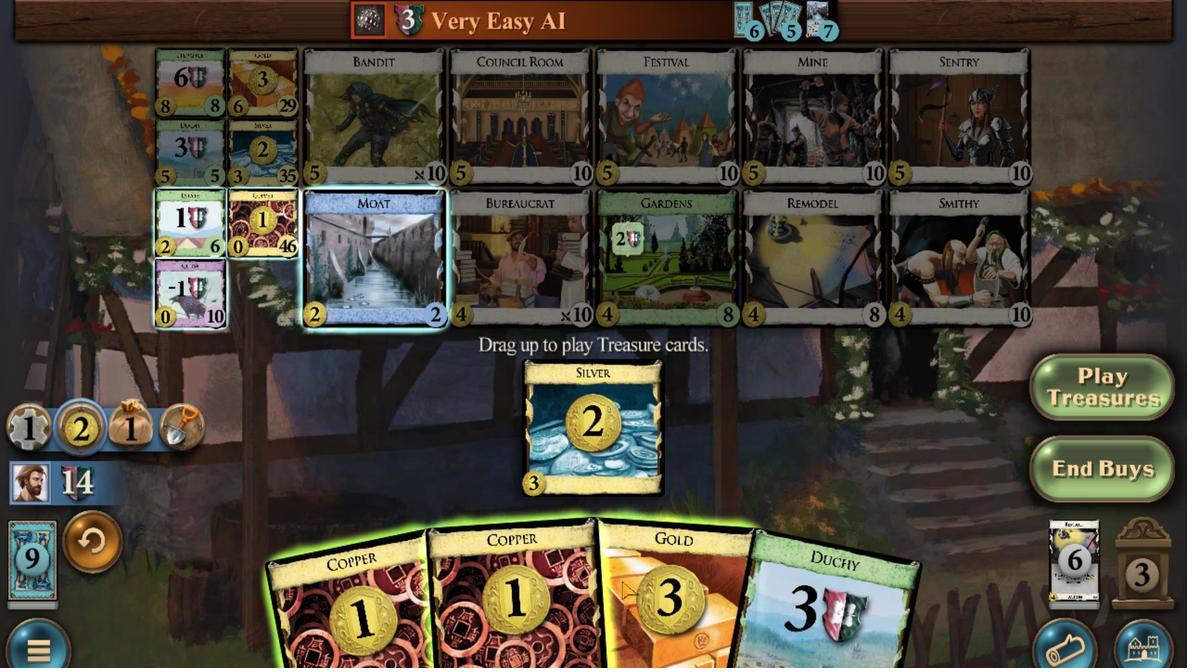 
Action: Mouse scrolled (599, 503) with delta (0, 0)
Screenshot: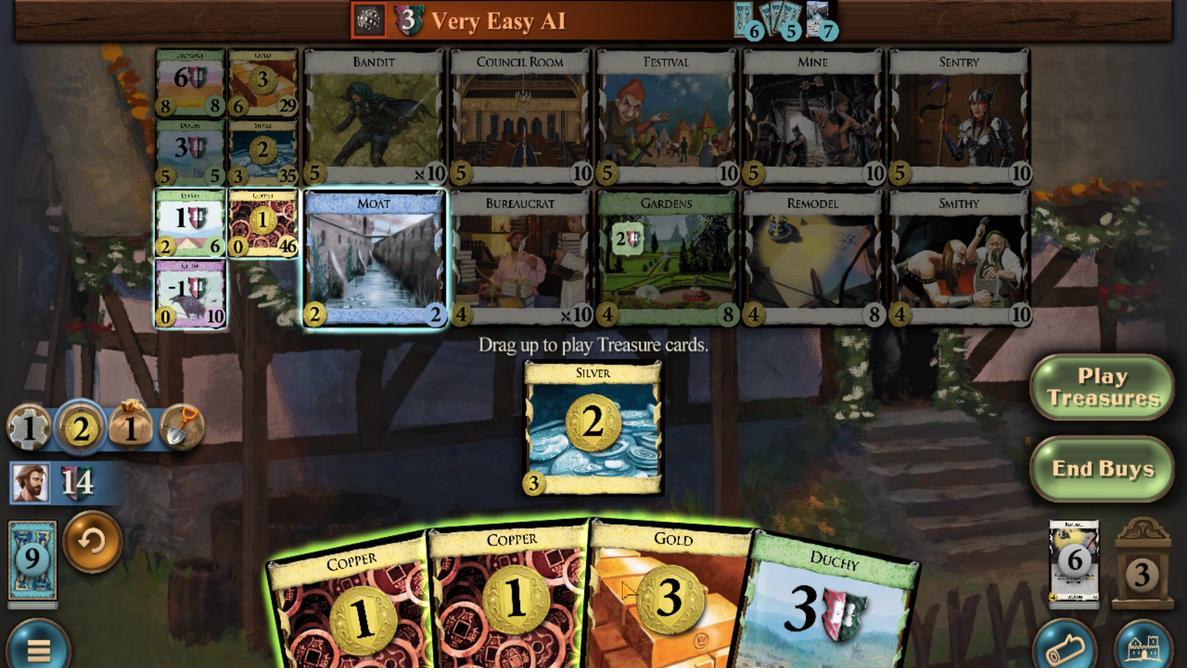
Action: Mouse moved to (562, 506)
Screenshot: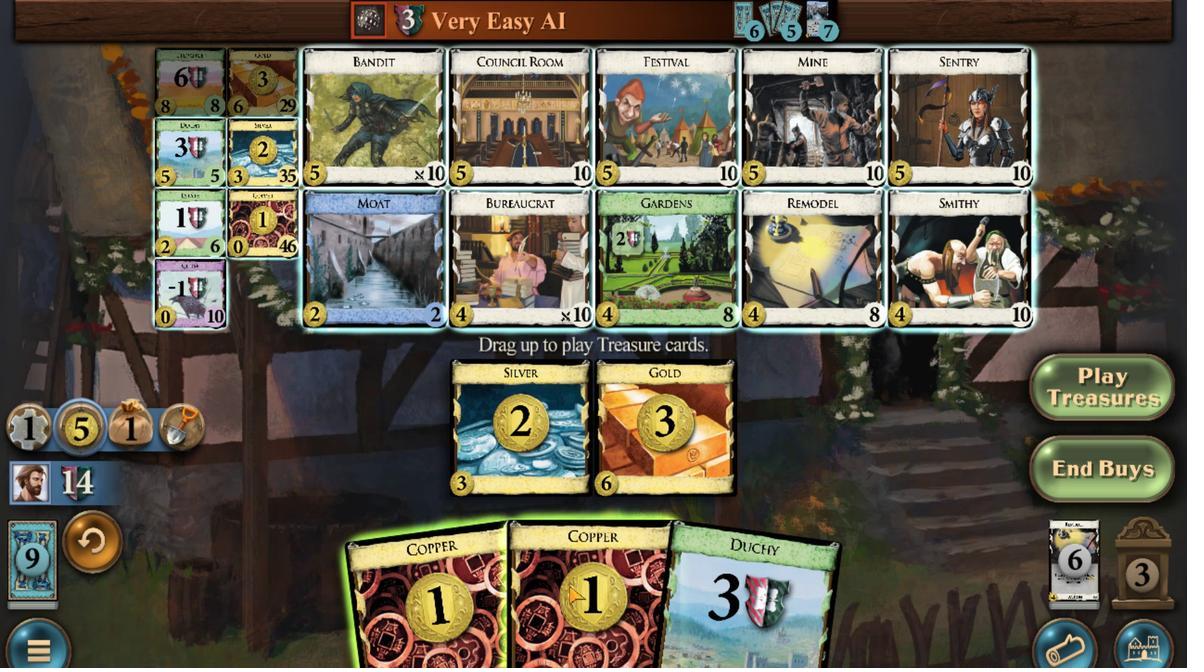 
Action: Mouse scrolled (562, 505) with delta (0, 0)
Screenshot: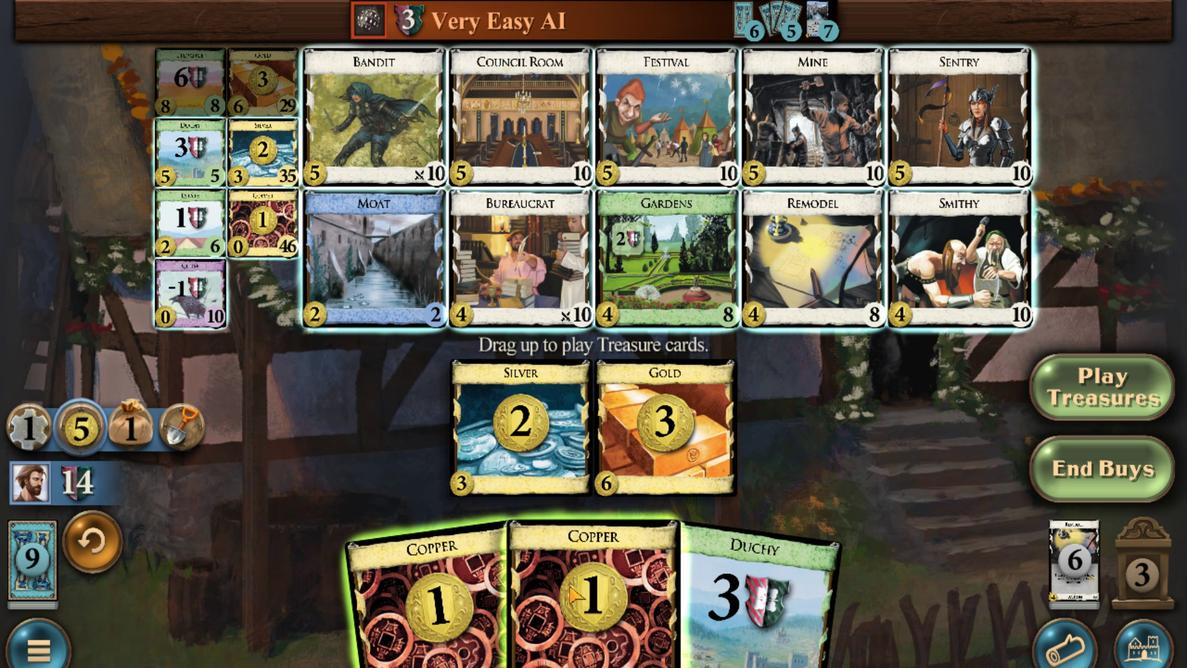 
Action: Mouse moved to (522, 505)
Screenshot: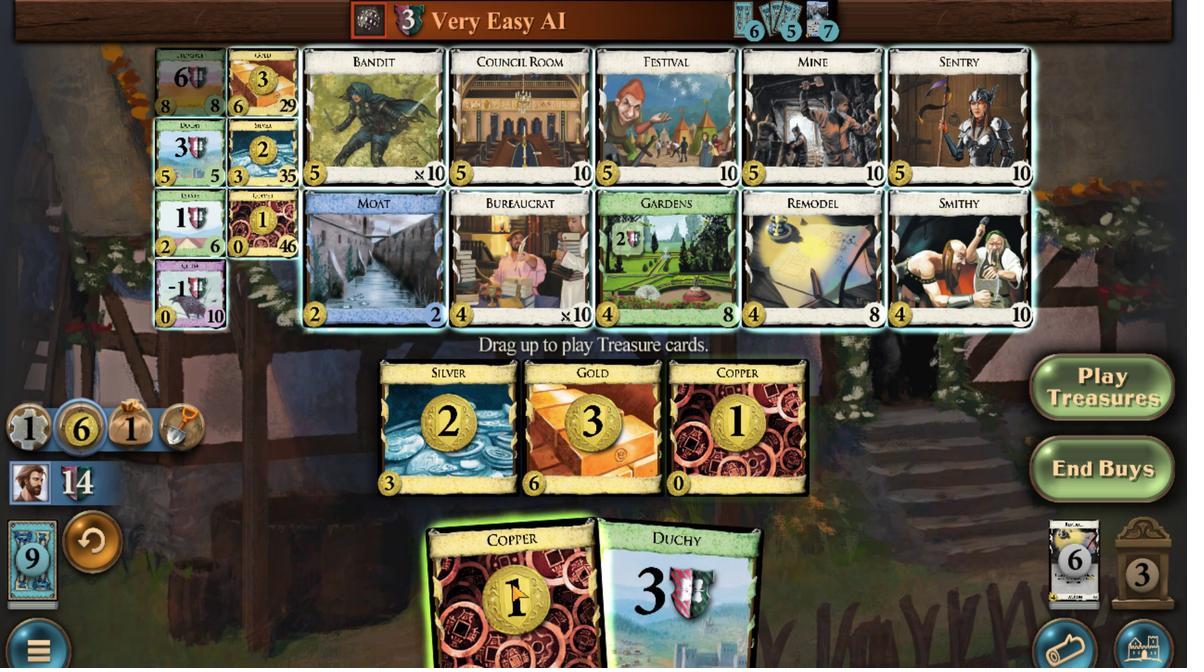 
Action: Mouse scrolled (522, 504) with delta (0, 0)
Screenshot: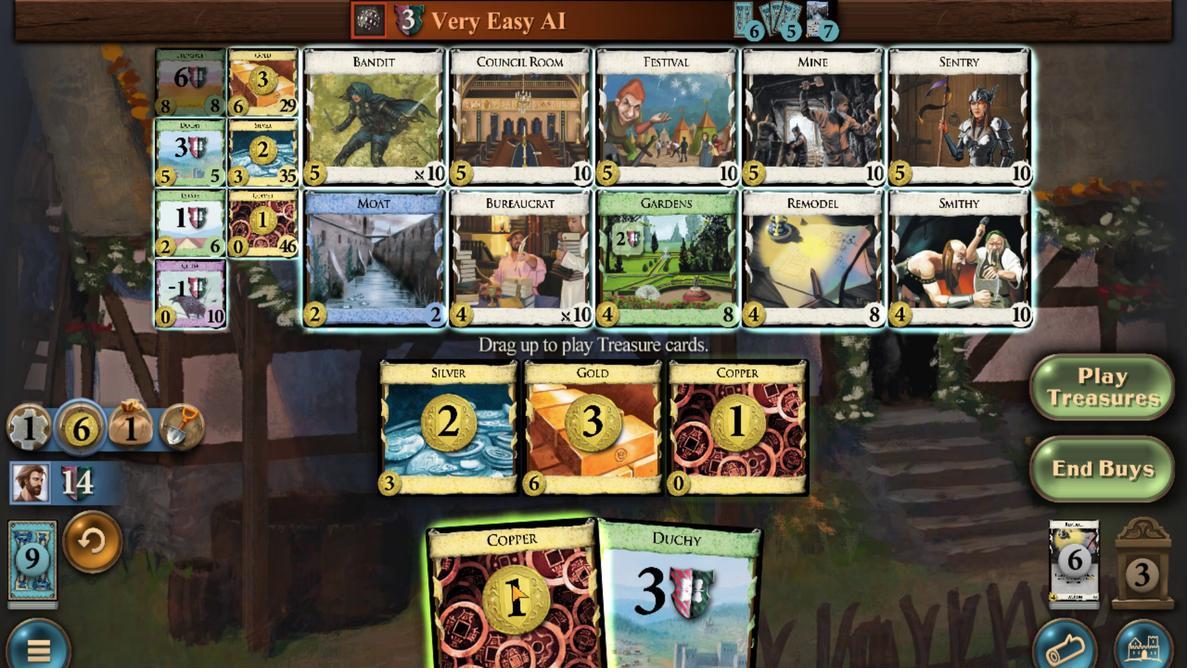 
Action: Mouse moved to (348, 176)
Screenshot: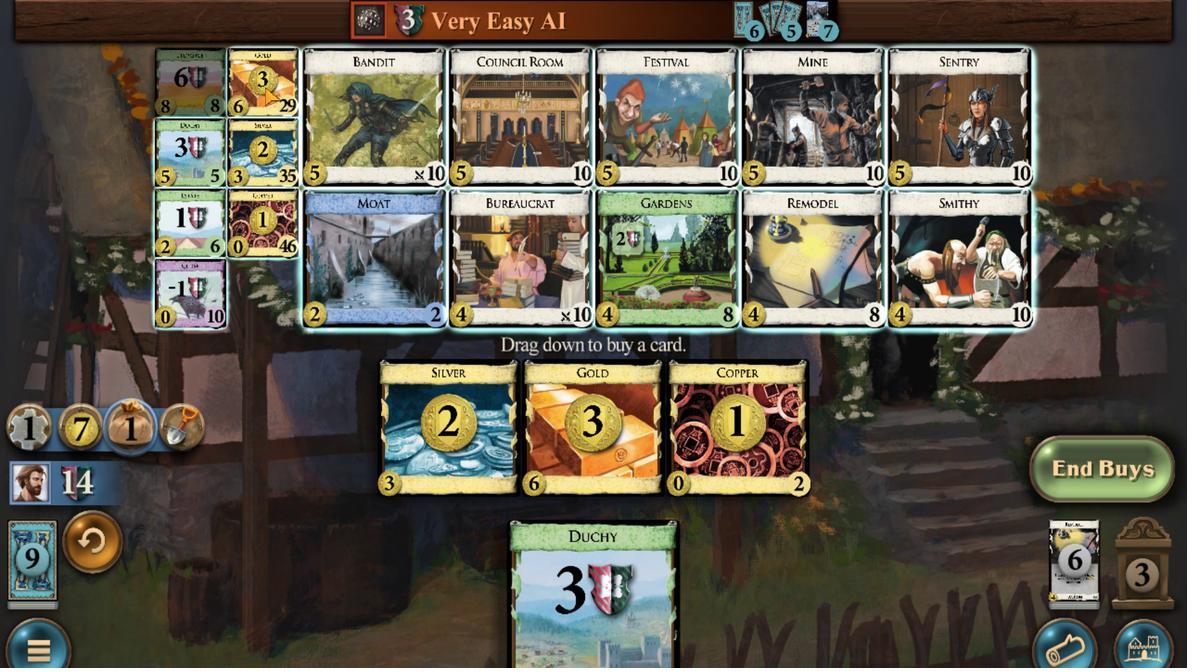 
Action: Mouse scrolled (348, 177) with delta (0, 0)
Screenshot: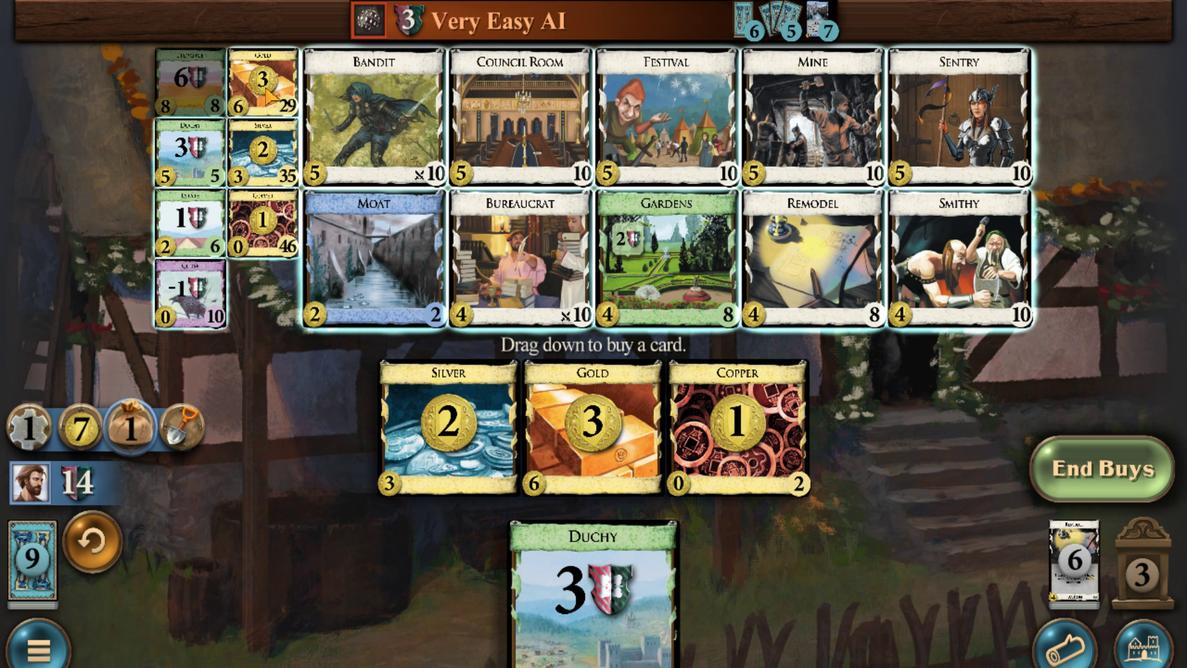 
Action: Mouse scrolled (348, 177) with delta (0, 0)
Screenshot: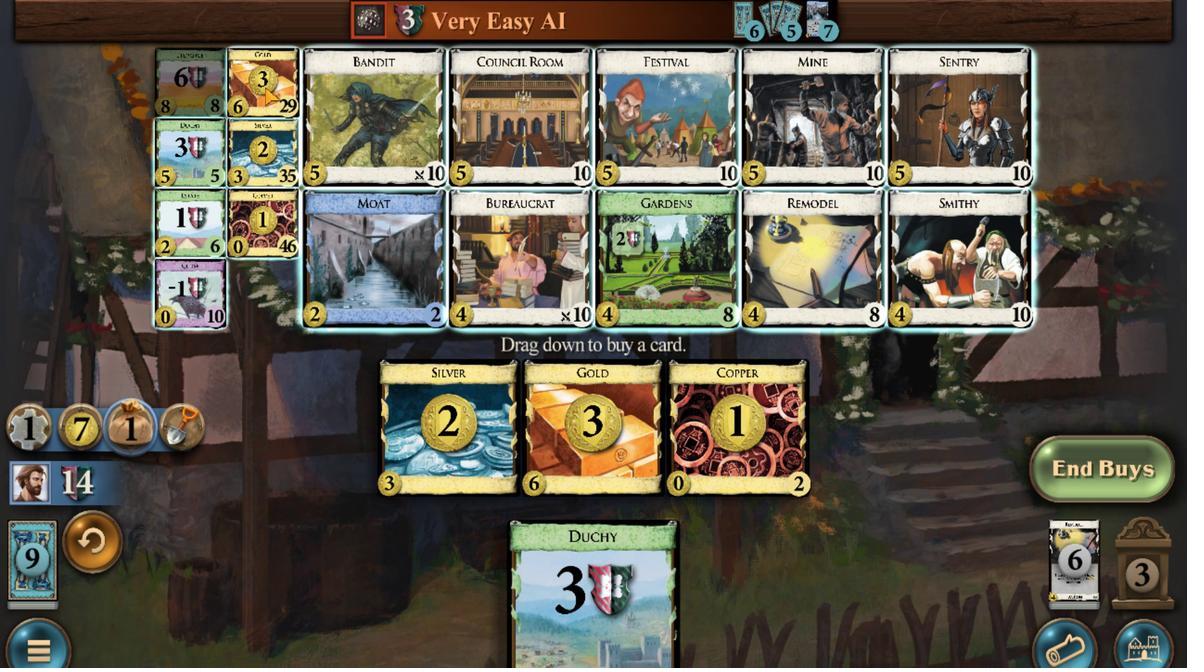 
Action: Mouse scrolled (348, 177) with delta (0, 0)
Screenshot: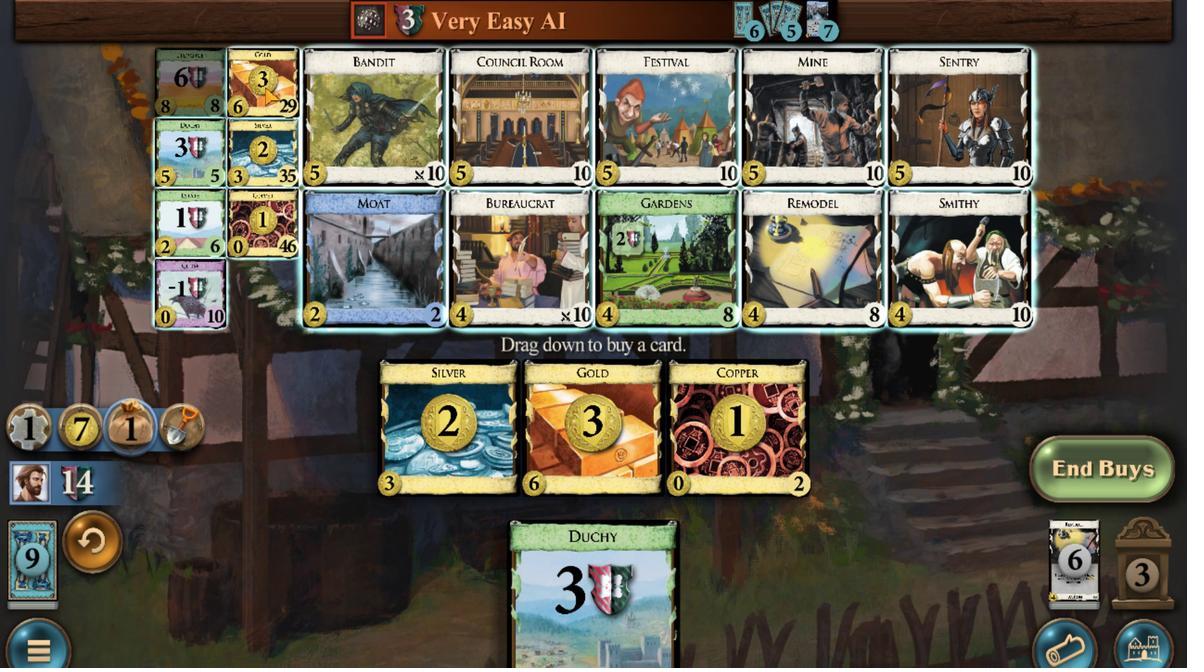 
Action: Mouse scrolled (348, 177) with delta (0, 0)
Screenshot: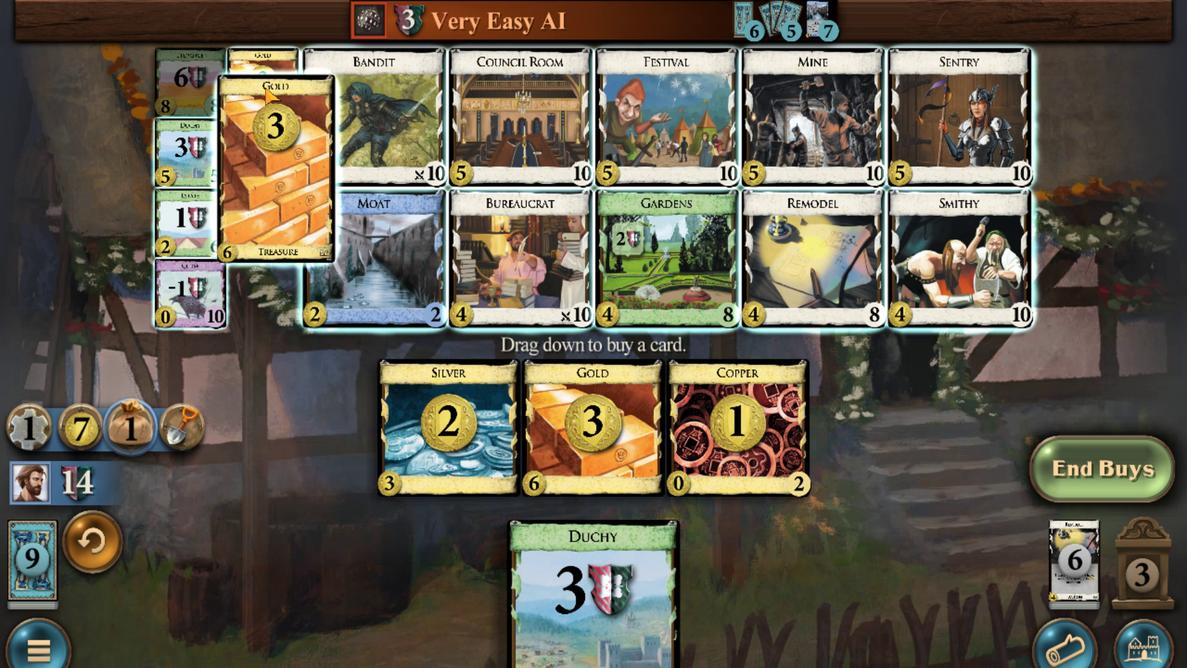 
Action: Mouse scrolled (348, 177) with delta (0, 0)
Screenshot: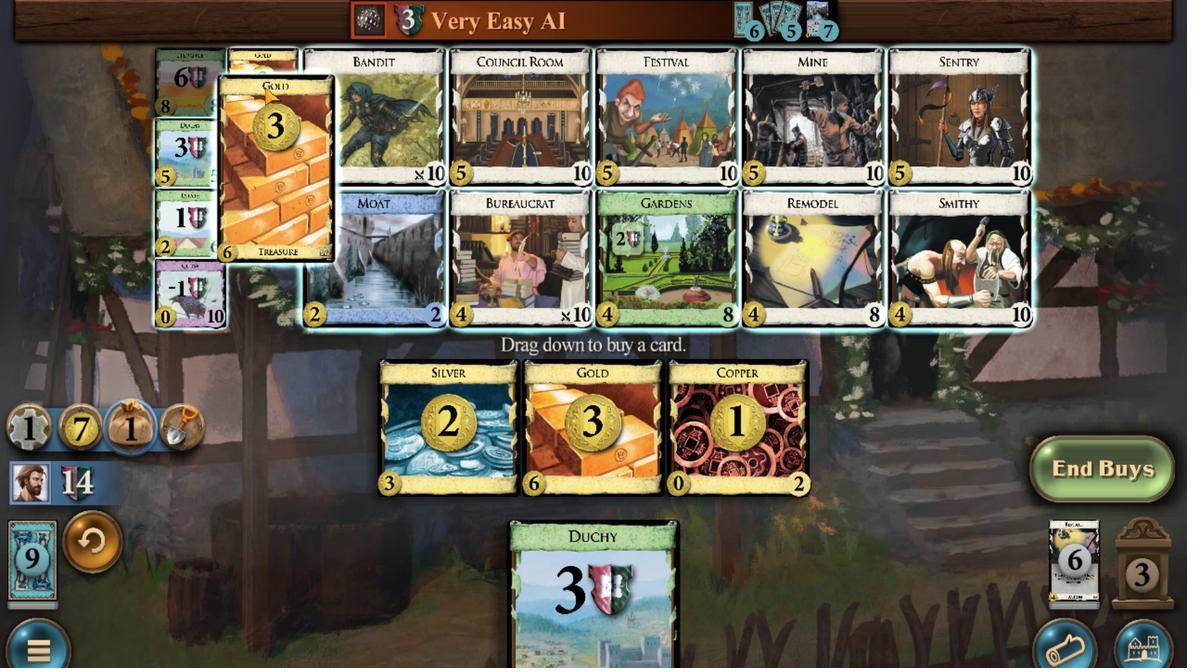 
Action: Mouse scrolled (348, 177) with delta (0, 0)
Screenshot: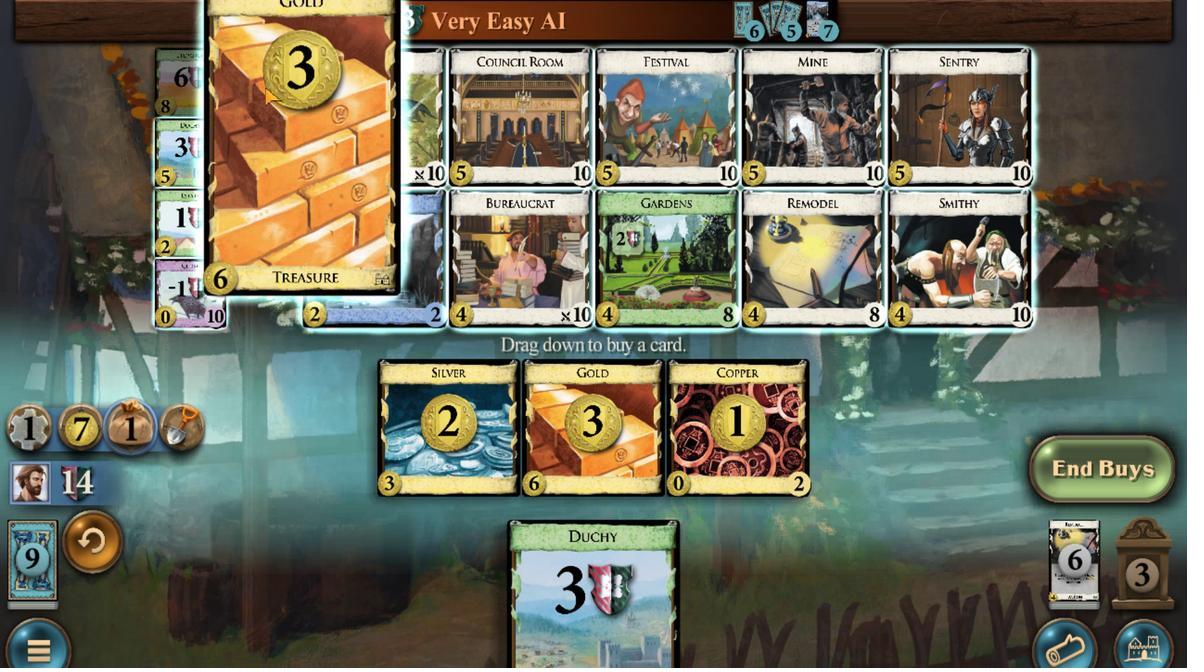 
Action: Mouse scrolled (348, 177) with delta (0, 0)
Screenshot: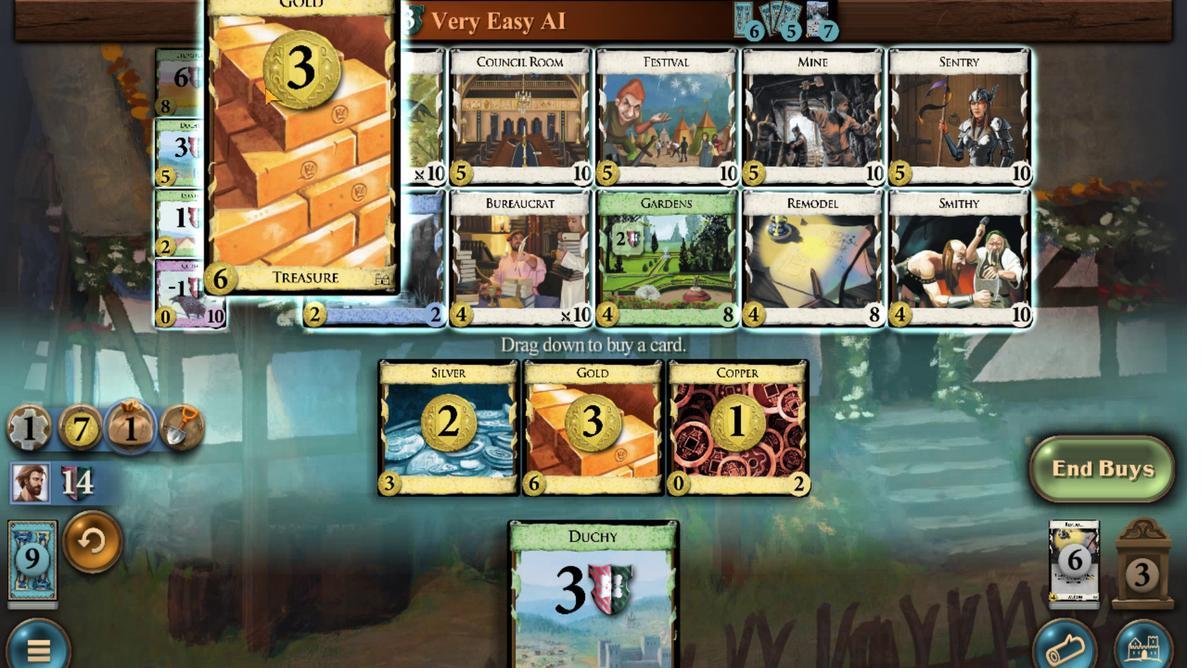 
Action: Mouse scrolled (348, 177) with delta (0, 0)
Screenshot: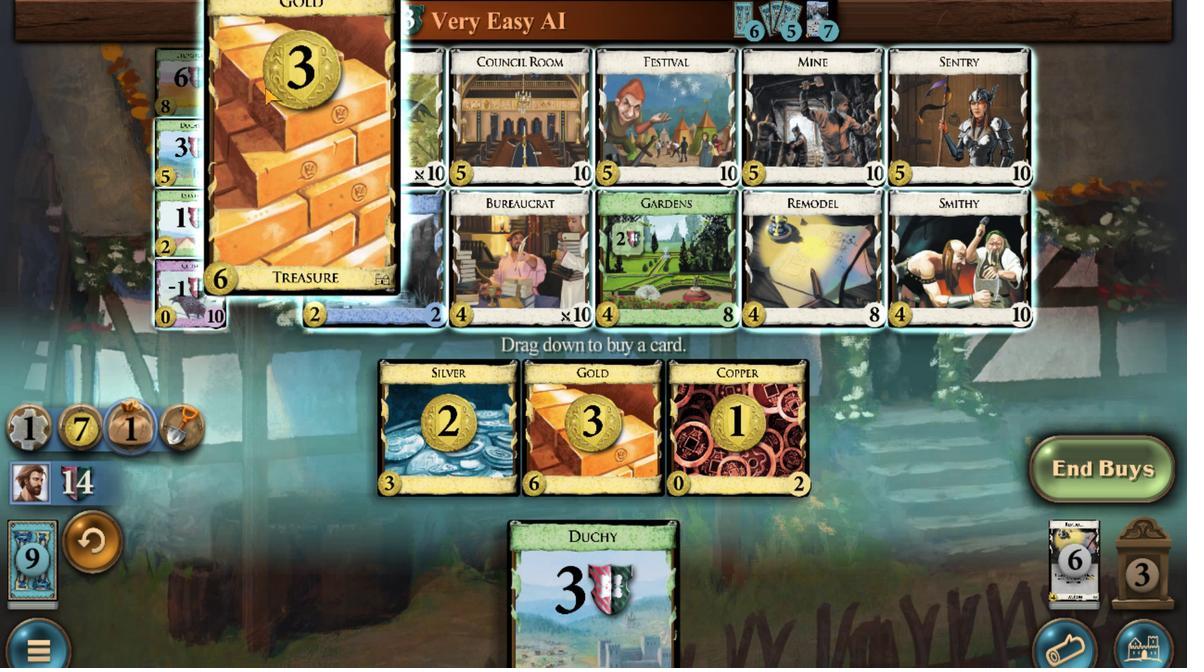 
Action: Mouse scrolled (348, 177) with delta (0, 0)
Screenshot: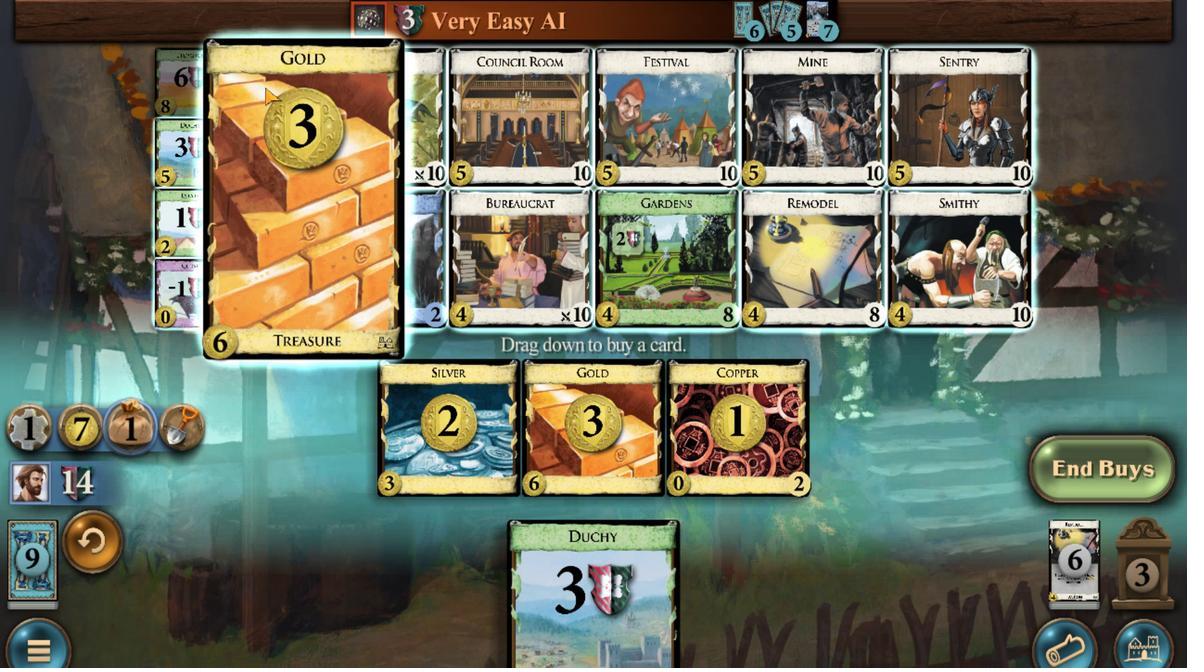 
Action: Mouse scrolled (348, 177) with delta (0, 0)
Screenshot: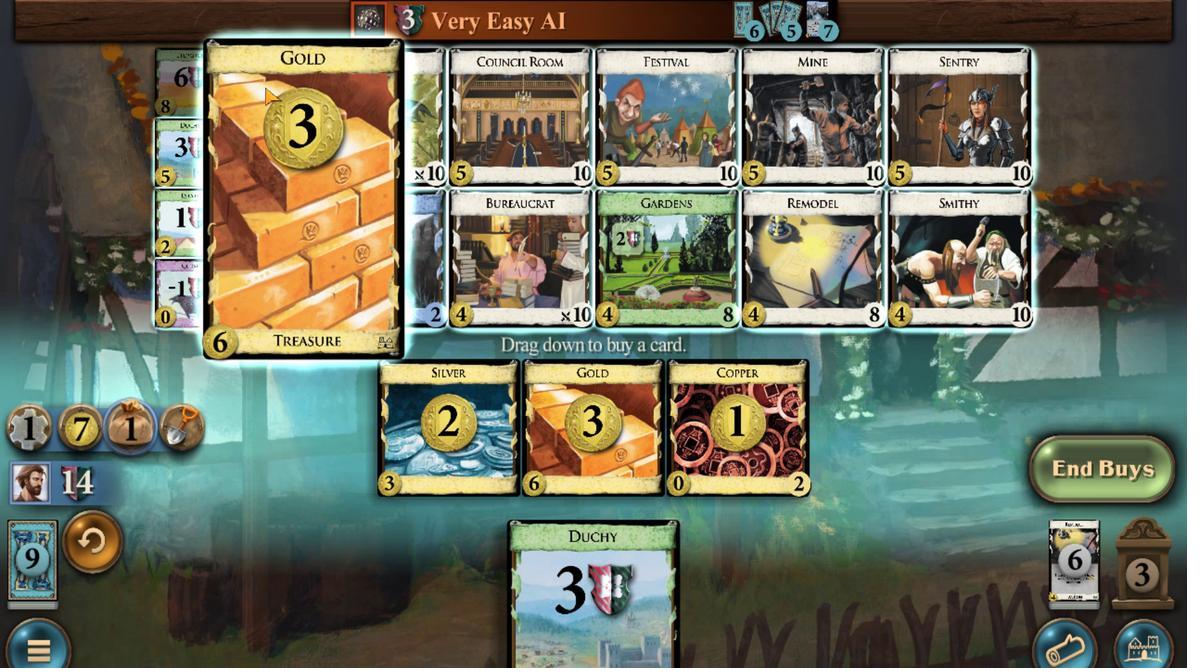 
Action: Mouse scrolled (348, 177) with delta (0, 0)
Screenshot: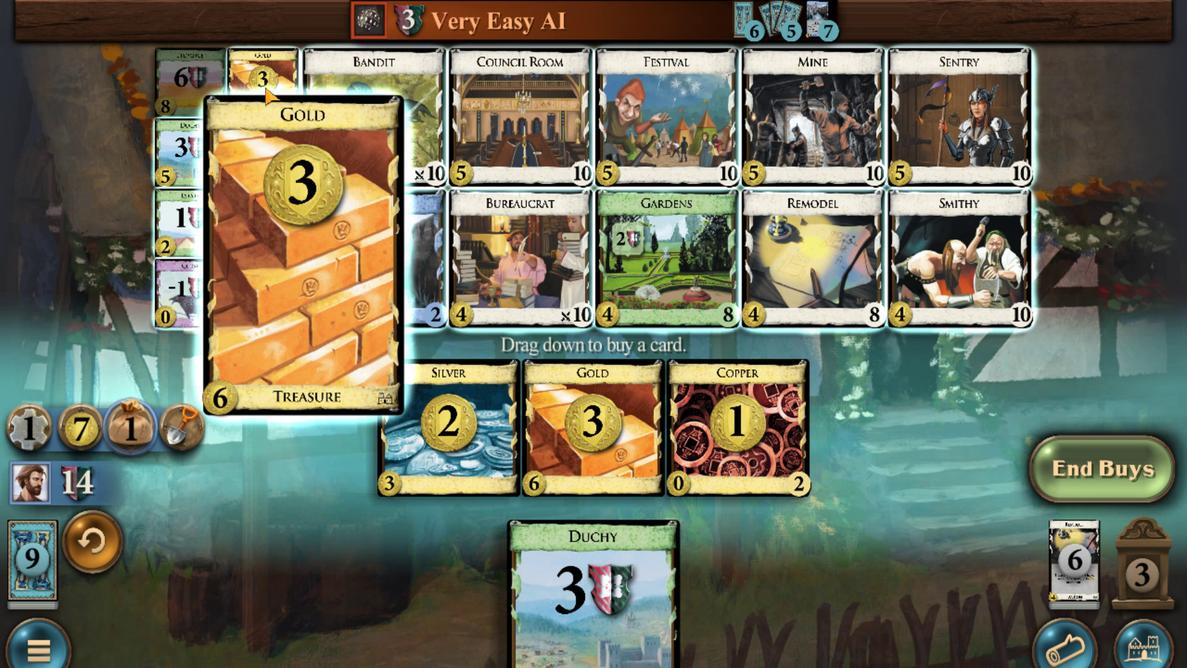 
Action: Mouse scrolled (348, 177) with delta (0, 0)
Screenshot: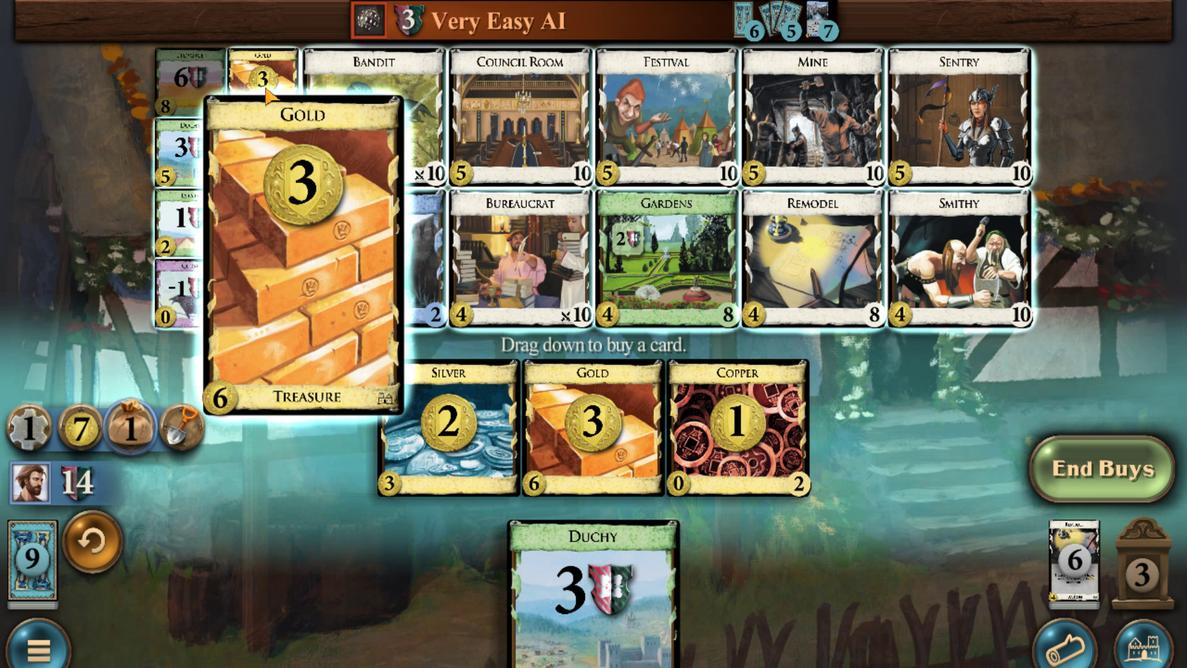 
Action: Mouse scrolled (348, 177) with delta (0, 0)
Screenshot: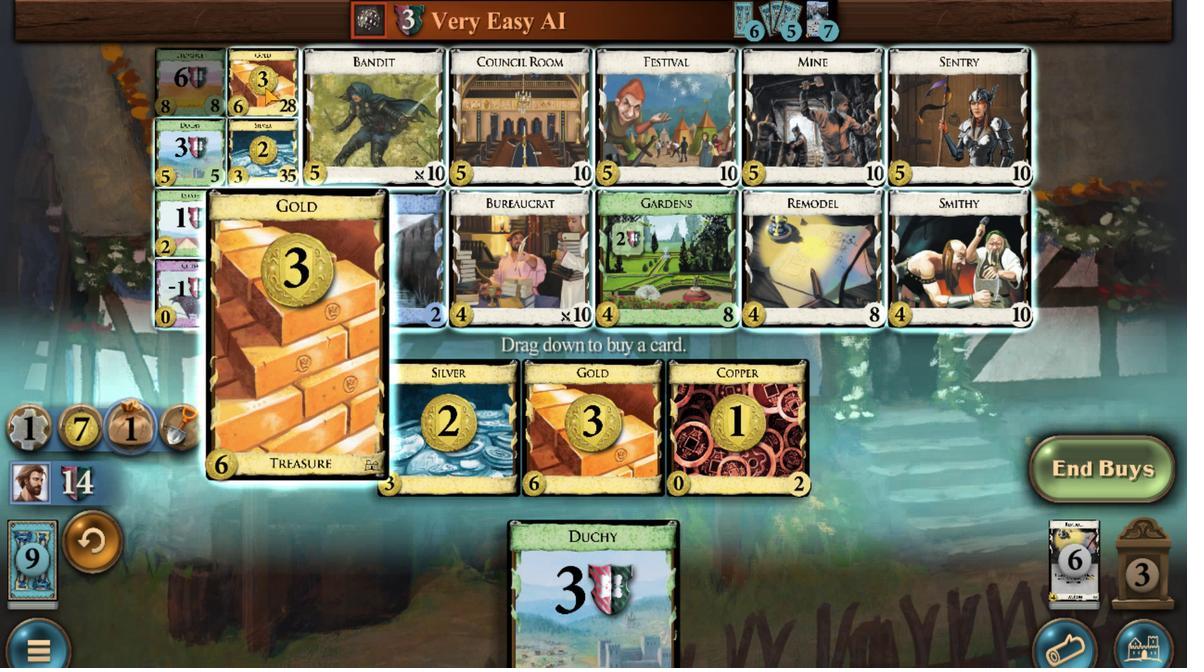 
Action: Mouse scrolled (348, 177) with delta (0, 0)
Screenshot: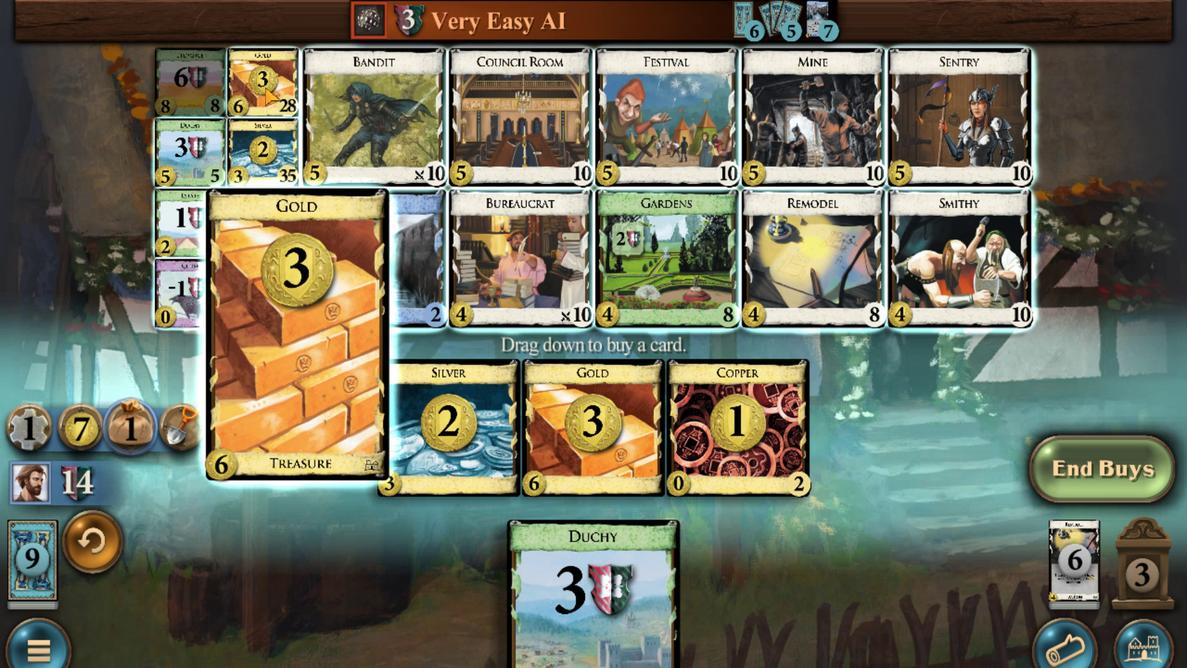 
Action: Mouse moved to (545, 505)
Screenshot: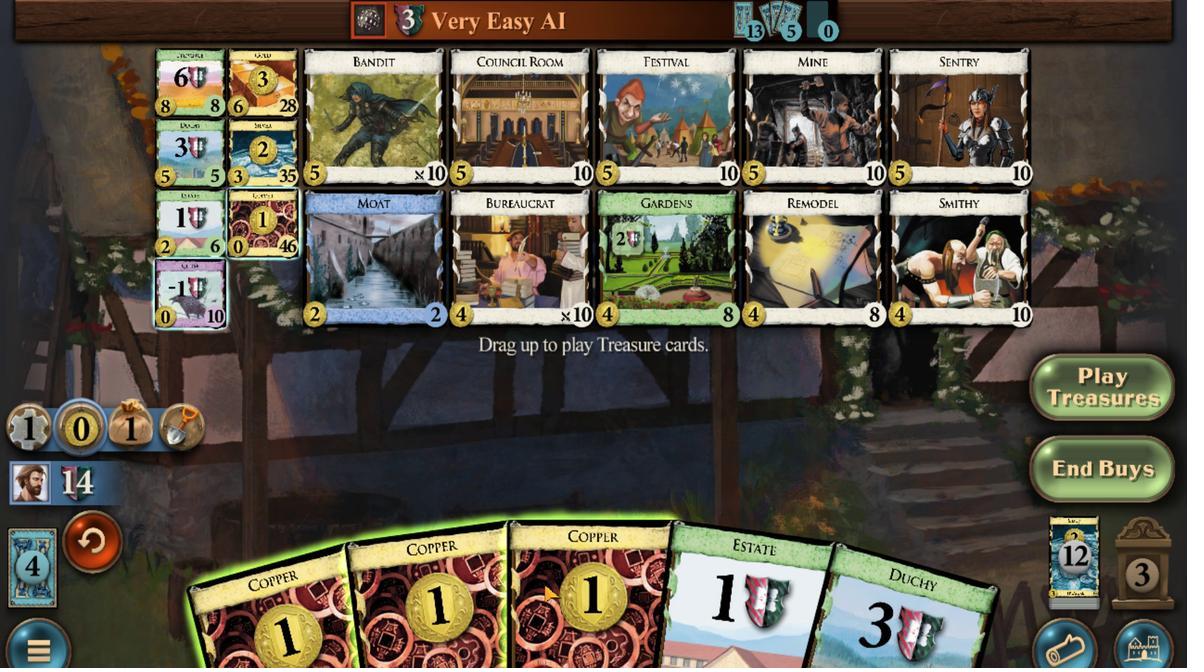 
Action: Mouse scrolled (545, 505) with delta (0, 0)
Screenshot: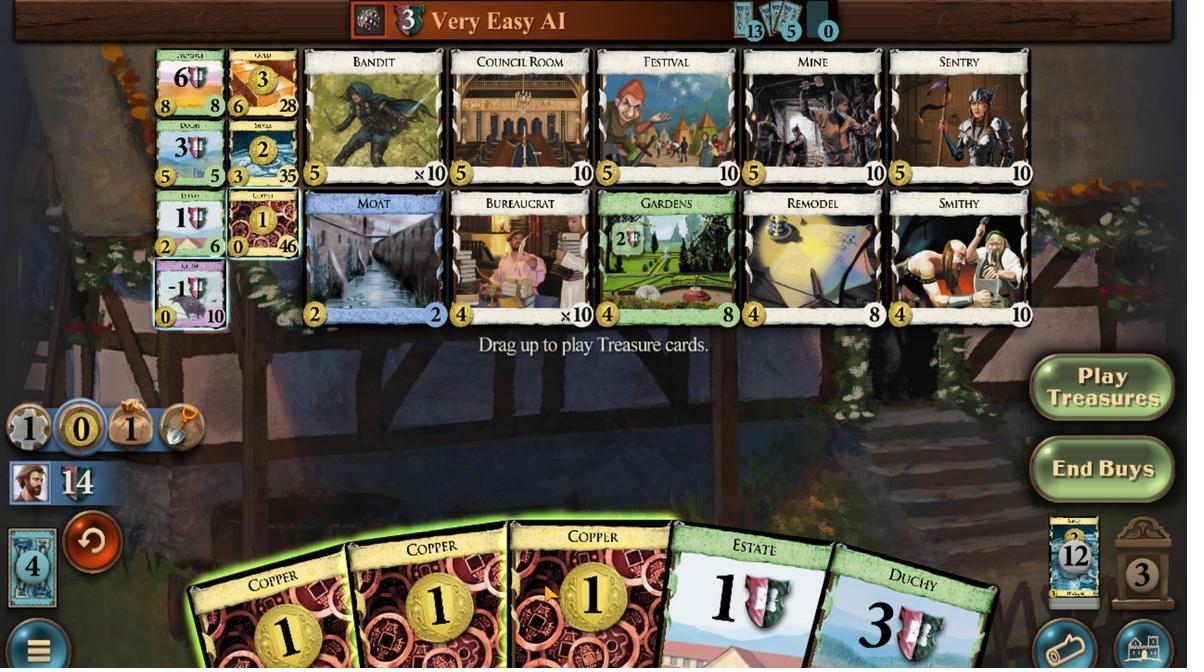 
Action: Mouse moved to (480, 505)
Screenshot: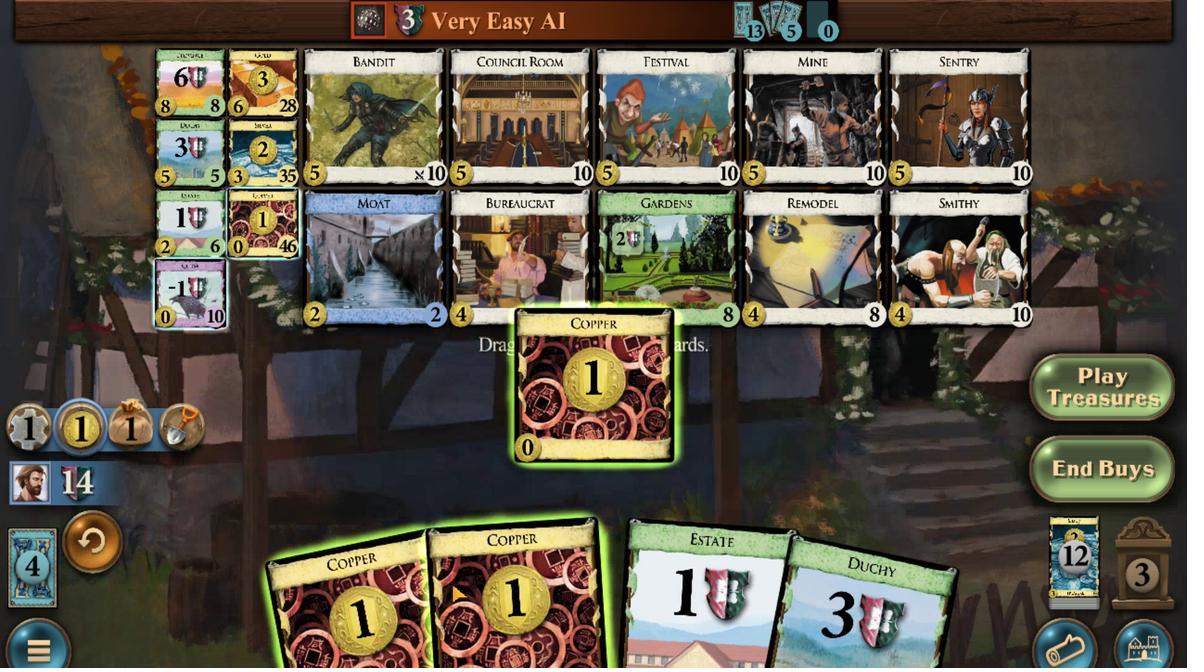 
Action: Mouse scrolled (480, 505) with delta (0, 0)
Screenshot: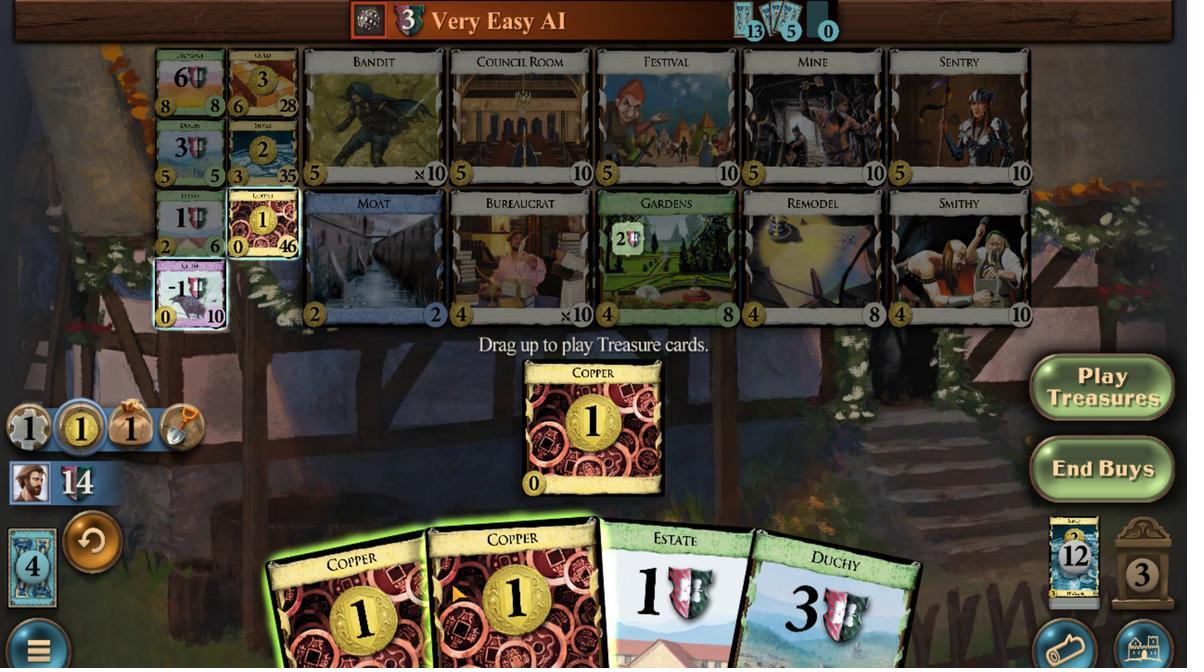 
Action: Mouse moved to (434, 509)
Screenshot: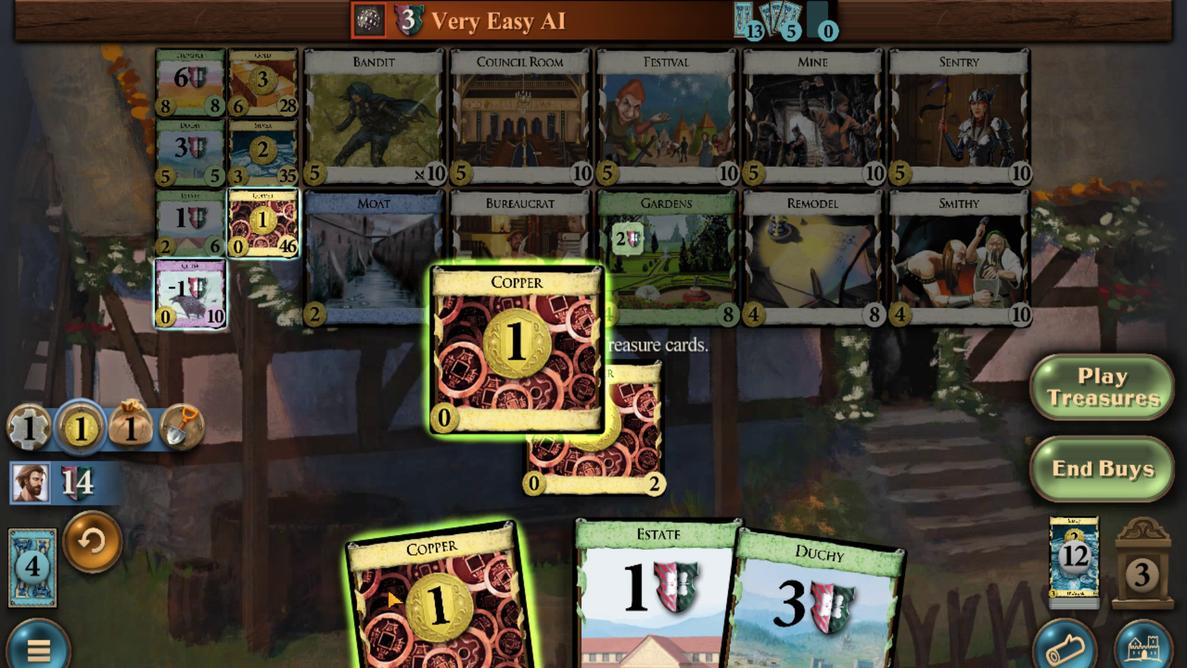 
Action: Mouse scrolled (434, 509) with delta (0, 0)
Screenshot: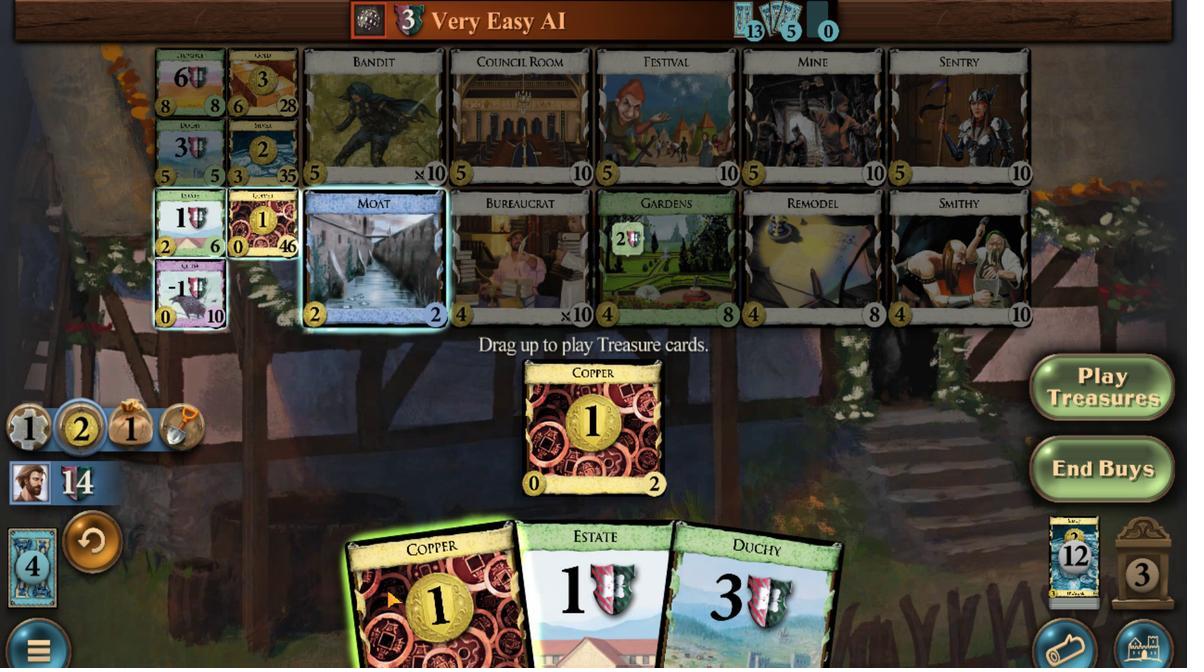 
Action: Mouse moved to (354, 221)
Screenshot: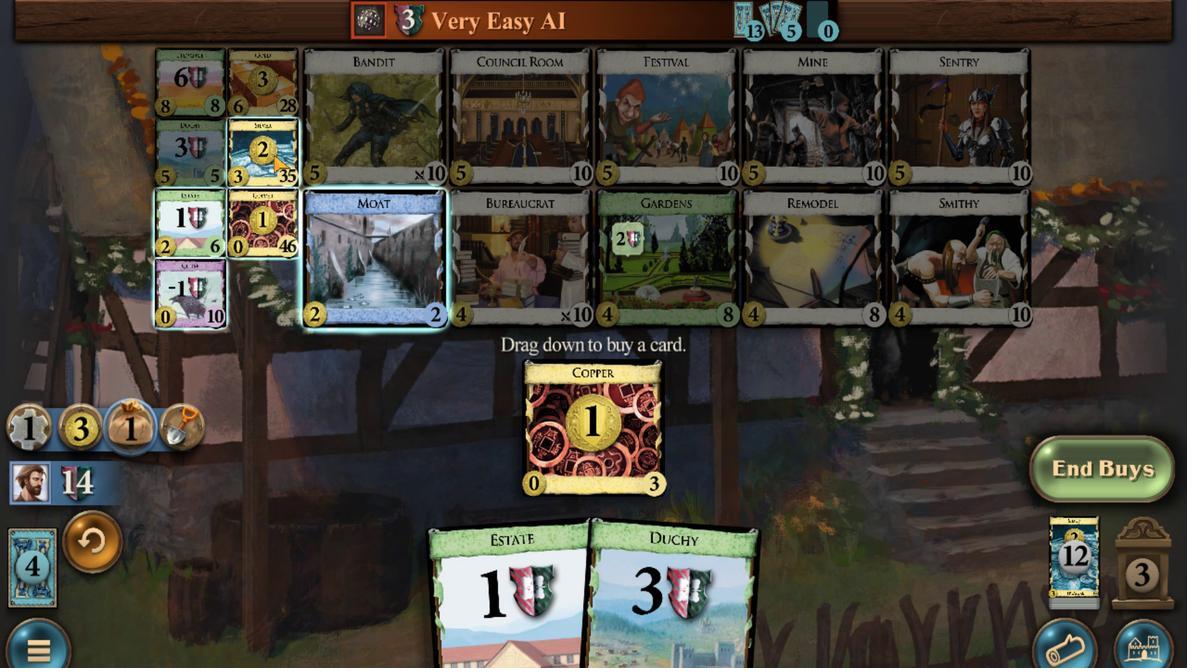 
Action: Mouse scrolled (354, 222) with delta (0, 0)
Screenshot: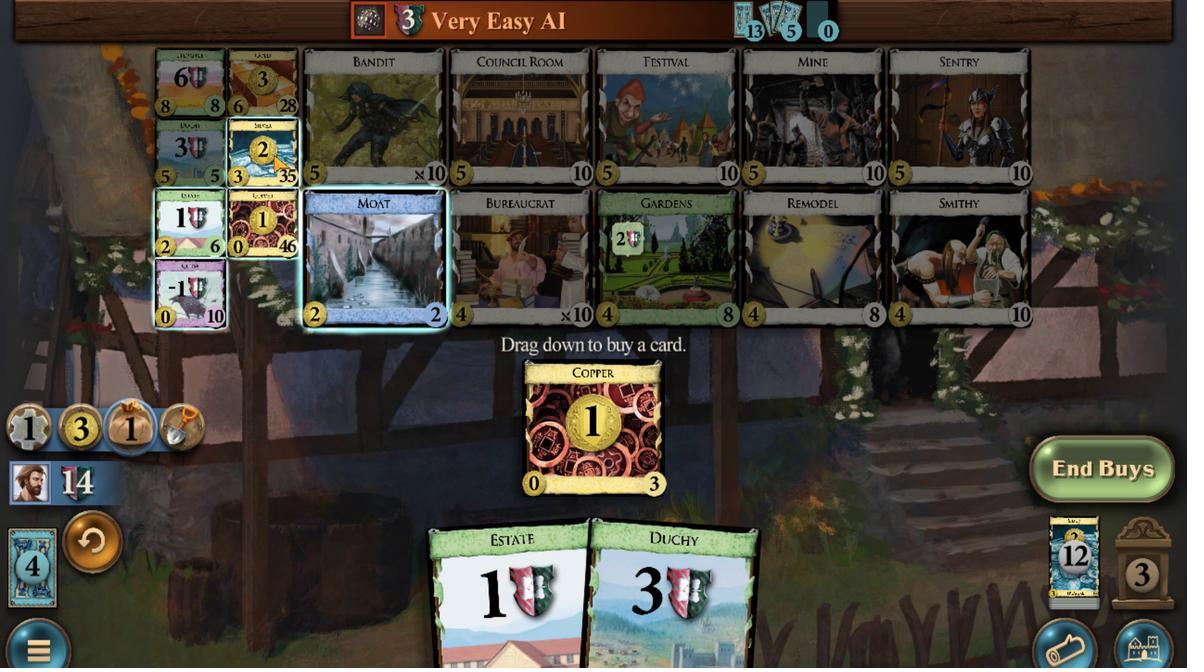 
Action: Mouse scrolled (354, 222) with delta (0, 0)
Screenshot: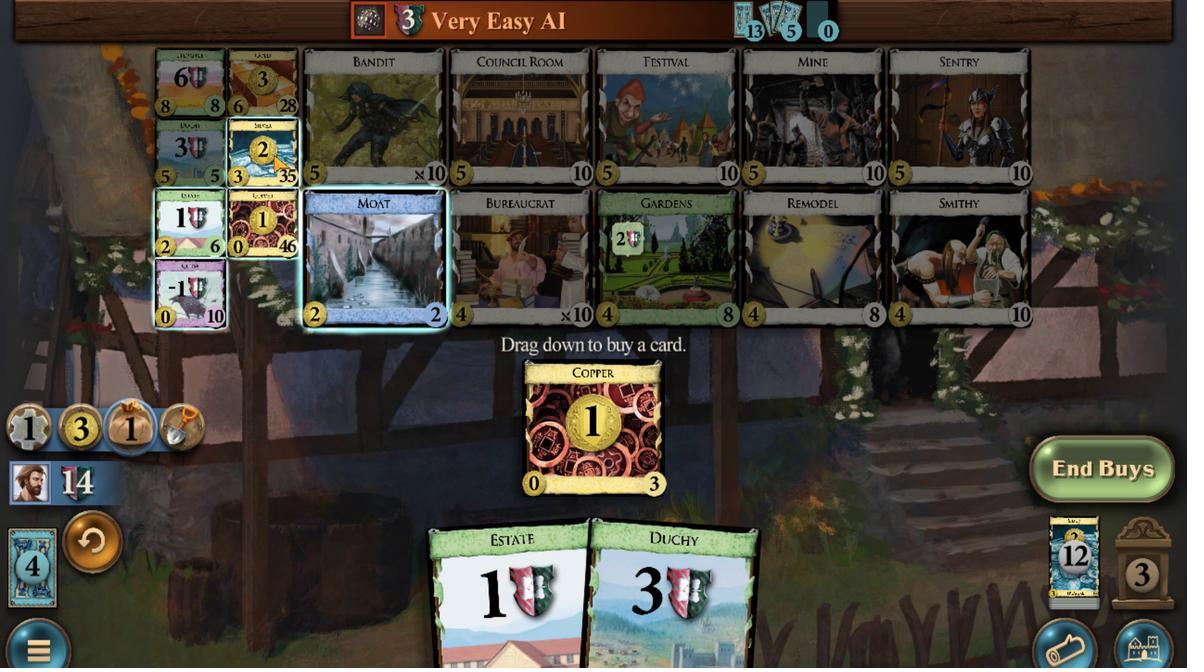 
Action: Mouse scrolled (354, 222) with delta (0, 0)
Screenshot: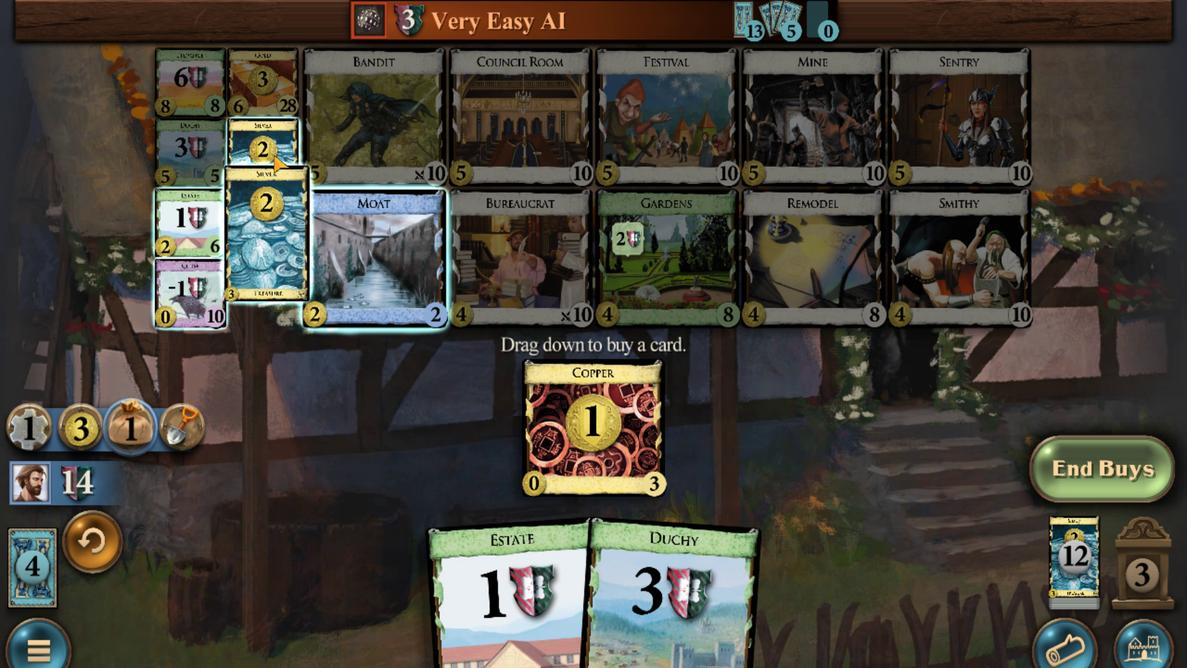 
Action: Mouse scrolled (354, 222) with delta (0, 0)
Screenshot: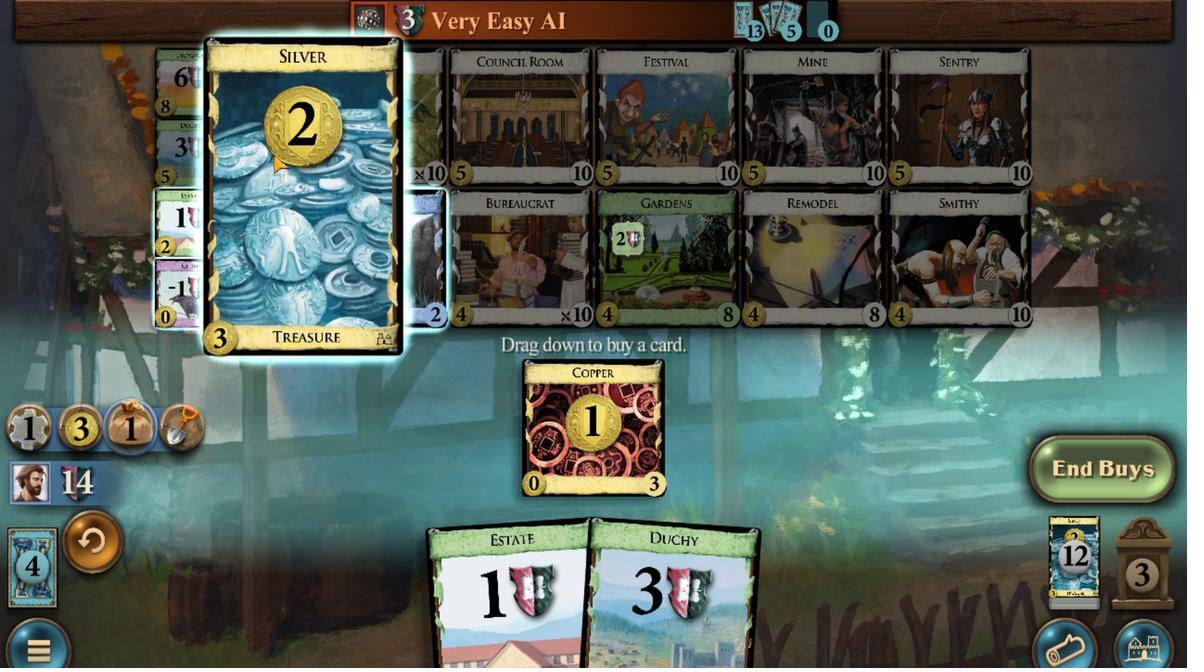 
Action: Mouse scrolled (354, 222) with delta (0, 0)
Screenshot: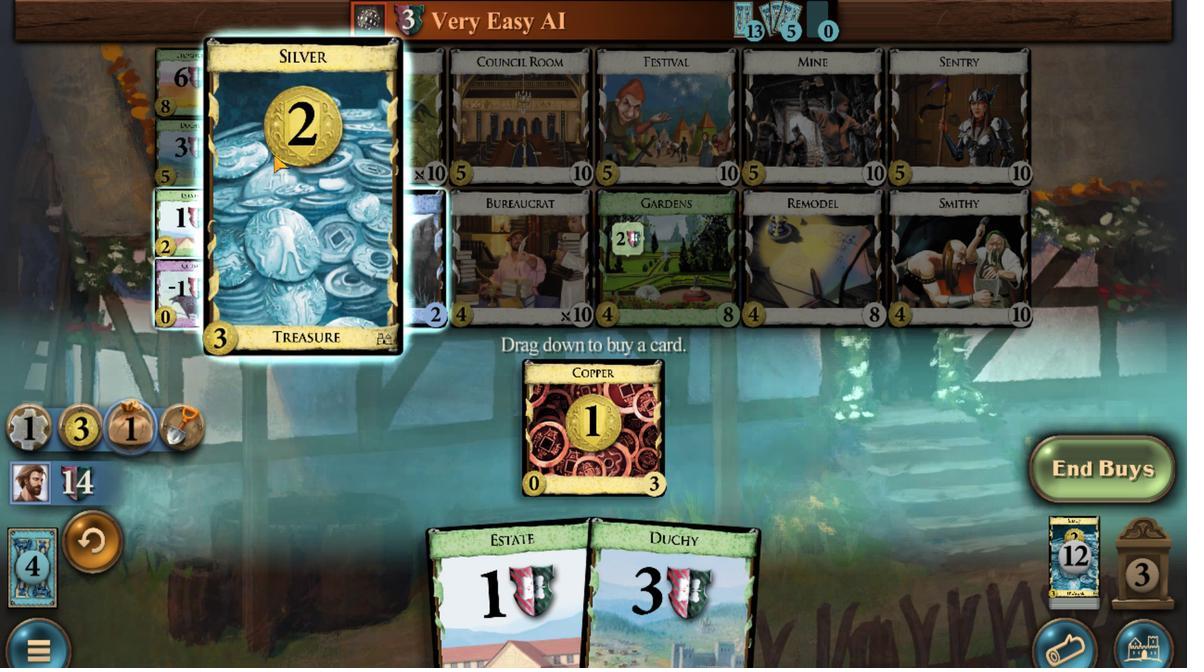 
Action: Mouse scrolled (354, 222) with delta (0, 0)
Screenshot: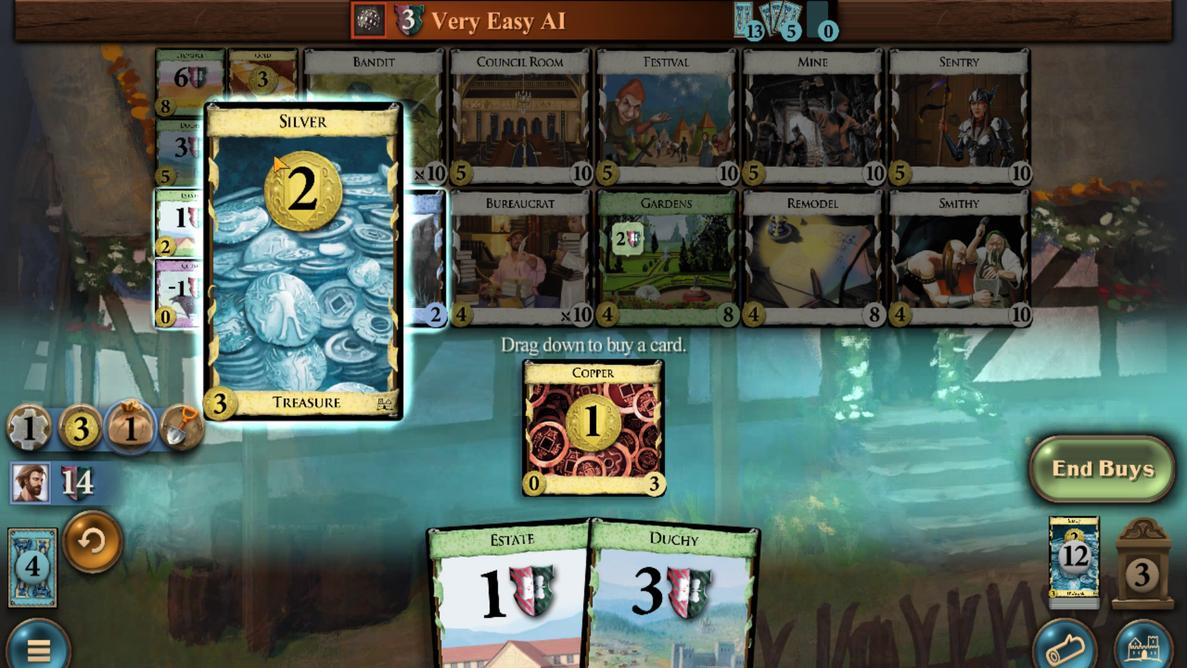 
Action: Mouse moved to (468, 515)
Screenshot: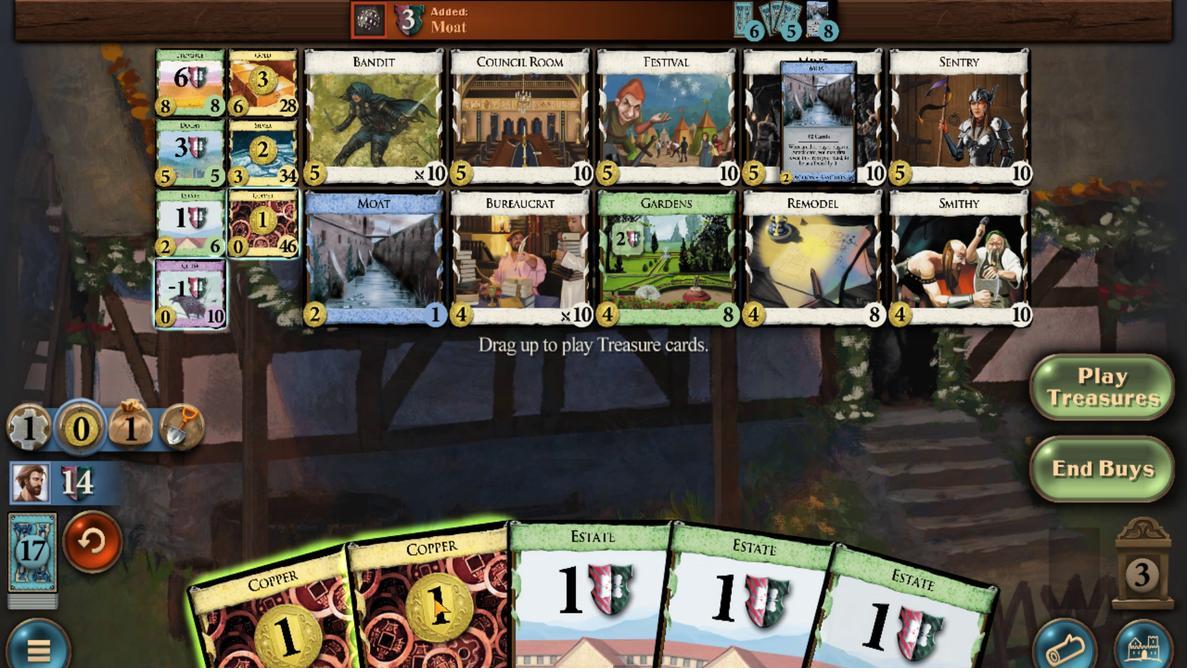 
Action: Mouse scrolled (468, 514) with delta (0, 0)
Screenshot: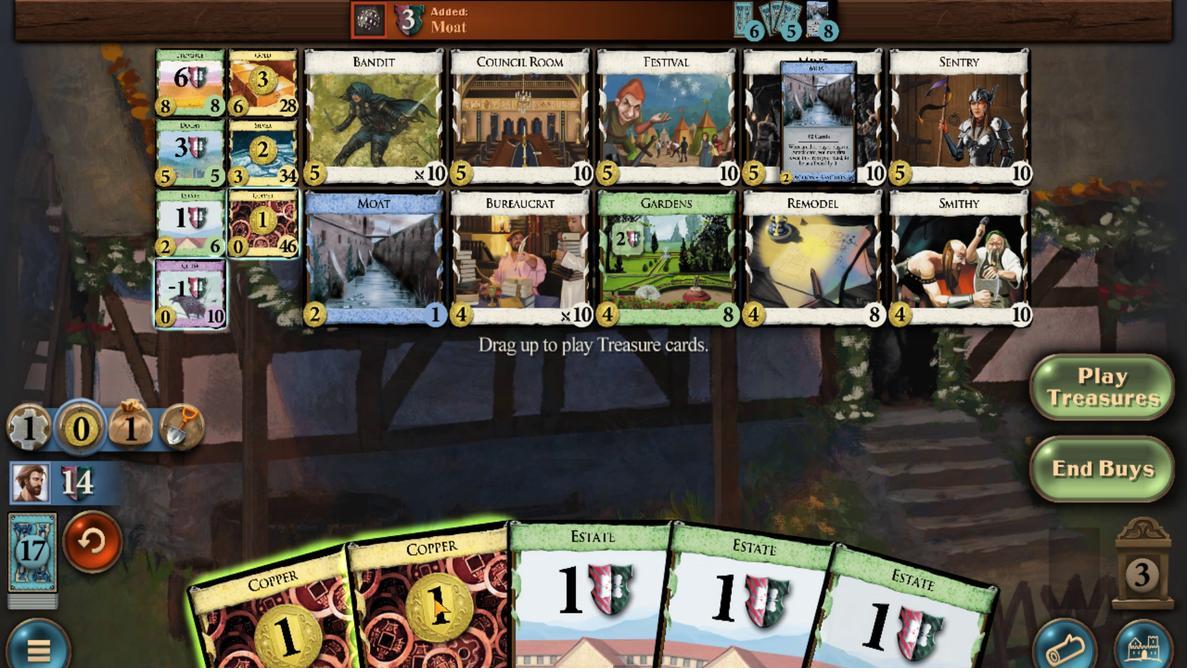 
Action: Mouse moved to (447, 512)
Screenshot: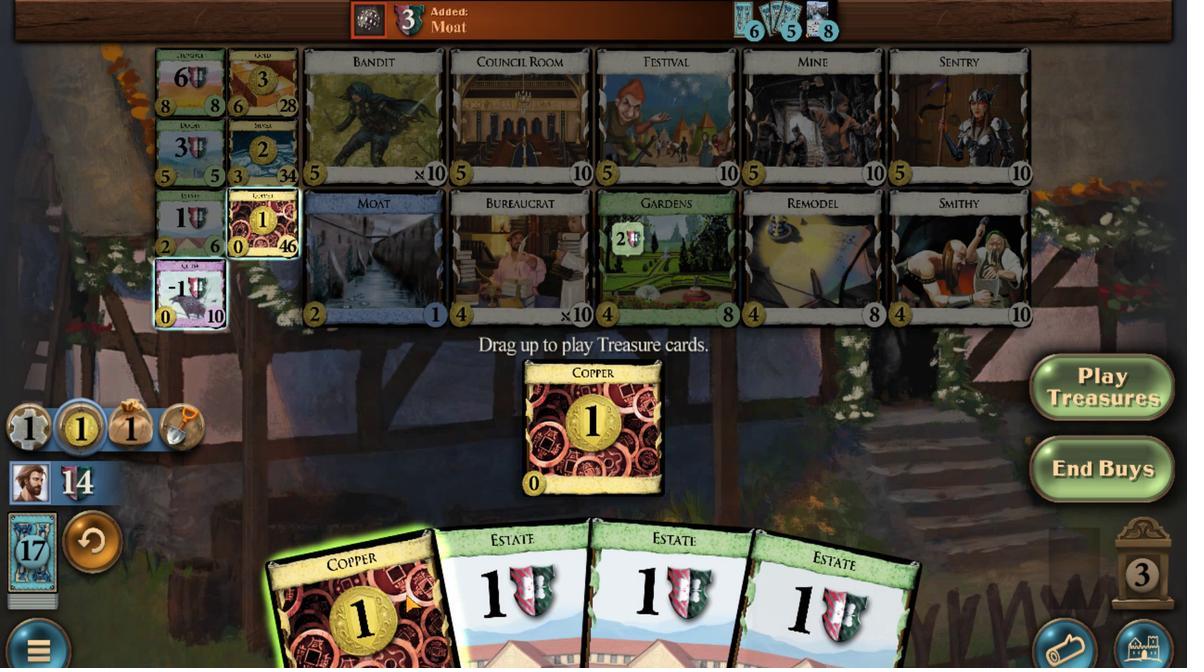 
Action: Mouse scrolled (447, 512) with delta (0, 0)
Screenshot: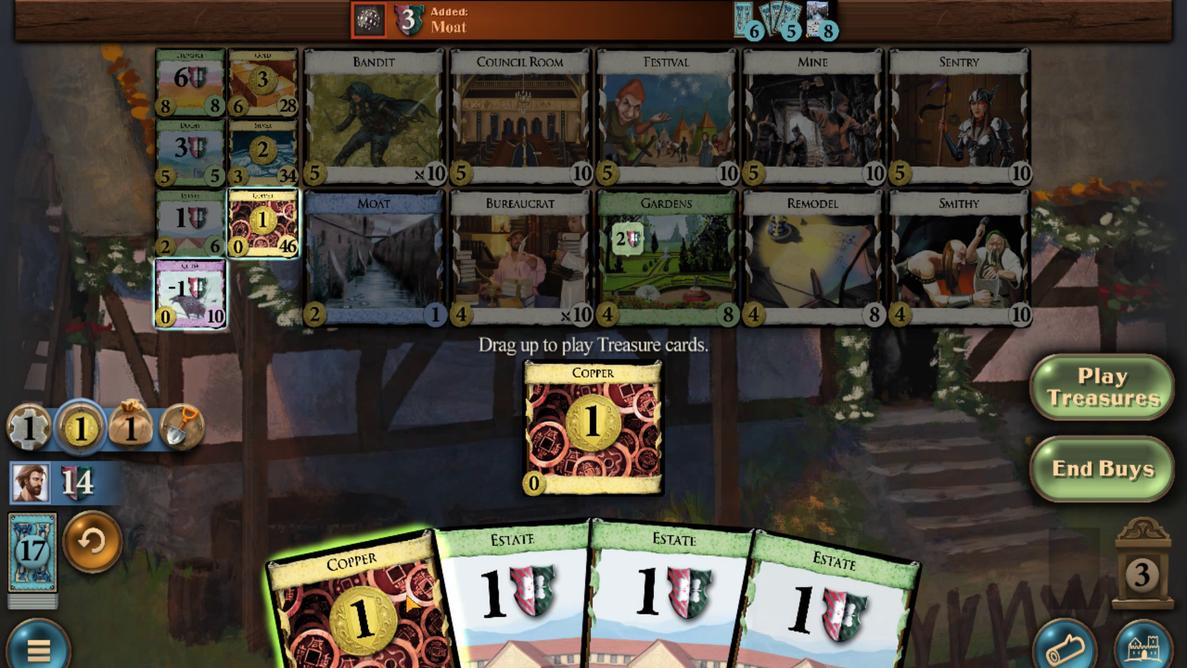 
Action: Mouse moved to (297, 257)
Screenshot: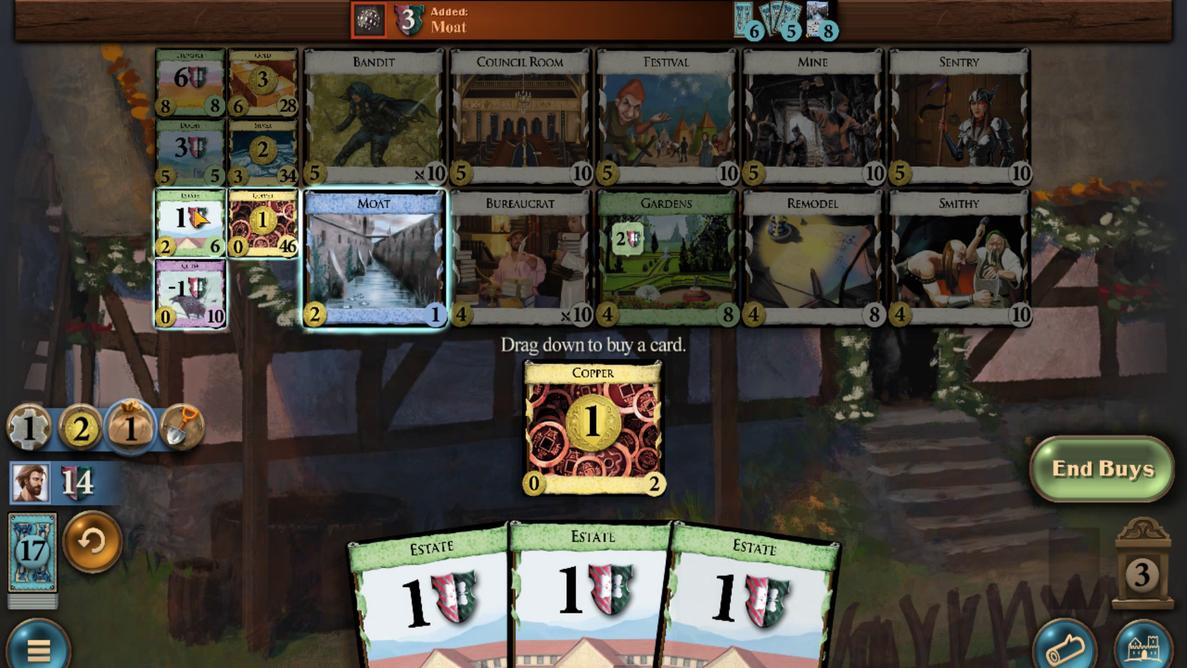 
Action: Mouse scrolled (297, 257) with delta (0, 0)
Screenshot: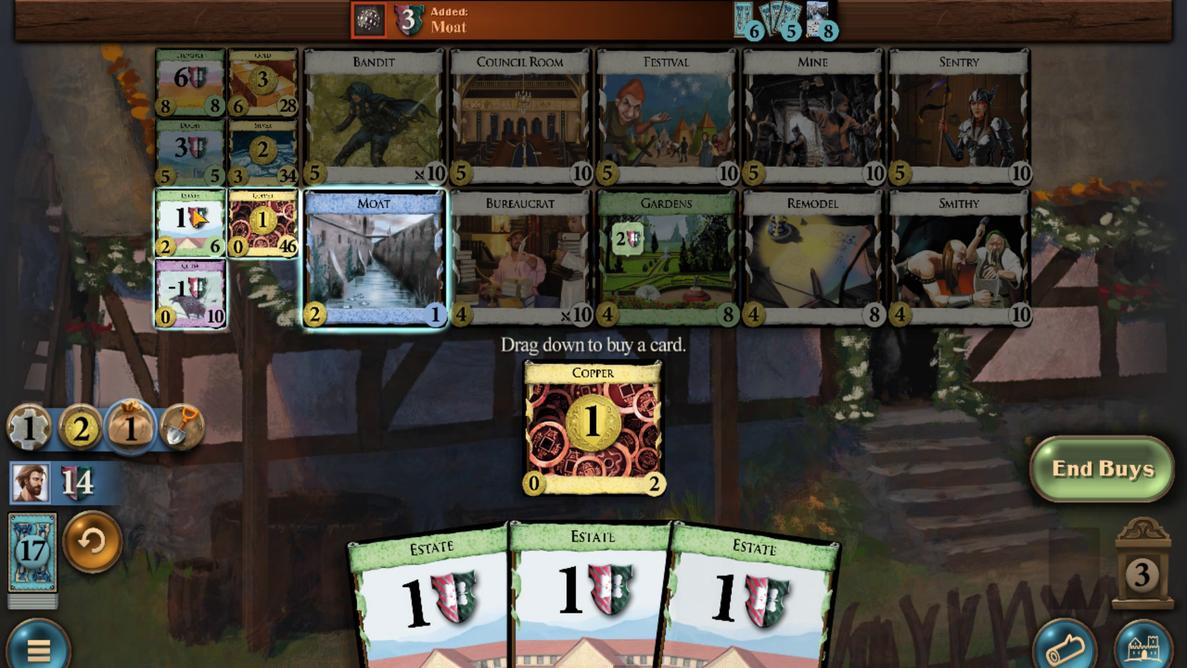 
Action: Mouse scrolled (297, 257) with delta (0, 0)
Screenshot: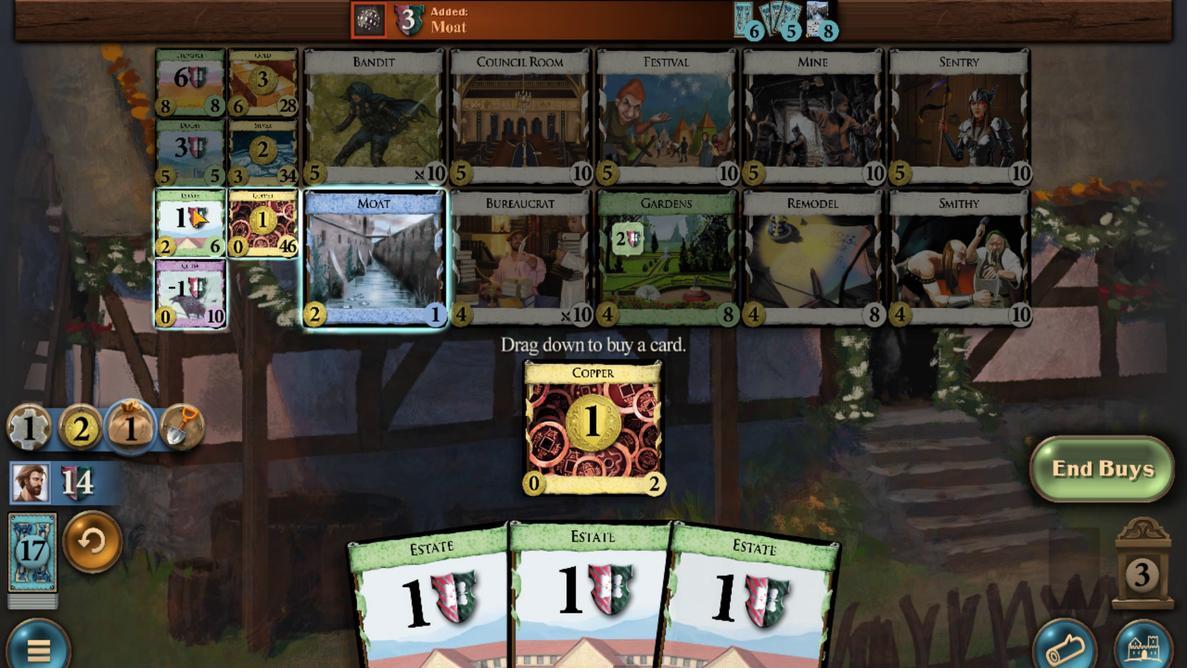 
Action: Mouse scrolled (297, 257) with delta (0, 0)
Screenshot: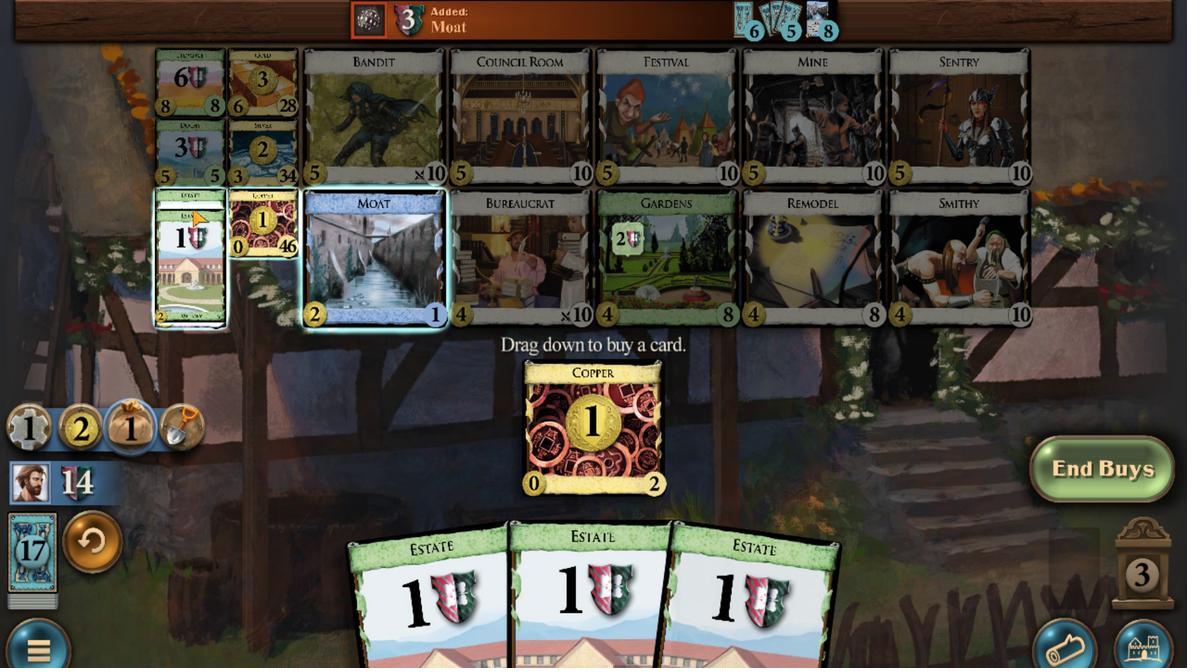 
Action: Mouse scrolled (297, 257) with delta (0, 0)
Screenshot: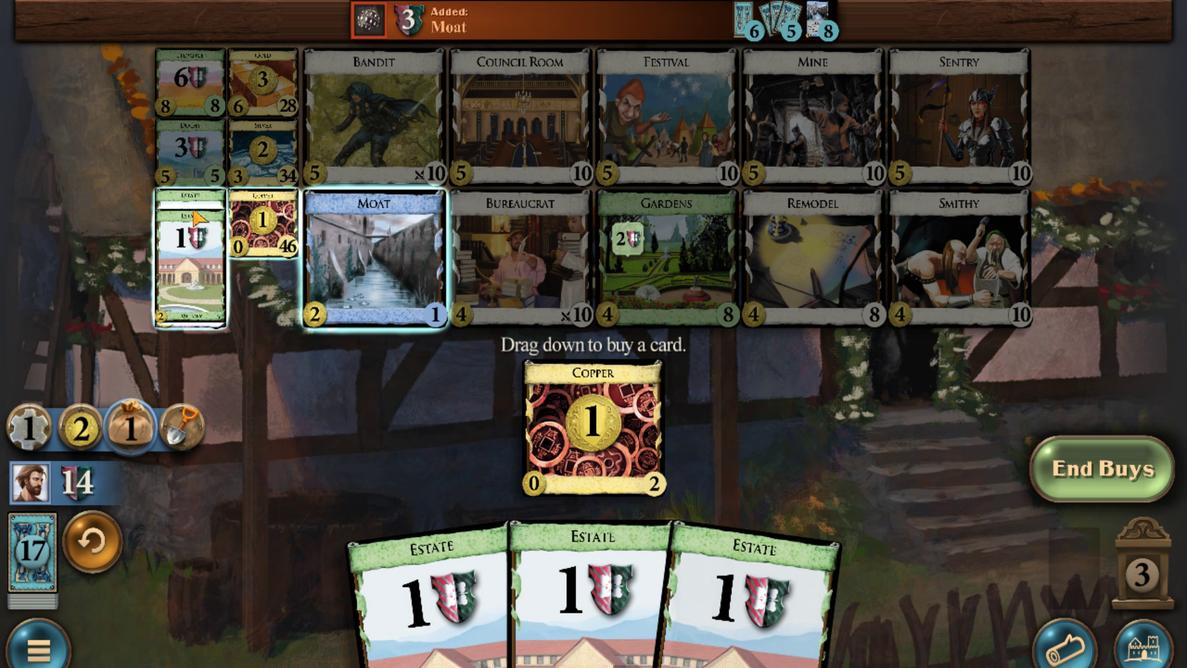 
Action: Mouse scrolled (297, 257) with delta (0, 0)
Screenshot: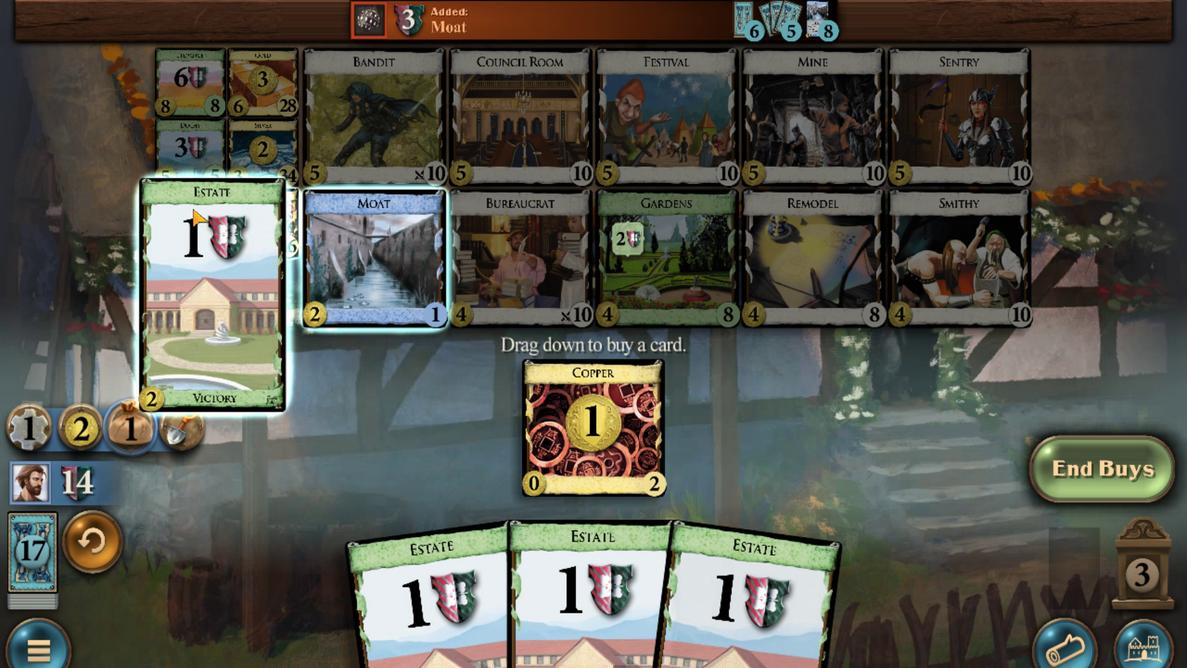 
Action: Mouse scrolled (297, 257) with delta (0, 0)
Screenshot: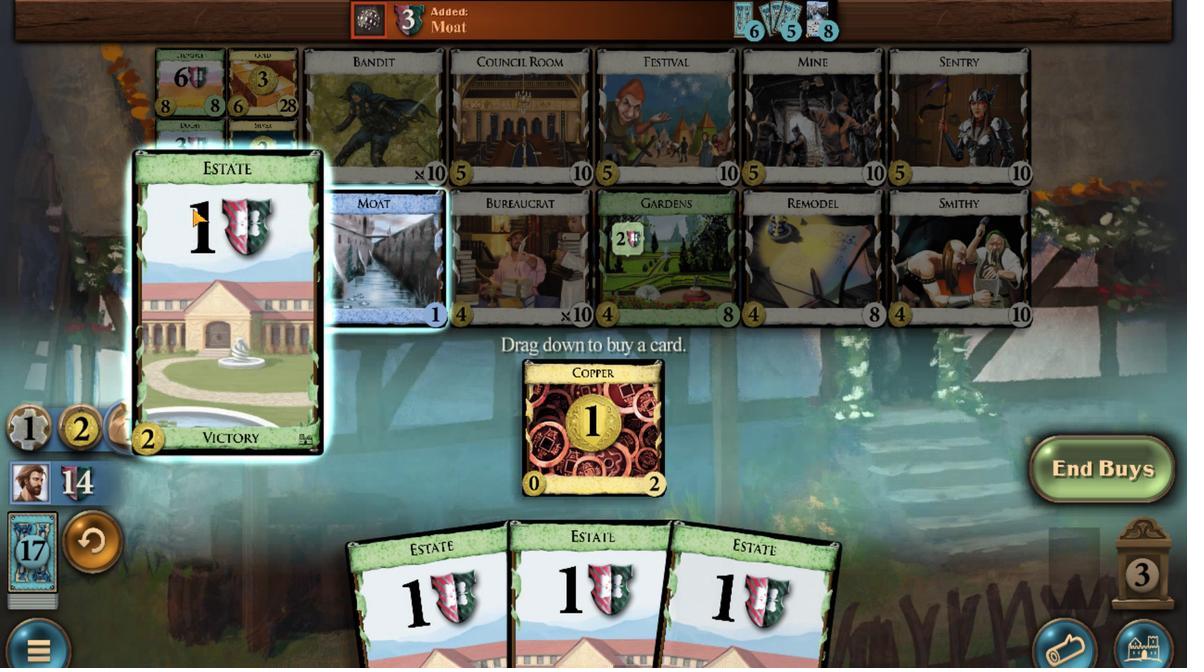 
Action: Mouse scrolled (297, 257) with delta (0, 0)
Screenshot: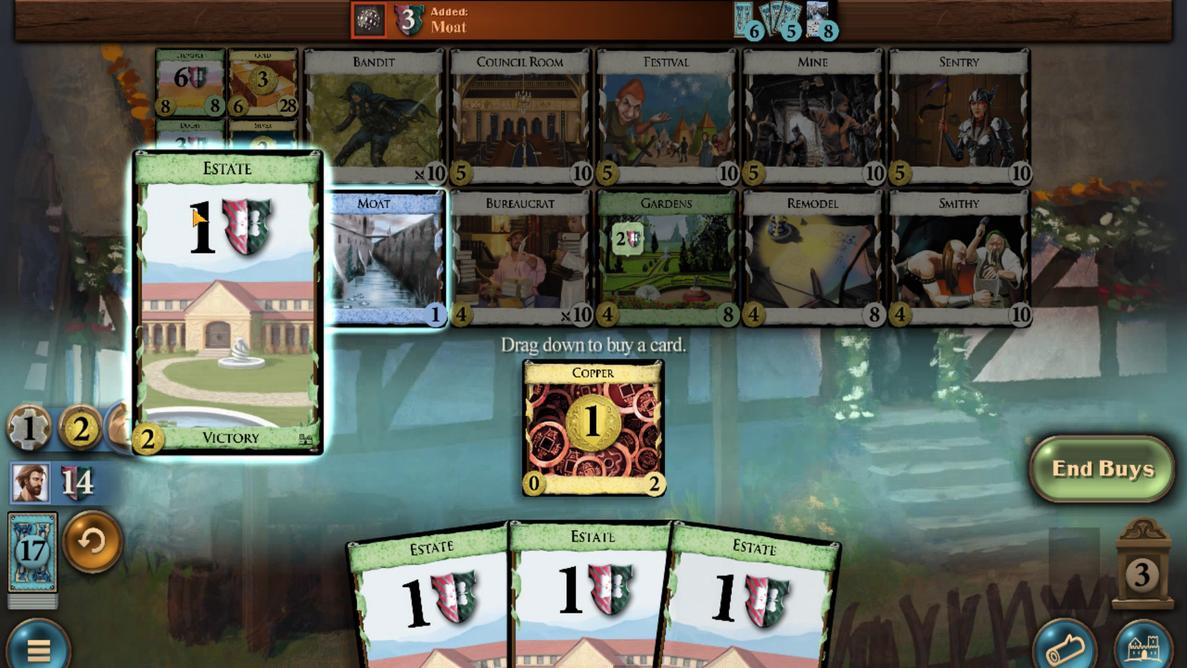
Action: Mouse moved to (376, 501)
Screenshot: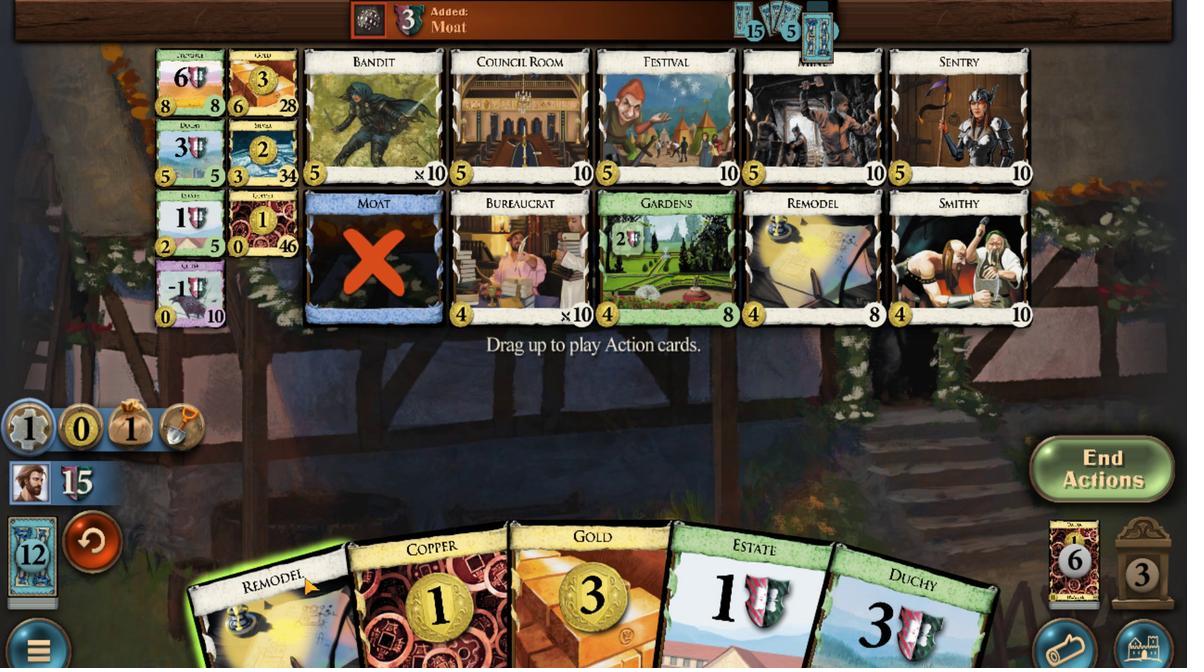 
Action: Mouse scrolled (376, 501) with delta (0, 0)
Screenshot: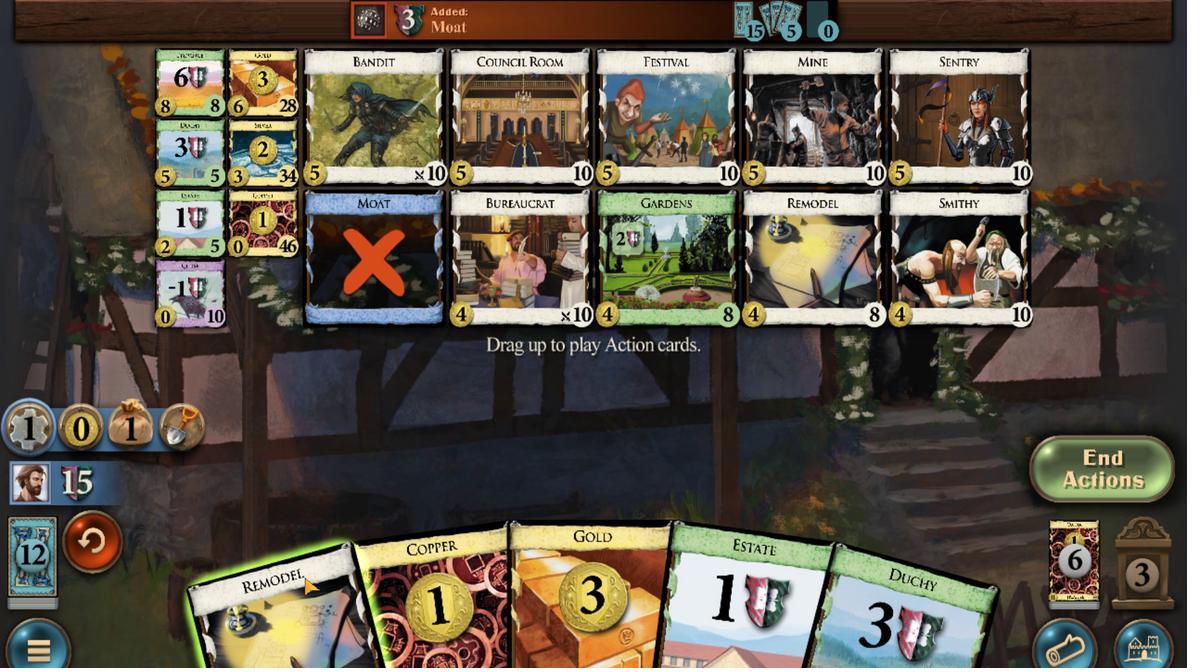 
Action: Mouse moved to (528, 499)
Screenshot: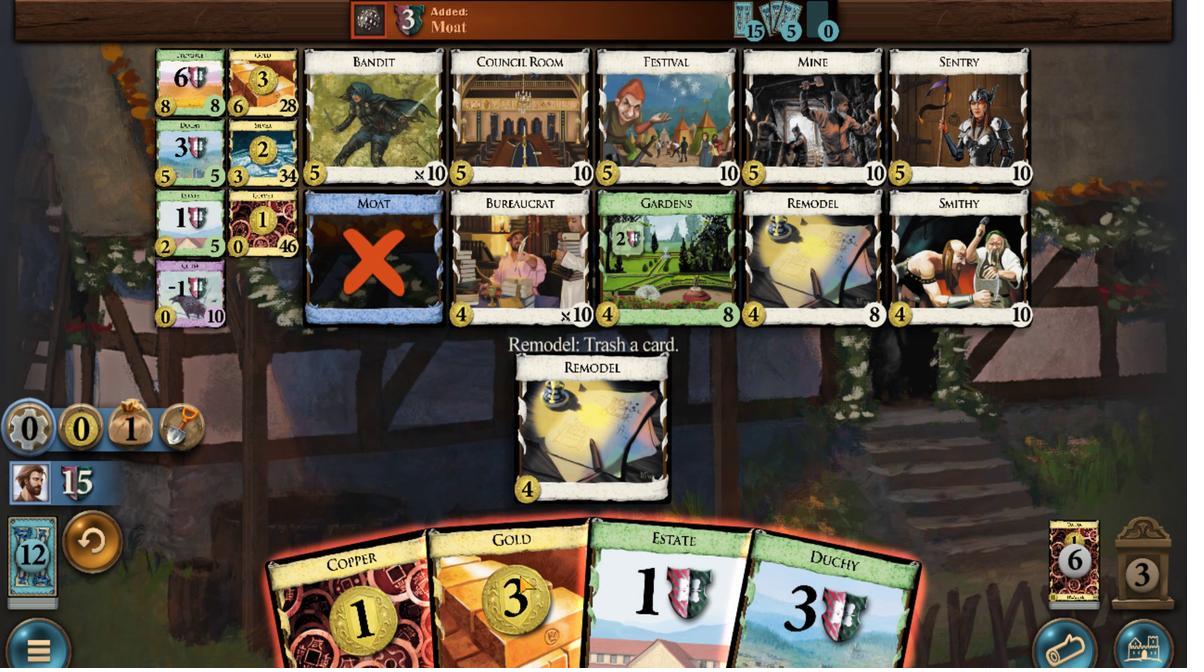 
Action: Mouse scrolled (528, 499) with delta (0, 0)
Screenshot: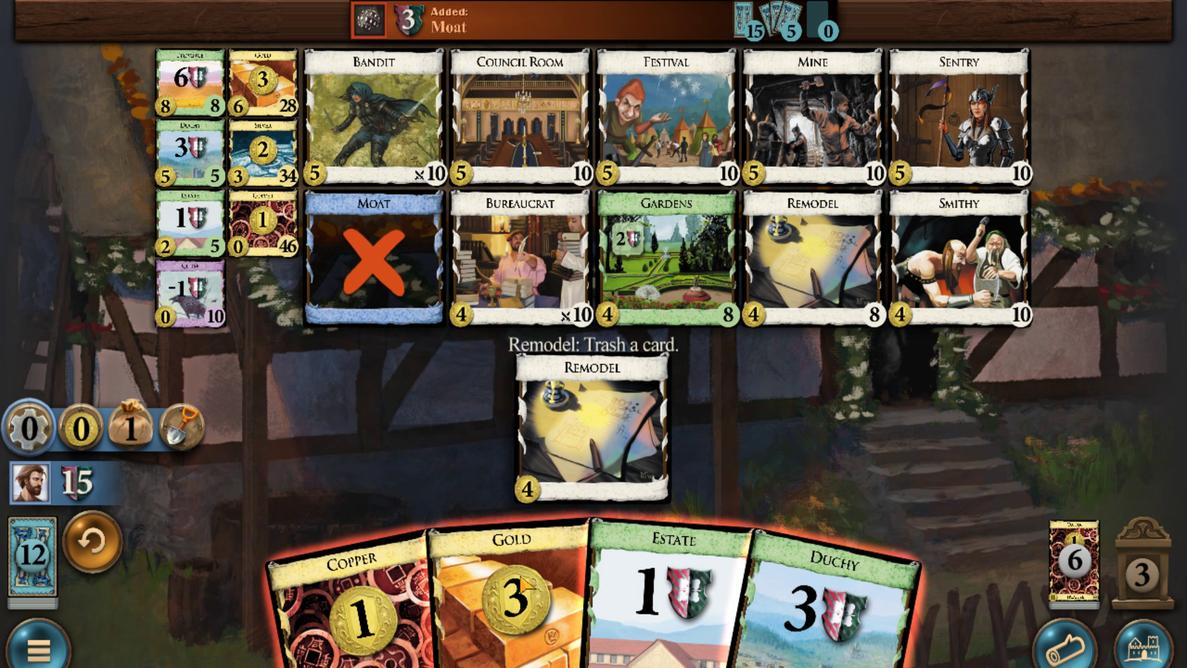 
Action: Mouse moved to (285, 161)
Screenshot: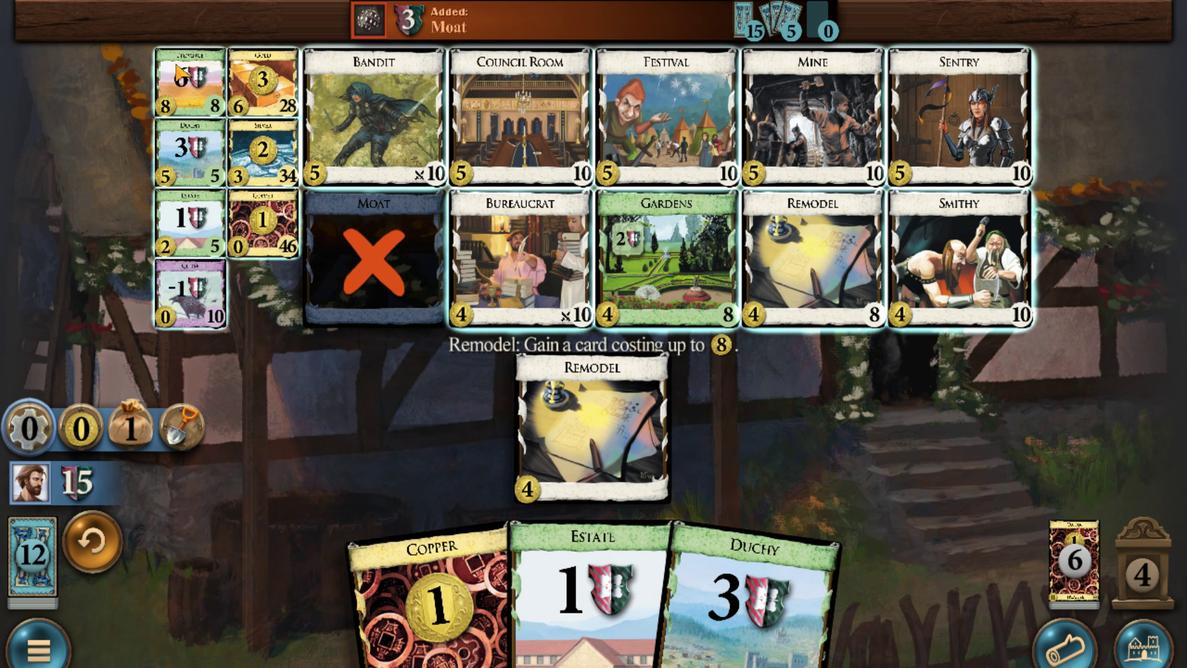 
Action: Mouse scrolled (285, 161) with delta (0, 0)
Screenshot: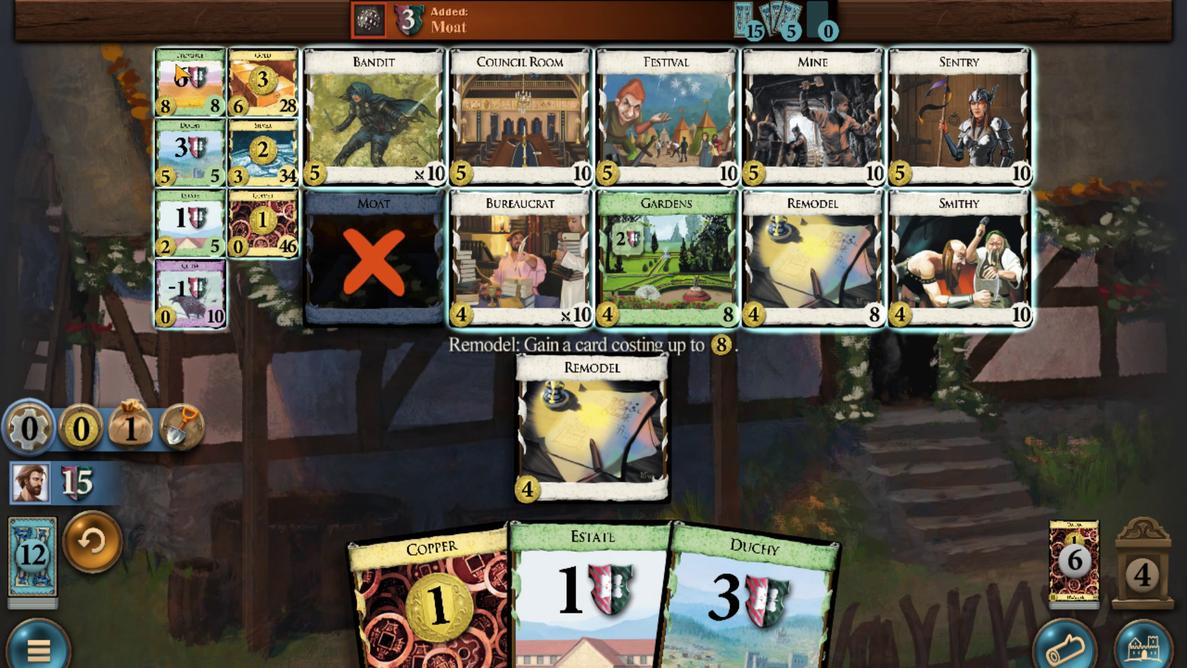 
Action: Mouse scrolled (285, 161) with delta (0, 0)
Screenshot: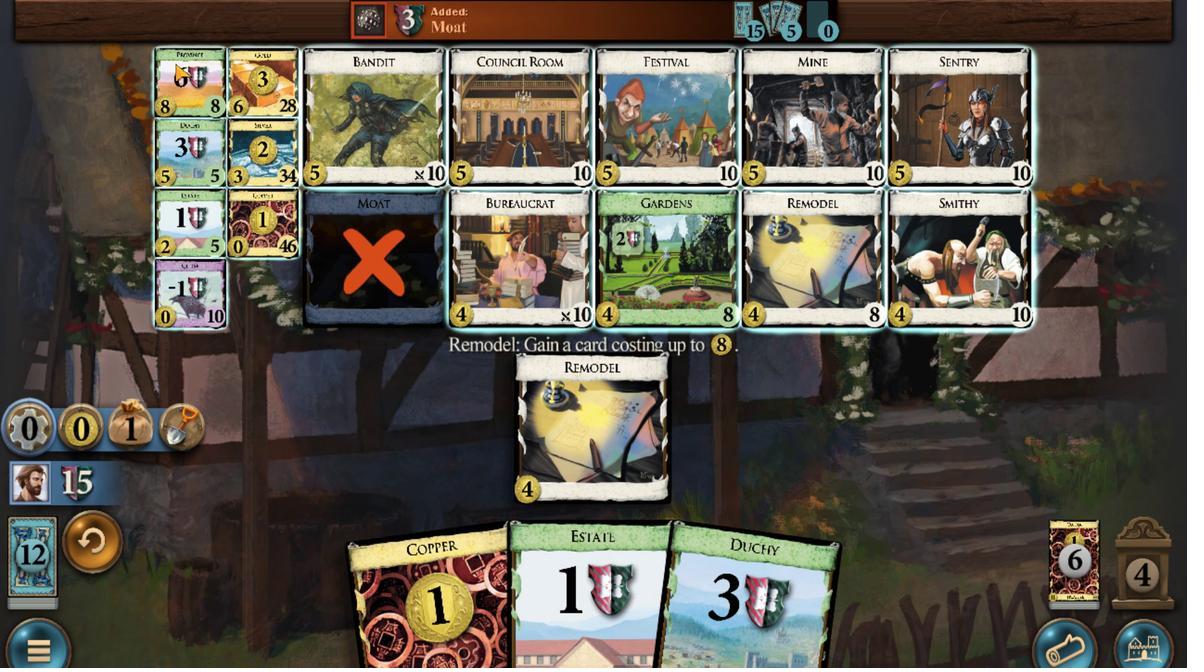 
Action: Mouse scrolled (285, 161) with delta (0, 0)
Screenshot: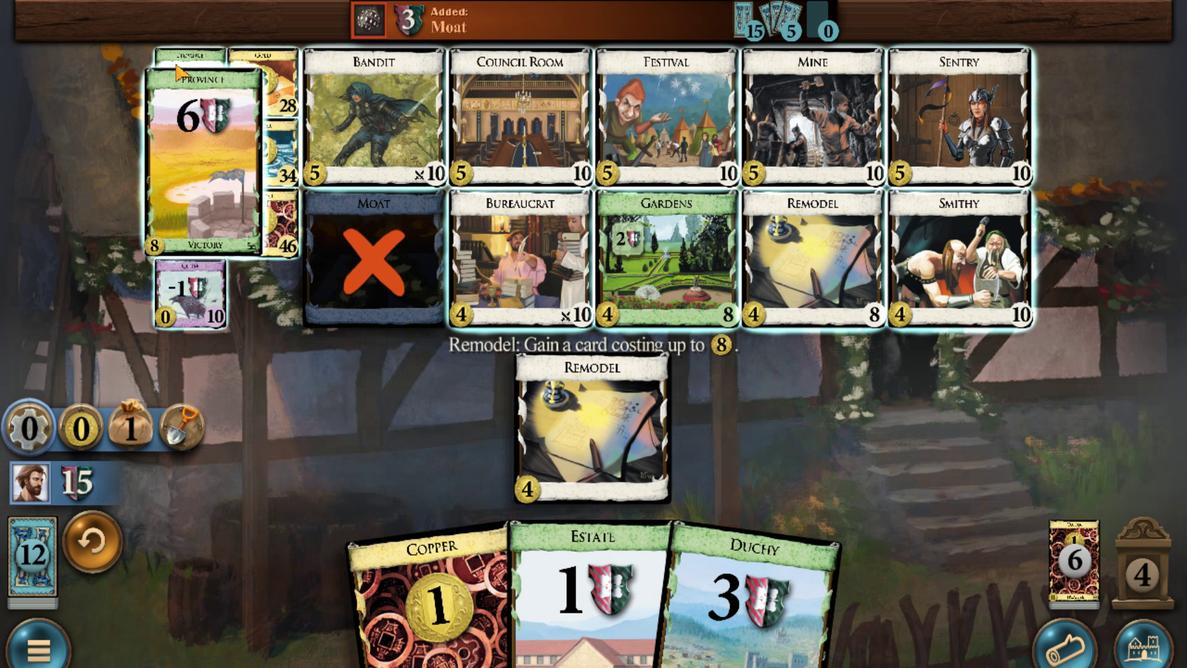 
Action: Mouse scrolled (285, 161) with delta (0, 0)
Screenshot: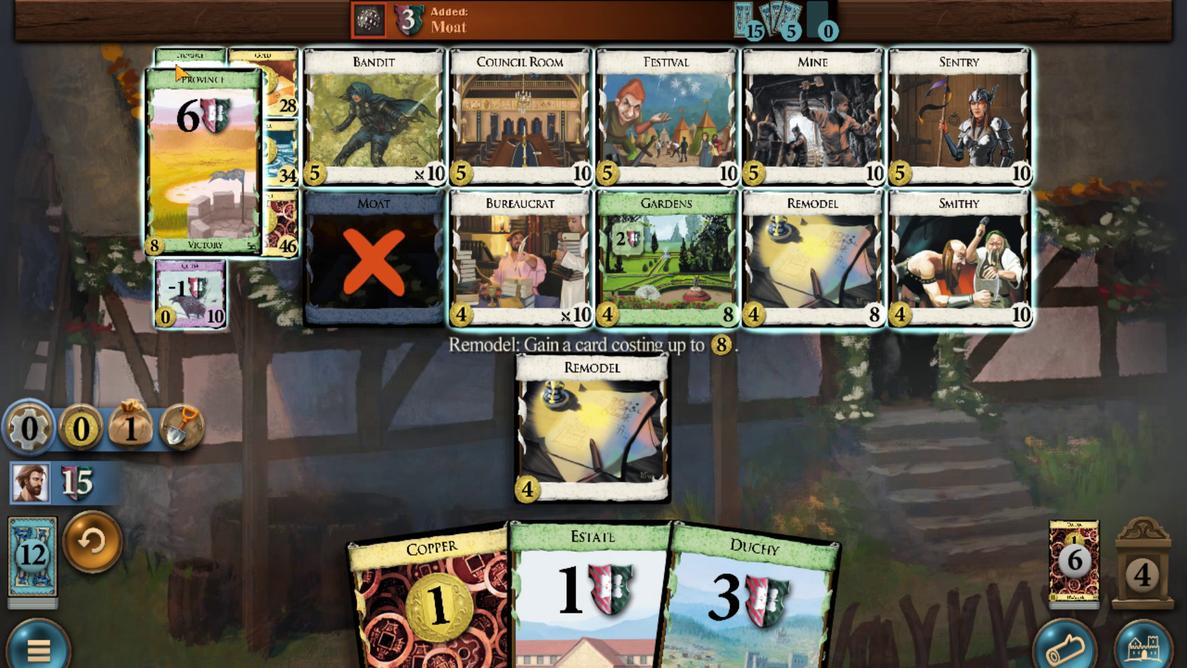 
Action: Mouse scrolled (285, 161) with delta (0, 0)
Screenshot: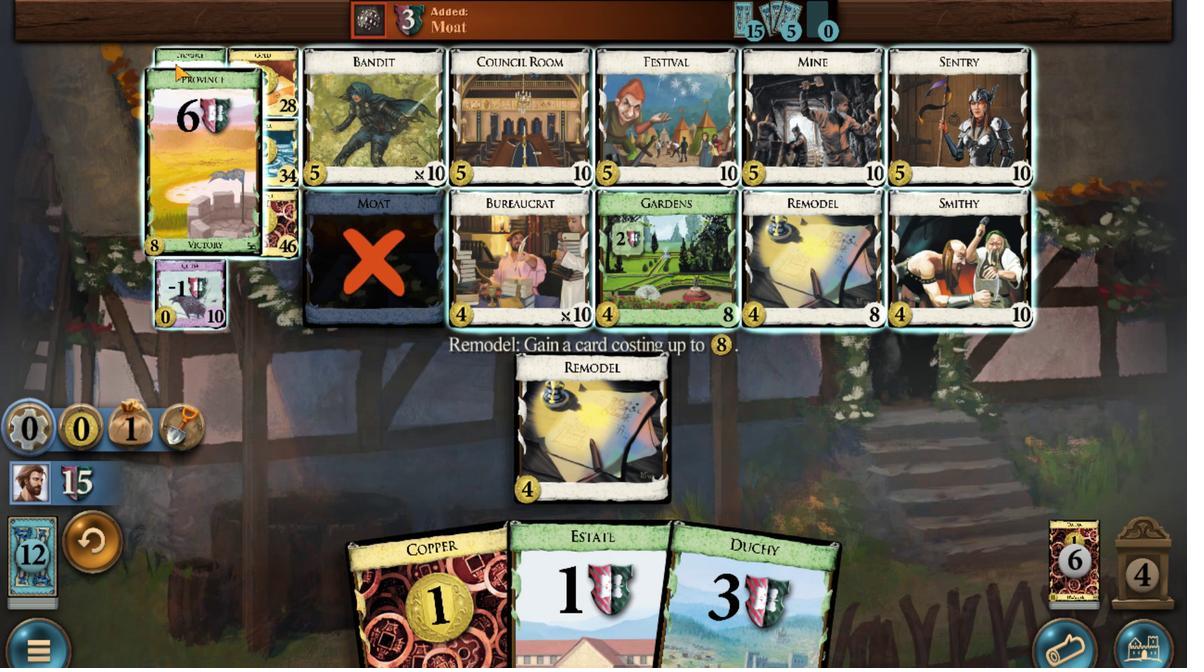 
Action: Mouse scrolled (285, 161) with delta (0, 0)
Screenshot: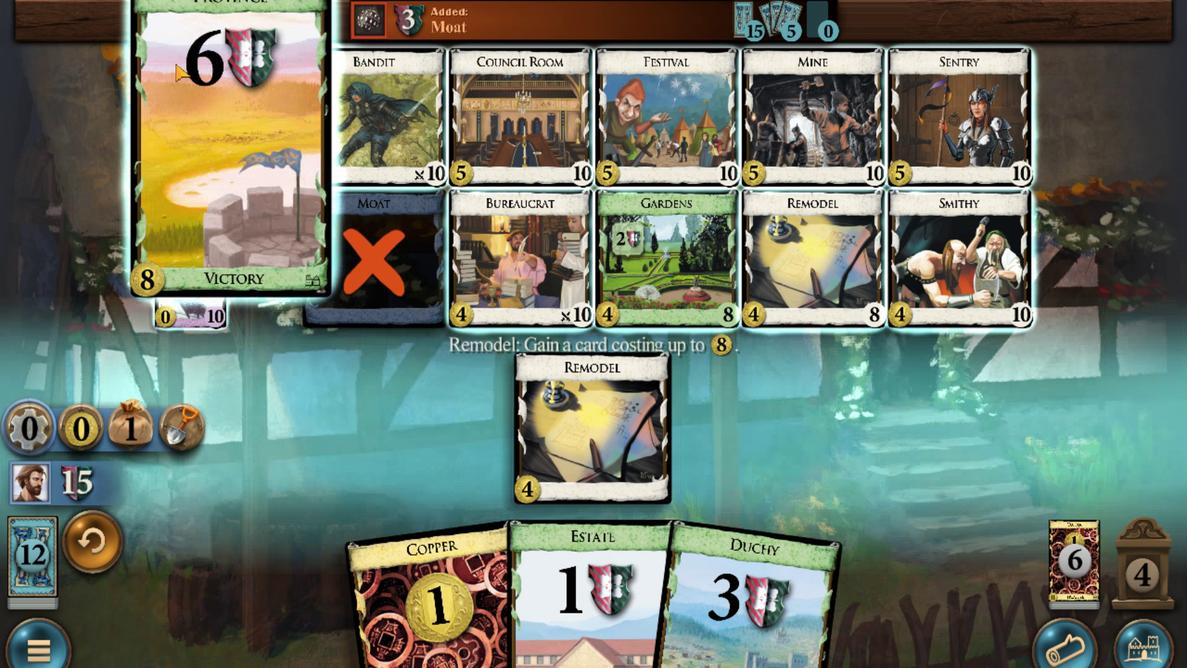 
Action: Mouse scrolled (285, 161) with delta (0, 0)
Screenshot: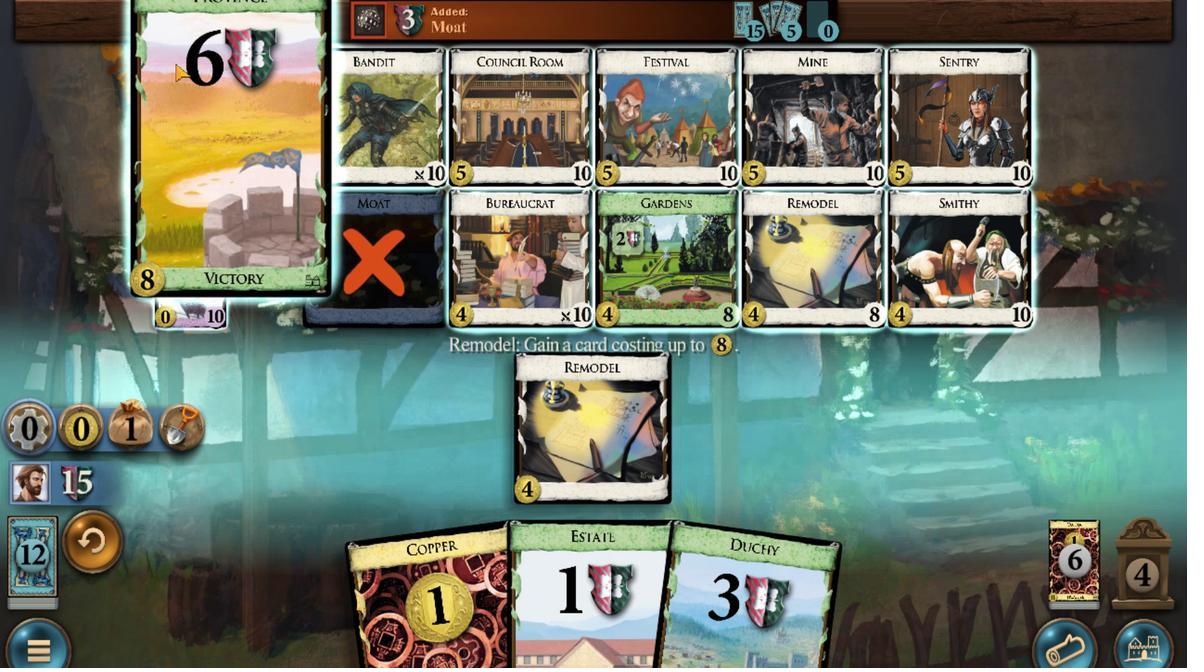 
Action: Mouse scrolled (285, 161) with delta (0, 0)
Screenshot: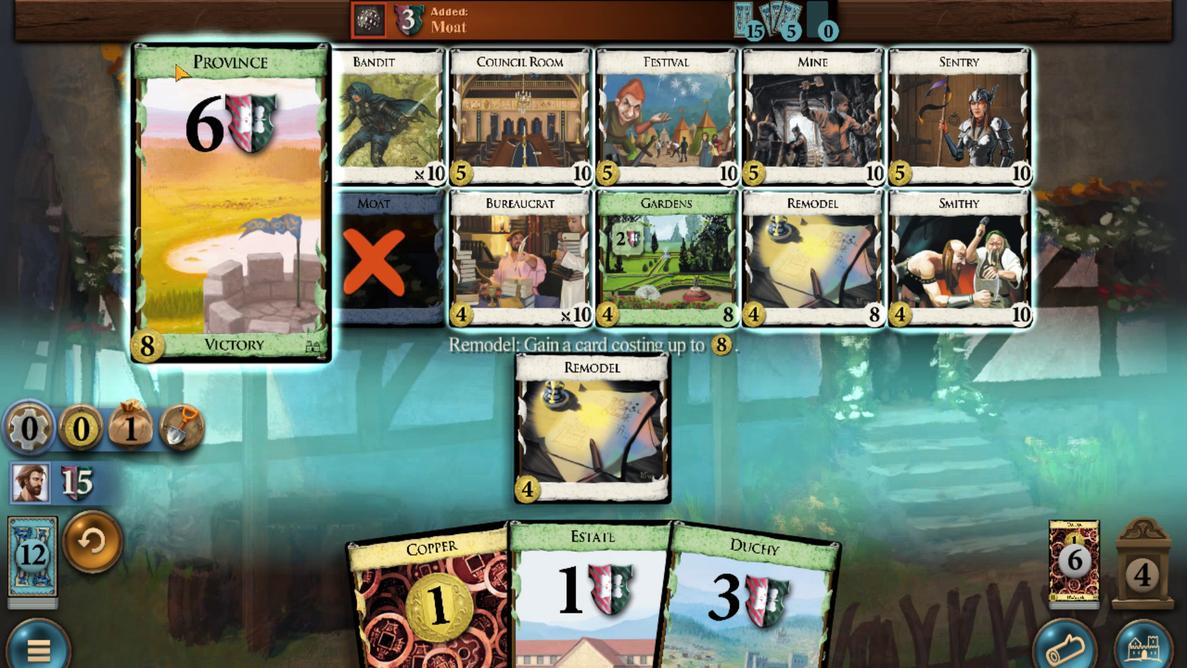 
Action: Mouse scrolled (285, 161) with delta (0, 0)
Screenshot: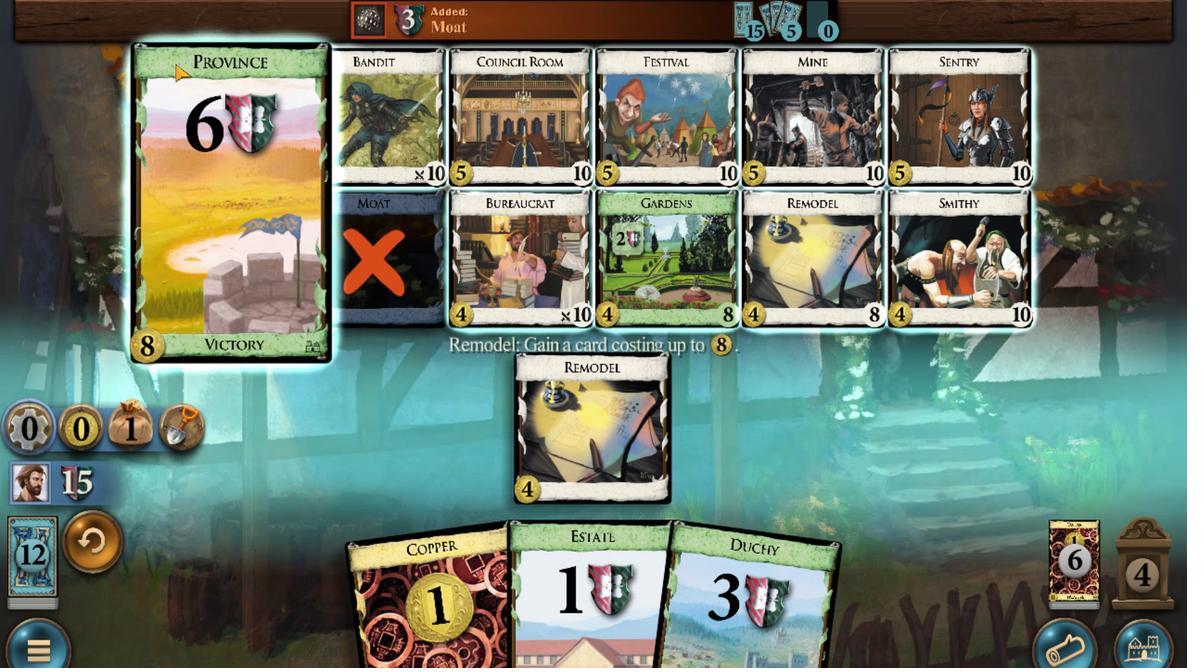 
Action: Mouse scrolled (285, 161) with delta (0, 0)
Screenshot: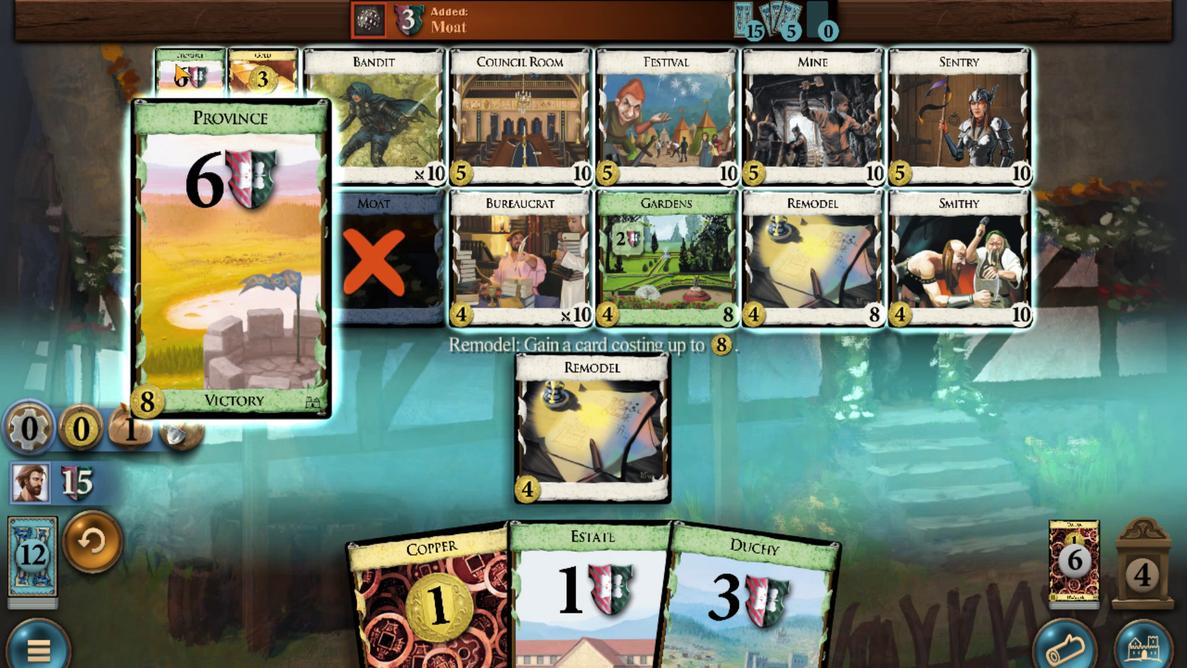 
Action: Mouse scrolled (285, 161) with delta (0, 0)
Screenshot: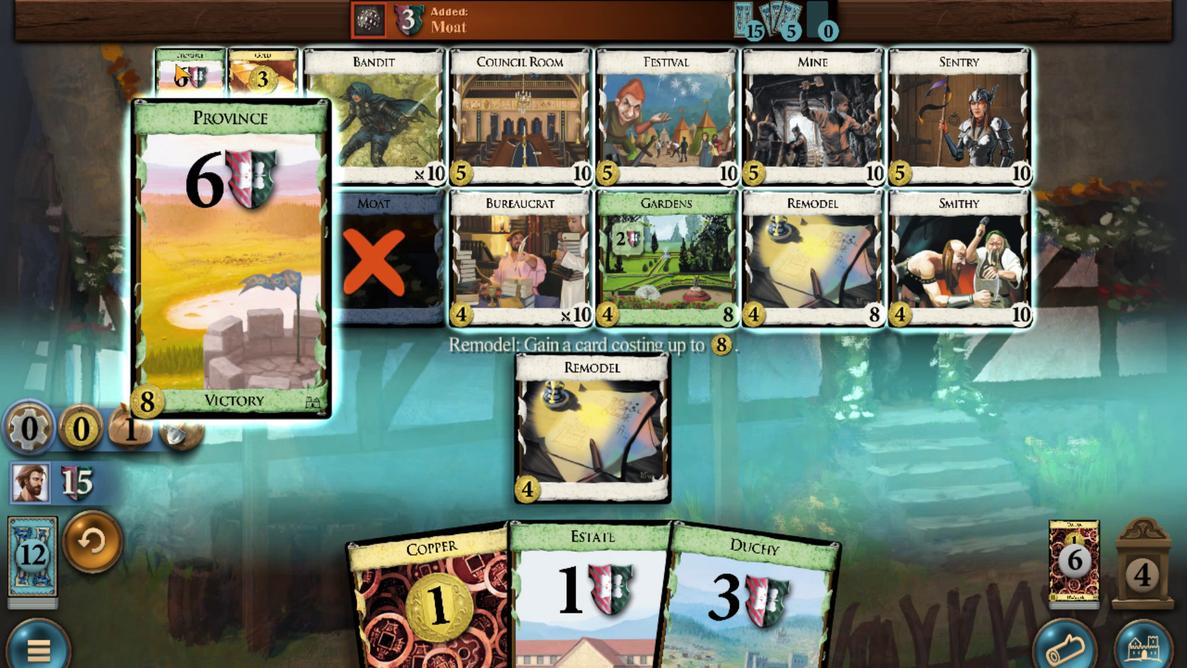 
Action: Mouse moved to (462, 246)
Screenshot: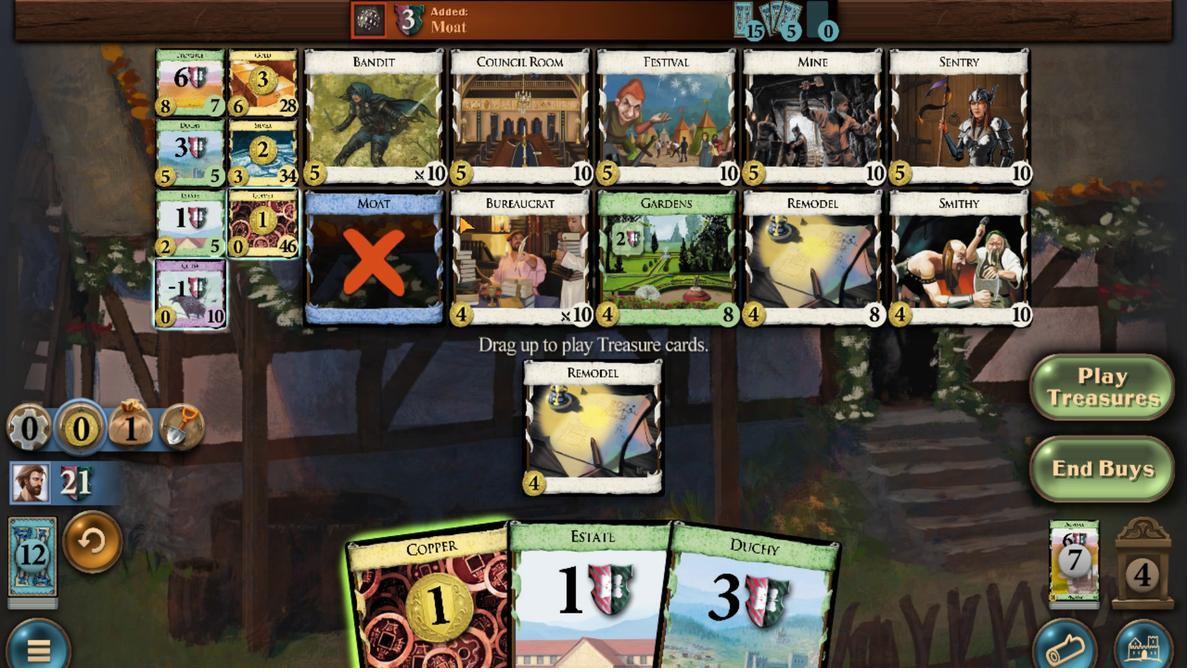 
Action: Mouse scrolled (462, 246) with delta (0, 0)
Screenshot: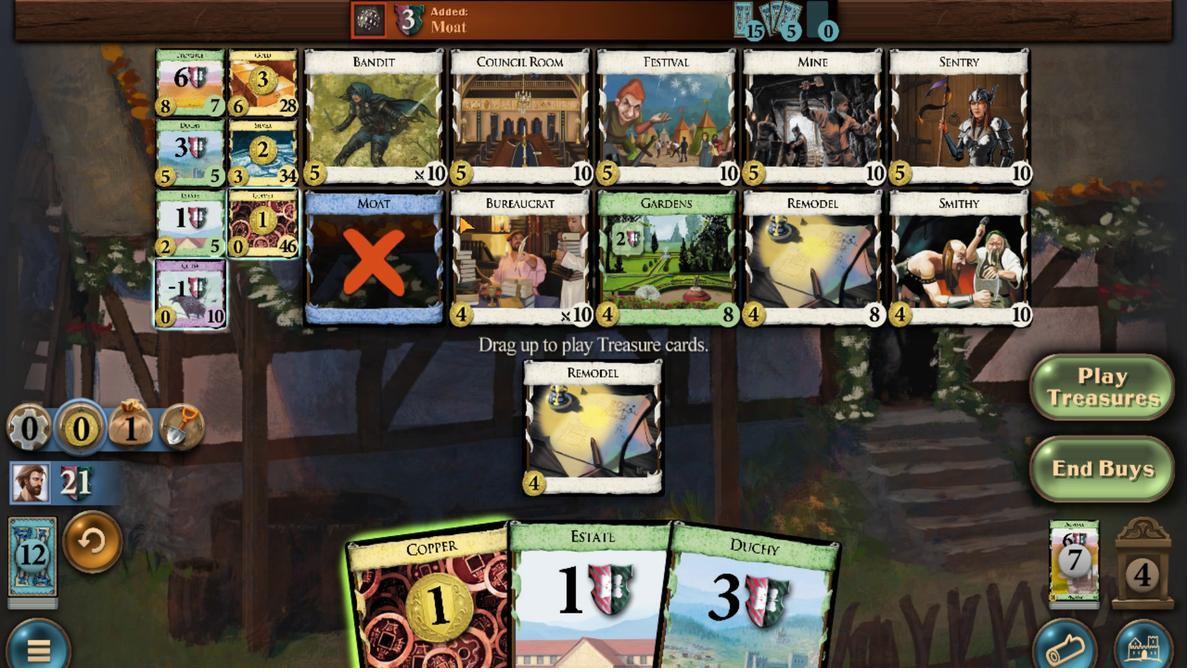
Action: Mouse moved to (407, 419)
Screenshot: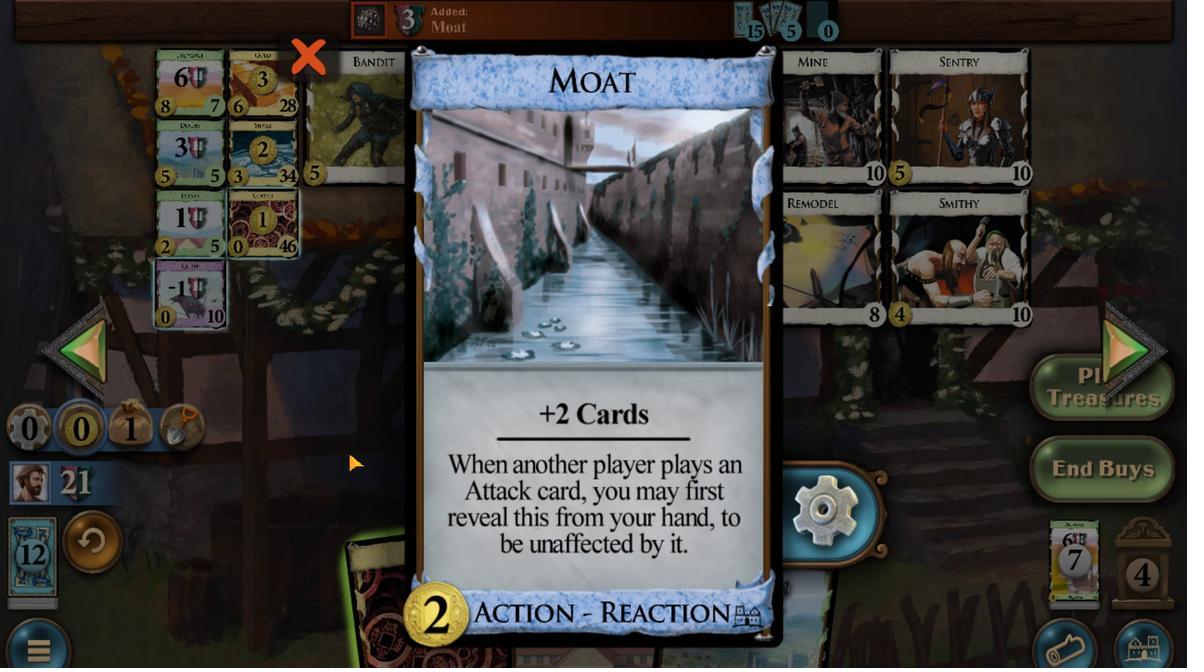 
Action: Mouse pressed left at (407, 419)
Screenshot: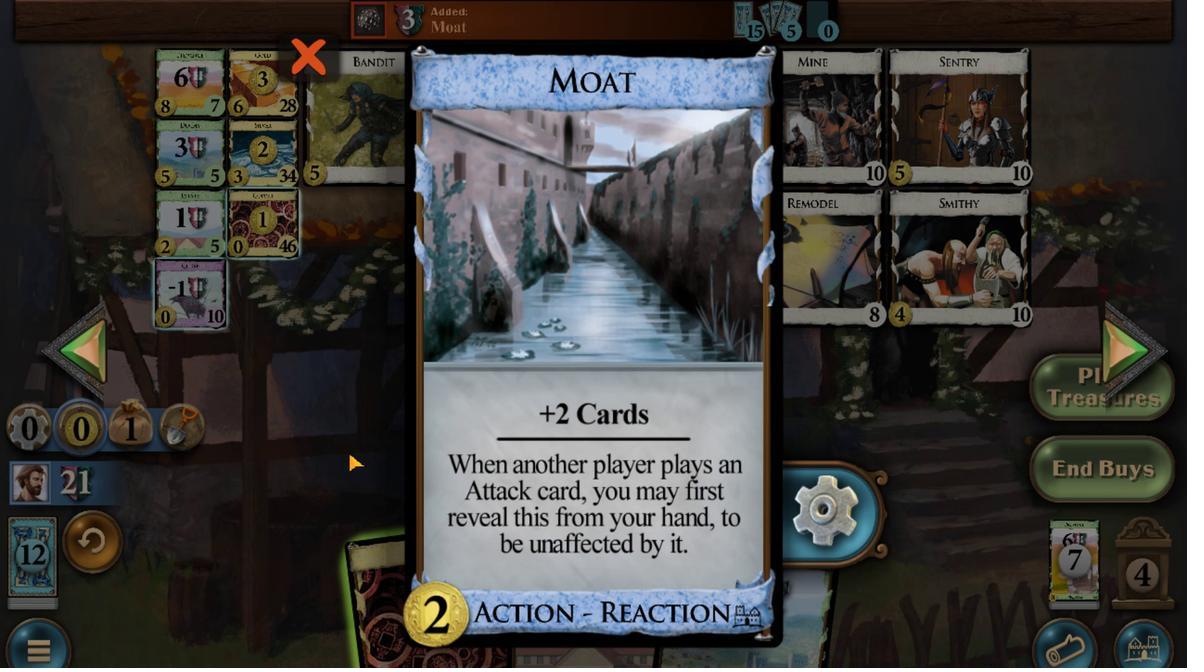 
Action: Mouse moved to (468, 499)
Screenshot: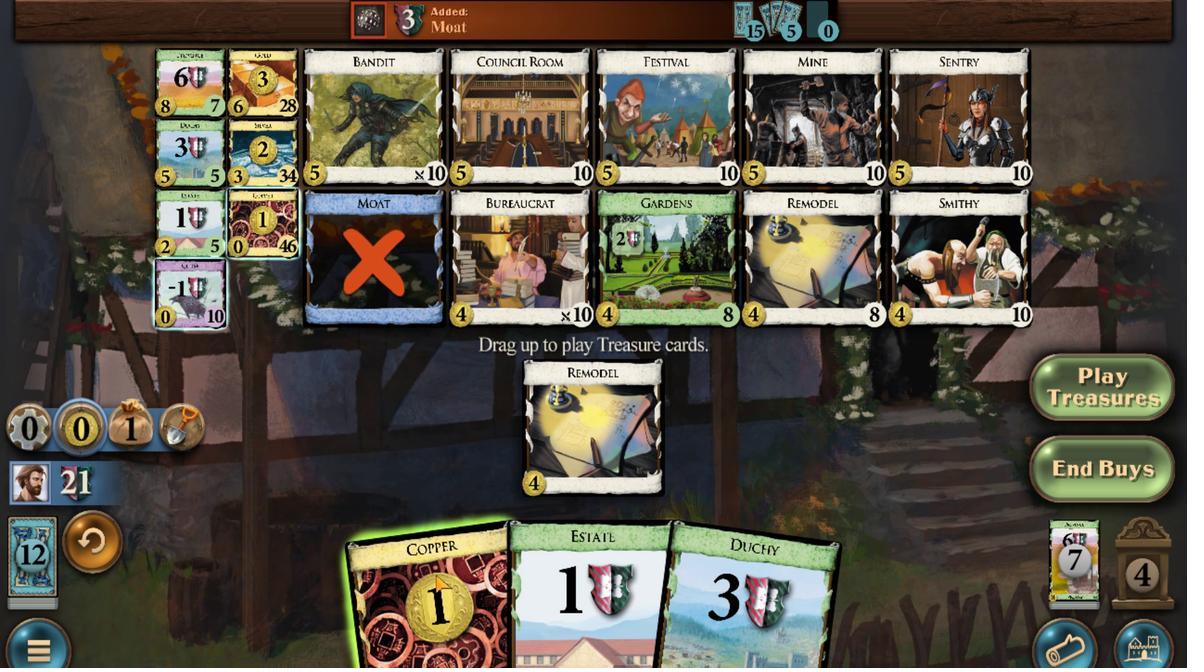 
Action: Mouse scrolled (468, 499) with delta (0, 0)
Screenshot: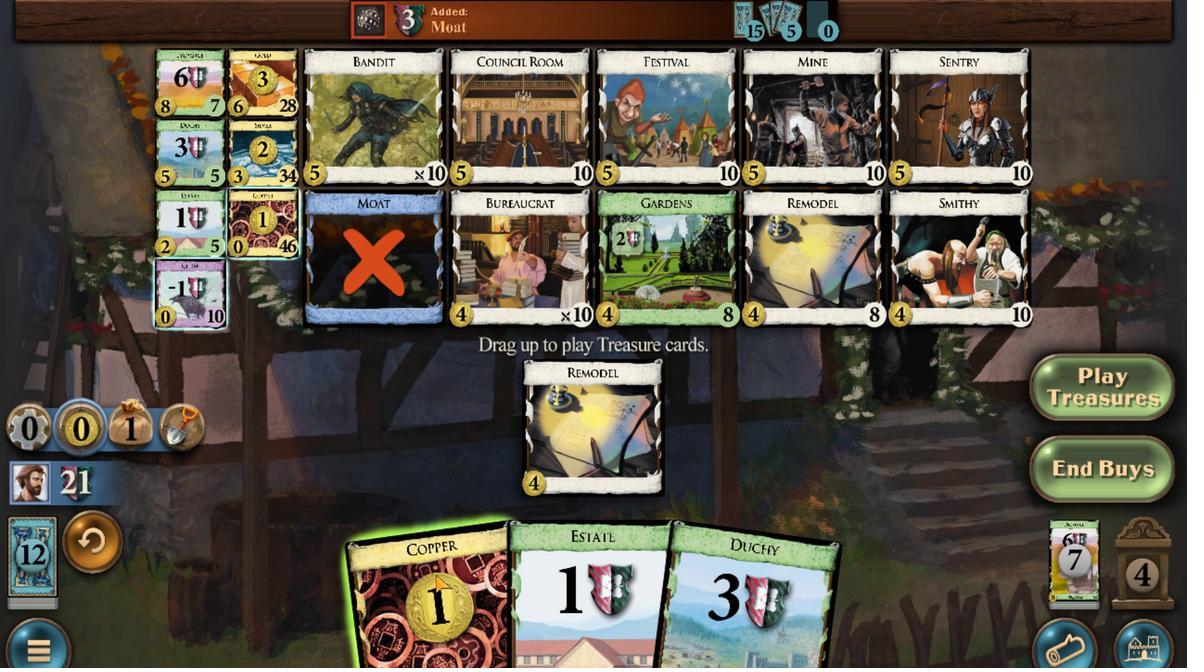 
Action: Mouse moved to (349, 261)
Screenshot: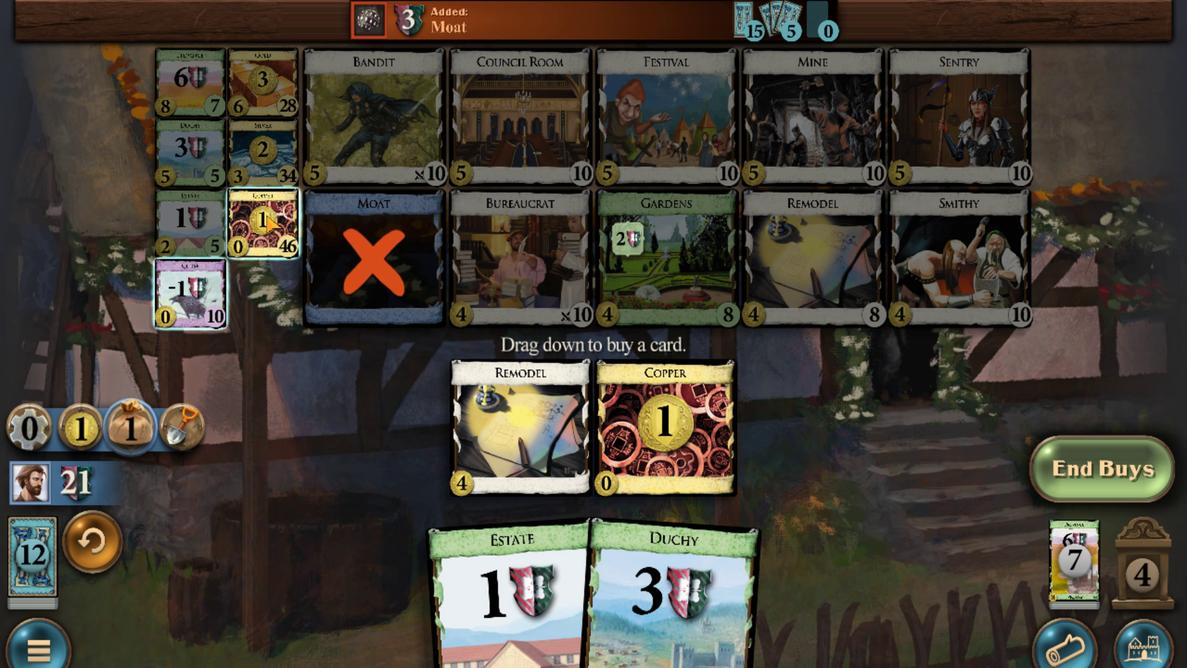 
Action: Mouse scrolled (349, 261) with delta (0, 0)
Screenshot: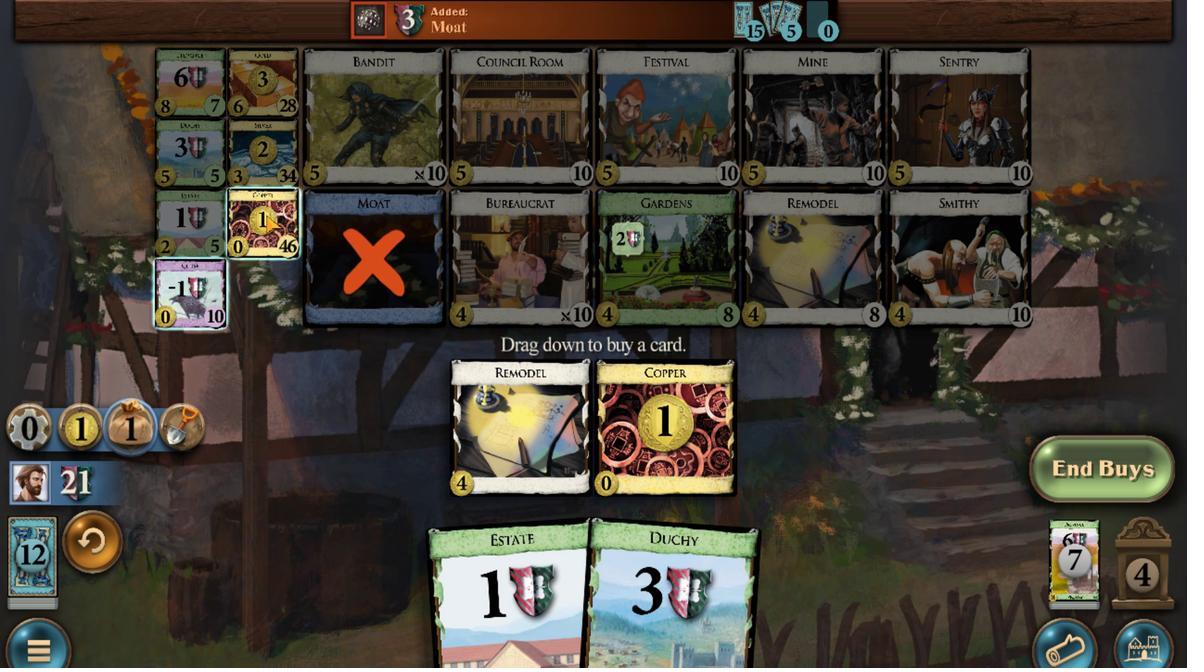
Action: Mouse moved to (349, 261)
